 Task: Create a website for a travel agency, showcasing enticing destinations, travel packages, and a user-friendly booking system.
Action: Mouse moved to (533, 253)
Screenshot: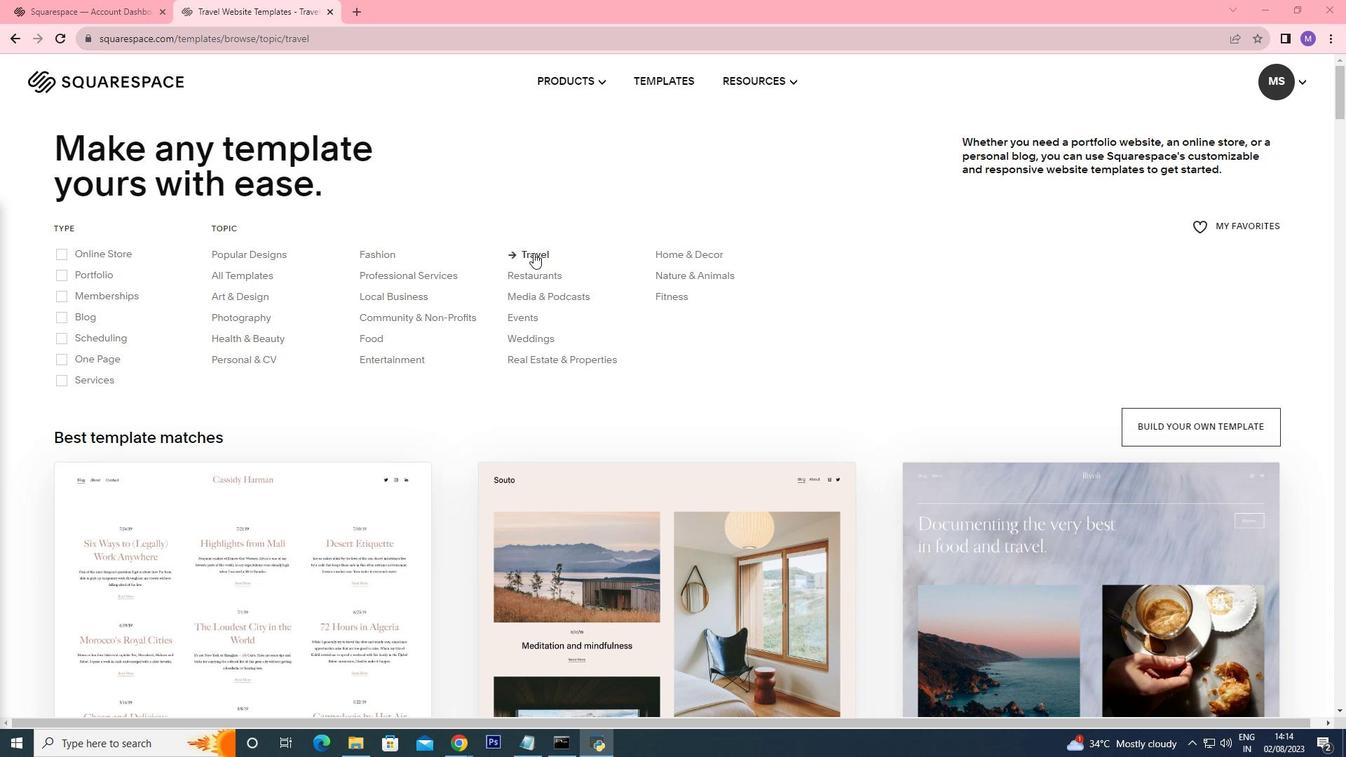 
Action: Mouse pressed left at (533, 253)
Screenshot: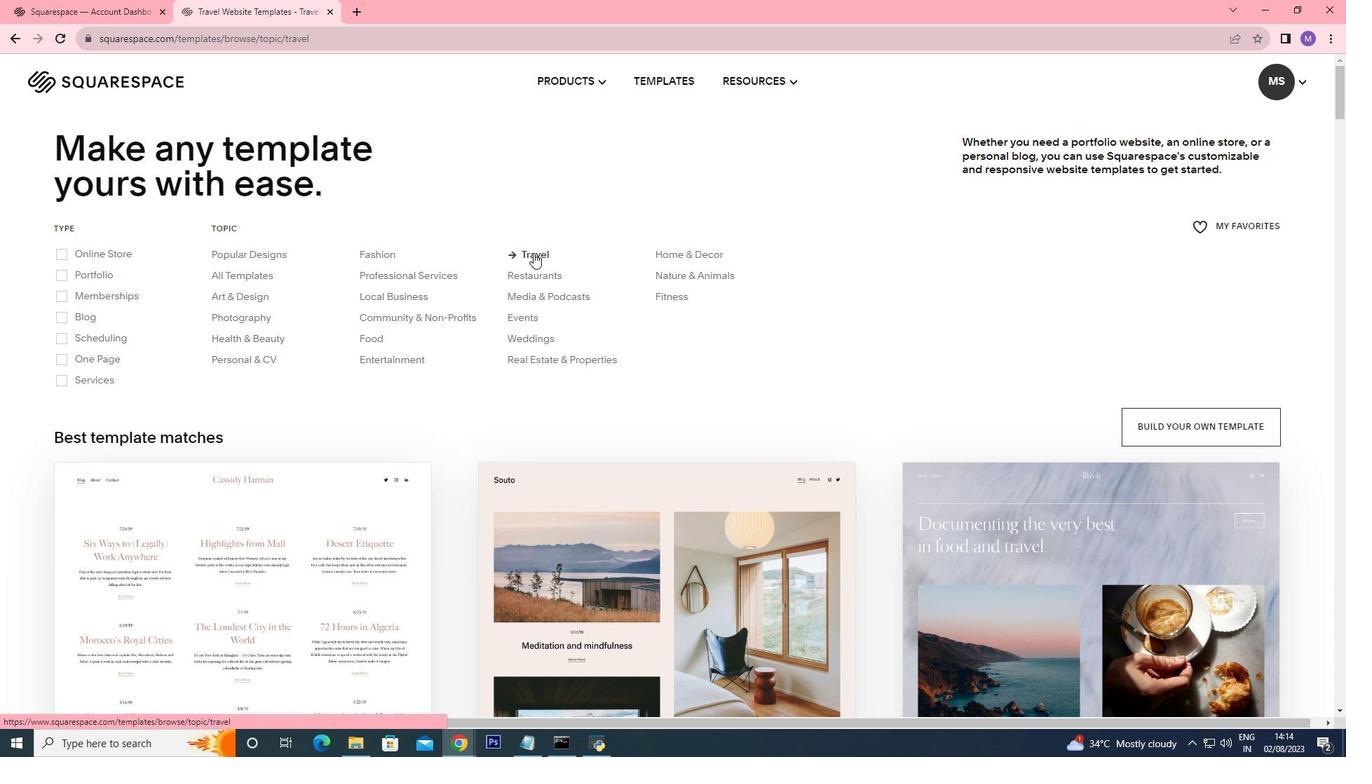 
Action: Mouse moved to (1128, 459)
Screenshot: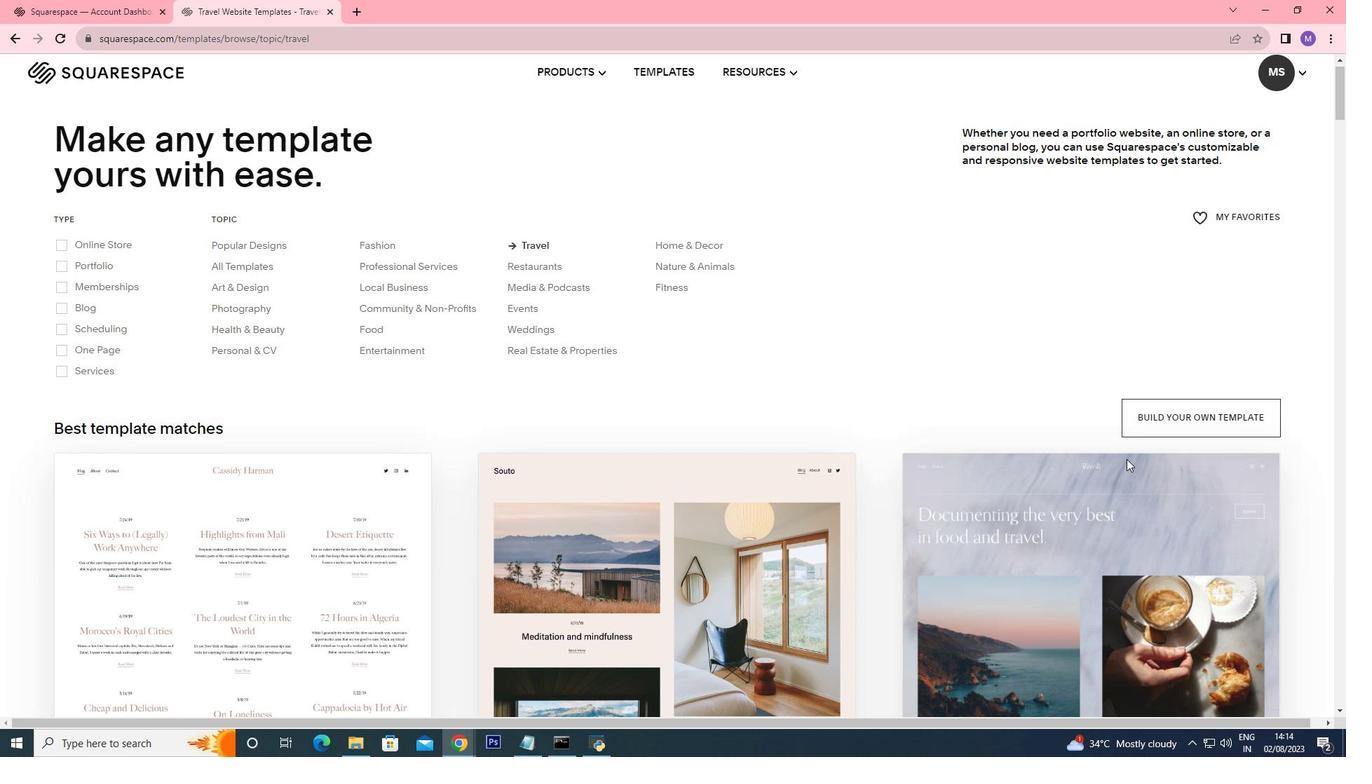 
Action: Mouse scrolled (1128, 458) with delta (0, 0)
Screenshot: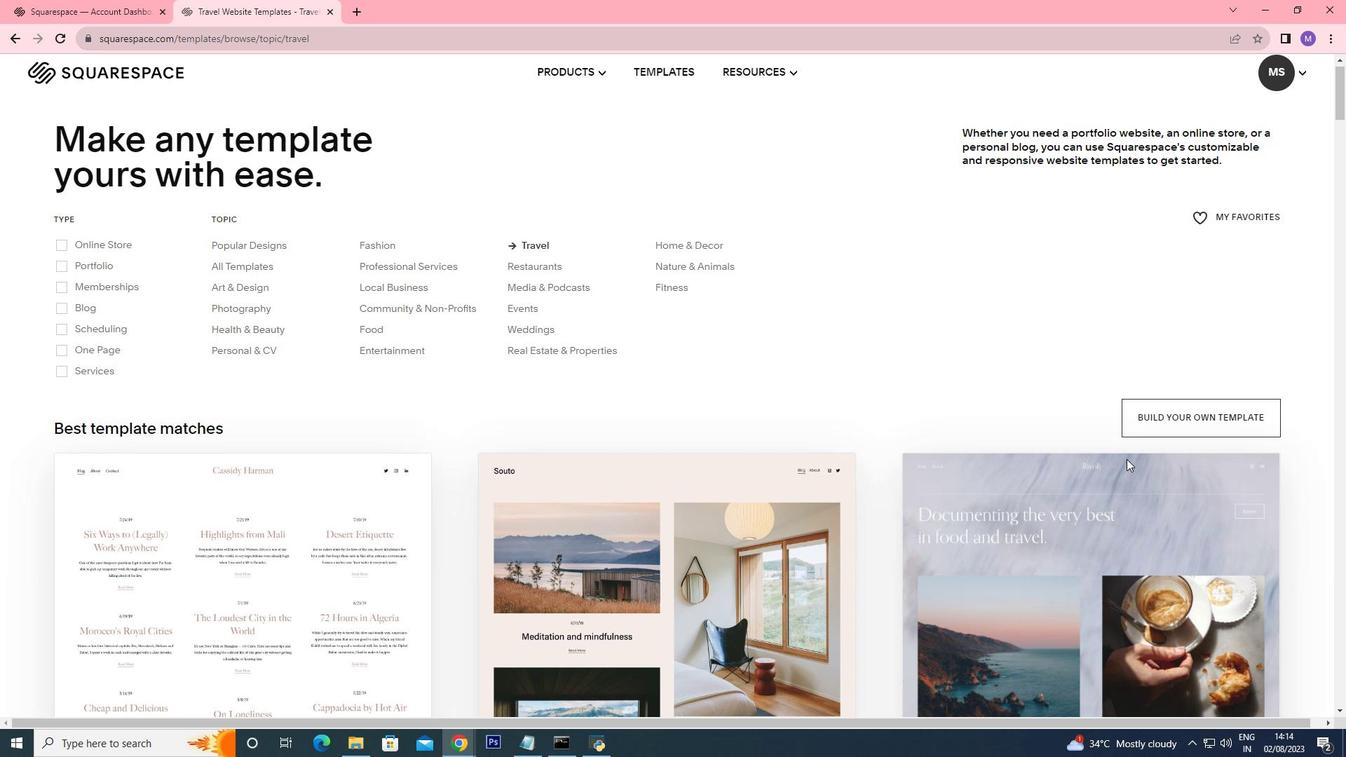 
Action: Mouse moved to (1127, 459)
Screenshot: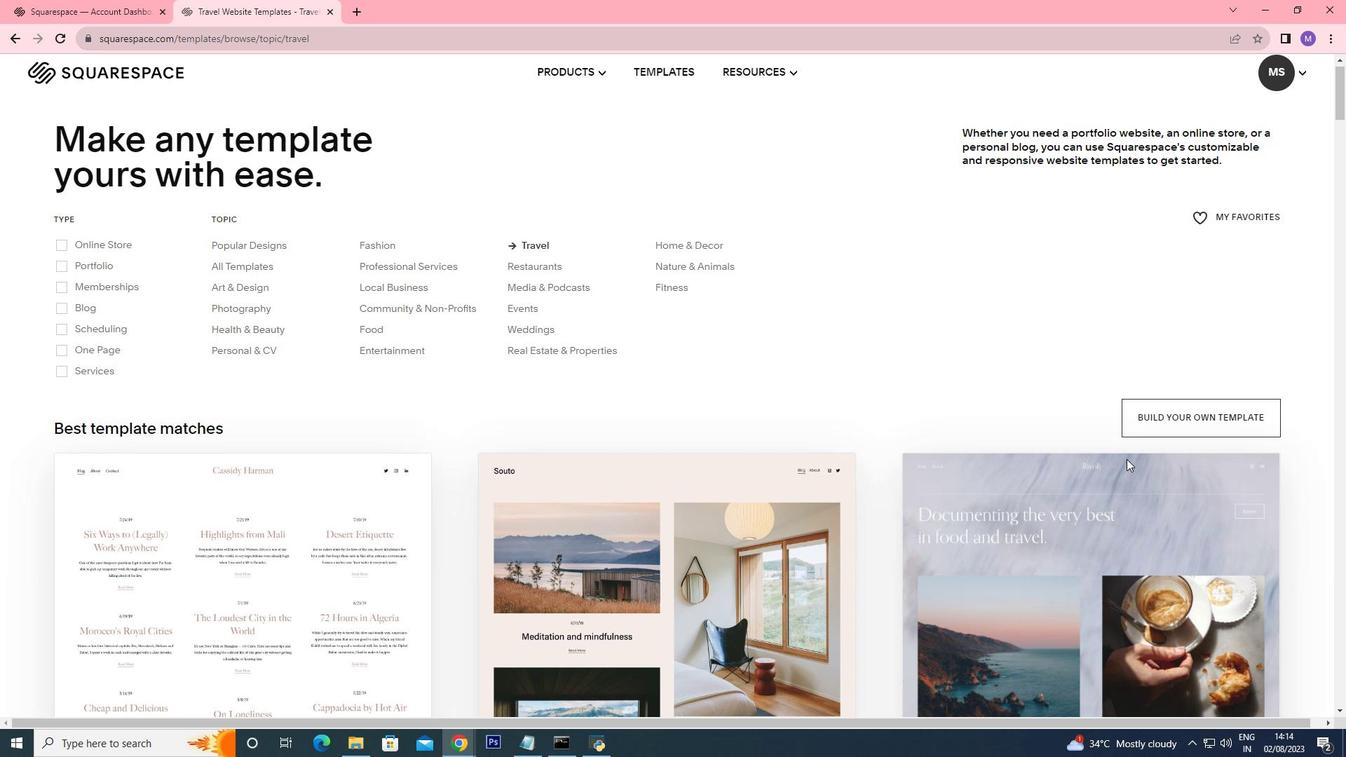
Action: Mouse scrolled (1127, 458) with delta (0, 0)
Screenshot: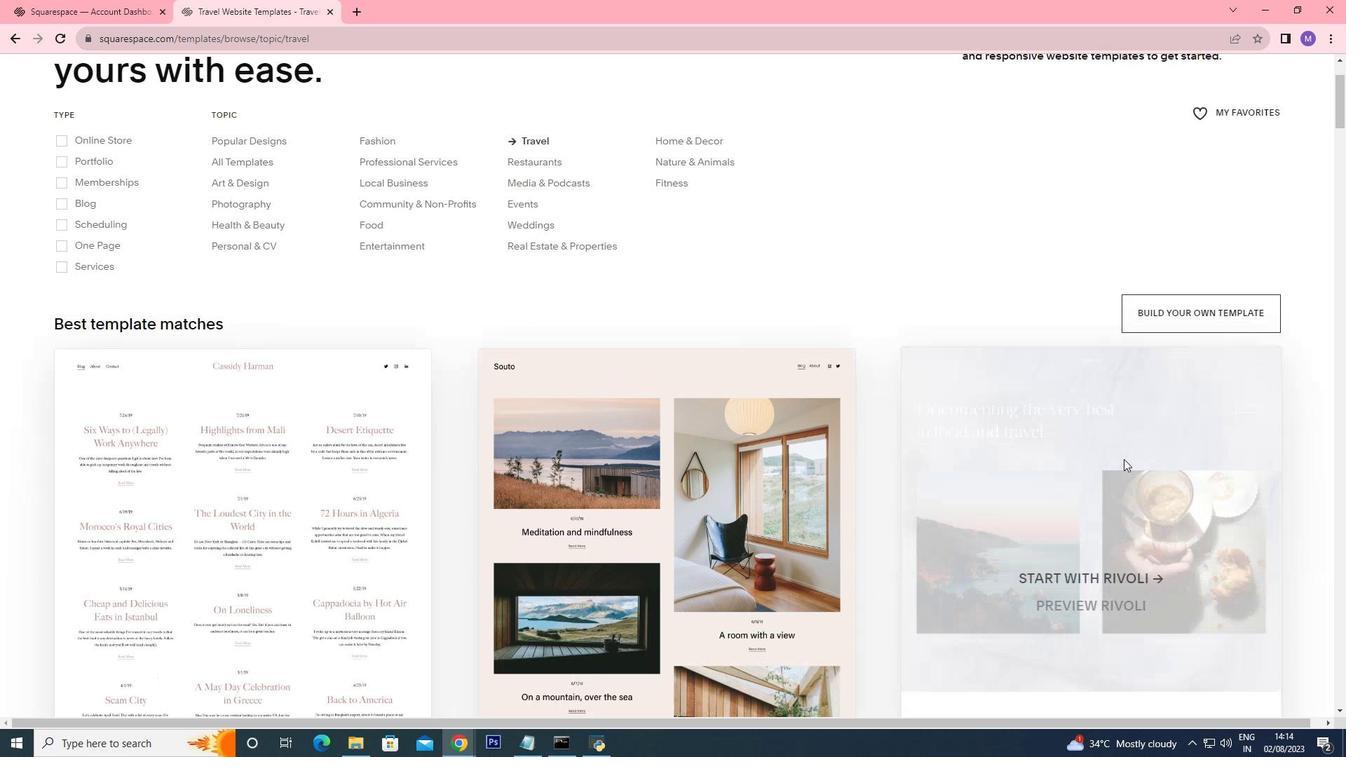 
Action: Mouse moved to (1121, 459)
Screenshot: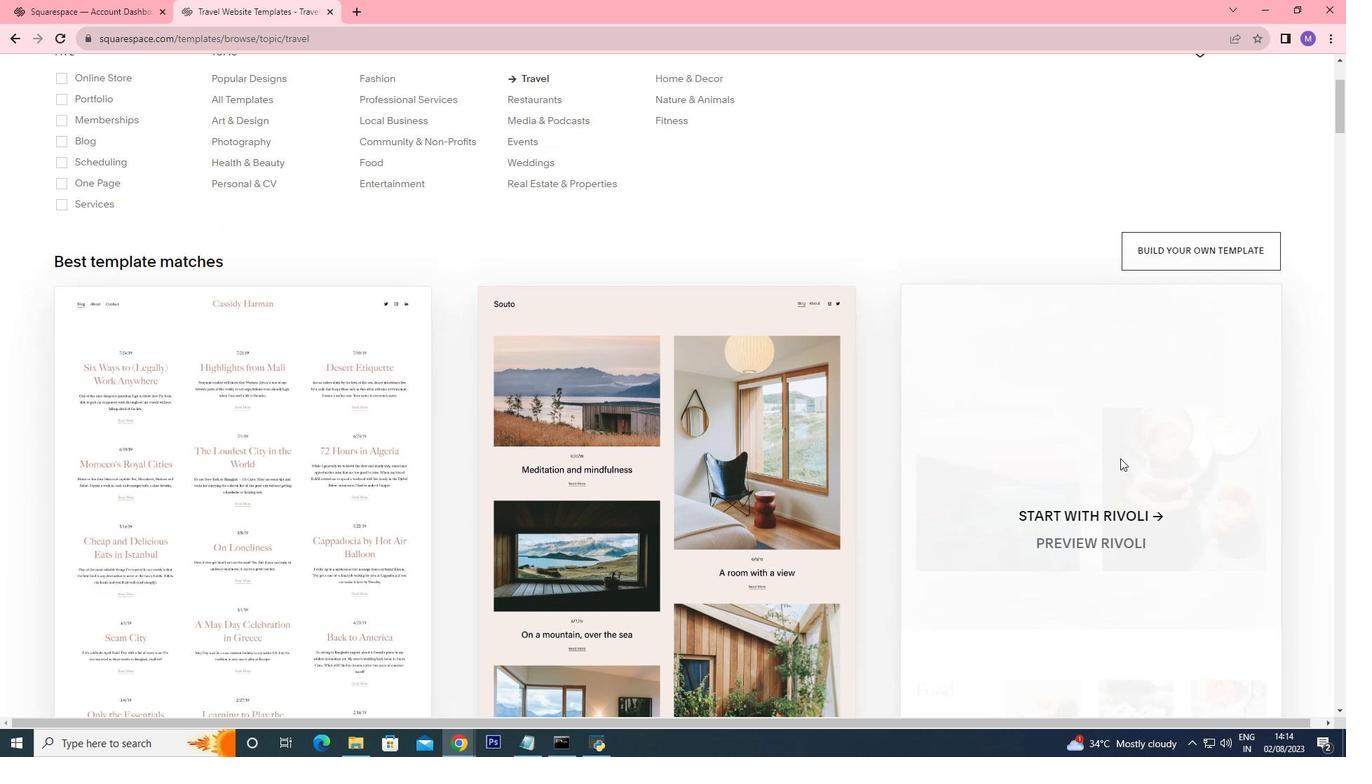 
Action: Mouse scrolled (1121, 458) with delta (0, 0)
Screenshot: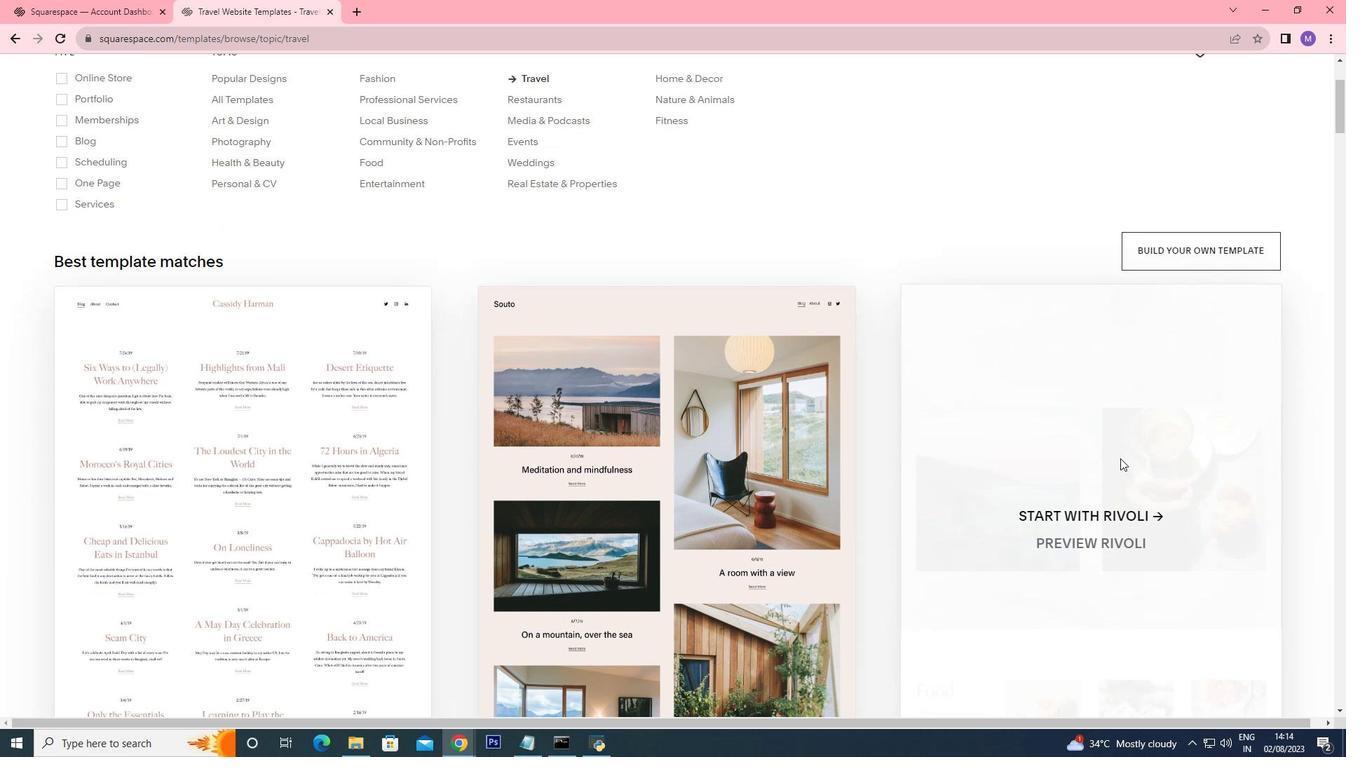 
Action: Mouse scrolled (1121, 458) with delta (0, 0)
Screenshot: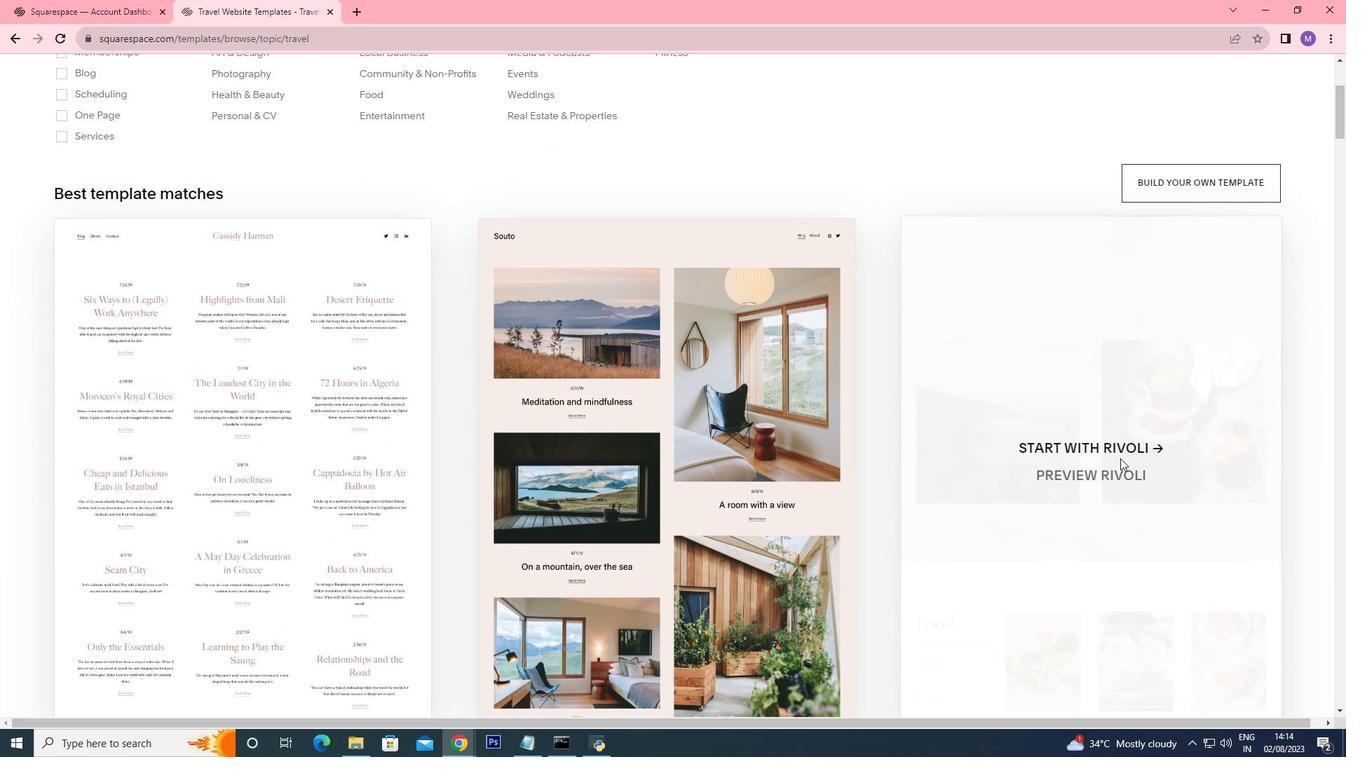 
Action: Mouse moved to (1120, 458)
Screenshot: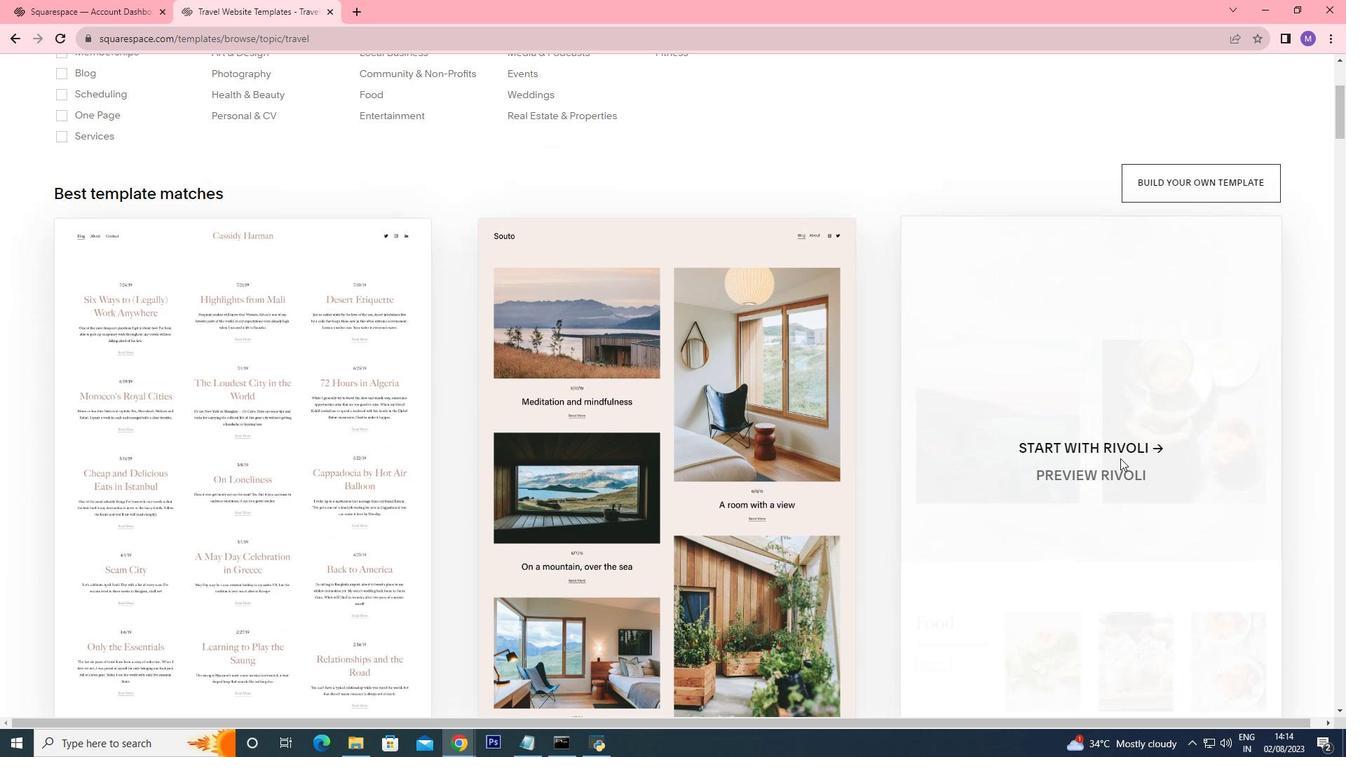 
Action: Mouse scrolled (1120, 457) with delta (0, 0)
Screenshot: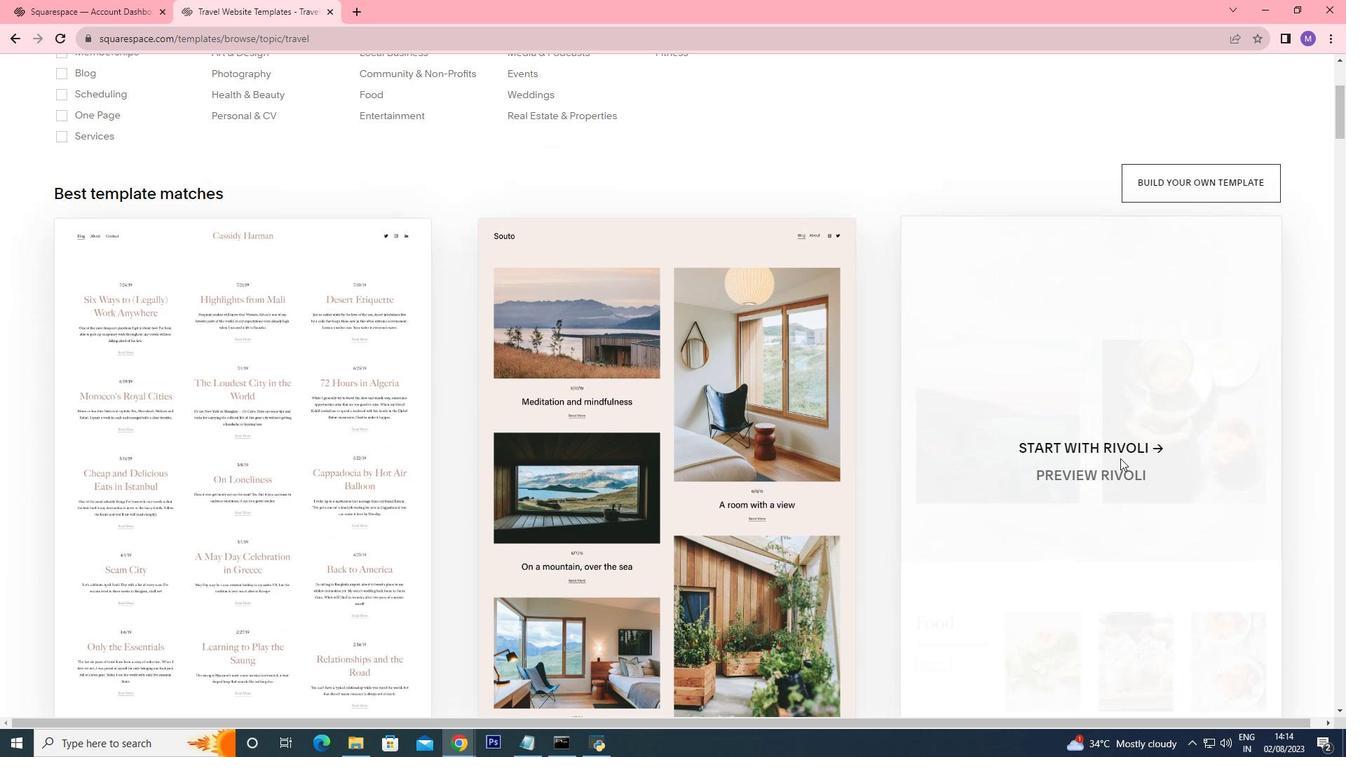 
Action: Mouse moved to (1003, 581)
Screenshot: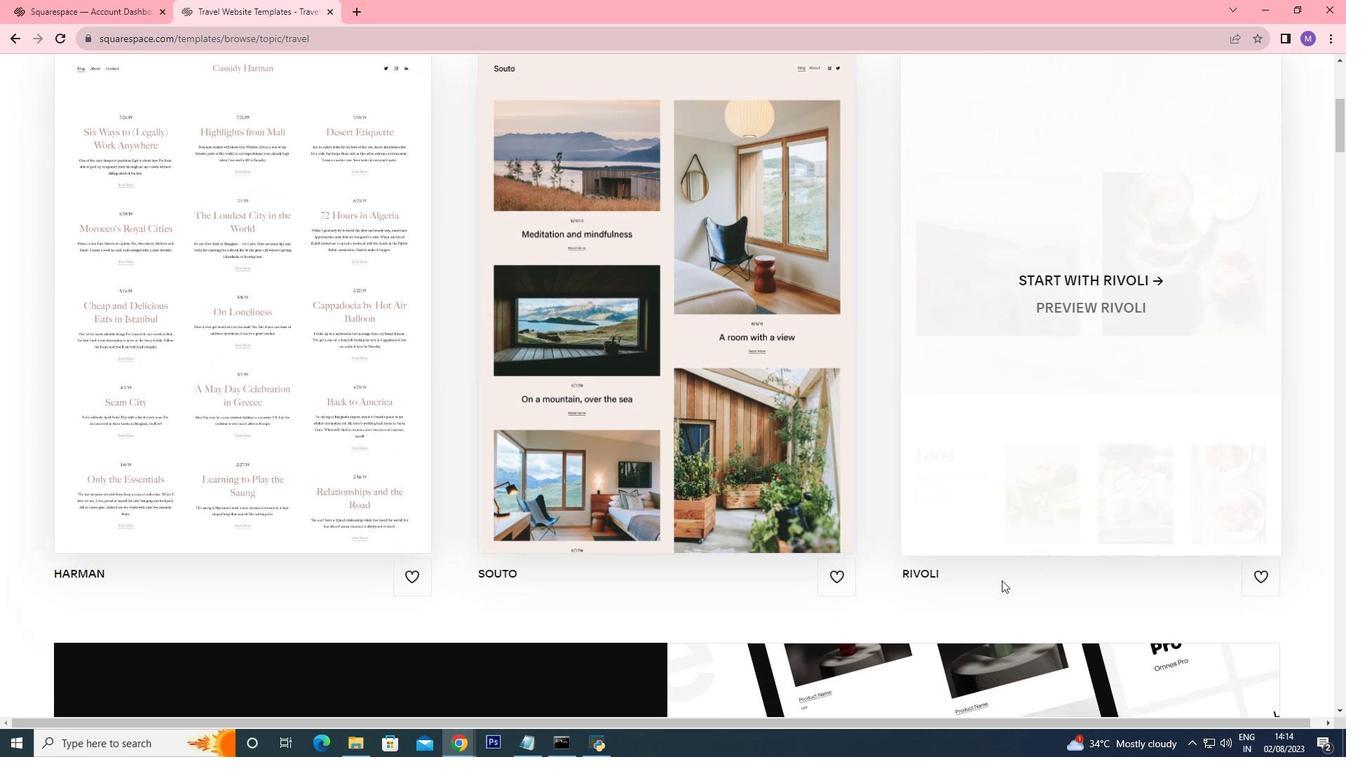 
Action: Mouse scrolled (1003, 580) with delta (0, 0)
Screenshot: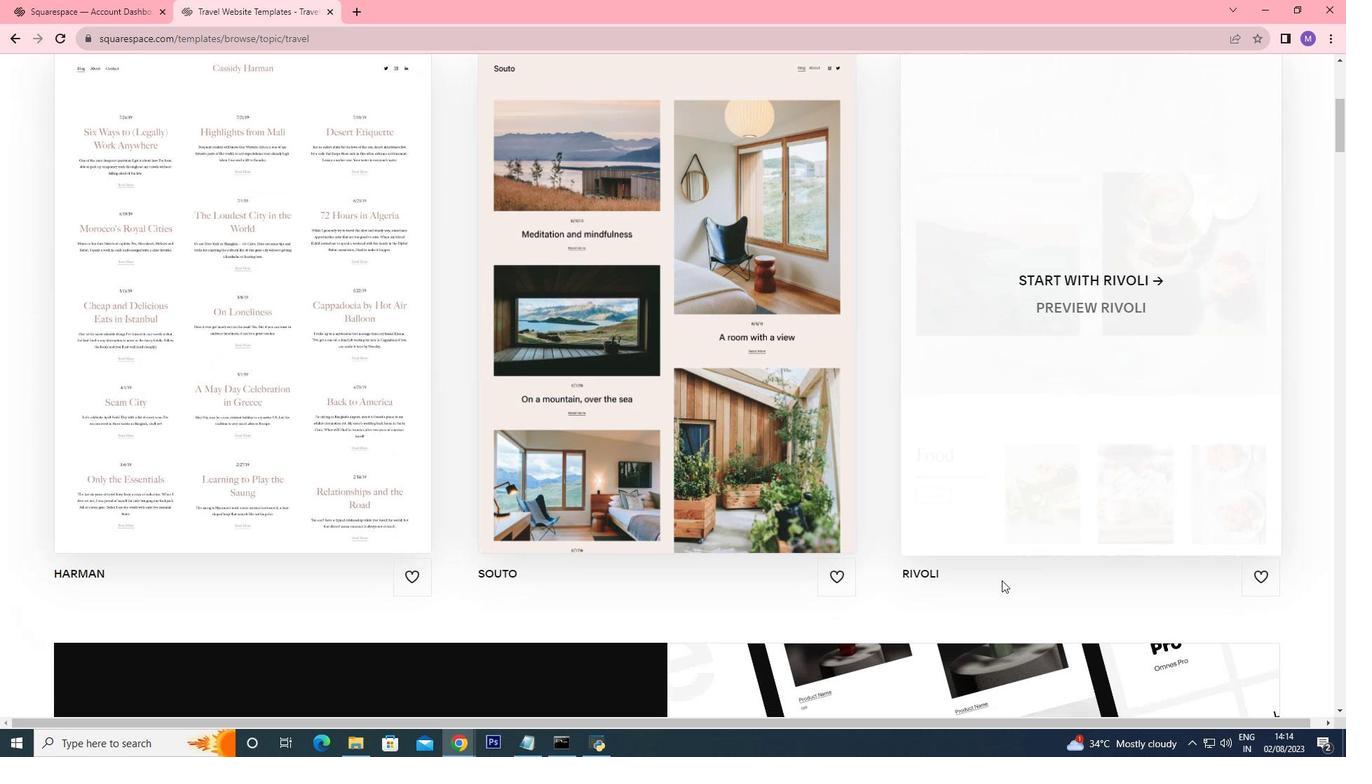 
Action: Mouse moved to (1001, 580)
Screenshot: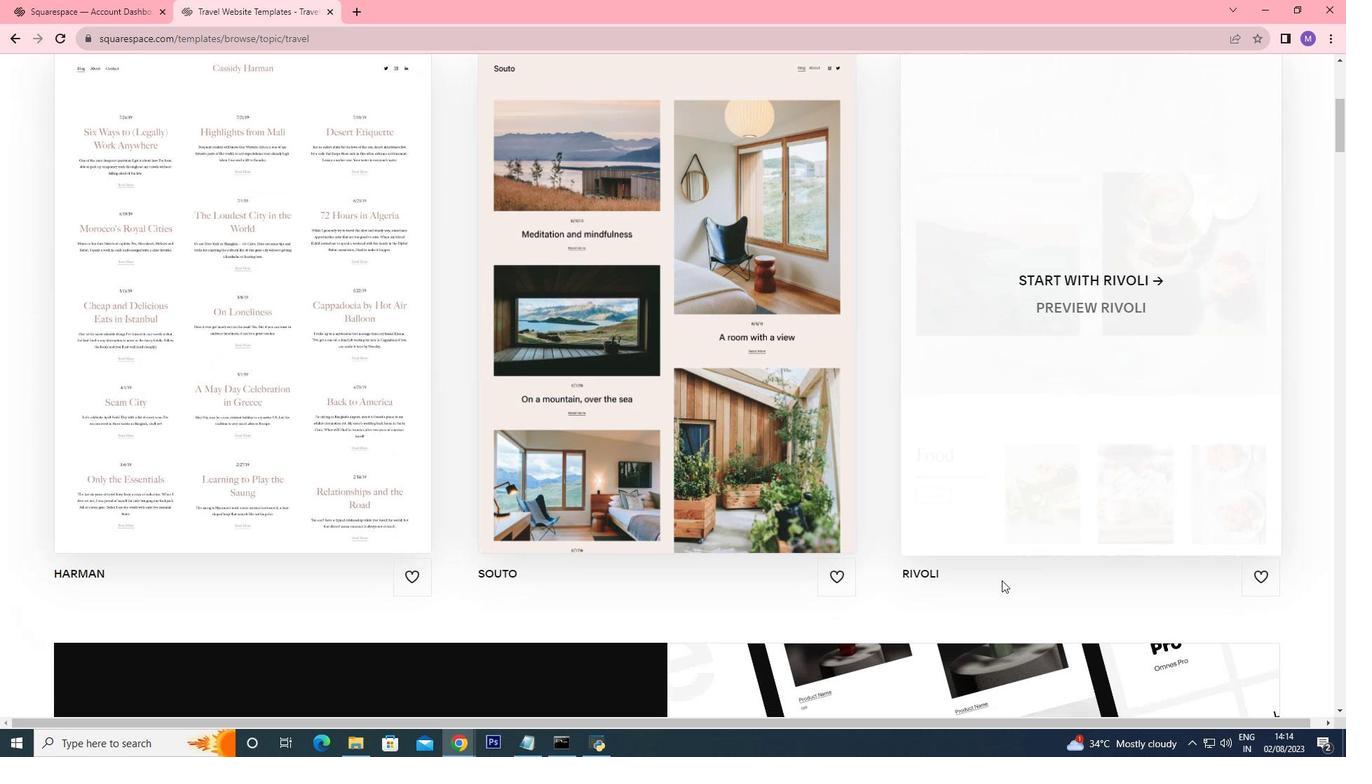 
Action: Mouse scrolled (1001, 579) with delta (0, 0)
Screenshot: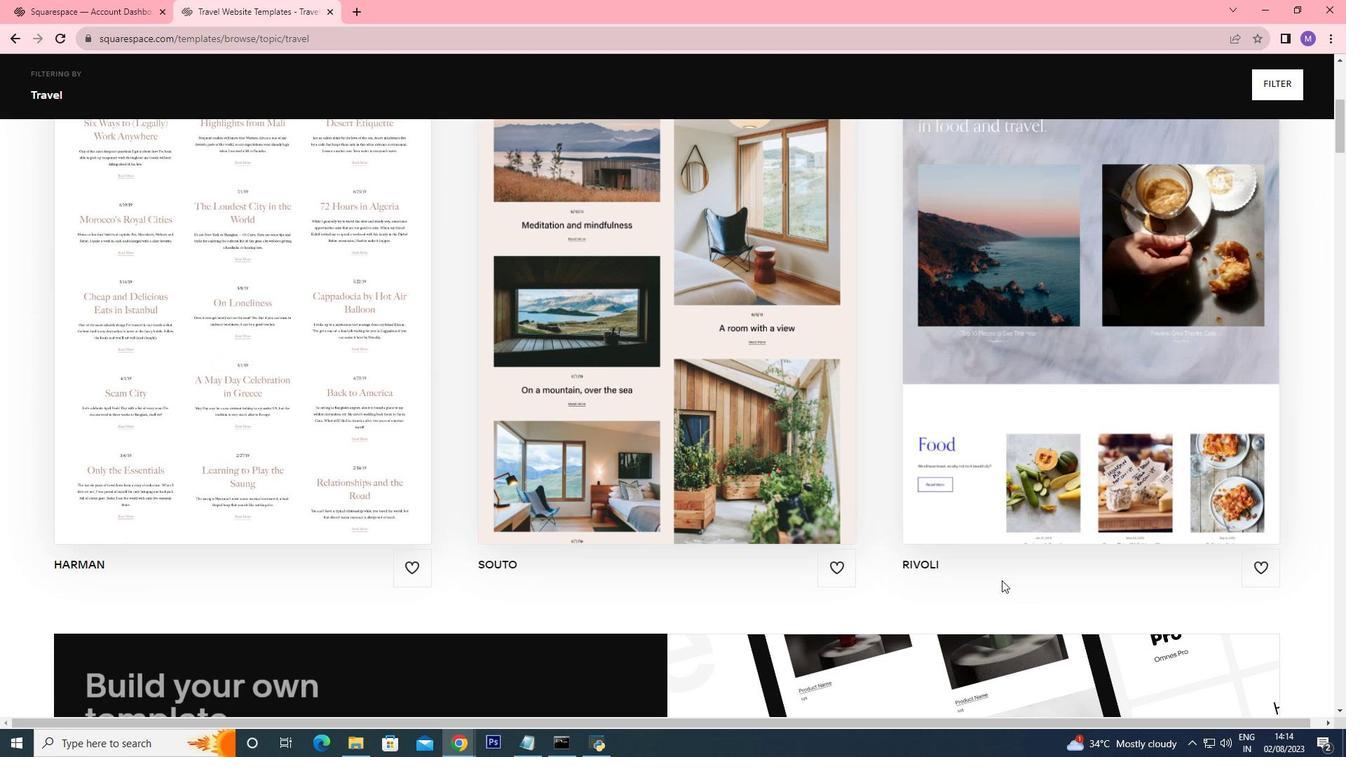
Action: Mouse moved to (1001, 580)
Screenshot: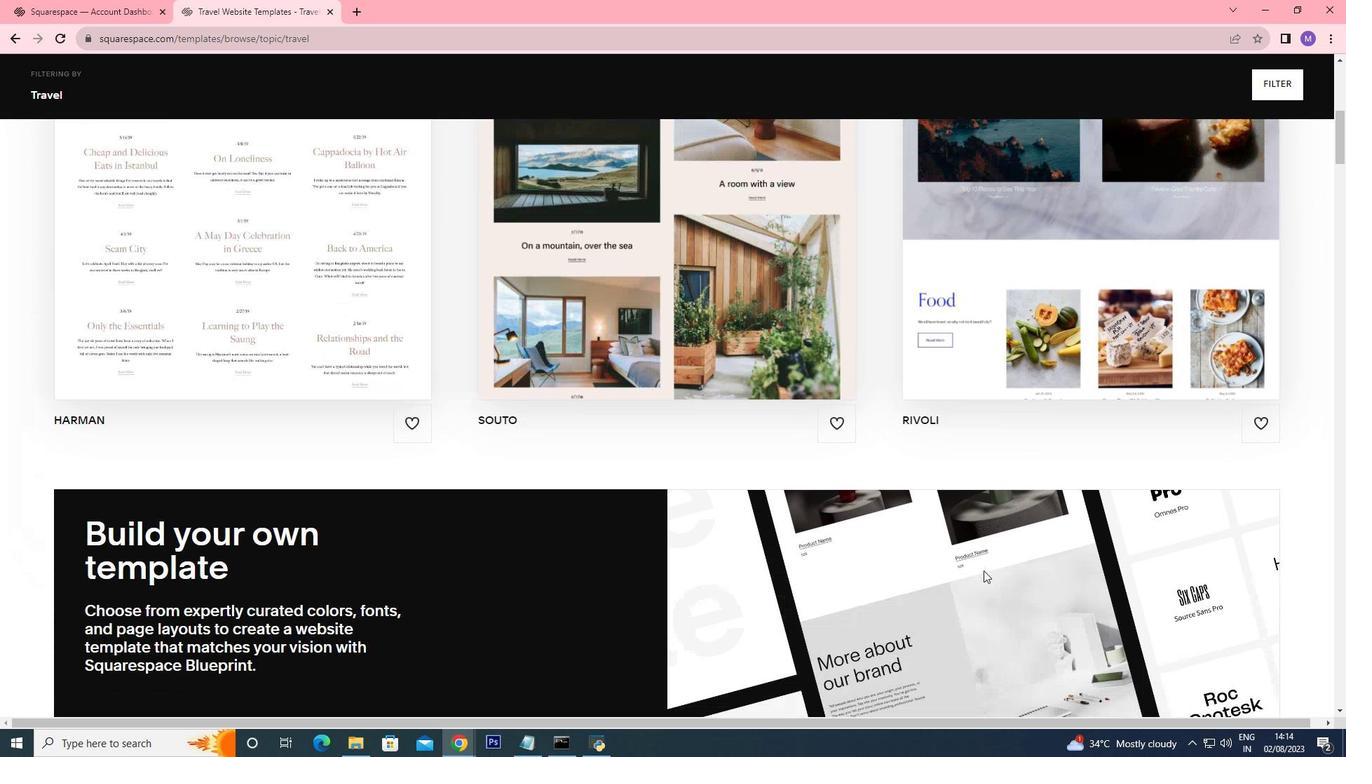 
Action: Mouse scrolled (1001, 579) with delta (0, 0)
Screenshot: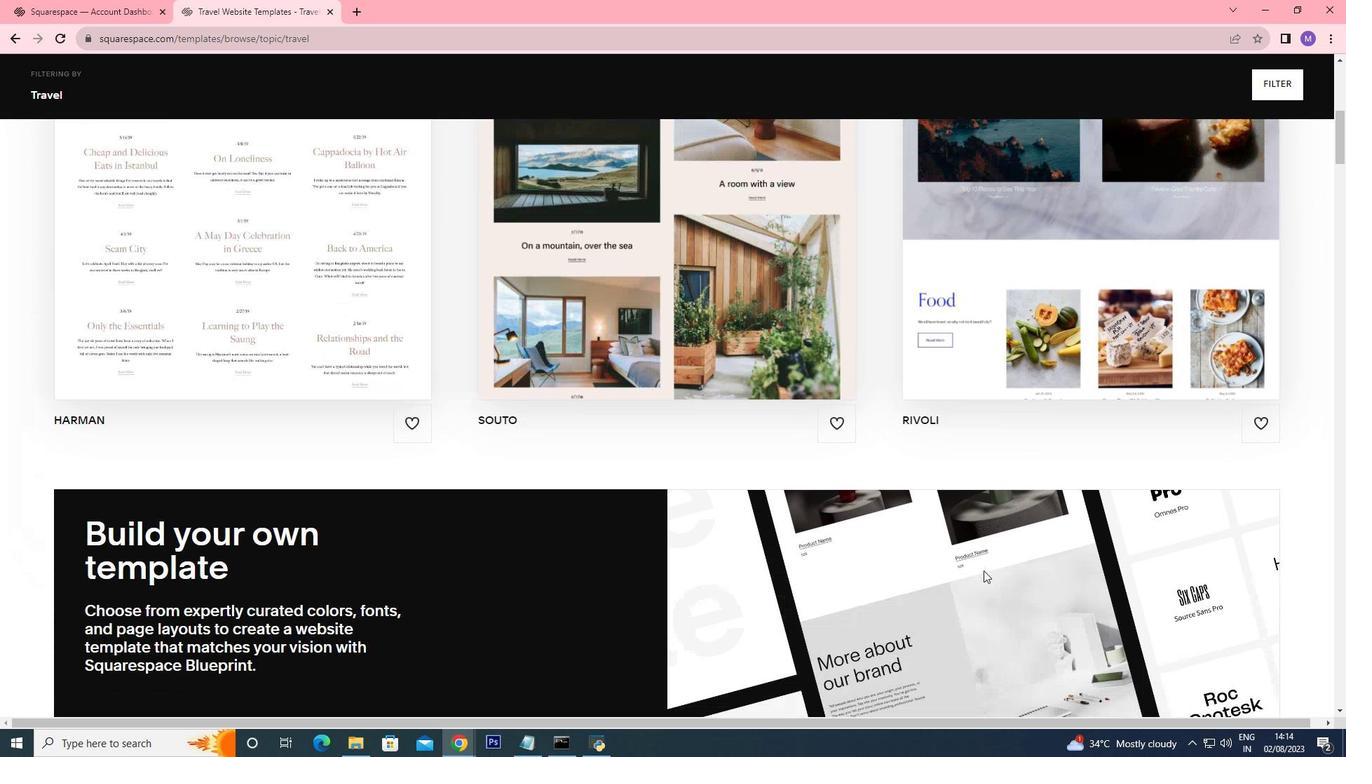 
Action: Mouse moved to (997, 576)
Screenshot: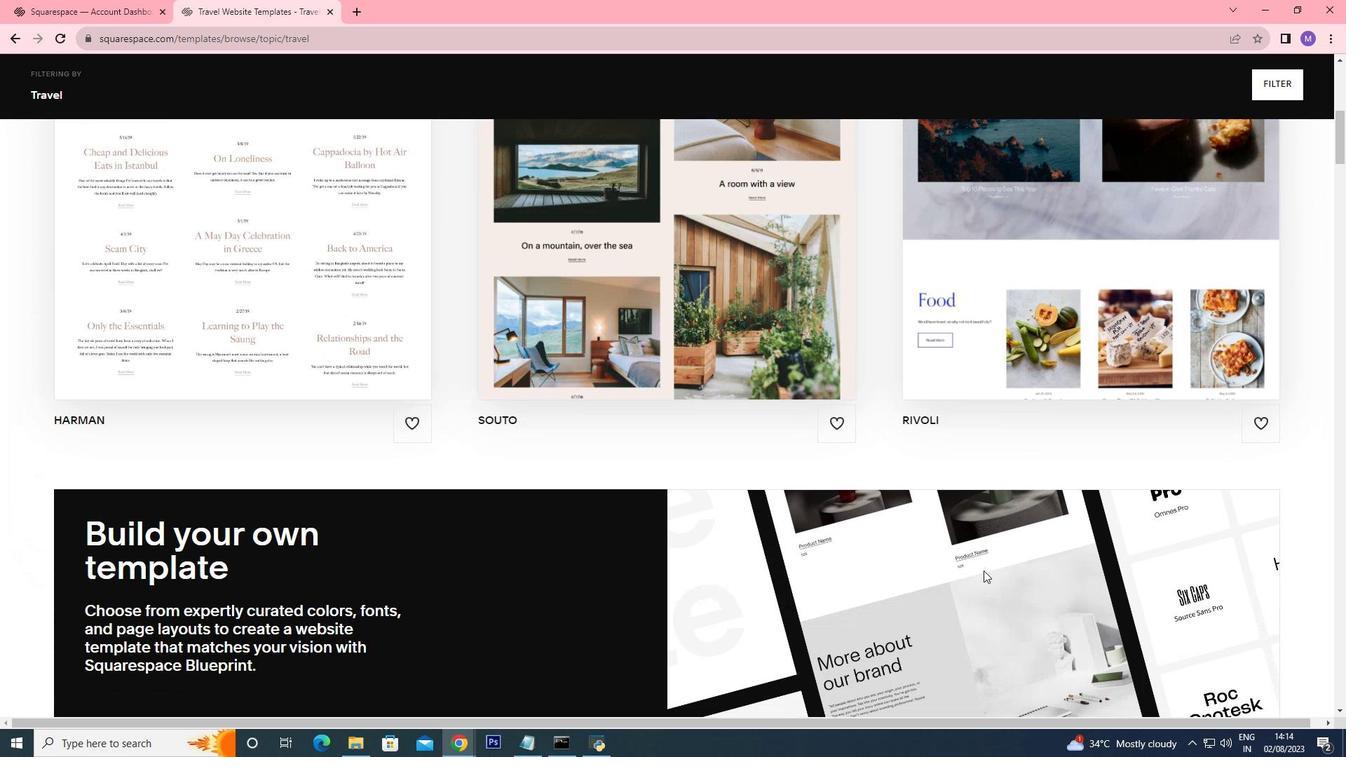 
Action: Mouse scrolled (998, 577) with delta (0, 0)
Screenshot: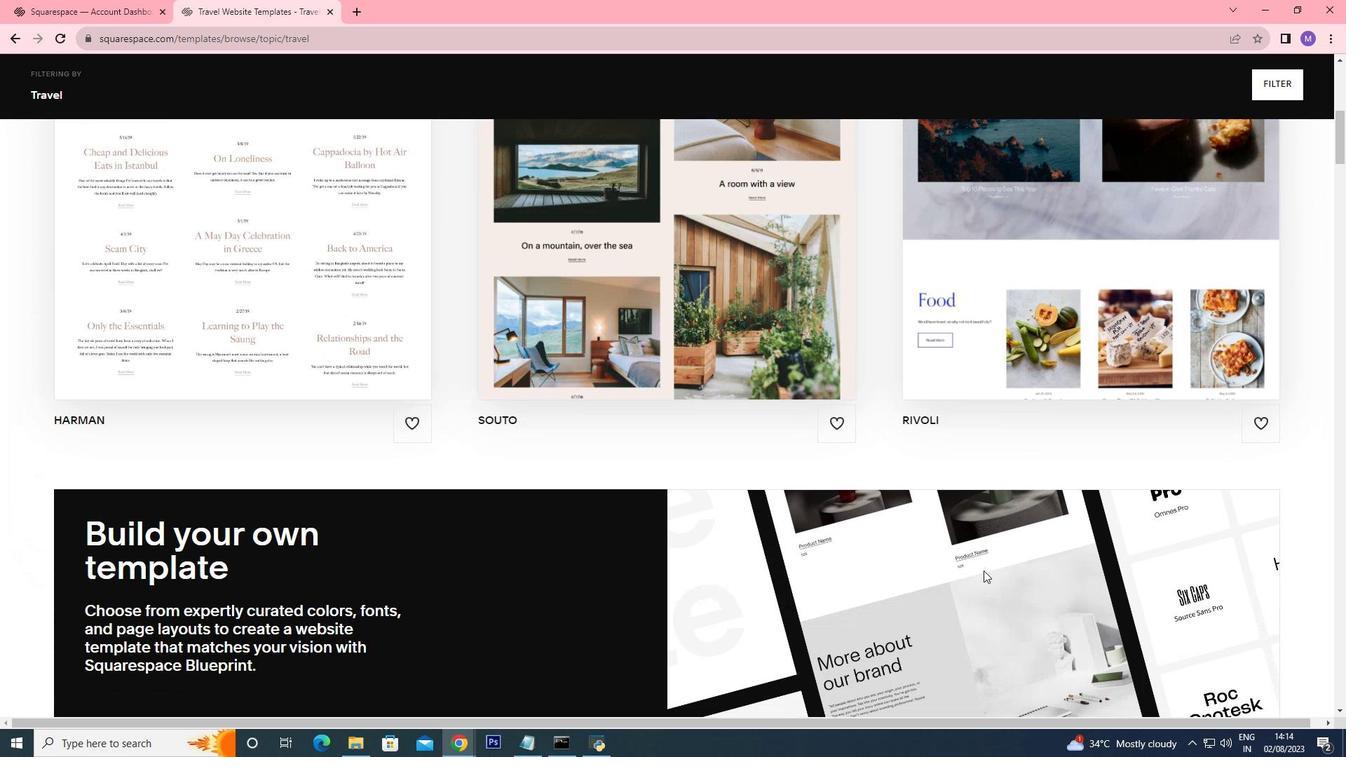 
Action: Mouse moved to (989, 572)
Screenshot: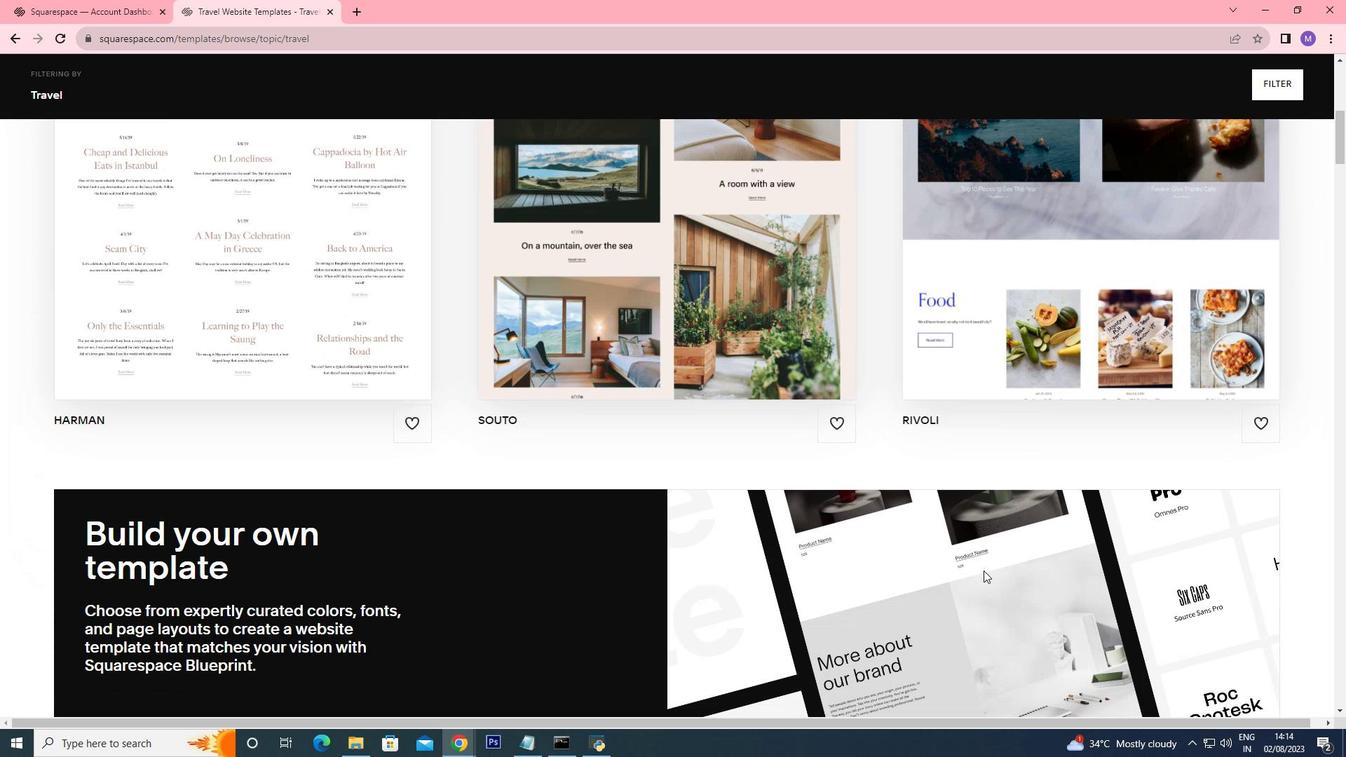 
Action: Mouse scrolled (996, 576) with delta (0, 0)
Screenshot: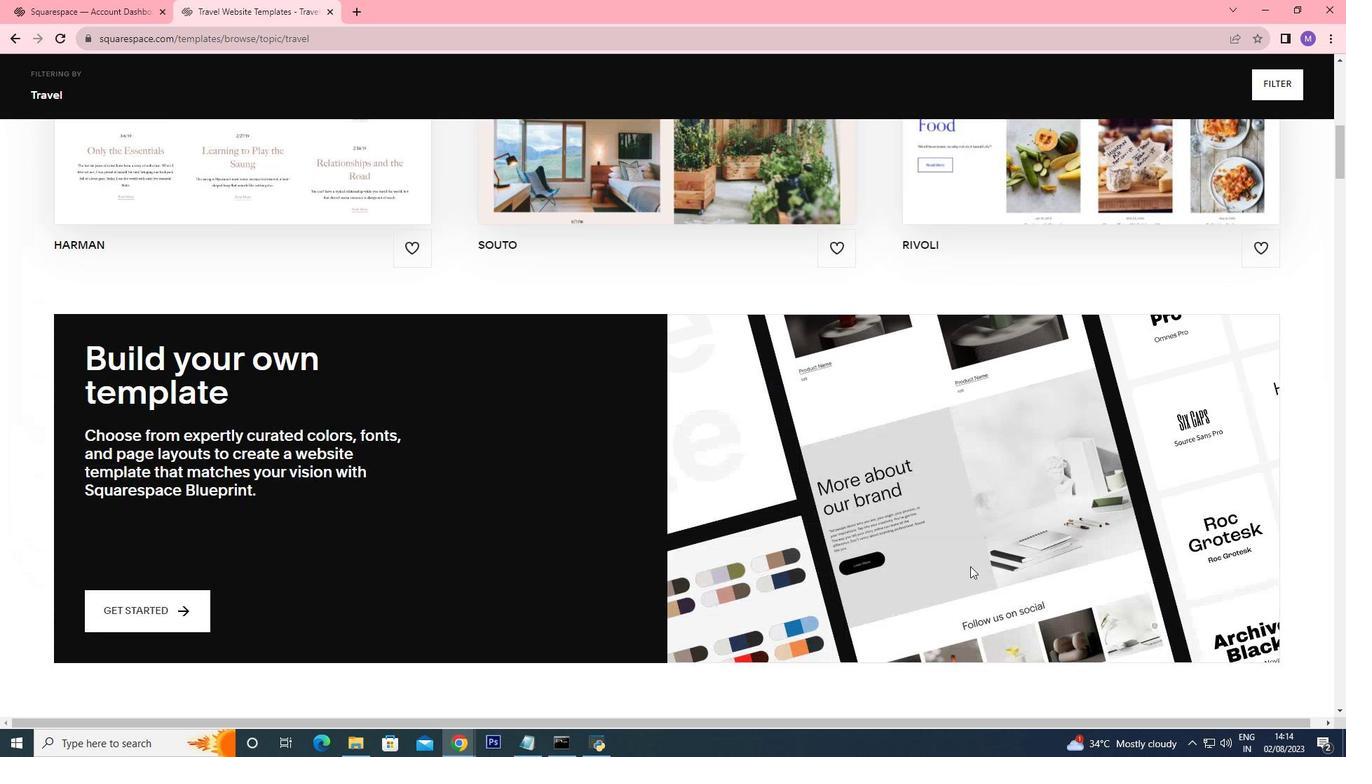
Action: Mouse moved to (986, 571)
Screenshot: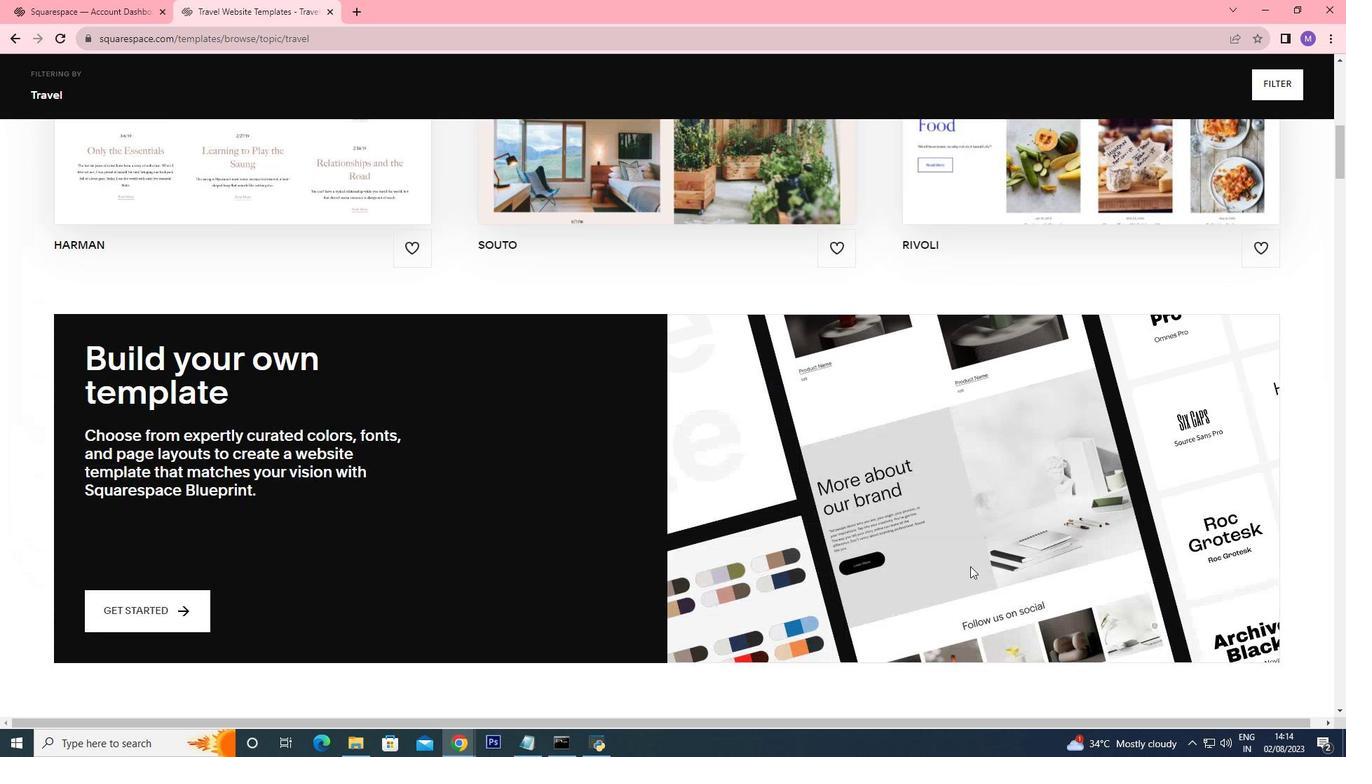 
Action: Mouse scrolled (988, 572) with delta (0, 0)
Screenshot: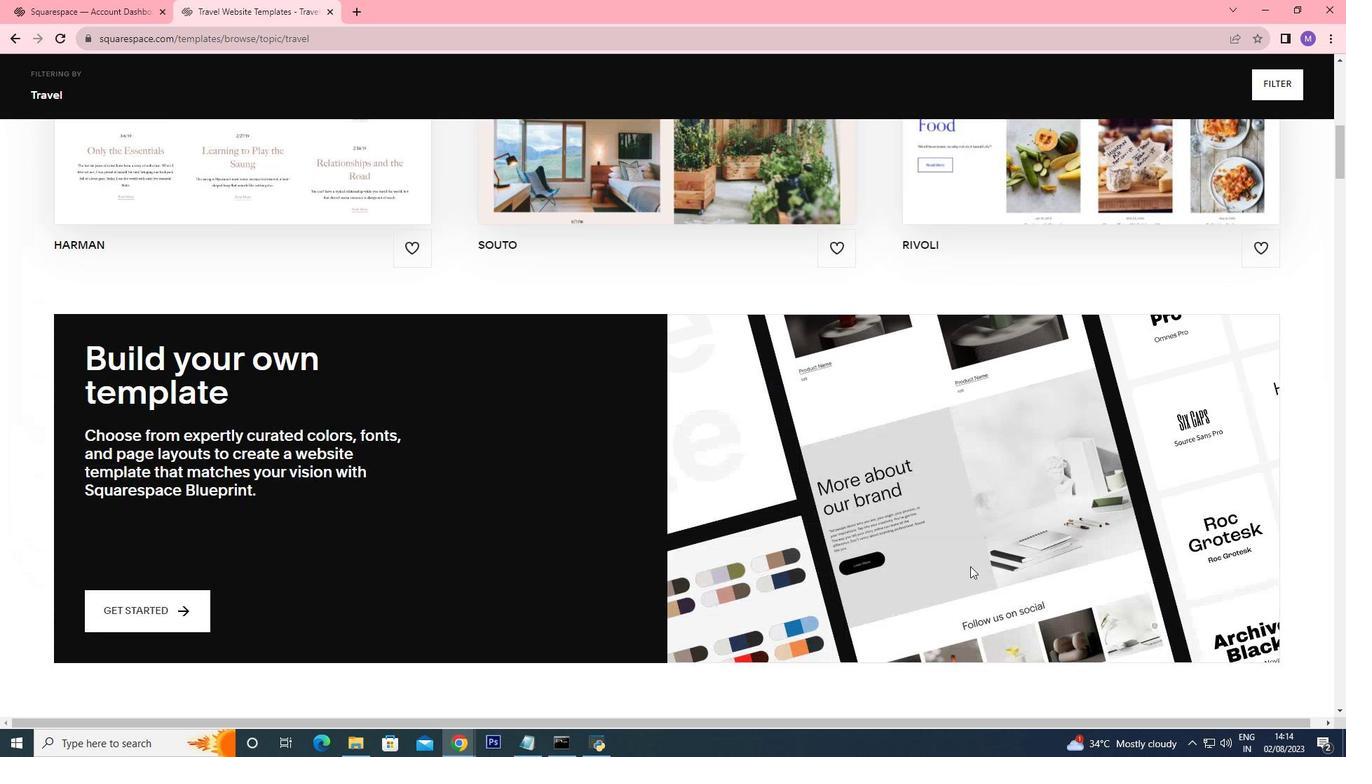 
Action: Mouse moved to (824, 556)
Screenshot: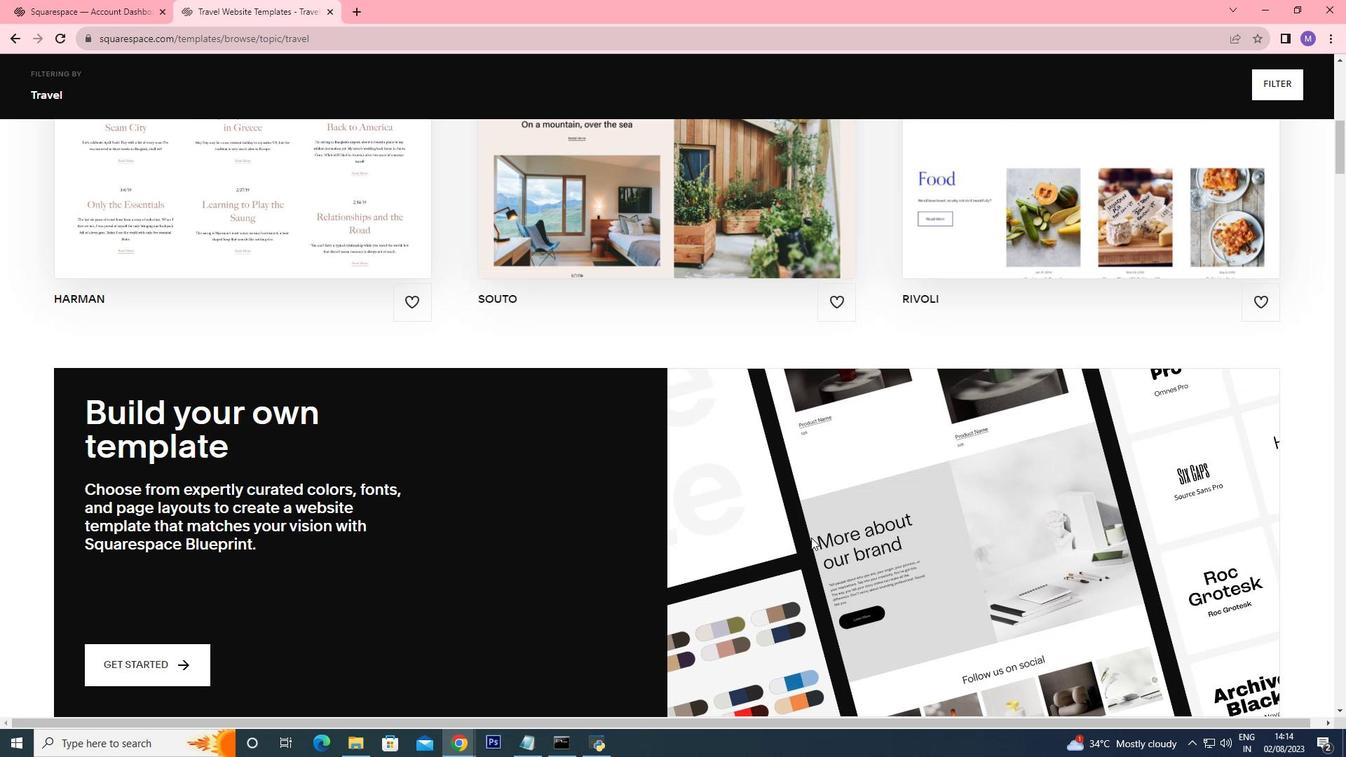 
Action: Mouse scrolled (824, 557) with delta (0, 0)
Screenshot: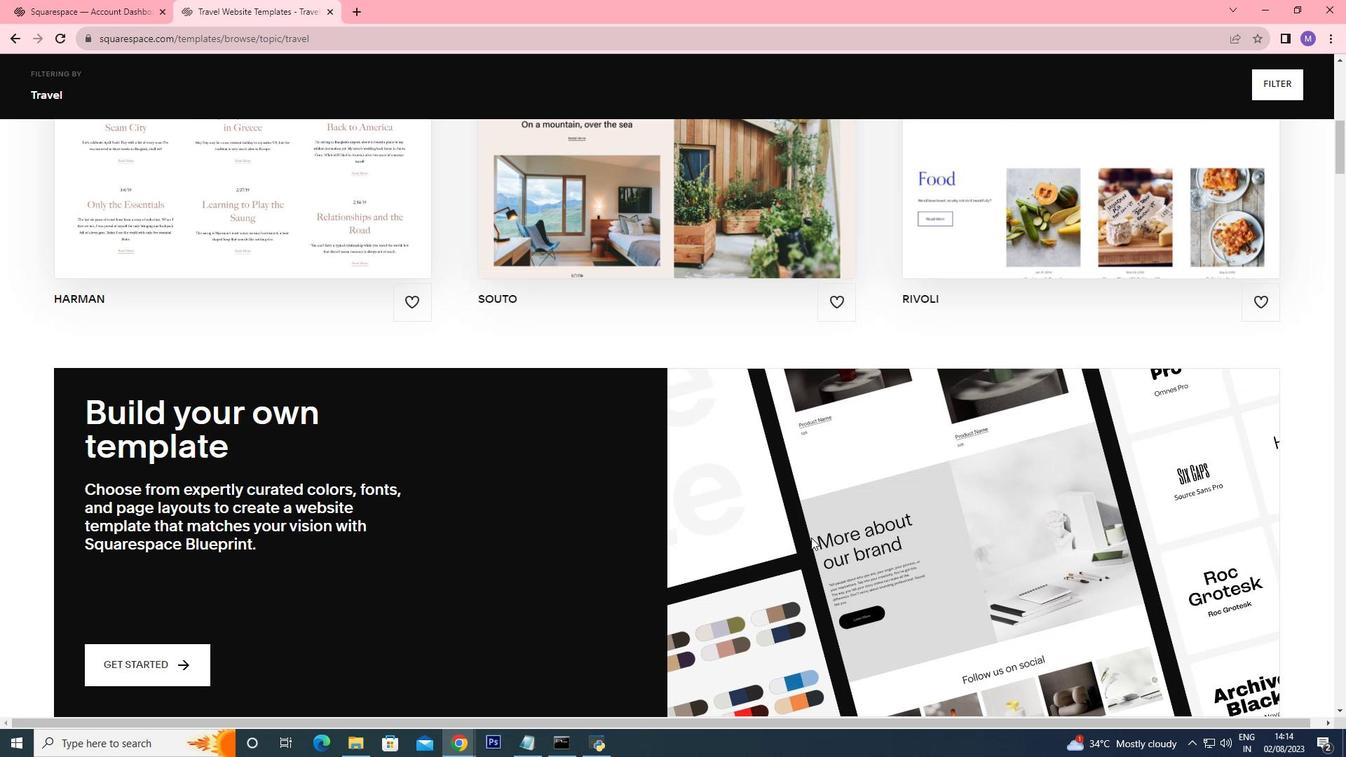 
Action: Mouse moved to (822, 554)
Screenshot: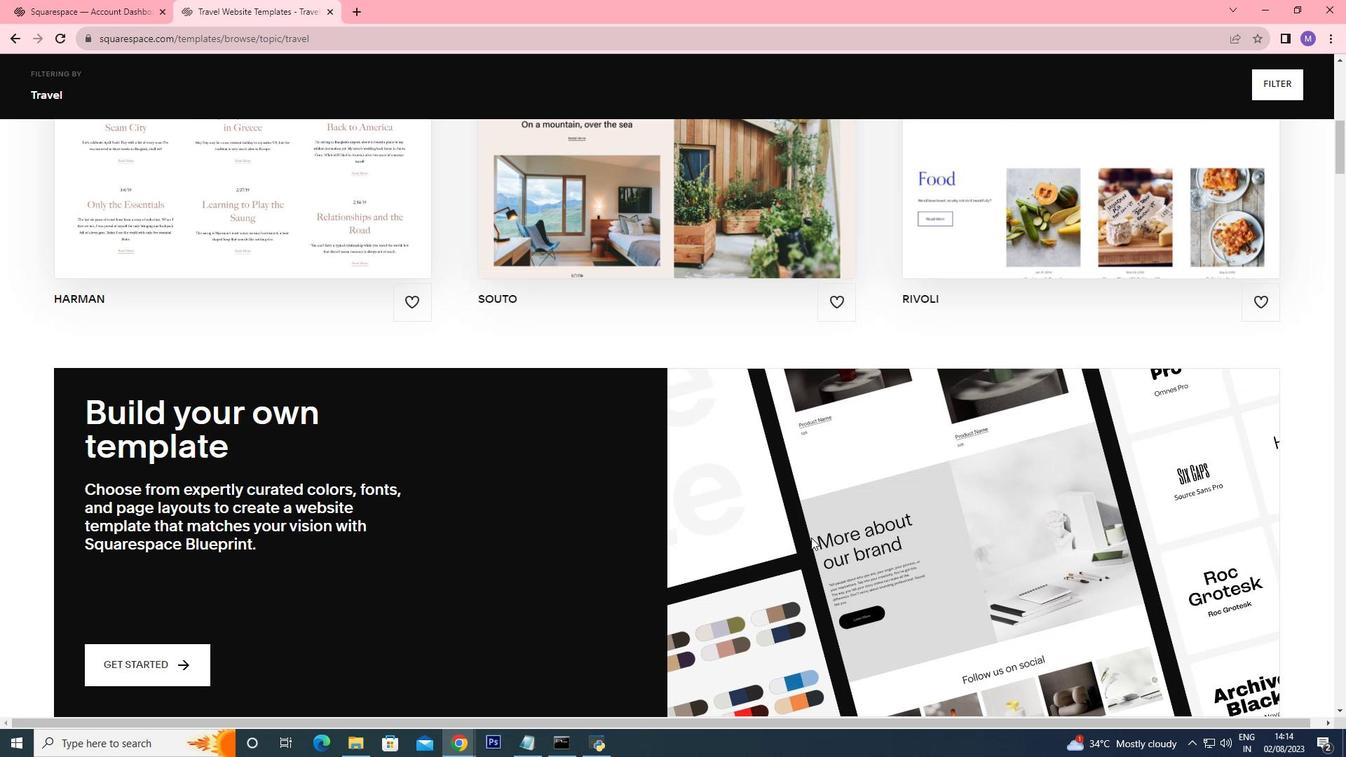 
Action: Mouse scrolled (822, 555) with delta (0, 0)
Screenshot: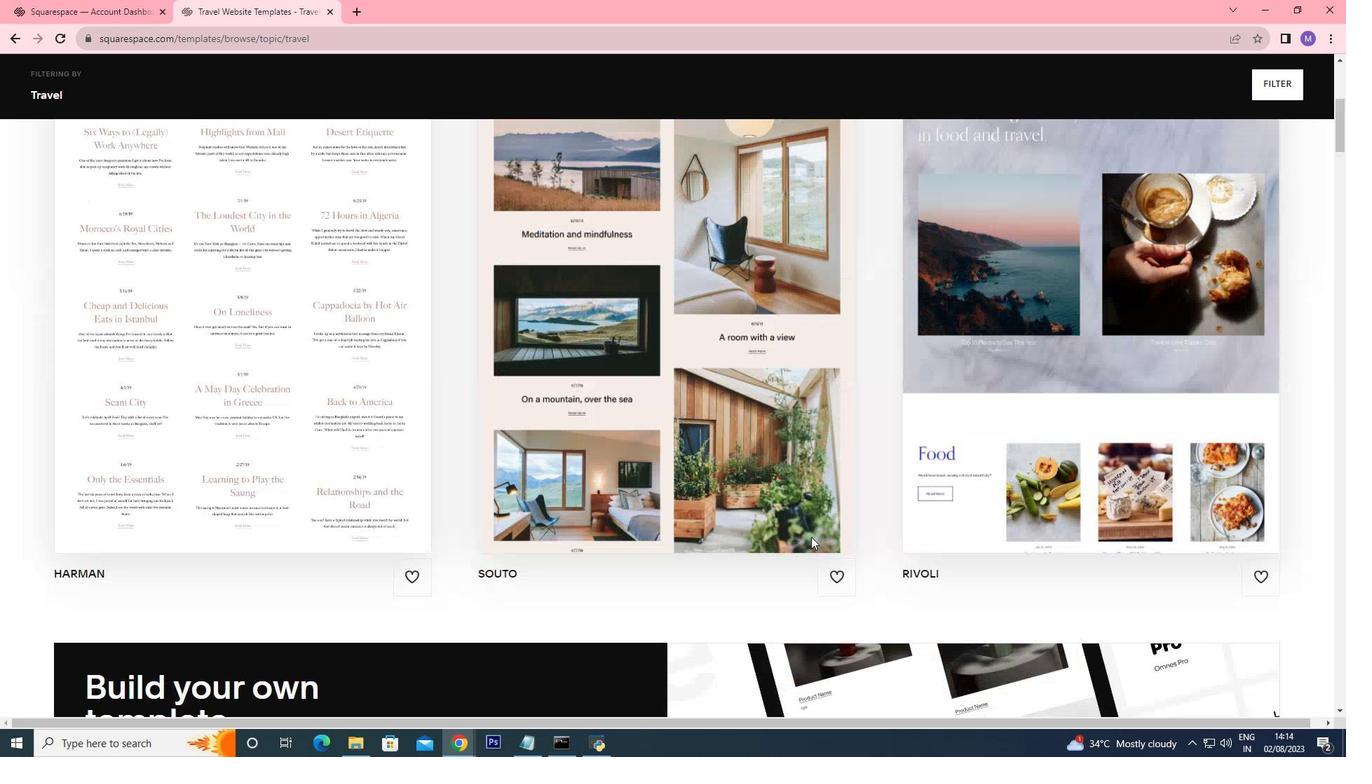 
Action: Mouse moved to (818, 548)
Screenshot: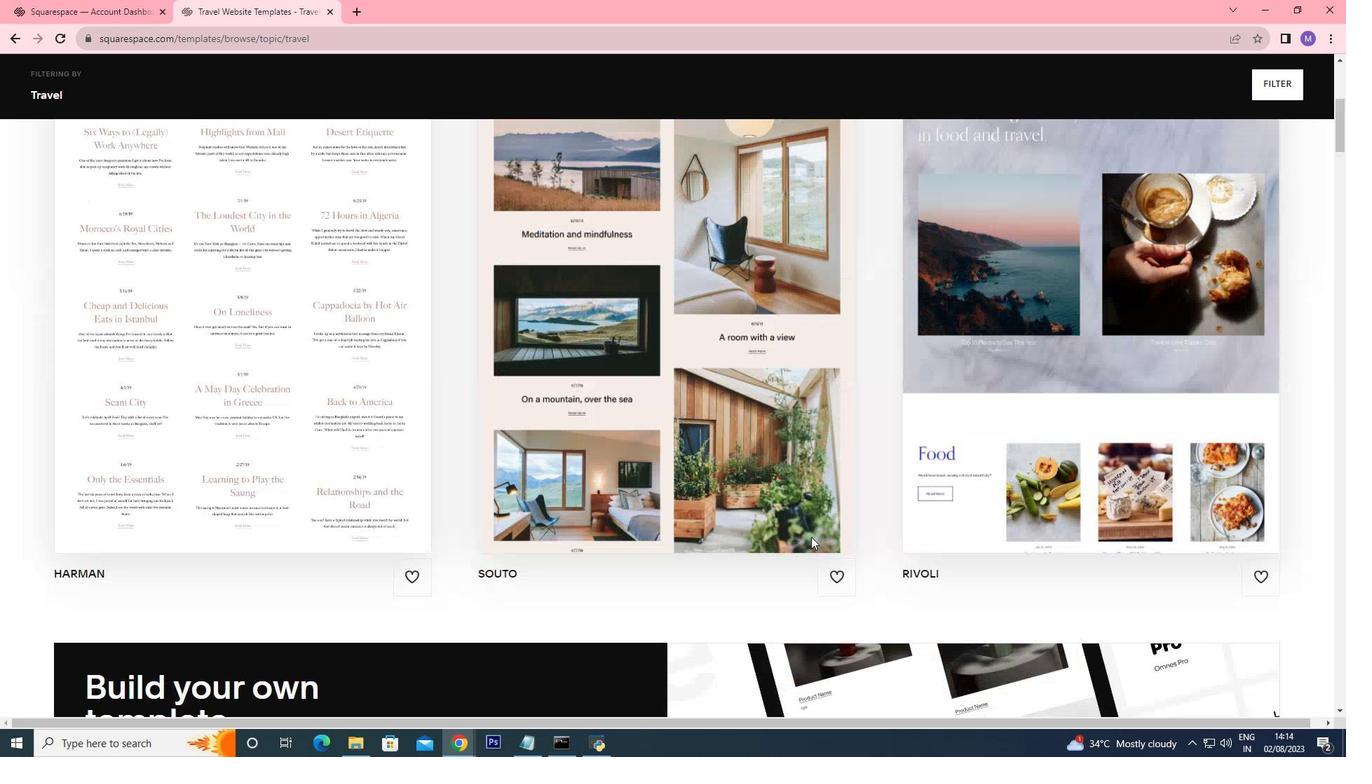 
Action: Mouse scrolled (820, 552) with delta (0, 0)
Screenshot: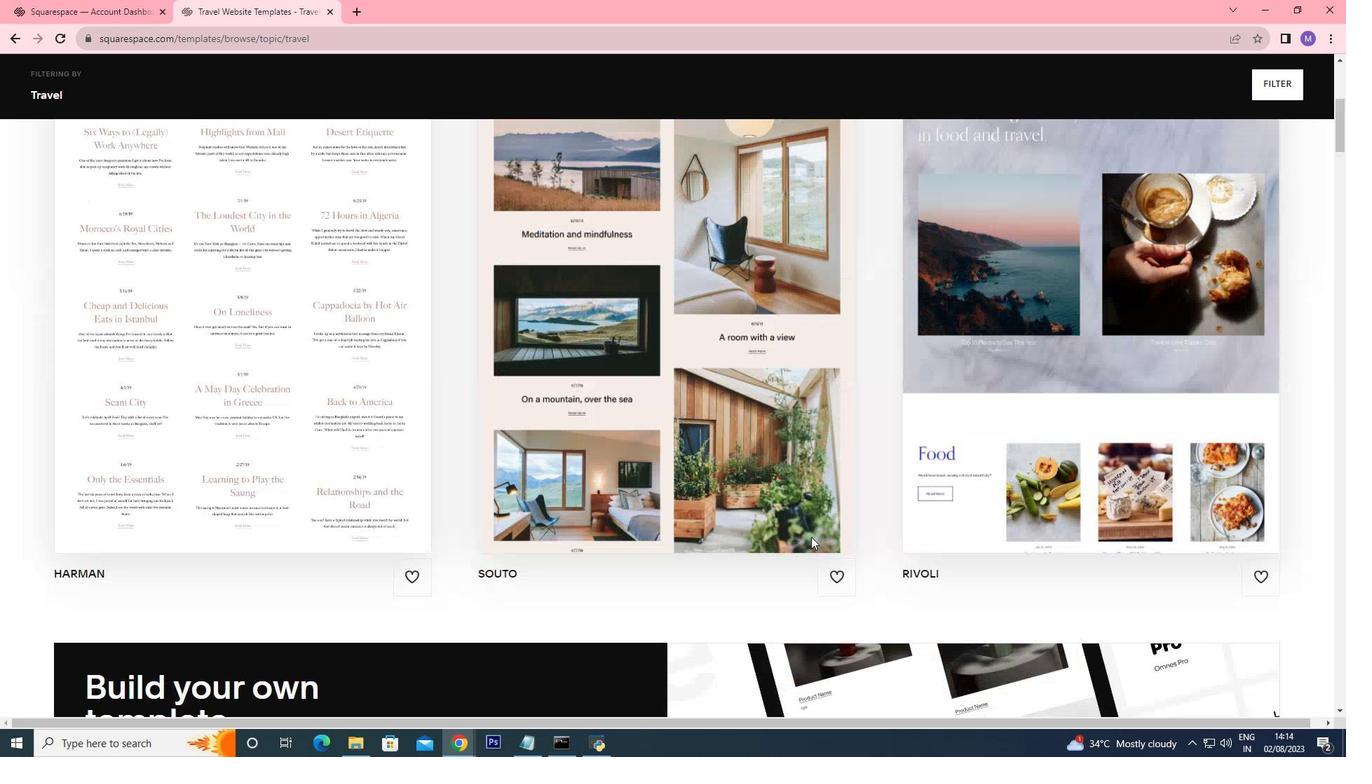 
Action: Mouse moved to (816, 544)
Screenshot: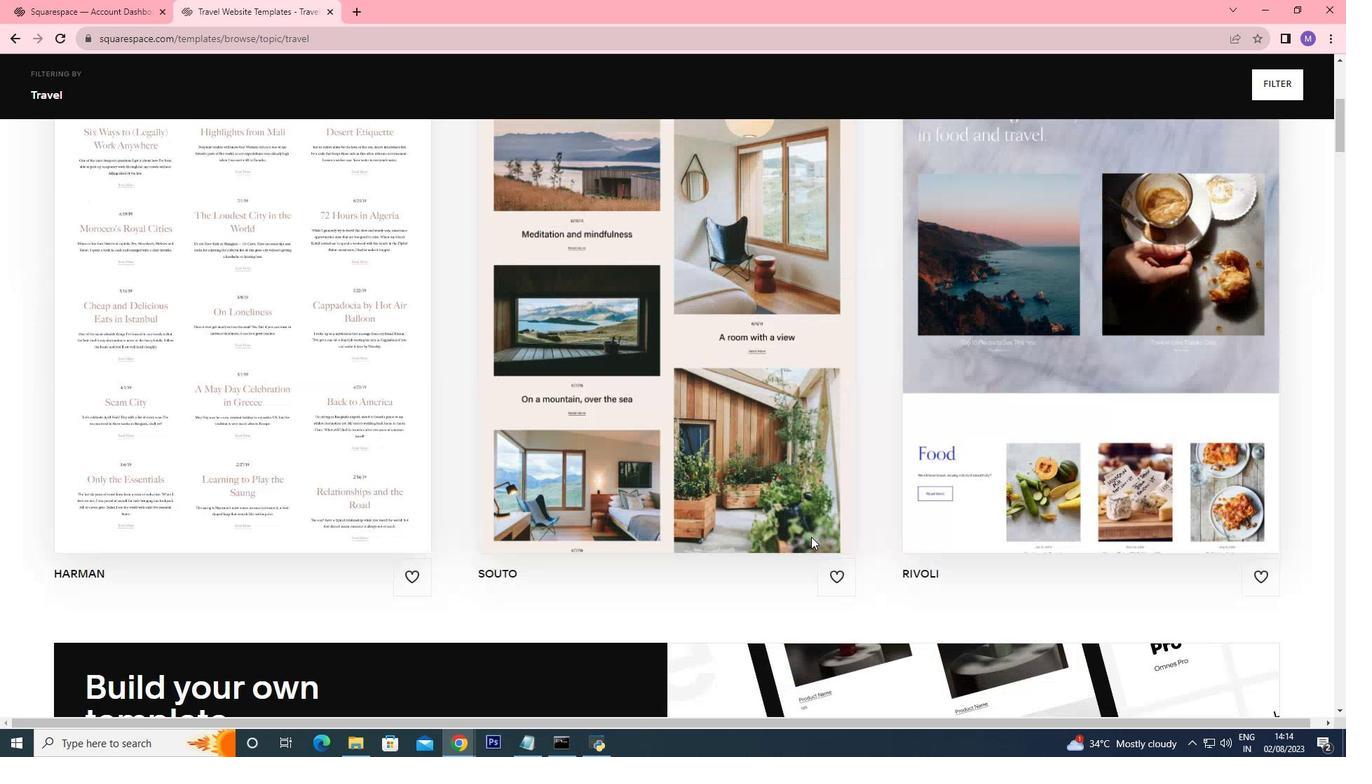 
Action: Mouse scrolled (818, 547) with delta (0, 0)
Screenshot: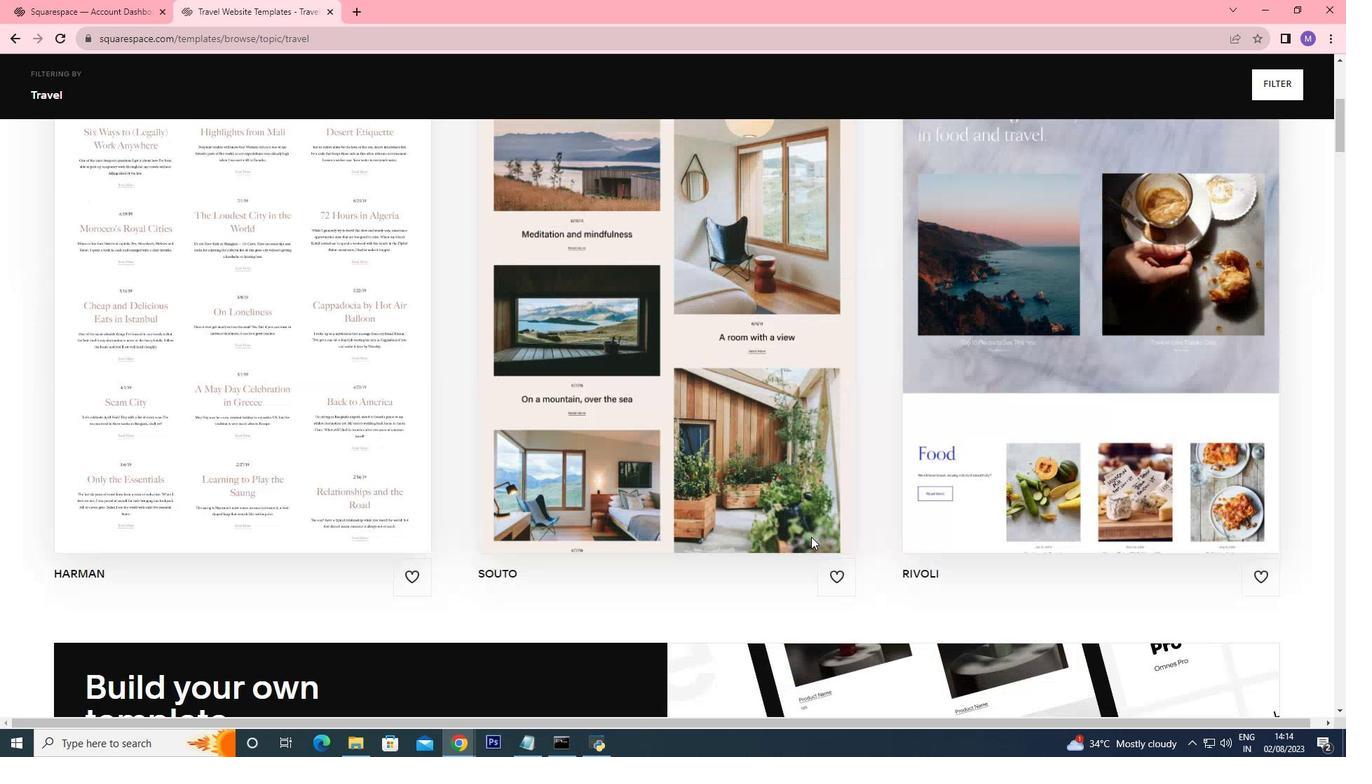 
Action: Mouse moved to (812, 539)
Screenshot: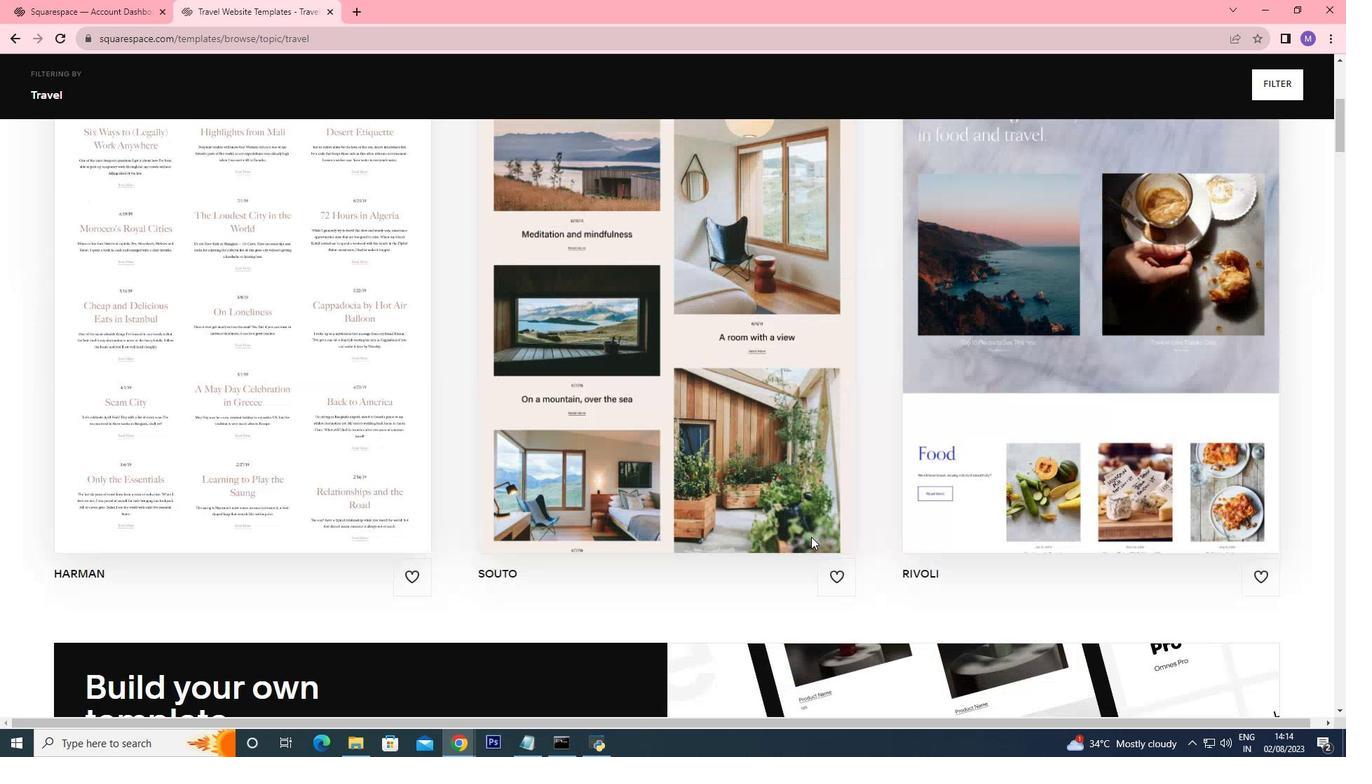 
Action: Mouse scrolled (812, 539) with delta (0, 0)
Screenshot: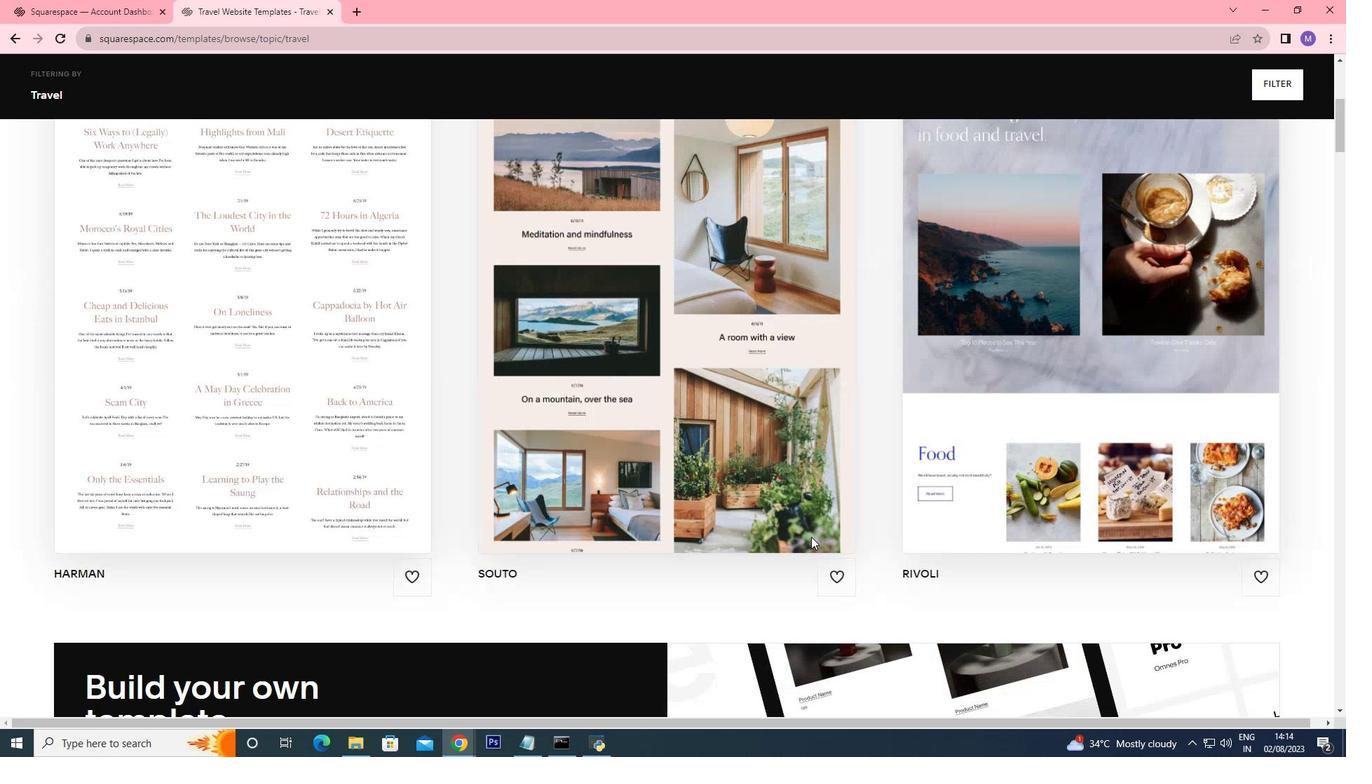 
Action: Mouse moved to (811, 537)
Screenshot: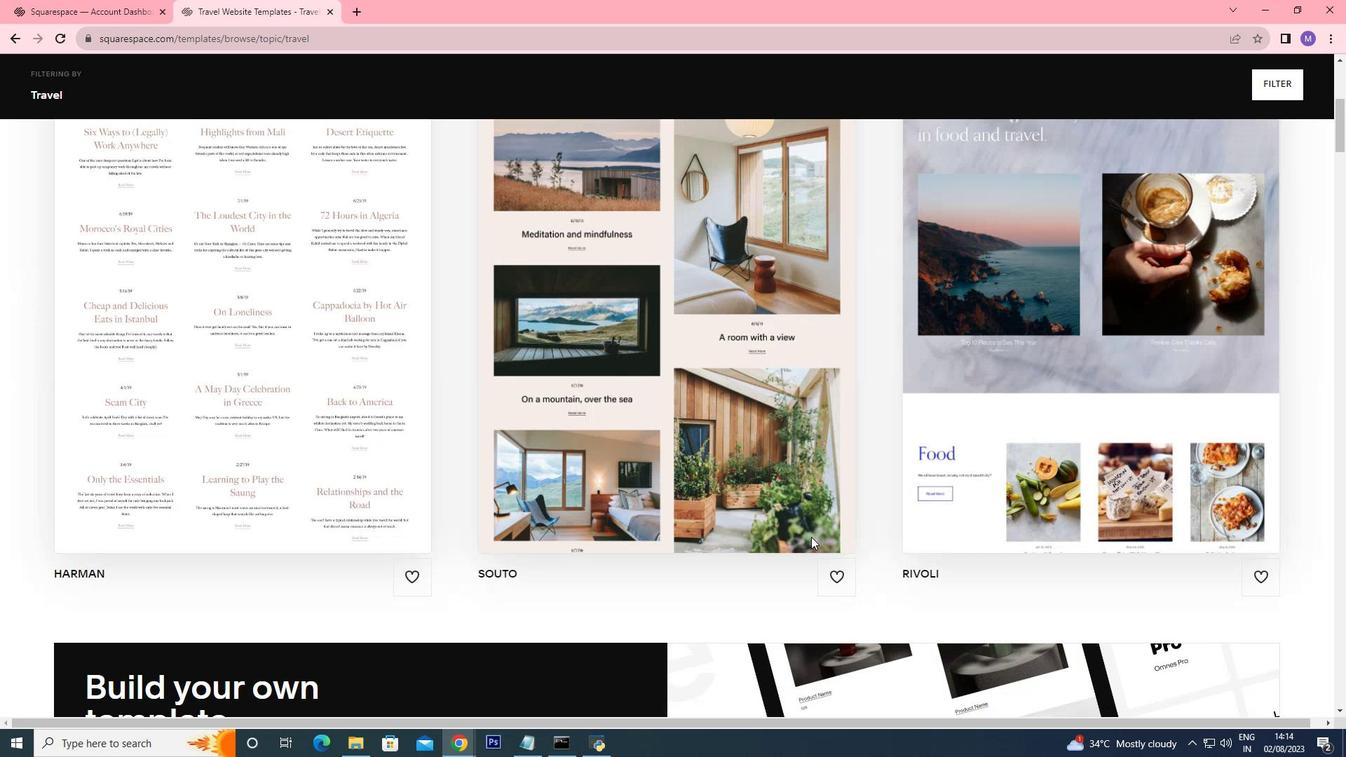 
Action: Mouse scrolled (811, 538) with delta (0, 0)
Screenshot: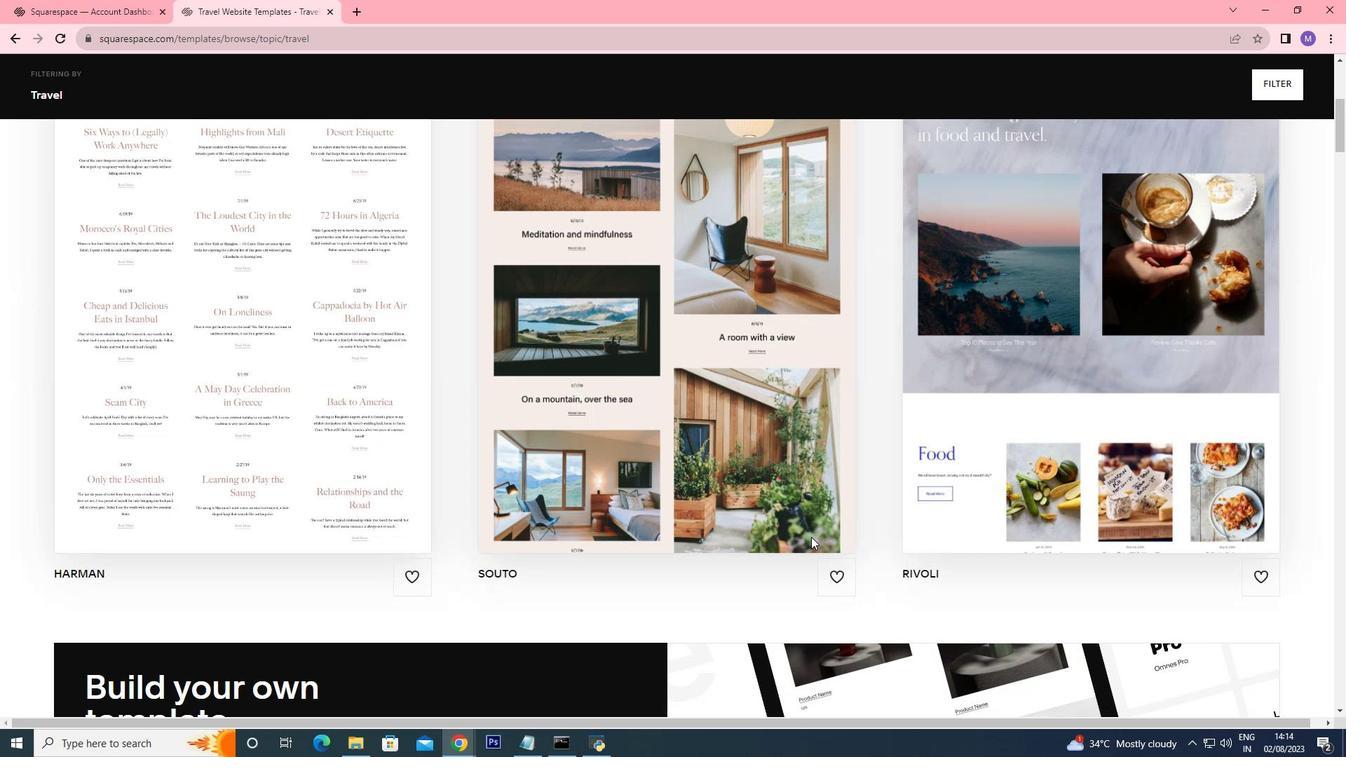 
Action: Mouse moved to (661, 338)
Screenshot: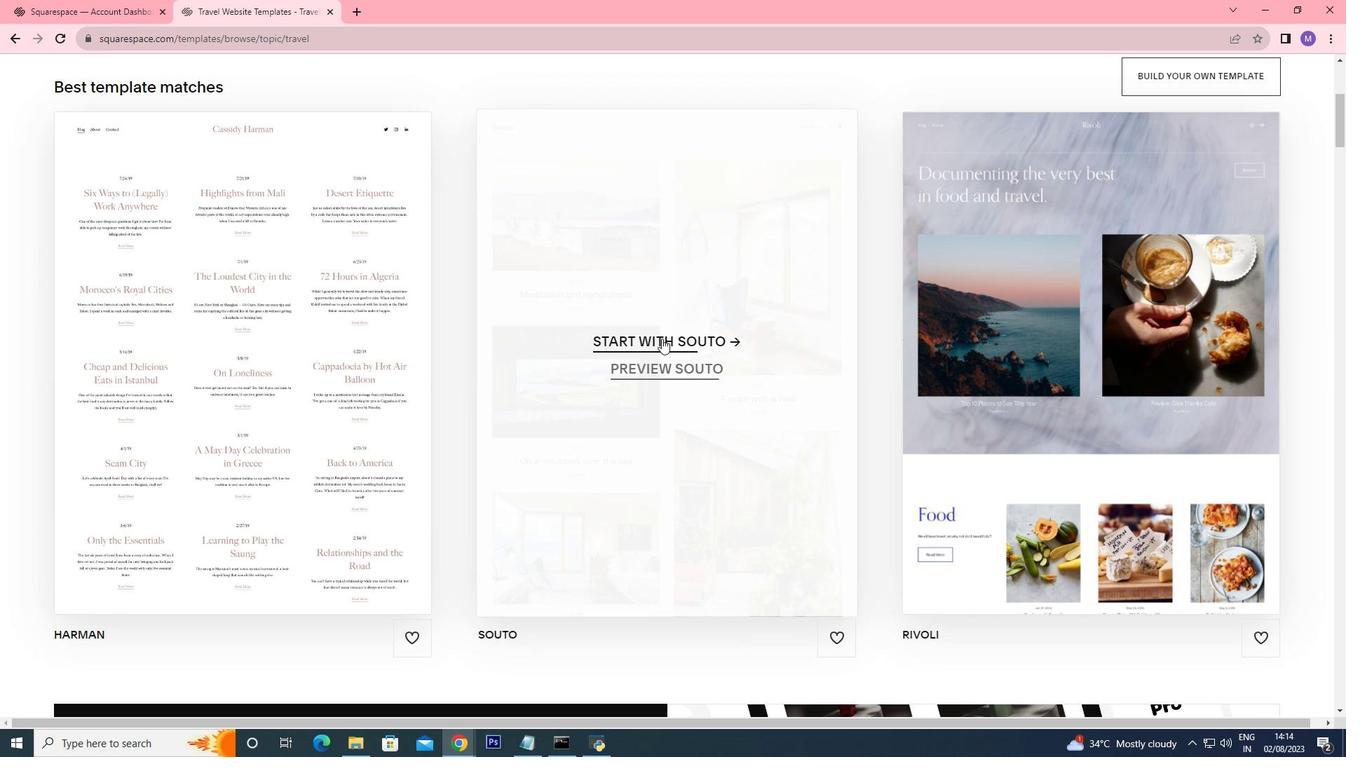 
Action: Mouse pressed left at (661, 338)
Screenshot: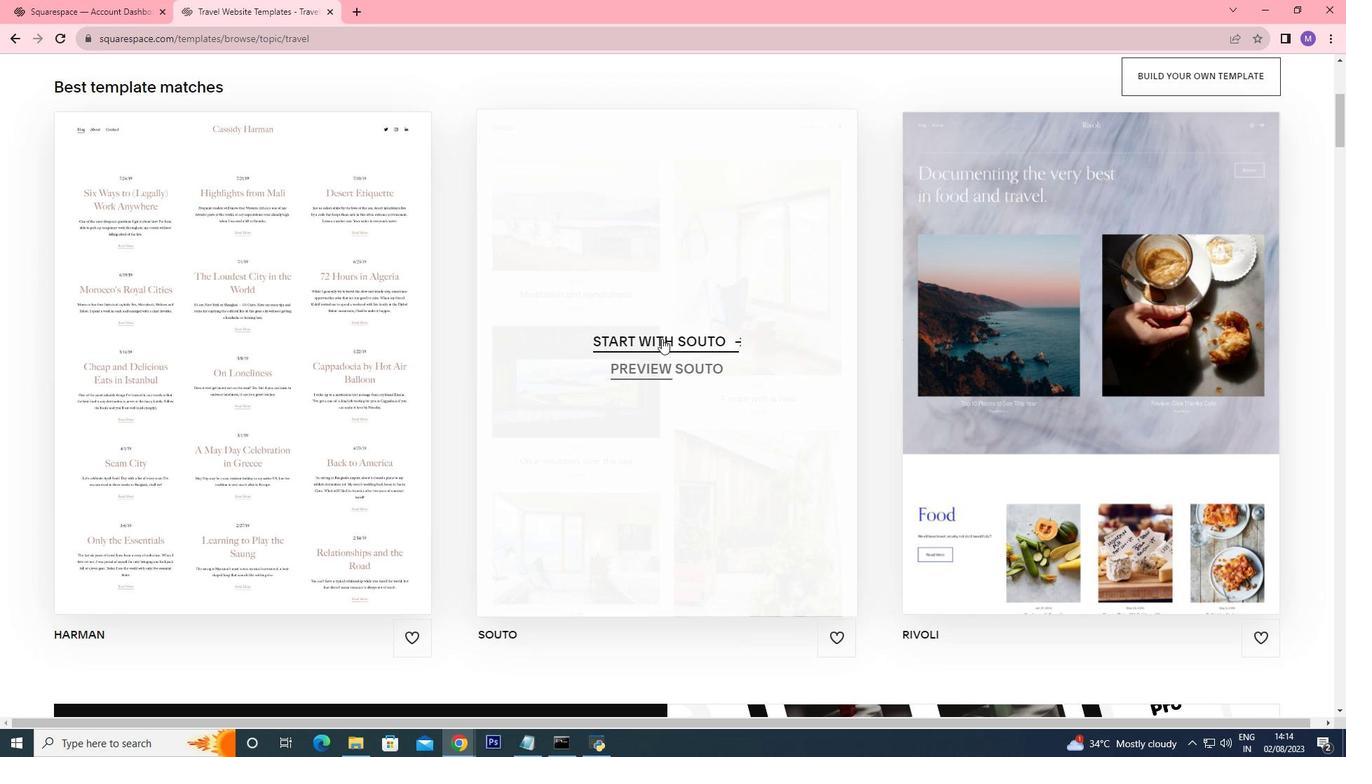 
Action: Mouse moved to (696, 378)
Screenshot: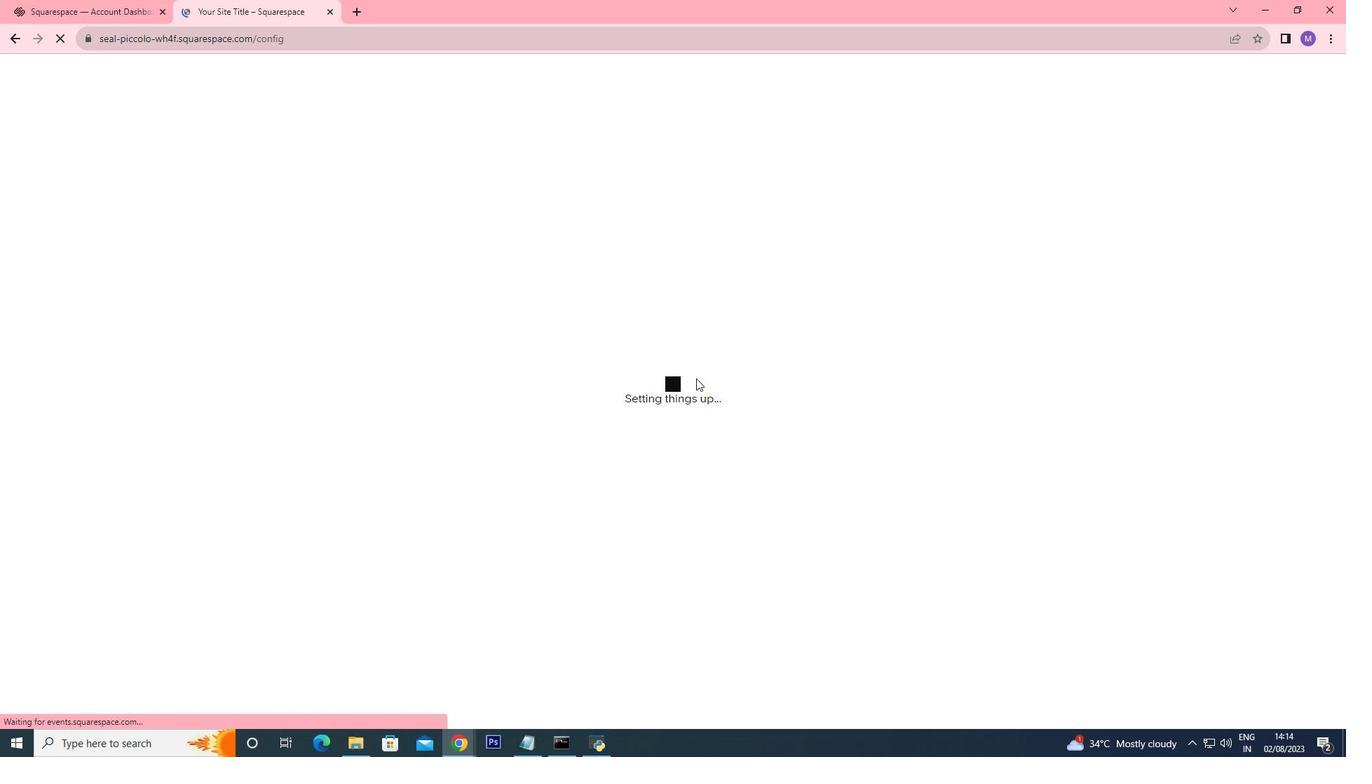 
Action: Mouse scrolled (696, 377) with delta (0, 0)
Screenshot: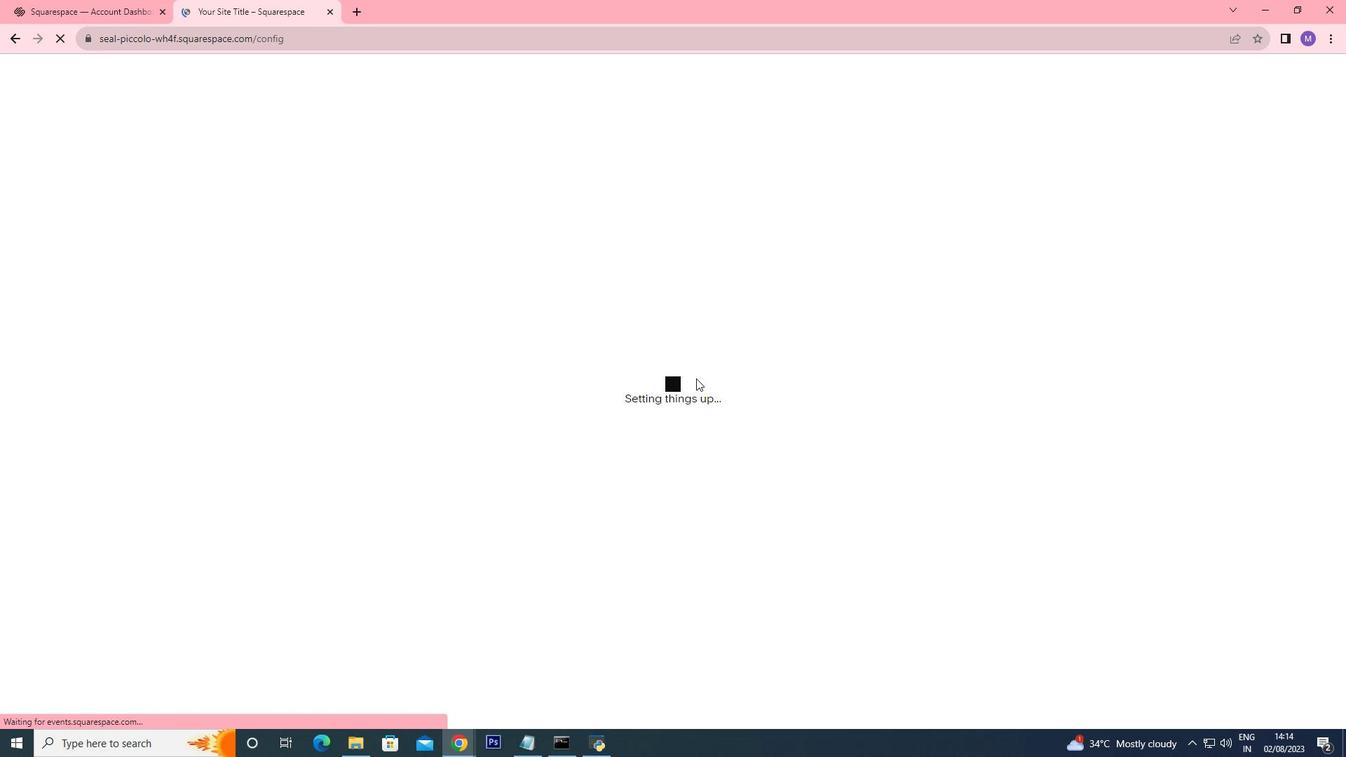 
Action: Mouse scrolled (696, 377) with delta (0, 0)
Screenshot: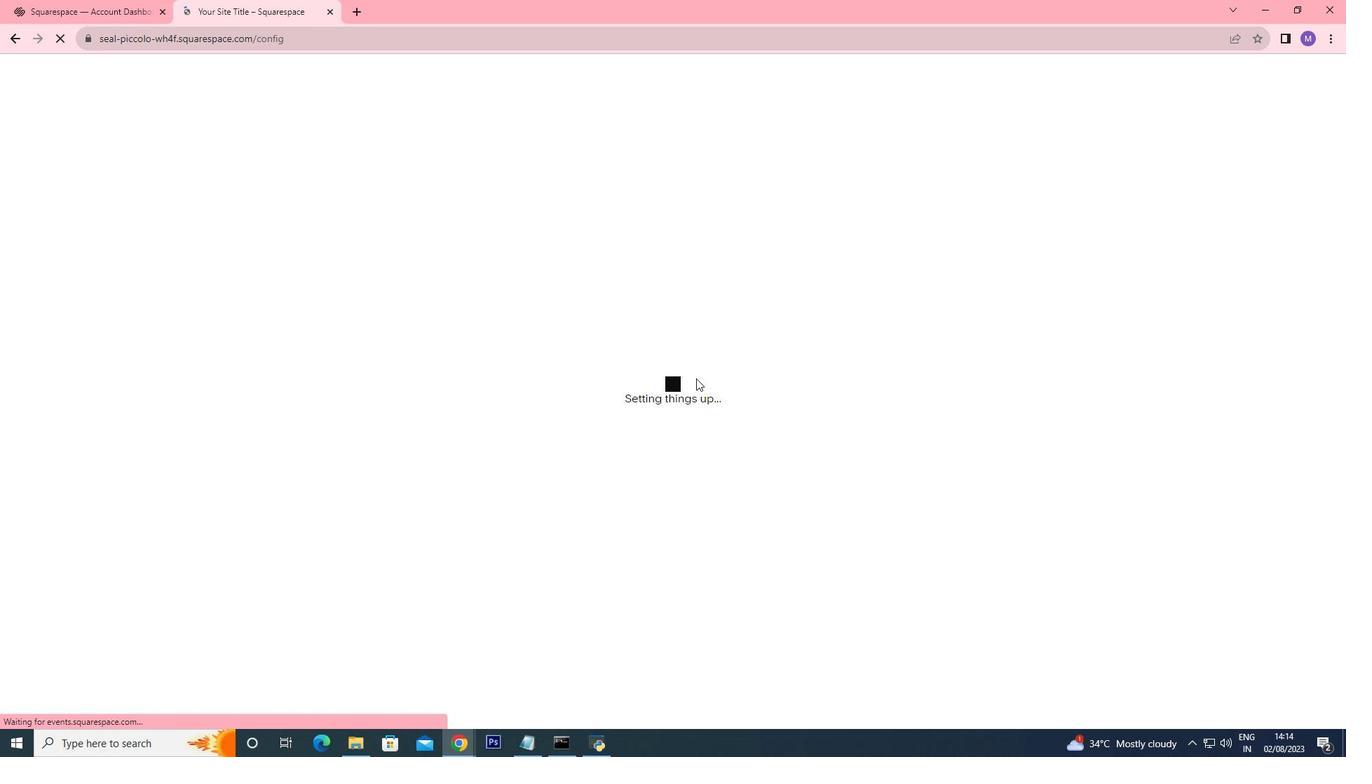 
Action: Mouse moved to (729, 403)
Screenshot: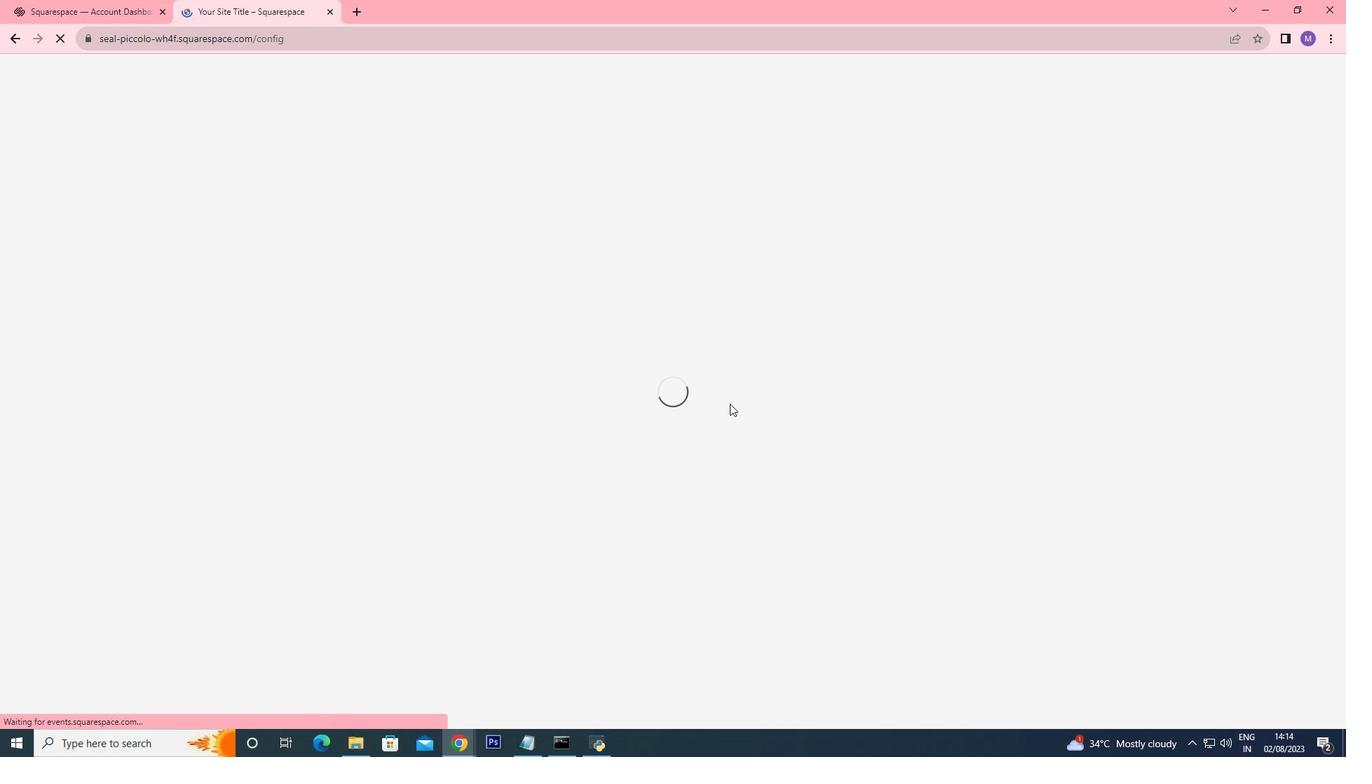 
Action: Mouse scrolled (729, 404) with delta (0, 0)
Screenshot: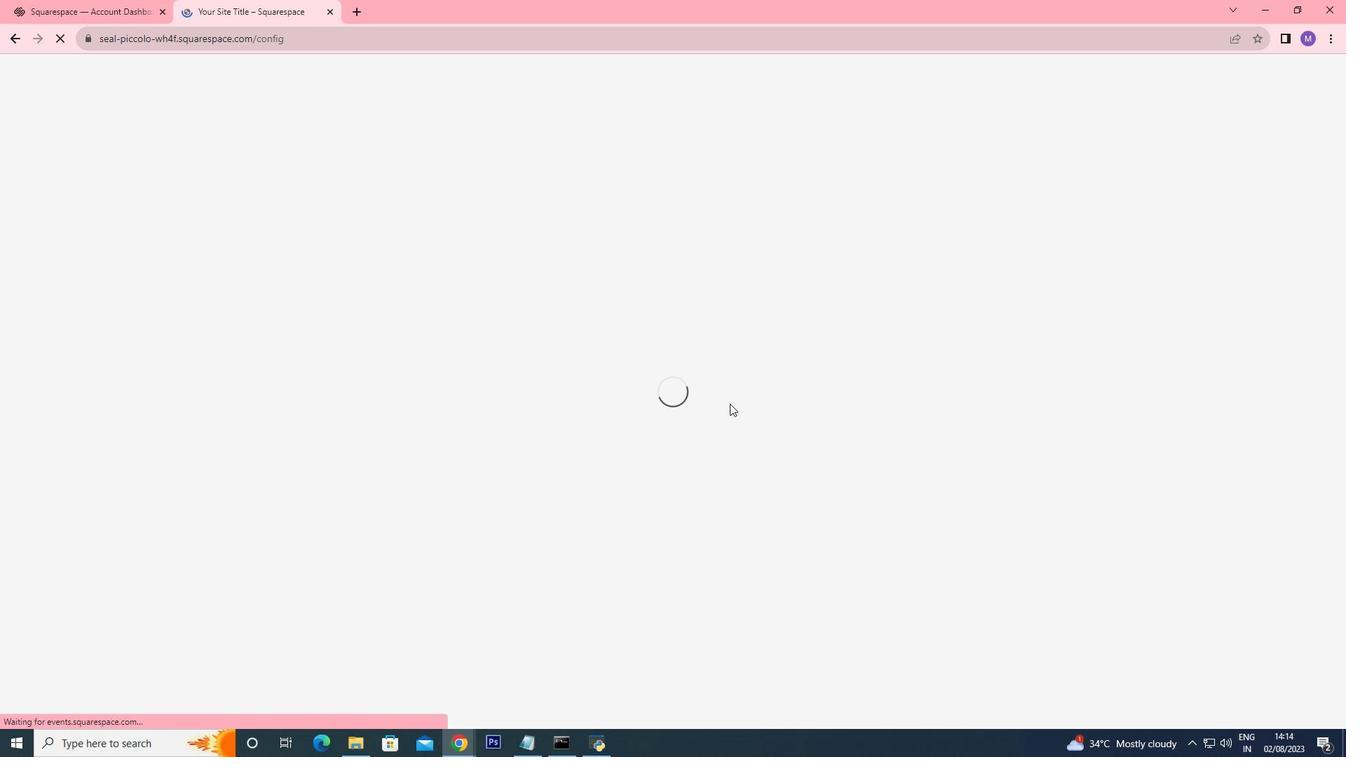 
Action: Mouse moved to (453, 370)
Screenshot: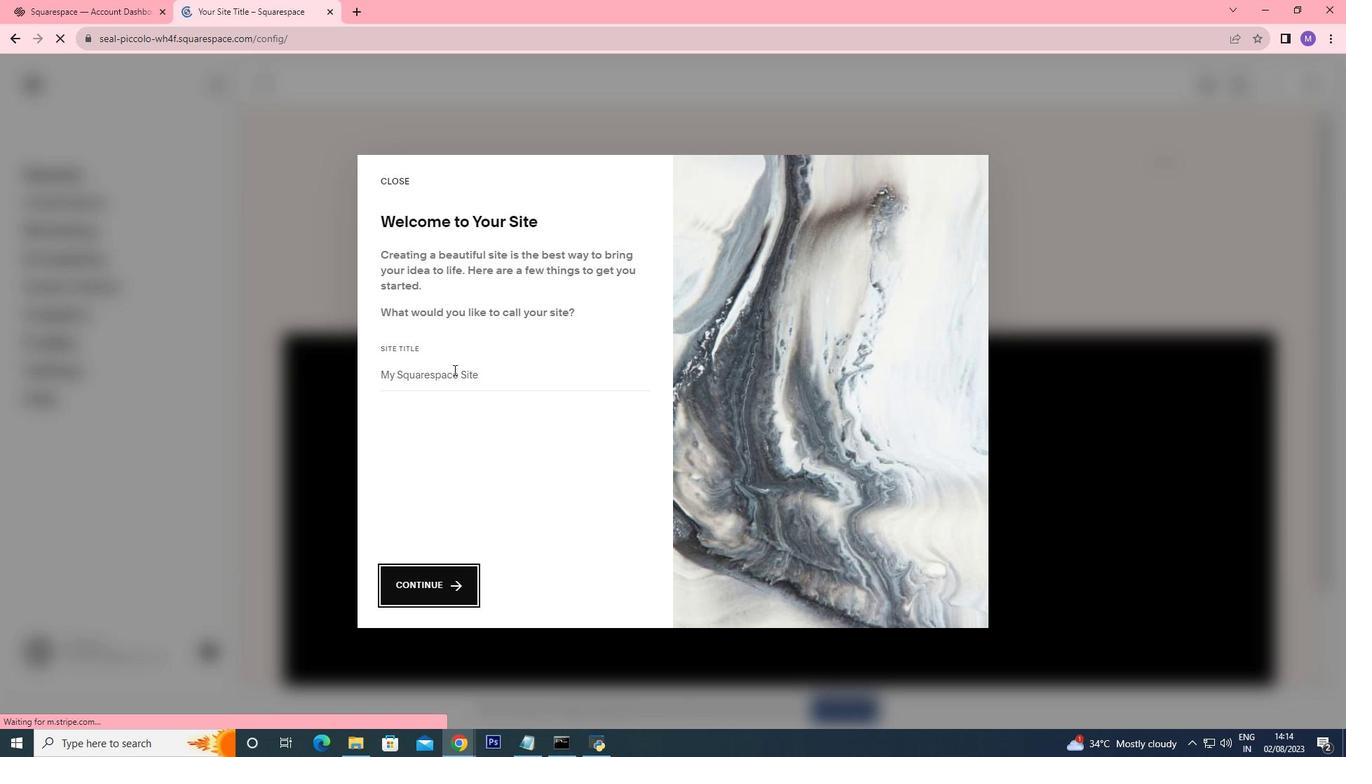 
Action: Mouse pressed left at (453, 370)
Screenshot: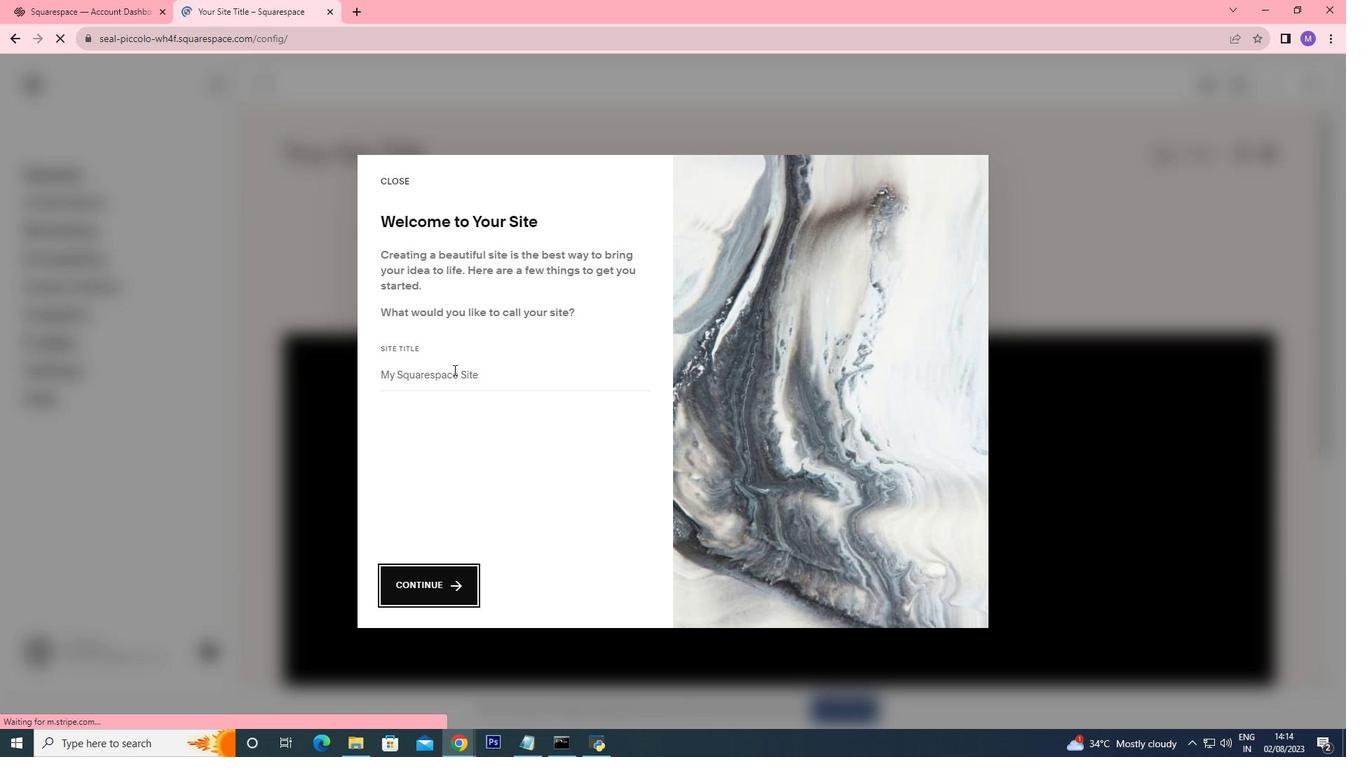 
Action: Key pressed travel<Key.space>
Screenshot: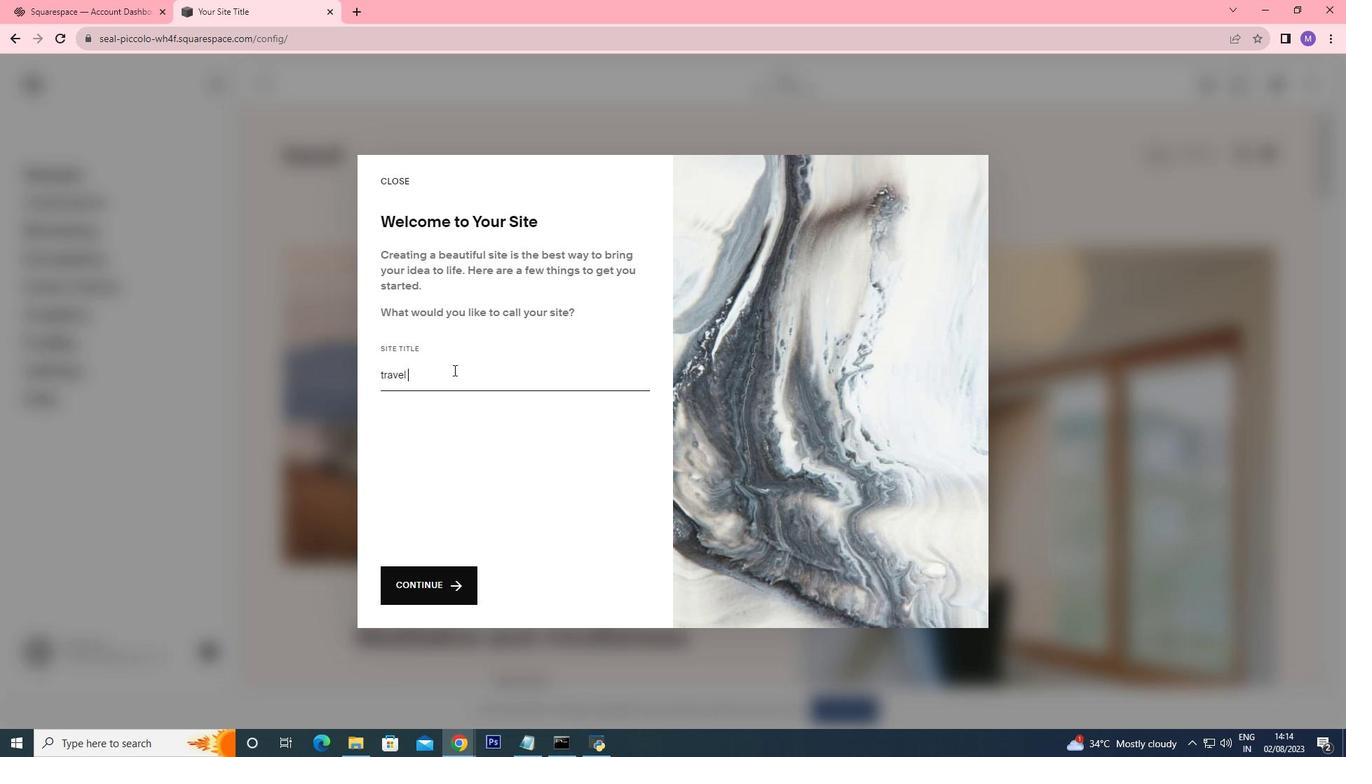 
Action: Mouse moved to (378, 373)
Screenshot: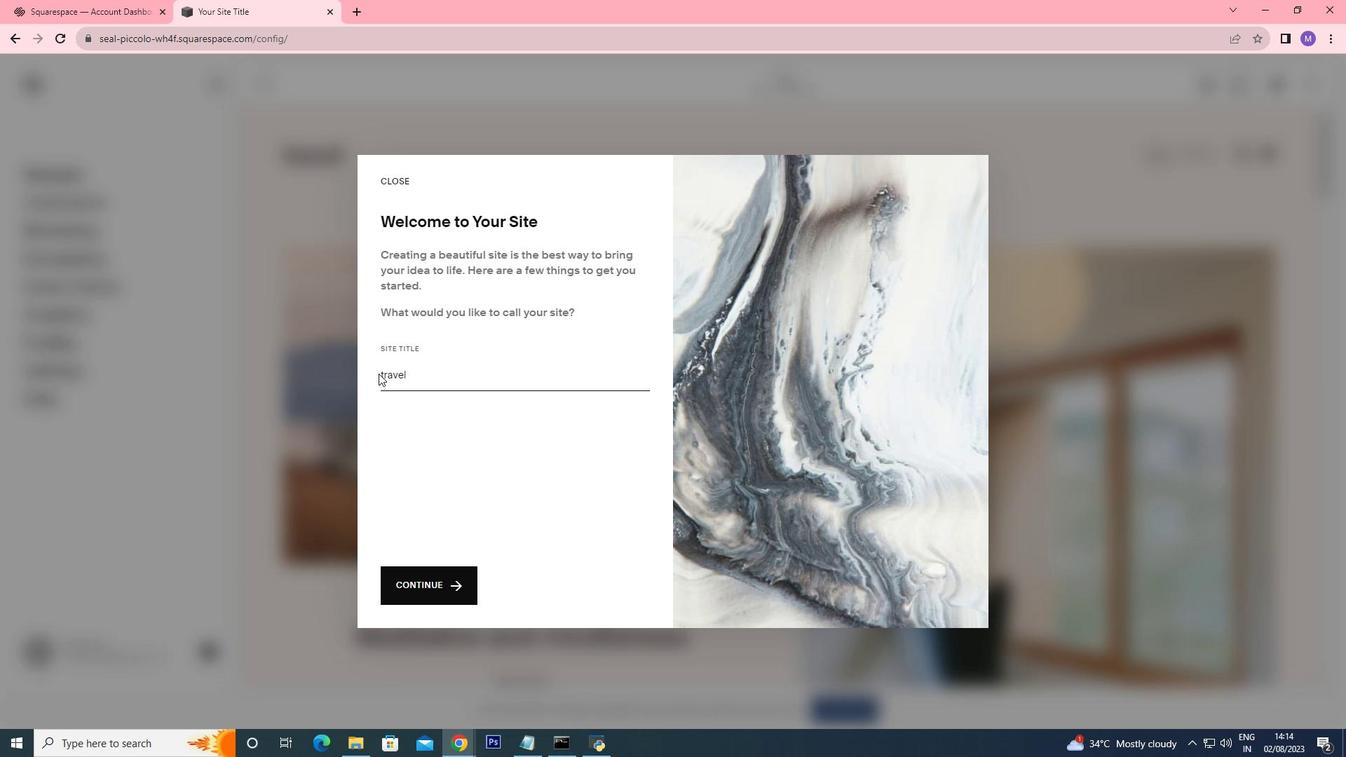 
Action: Mouse pressed left at (378, 373)
Screenshot: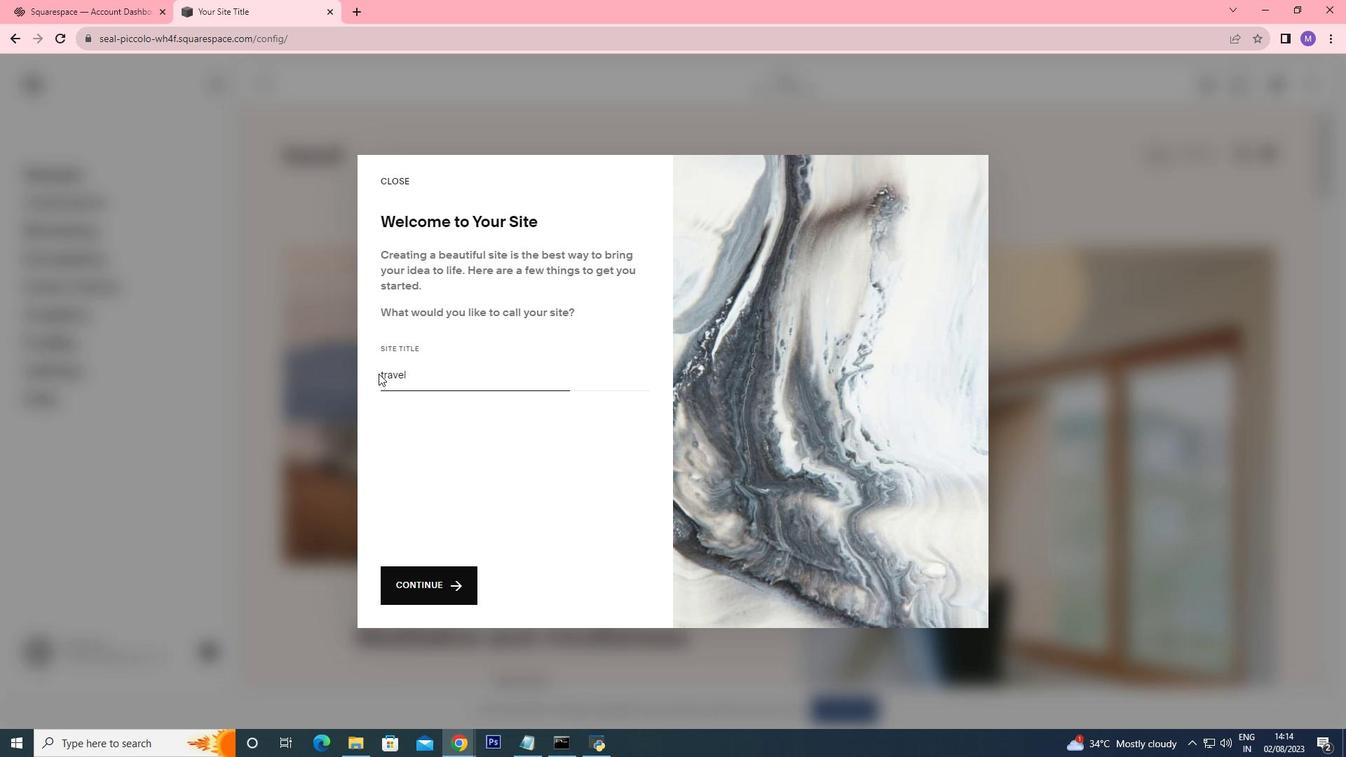 
Action: Mouse moved to (382, 372)
Screenshot: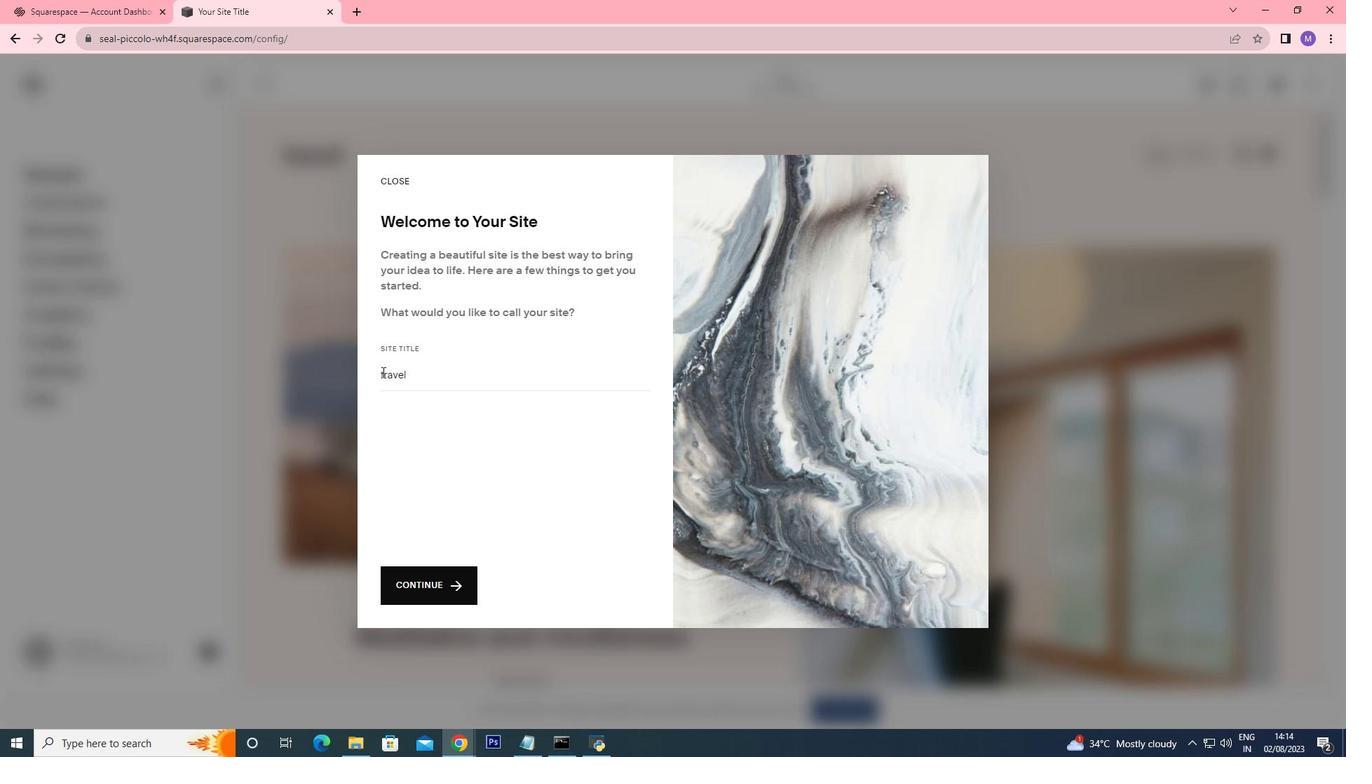 
Action: Mouse pressed left at (382, 372)
Screenshot: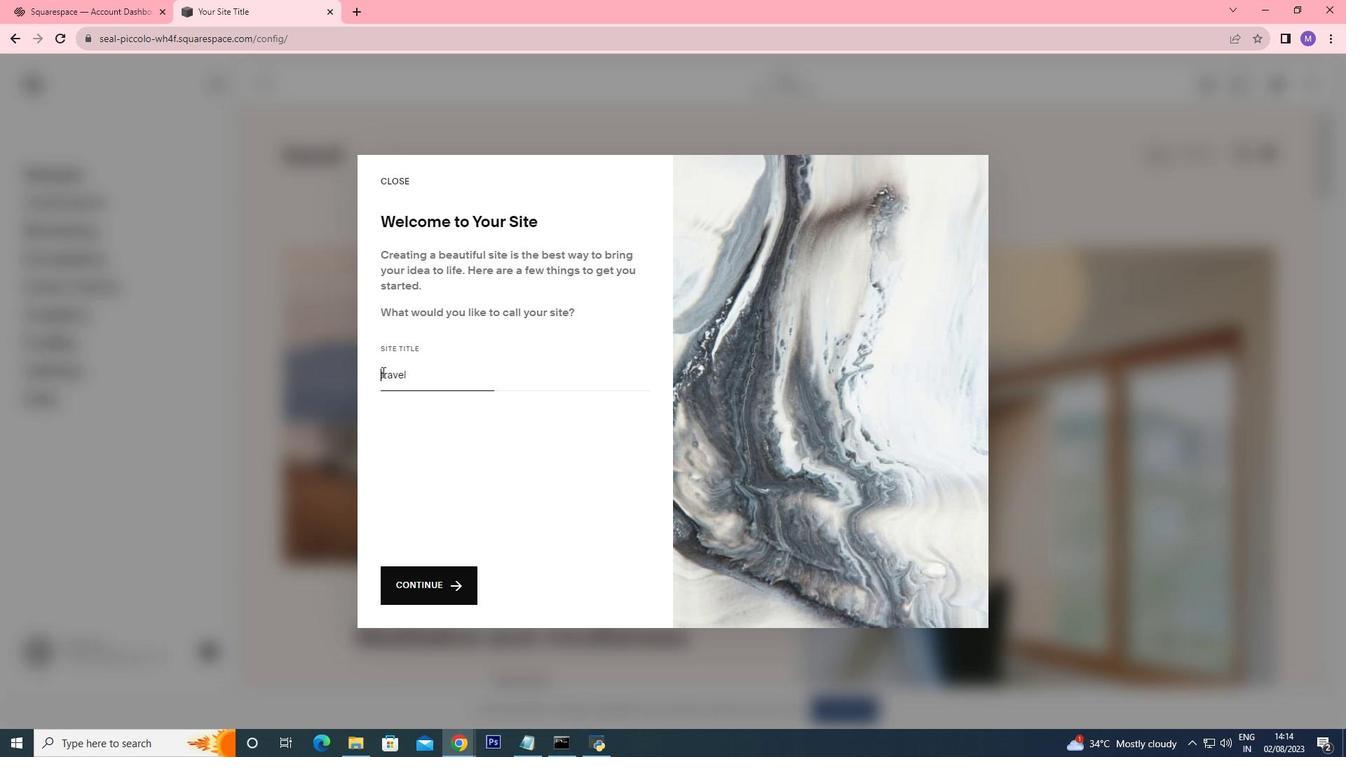 
Action: Mouse pressed left at (382, 372)
Screenshot: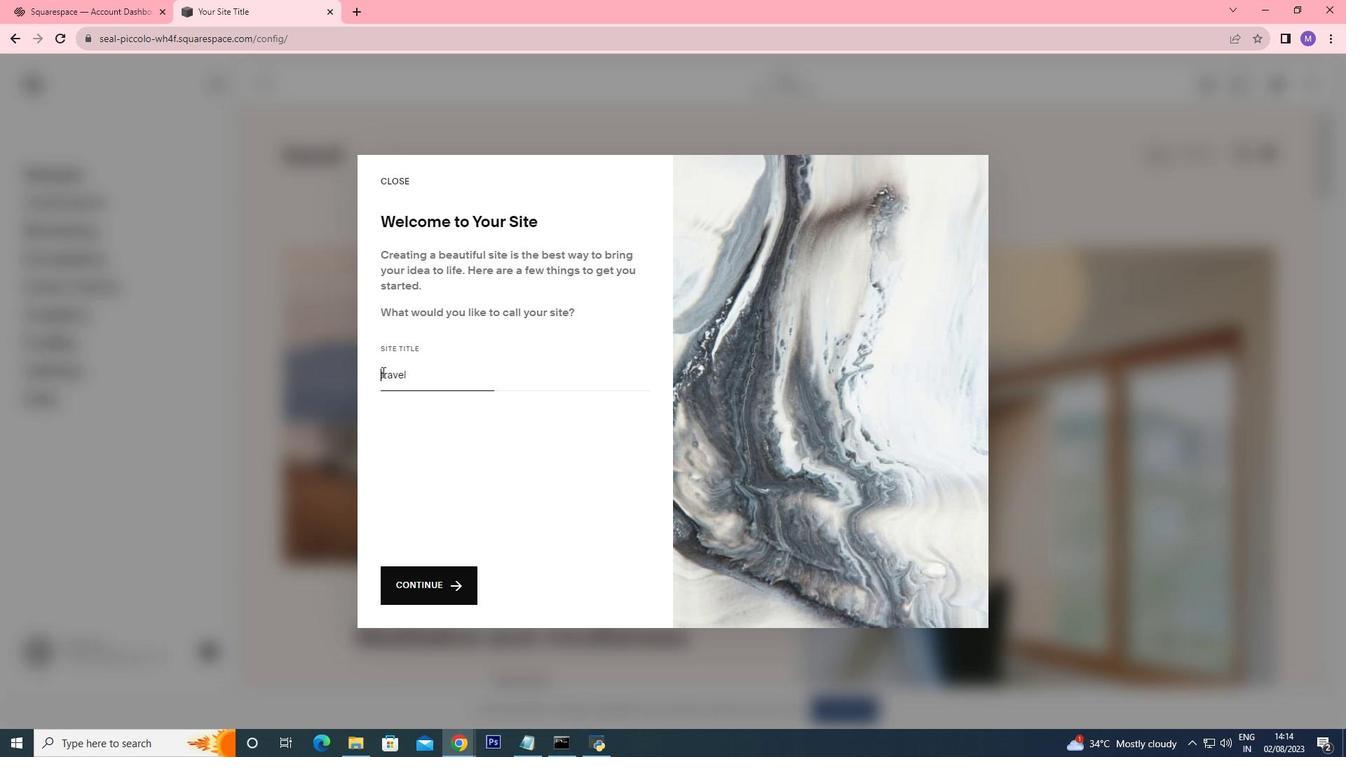 
Action: Mouse pressed left at (382, 372)
Screenshot: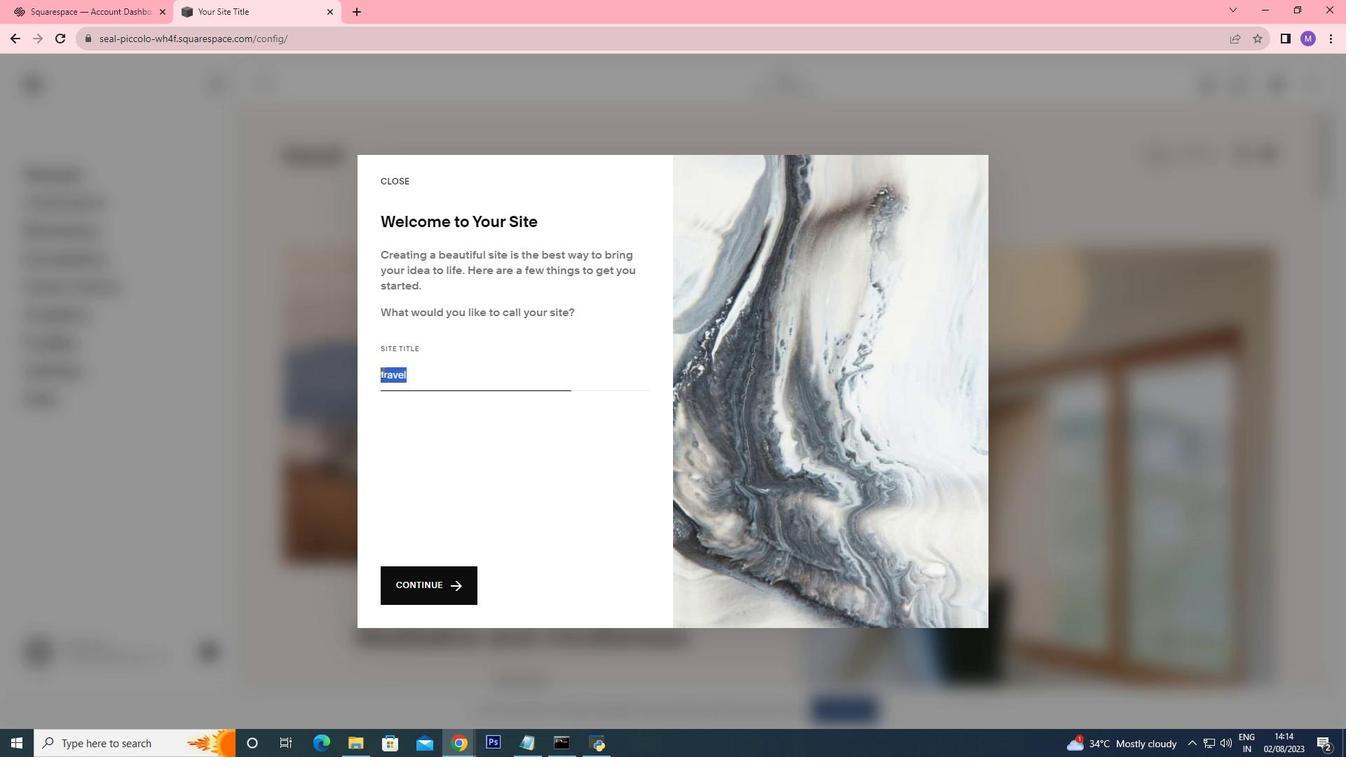 
Action: Mouse pressed left at (382, 372)
Screenshot: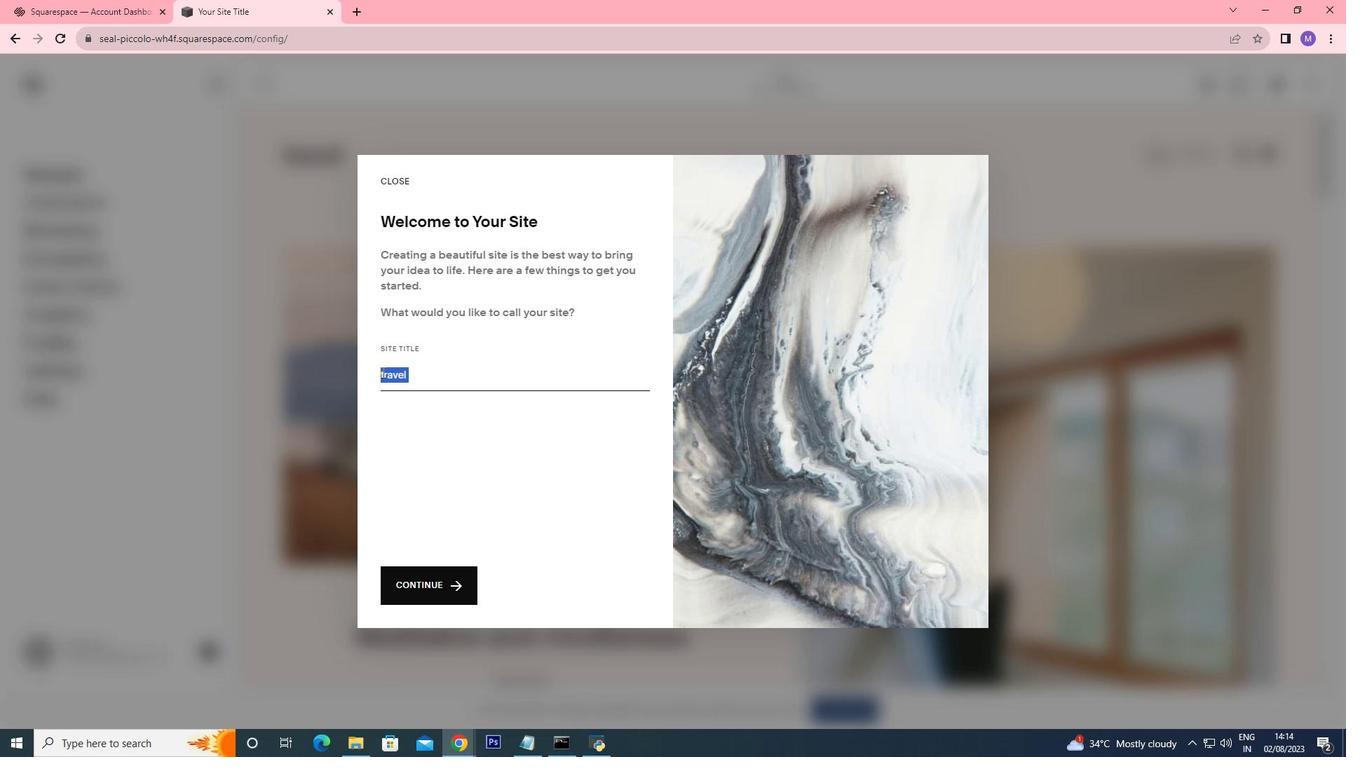 
Action: Mouse pressed left at (382, 372)
Screenshot: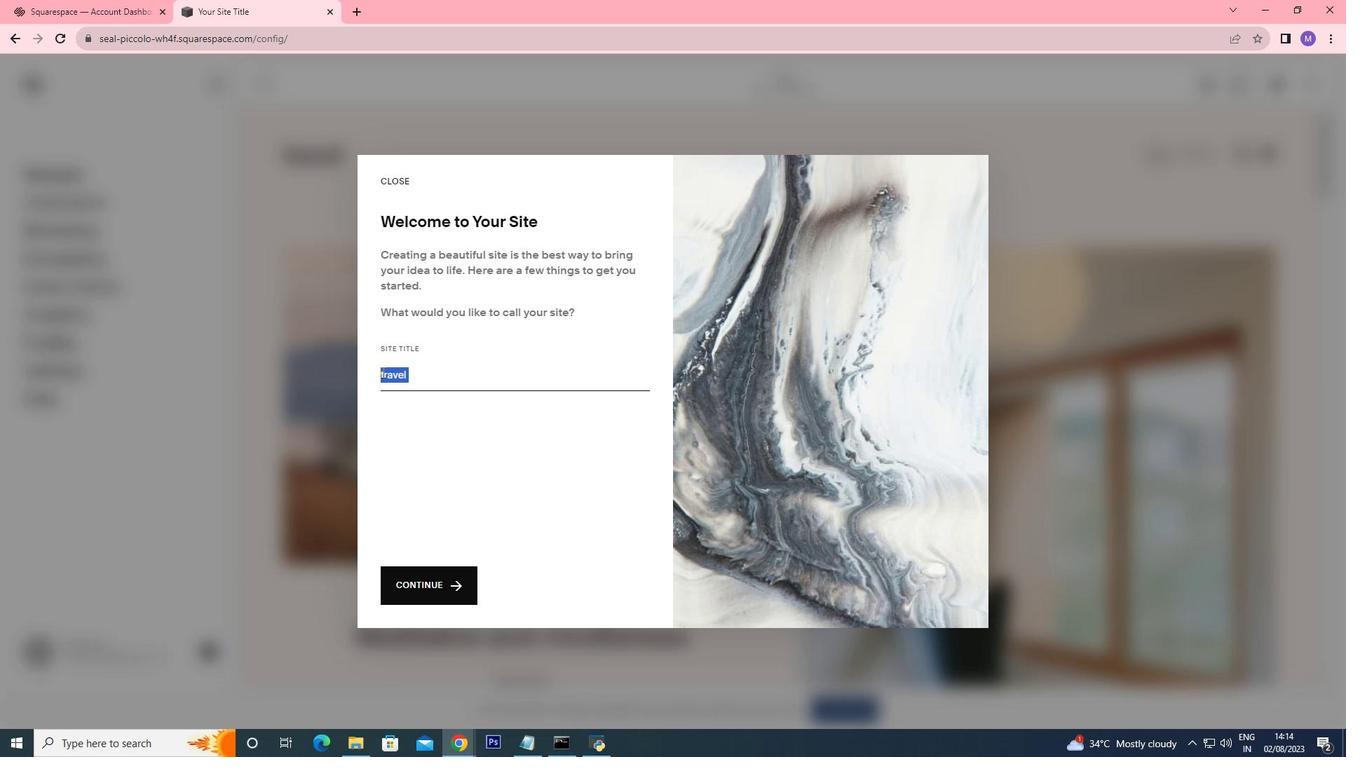 
Action: Mouse moved to (386, 372)
Screenshot: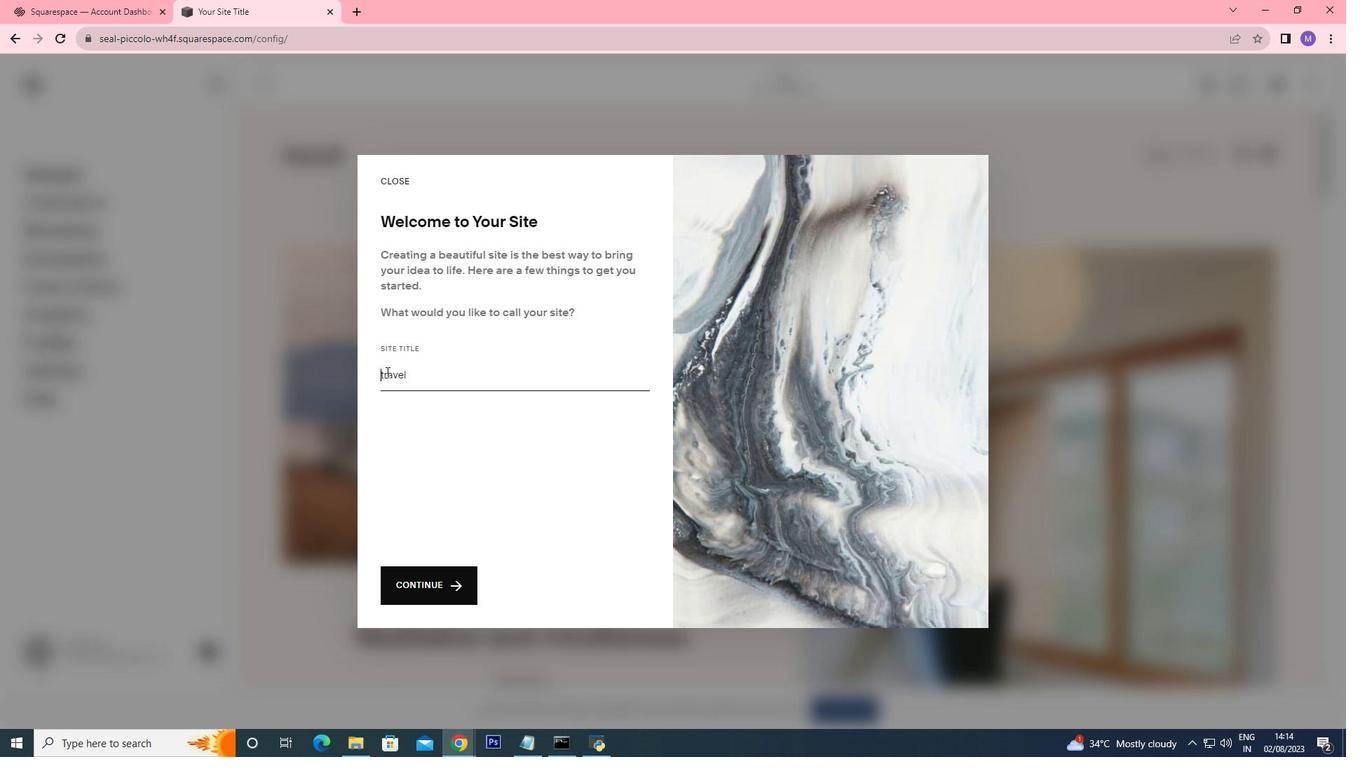 
Action: Key pressed tour<Key.space>
Screenshot: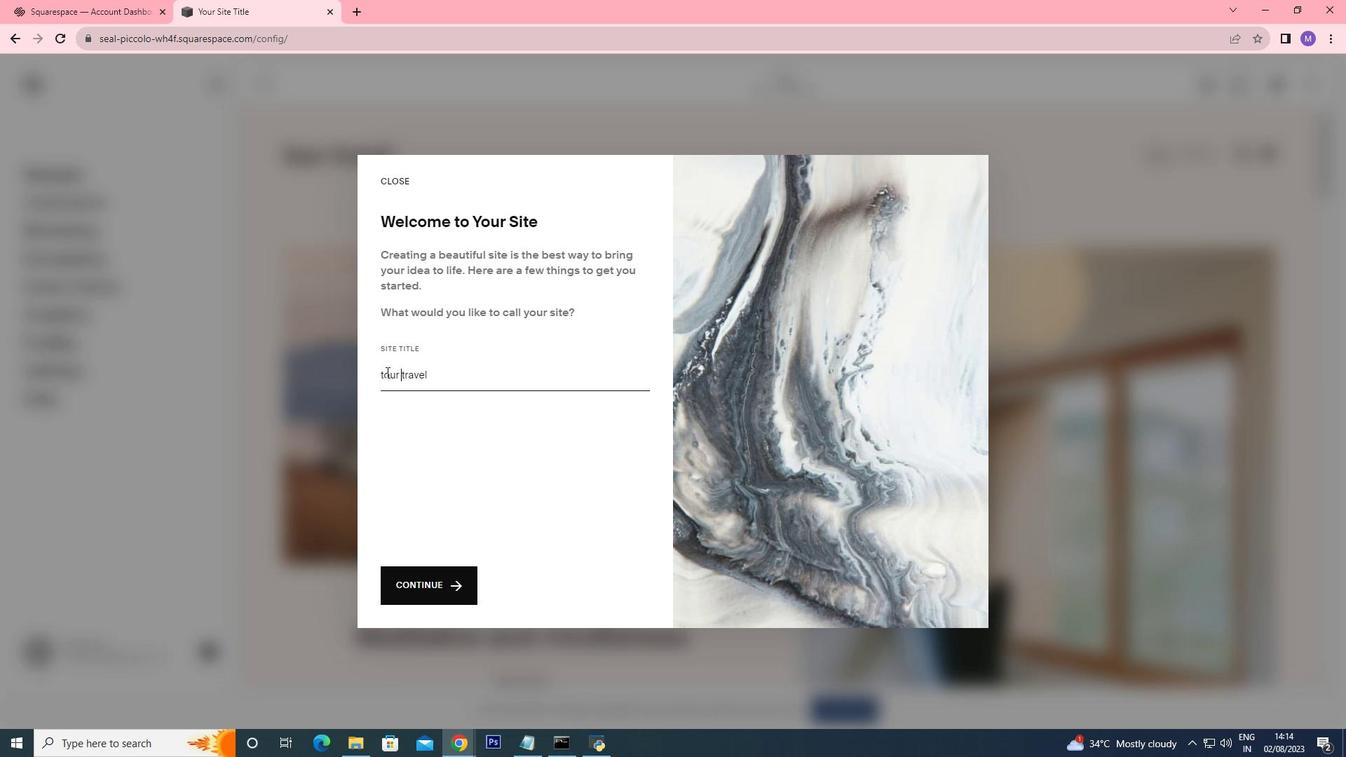 
Action: Mouse moved to (465, 570)
Screenshot: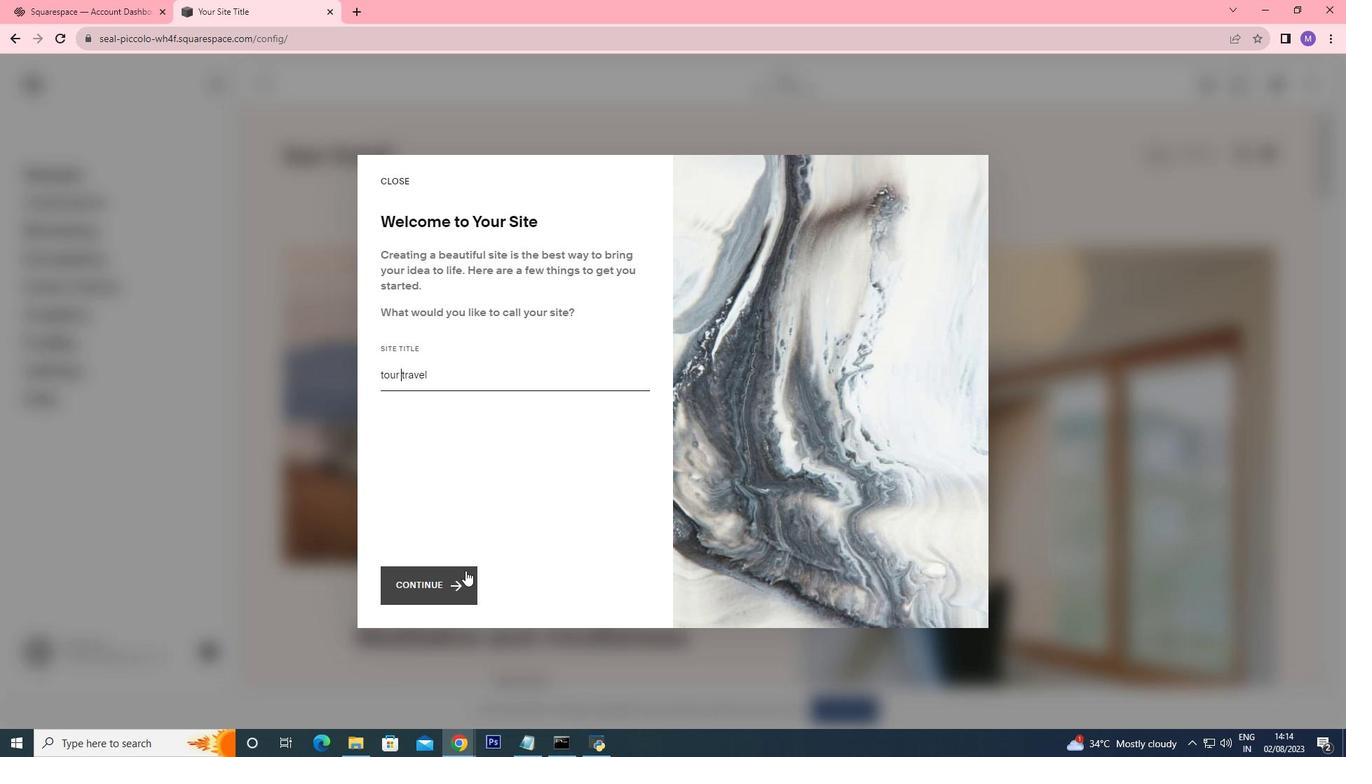 
Action: Mouse pressed left at (465, 570)
Screenshot: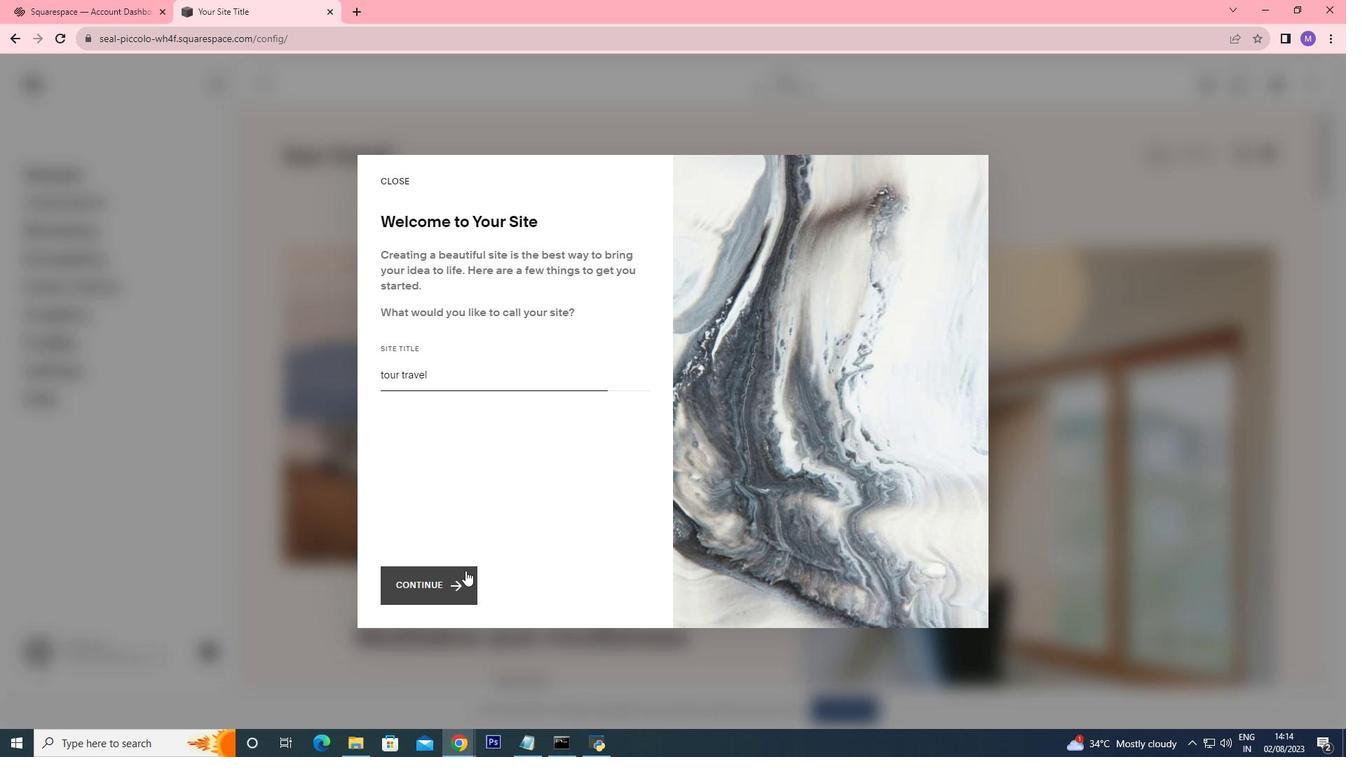 
Action: Mouse moved to (619, 593)
Screenshot: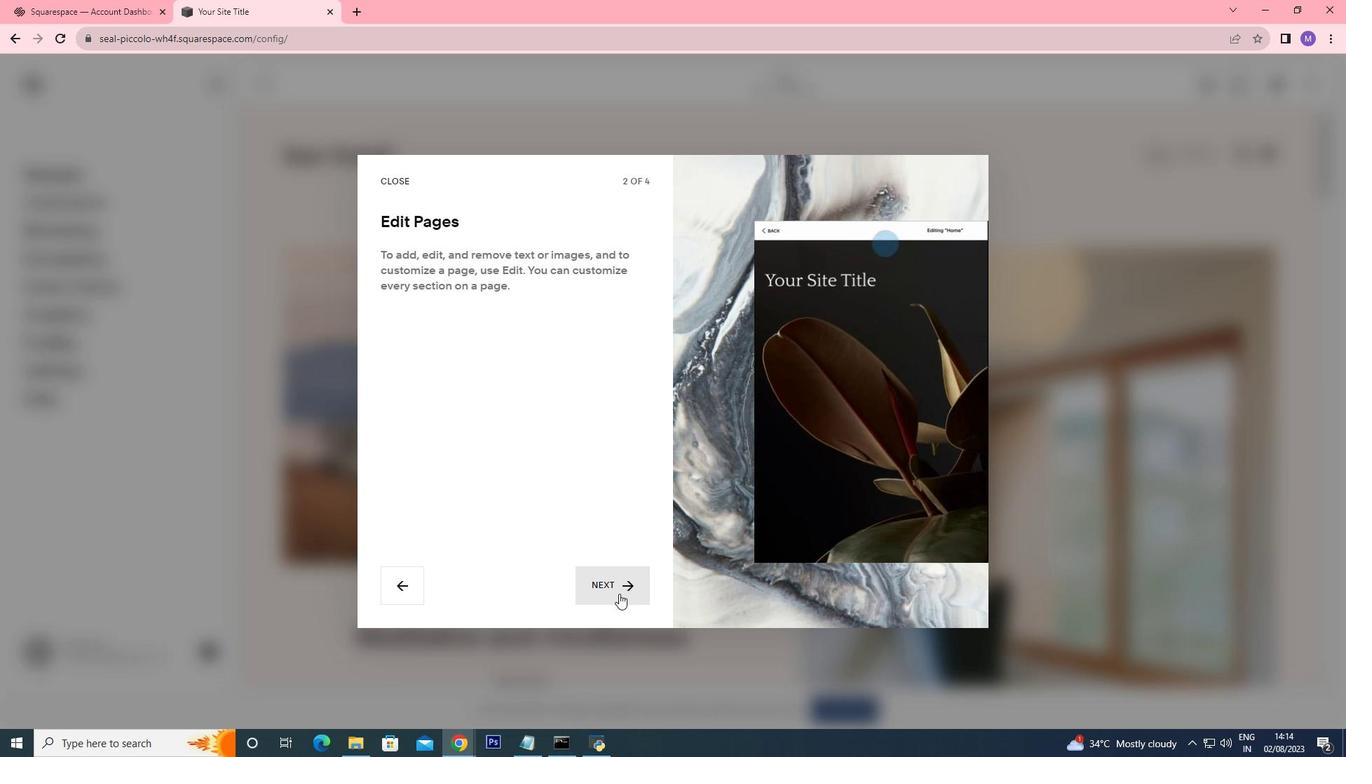 
Action: Mouse pressed left at (619, 593)
Screenshot: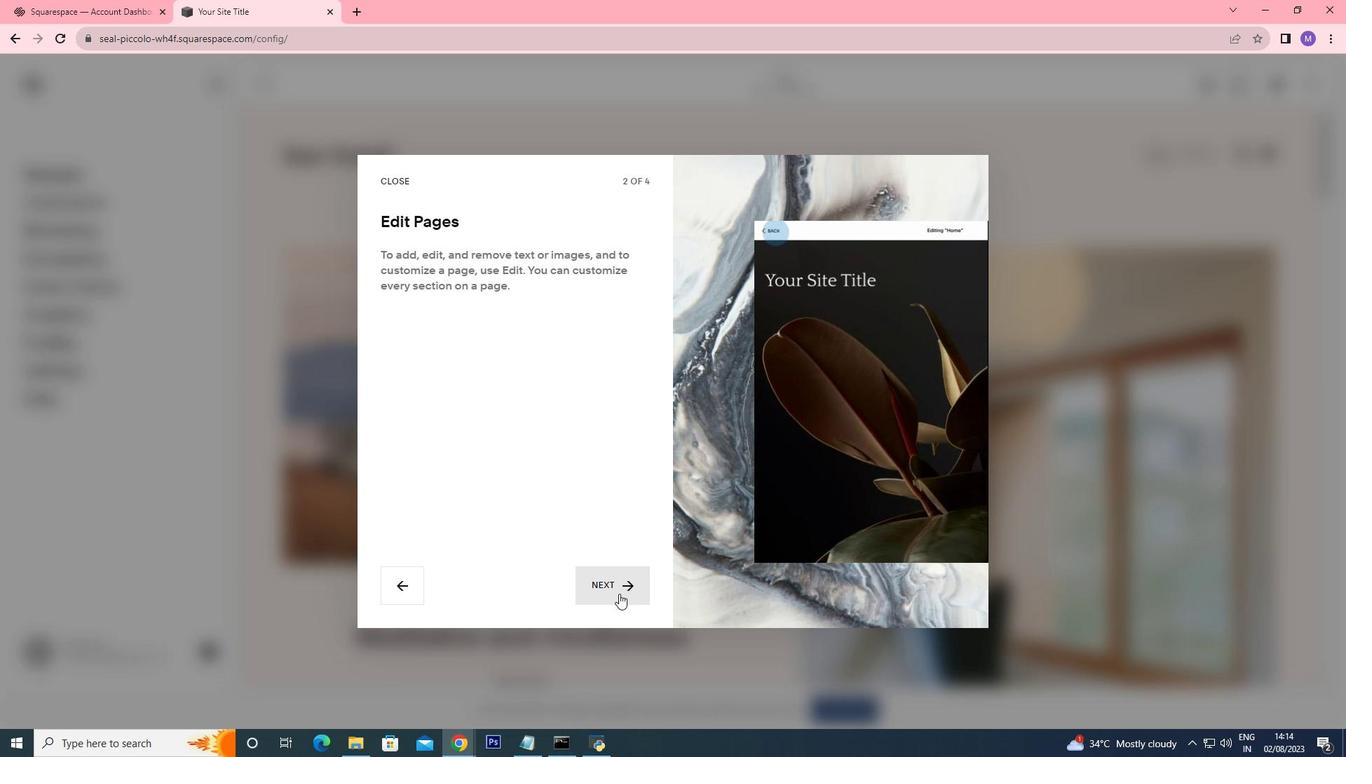 
Action: Mouse moved to (615, 591)
Screenshot: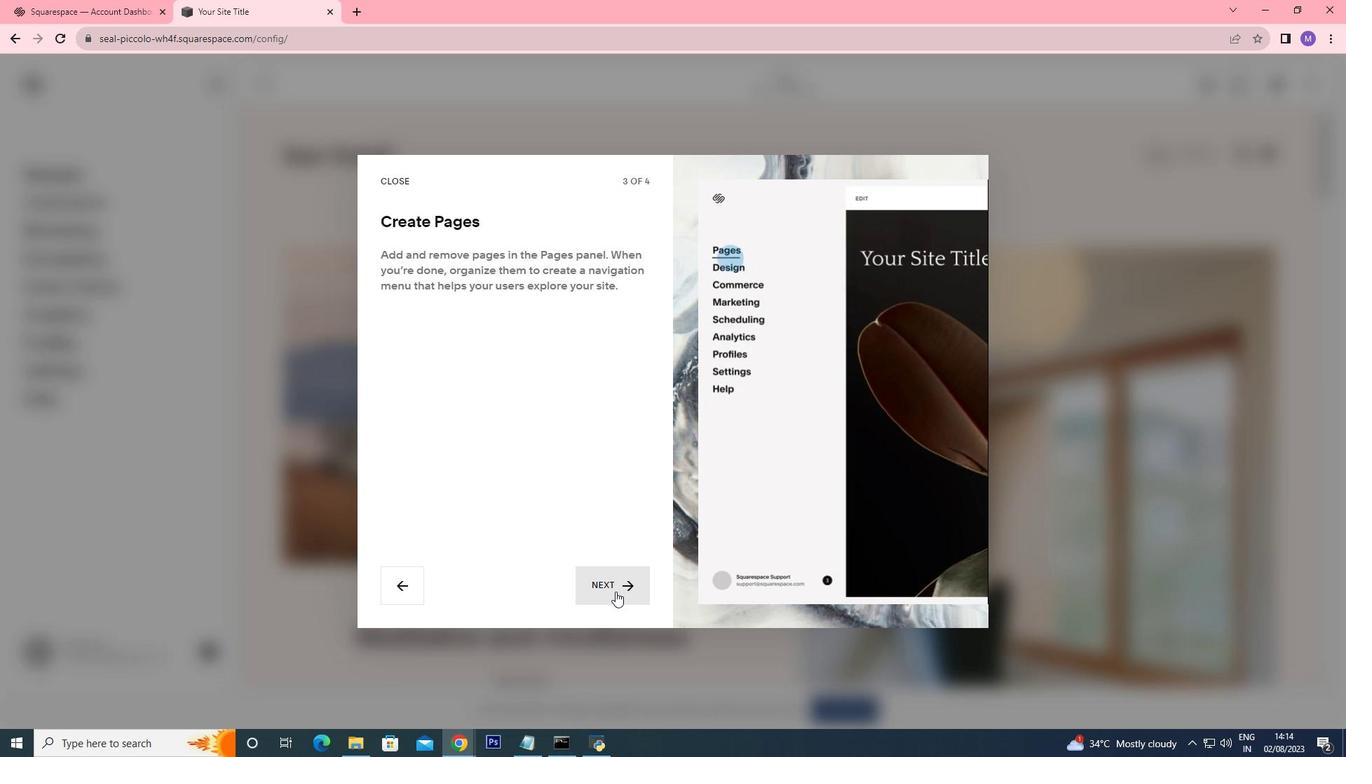
Action: Mouse pressed left at (615, 591)
Screenshot: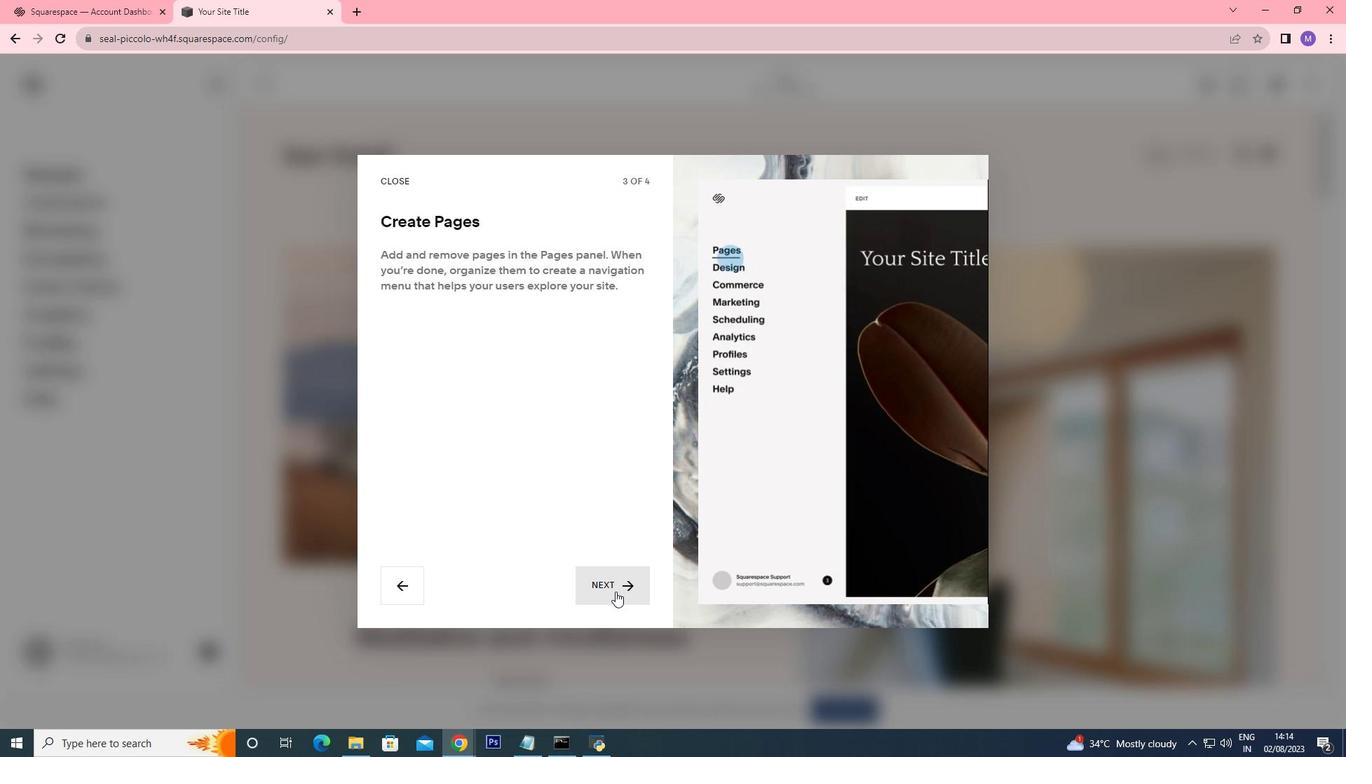 
Action: Mouse pressed left at (615, 591)
Screenshot: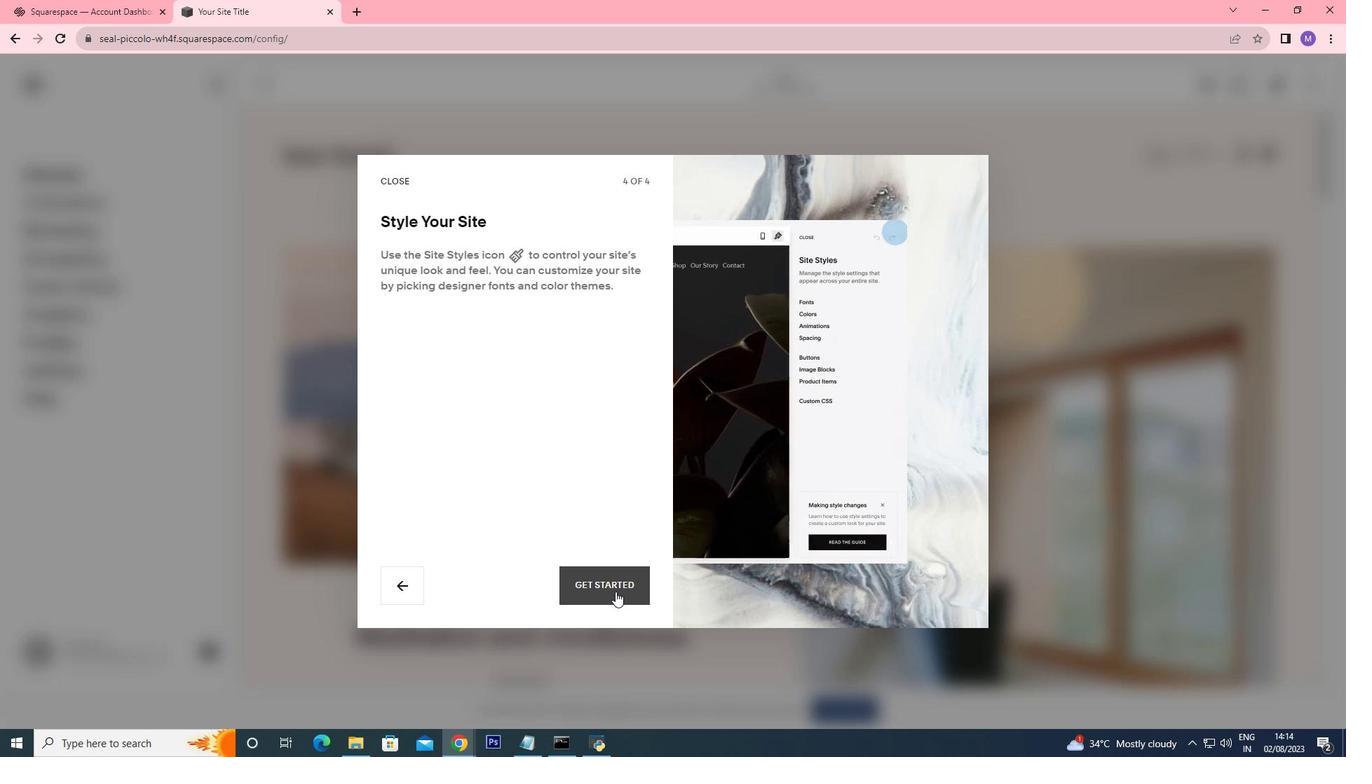 
Action: Mouse moved to (1186, 484)
Screenshot: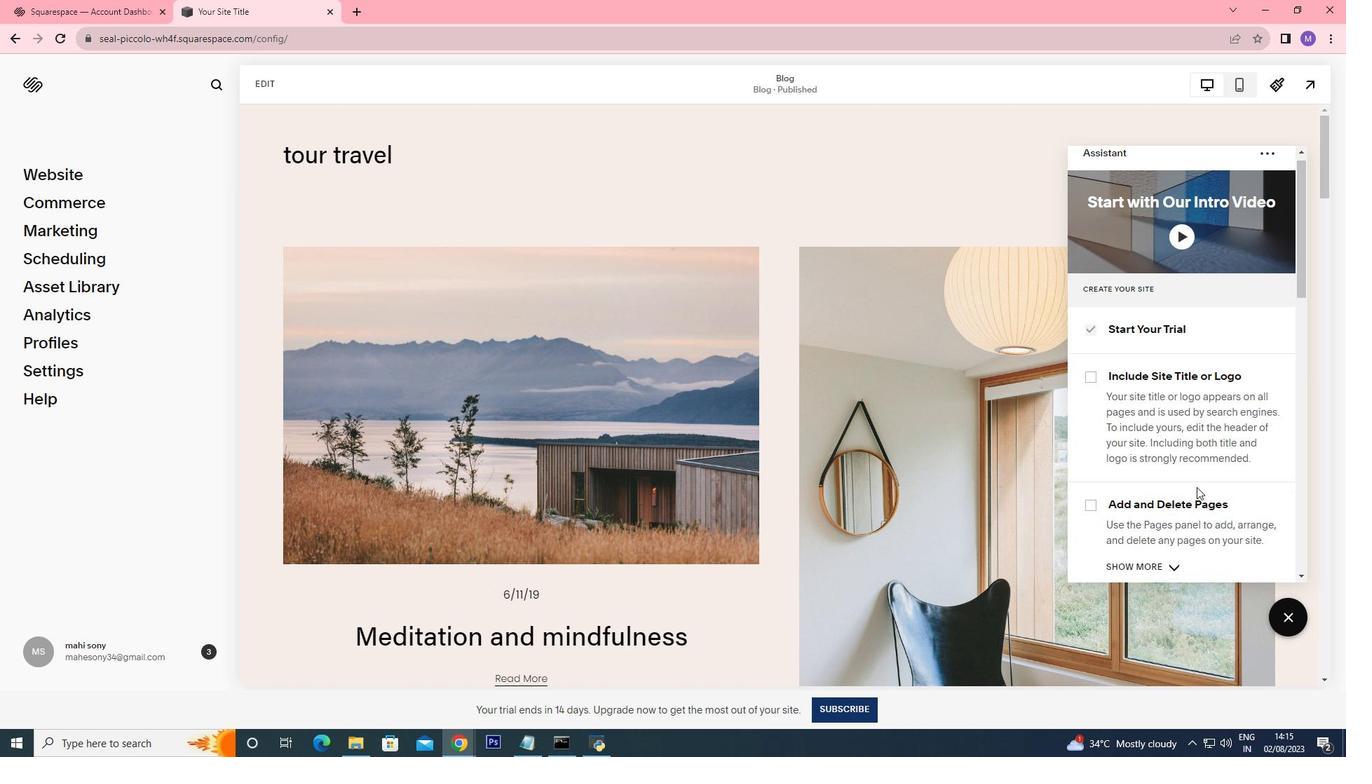 
Action: Mouse scrolled (1186, 483) with delta (0, 0)
Screenshot: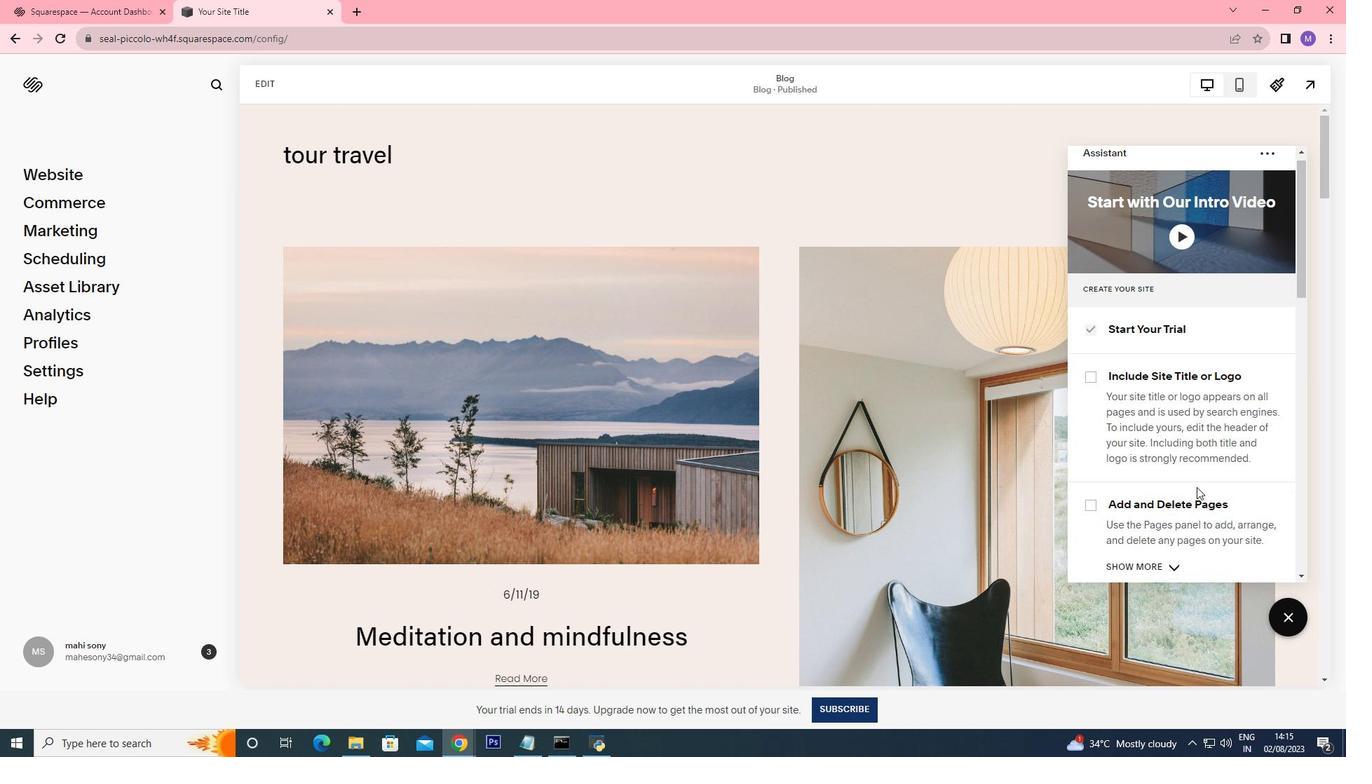 
Action: Mouse moved to (1188, 483)
Screenshot: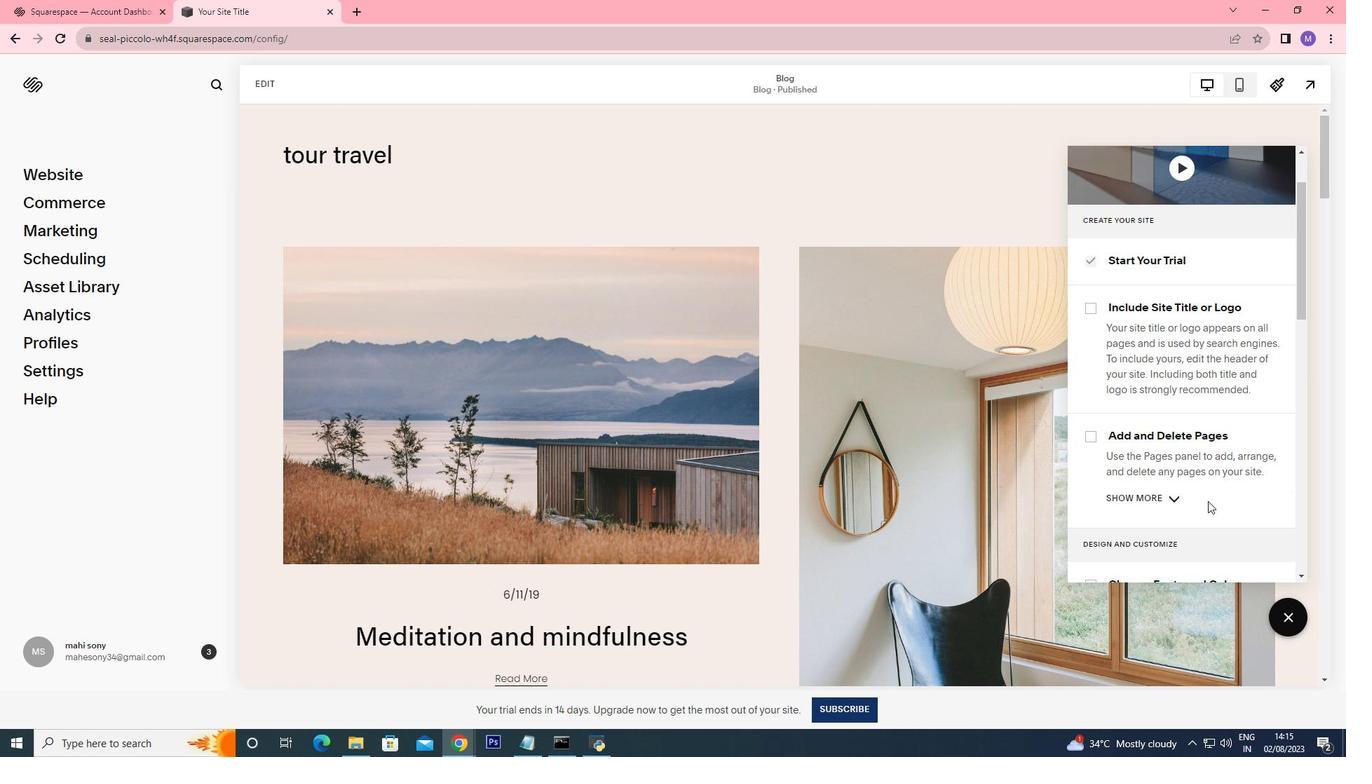 
Action: Mouse scrolled (1188, 483) with delta (0, 0)
Screenshot: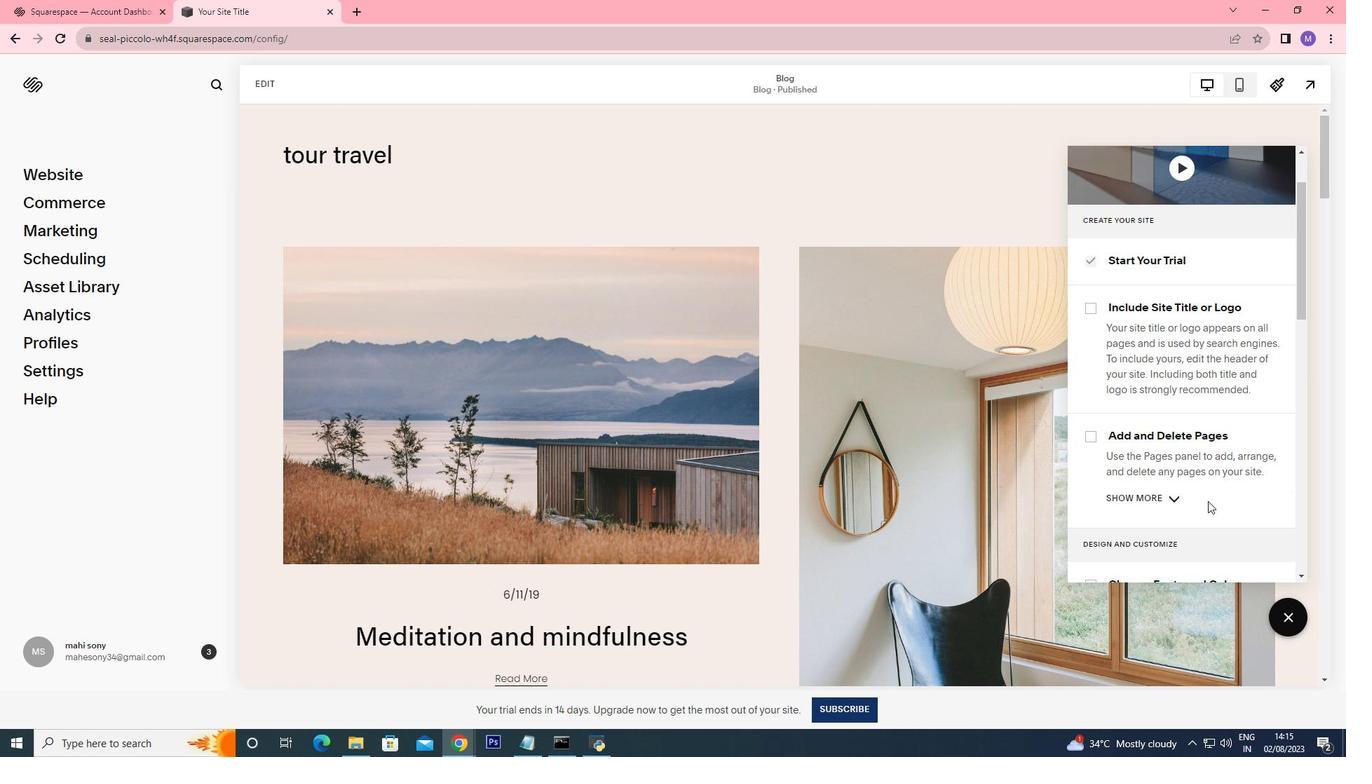 
Action: Mouse moved to (1191, 483)
Screenshot: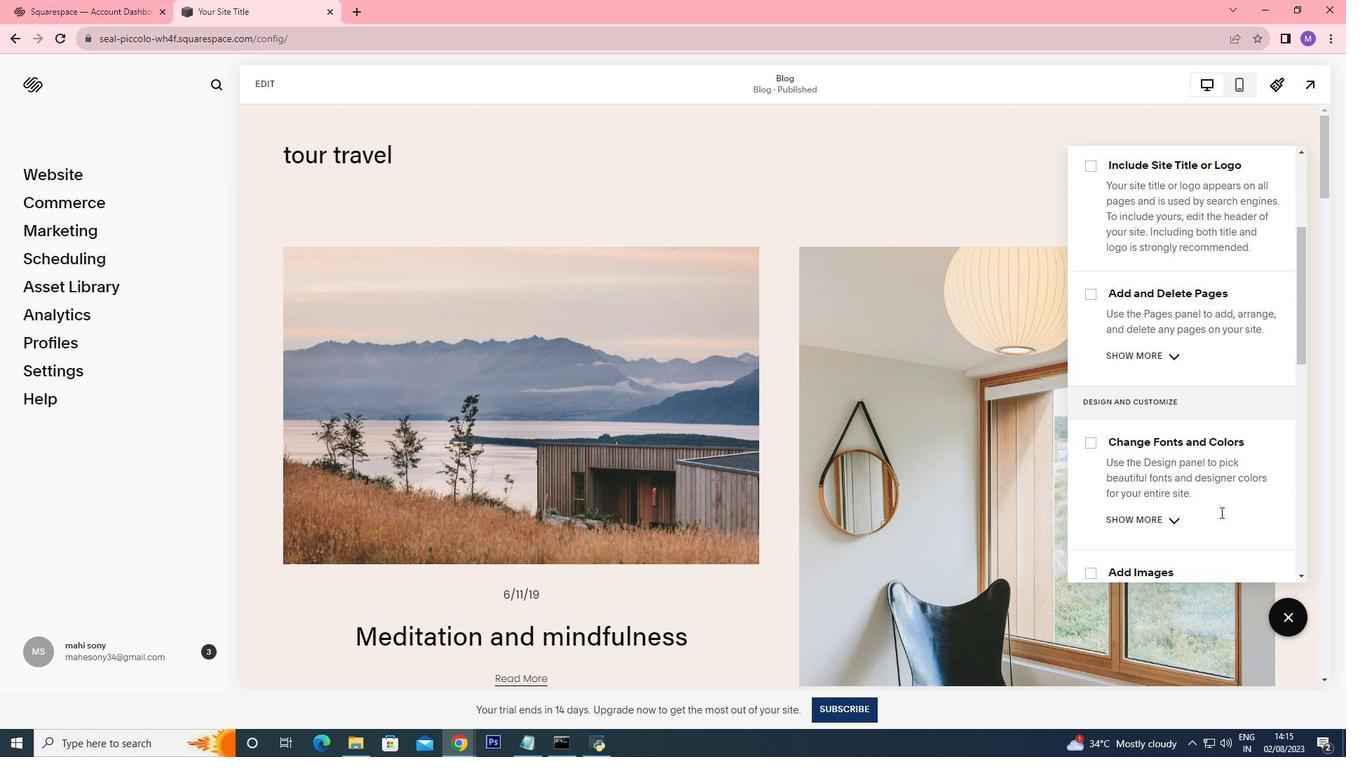 
Action: Mouse scrolled (1191, 483) with delta (0, 0)
Screenshot: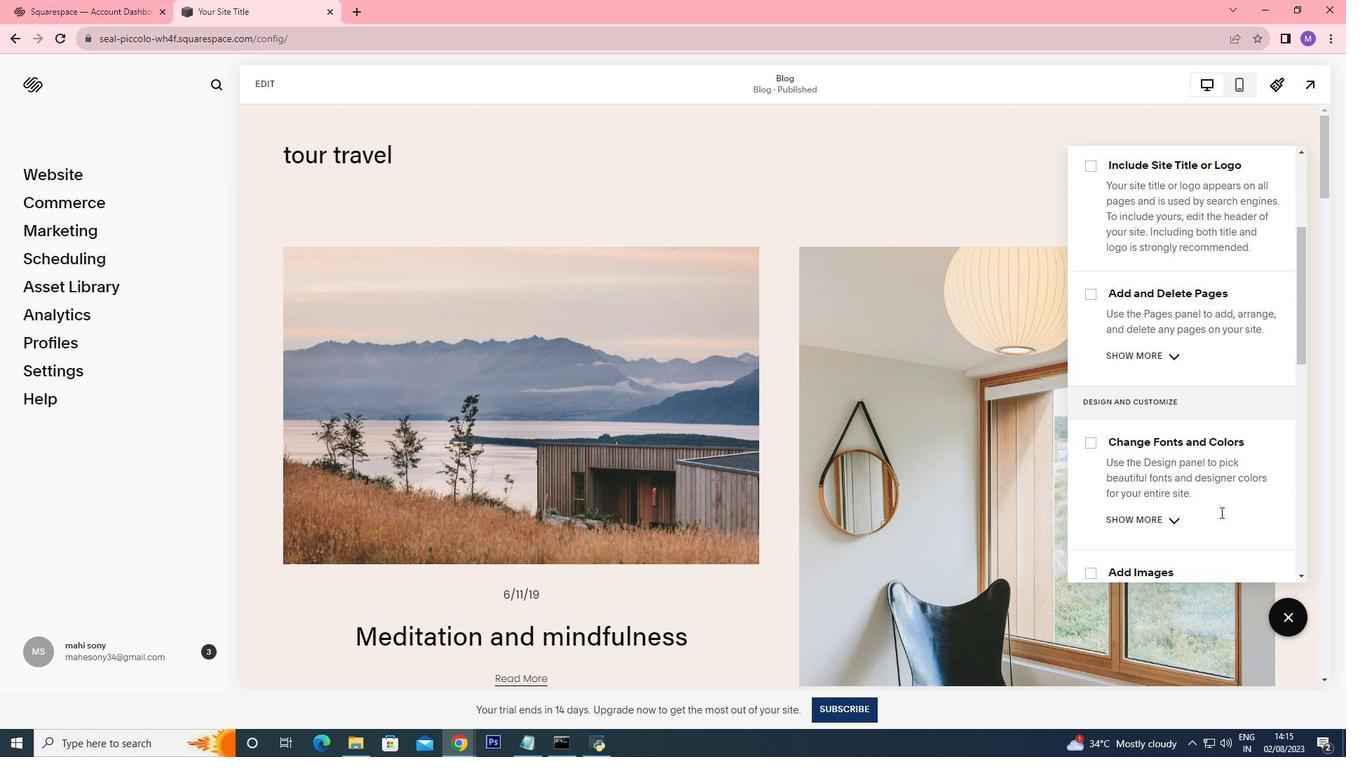 
Action: Mouse moved to (1196, 487)
Screenshot: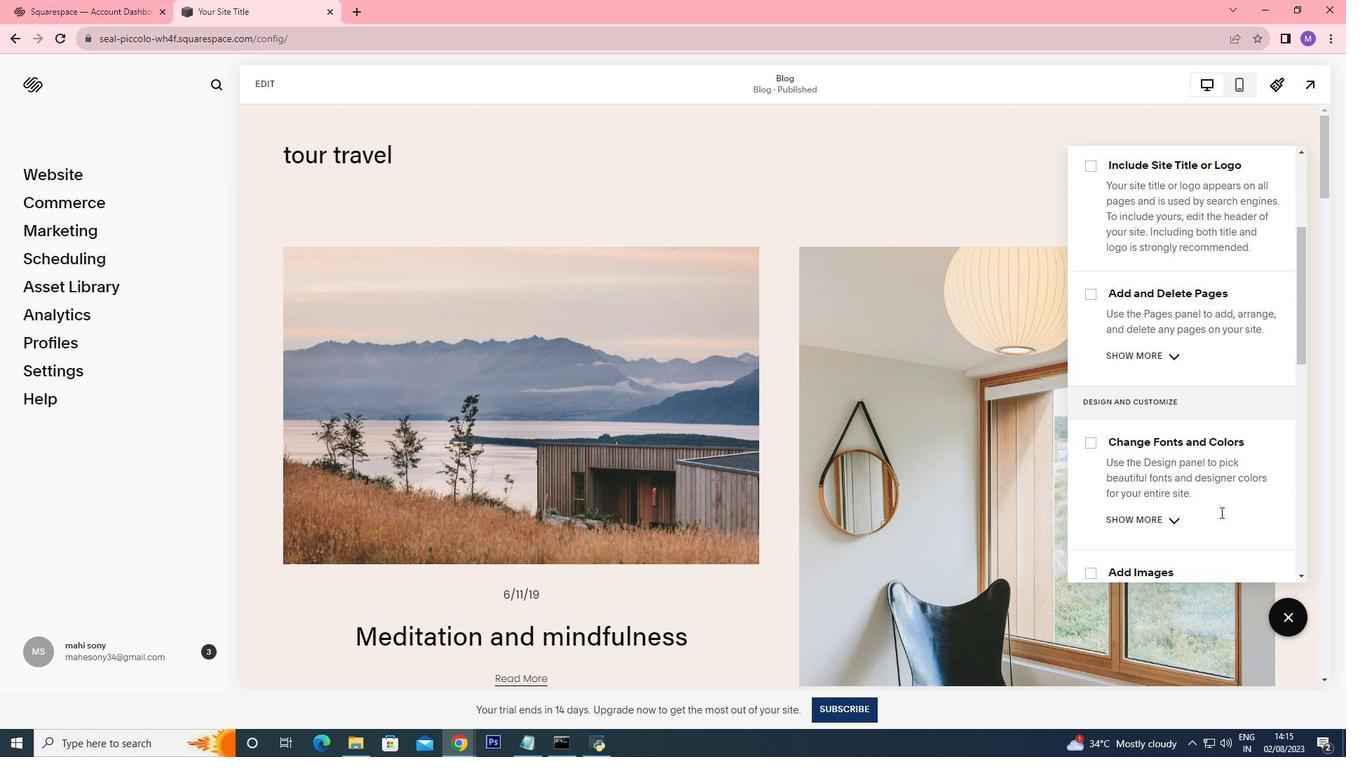 
Action: Mouse scrolled (1196, 486) with delta (0, 0)
Screenshot: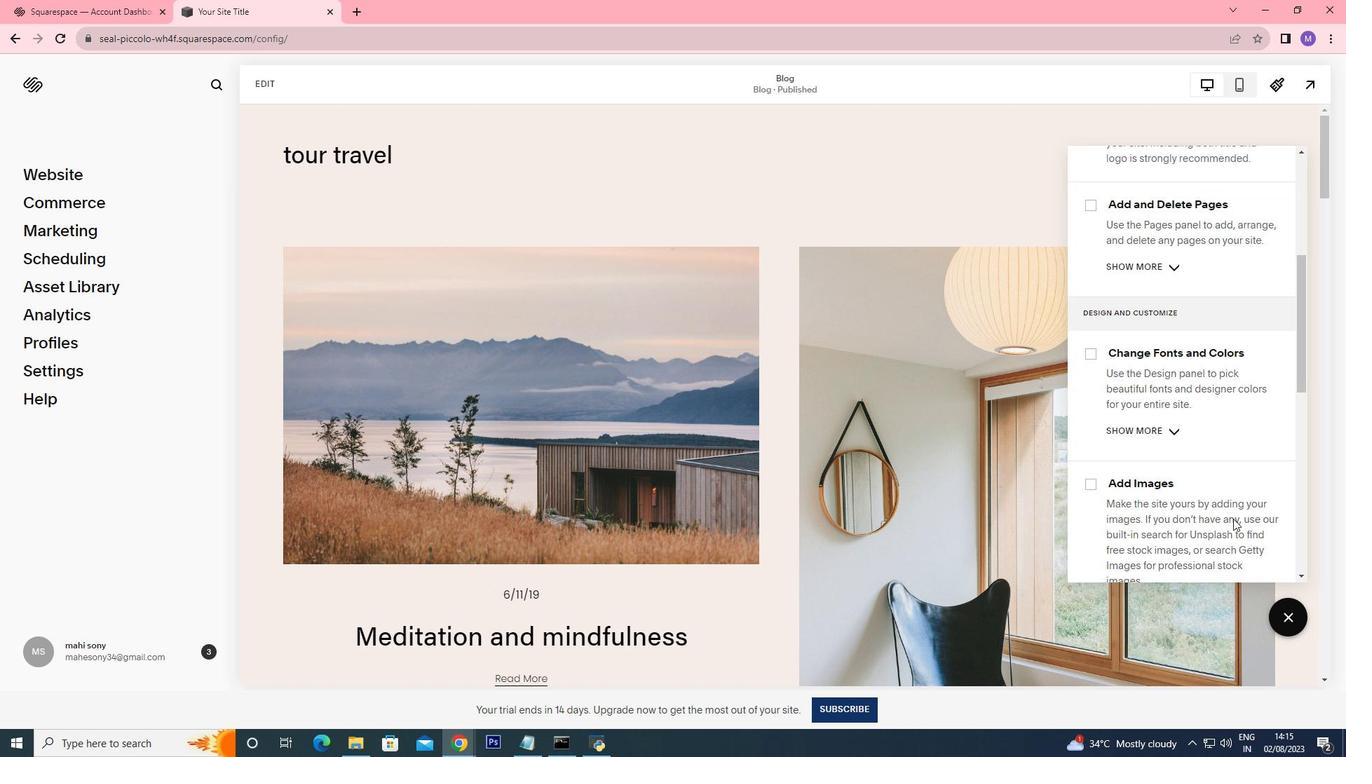 
Action: Mouse moved to (1207, 501)
Screenshot: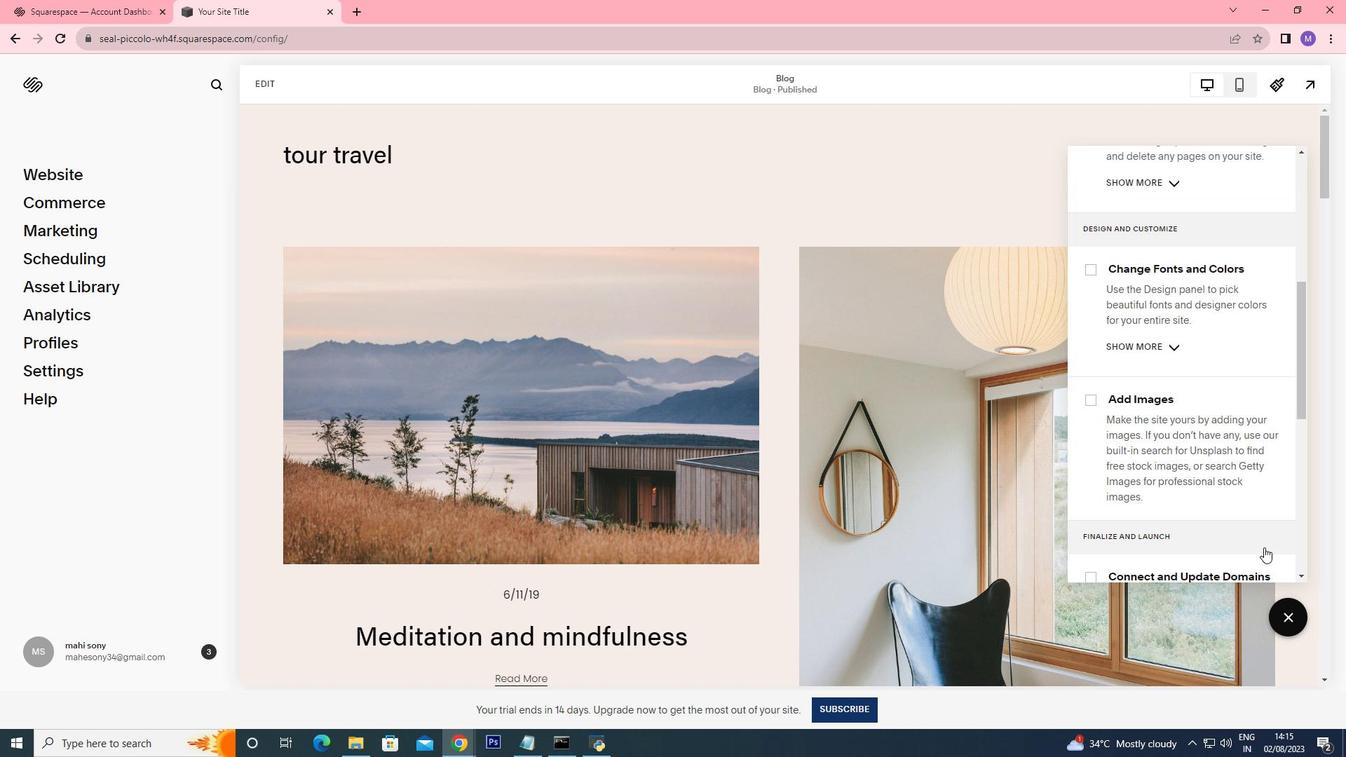 
Action: Mouse scrolled (1202, 496) with delta (0, 0)
Screenshot: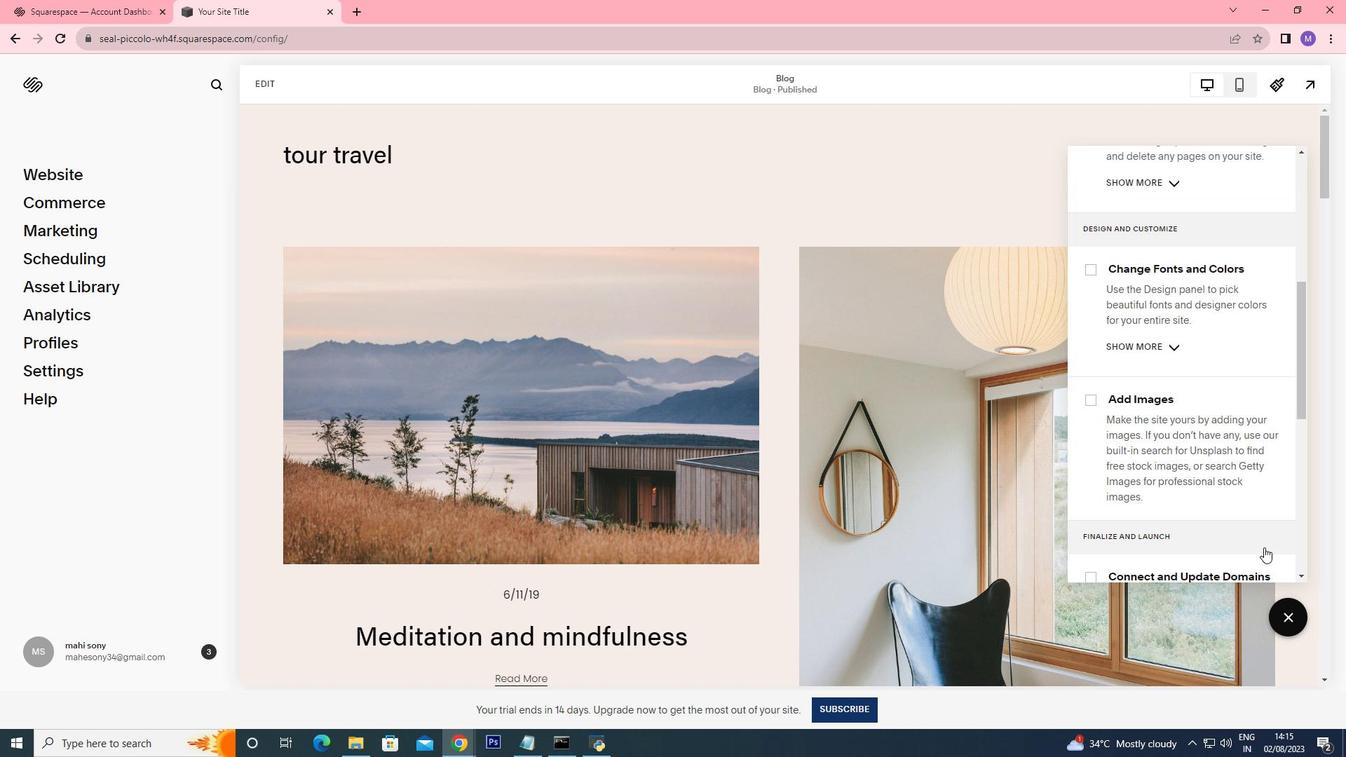
Action: Mouse moved to (1214, 506)
Screenshot: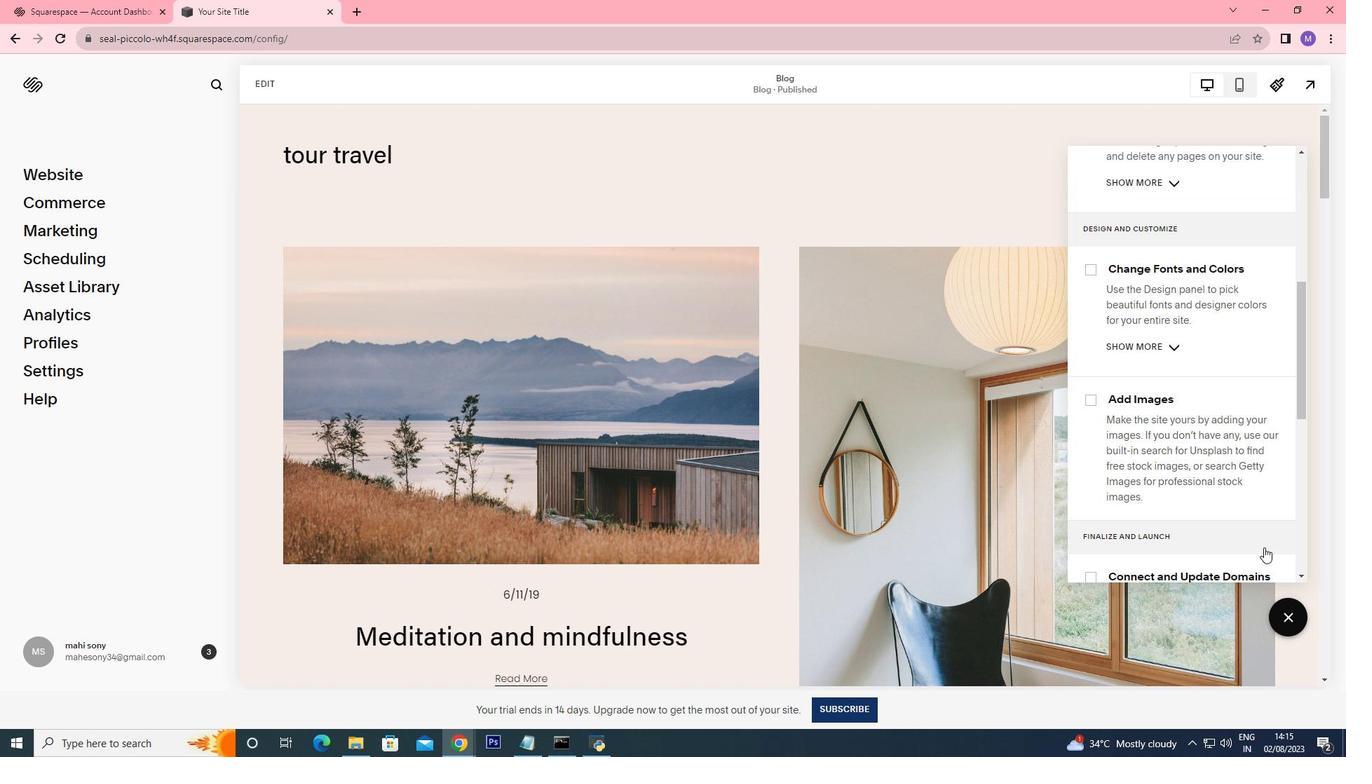 
Action: Mouse scrolled (1214, 506) with delta (0, 0)
Screenshot: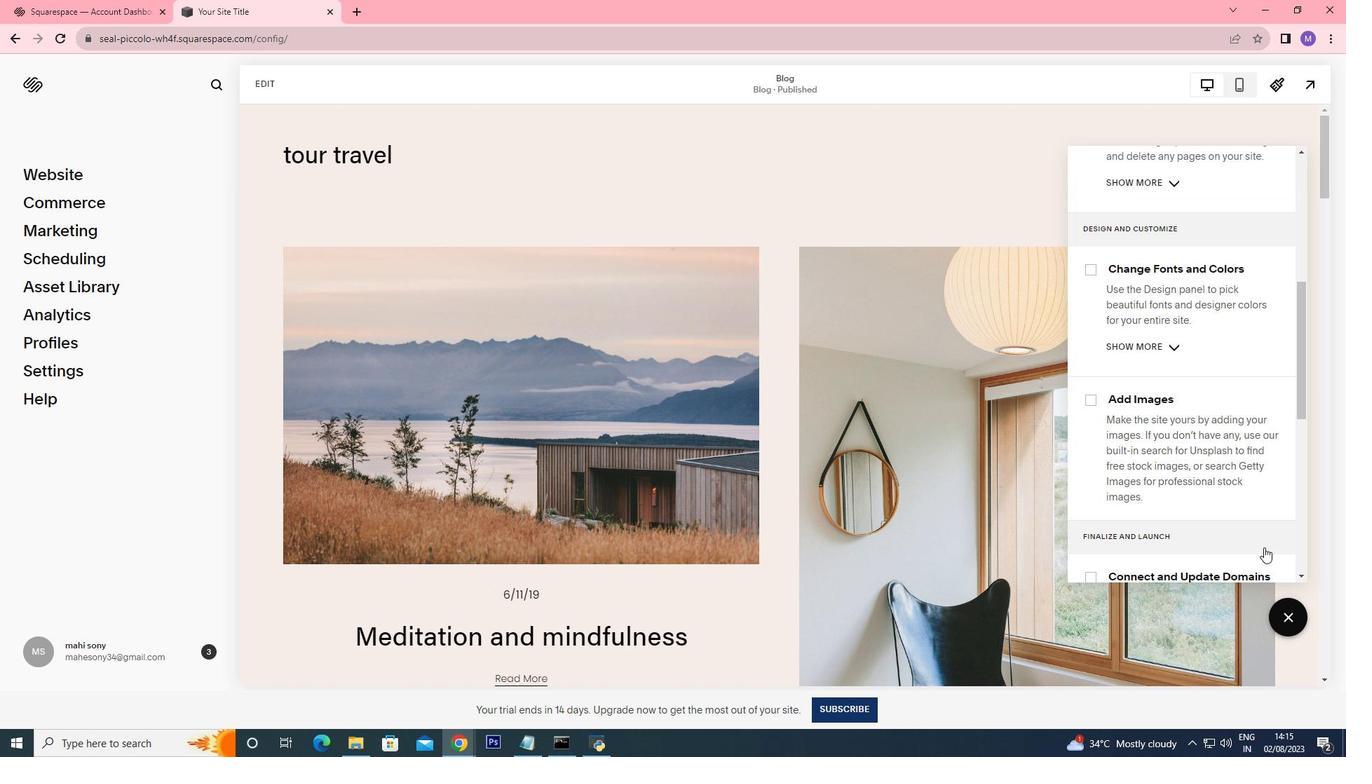 
Action: Mouse moved to (1256, 423)
Screenshot: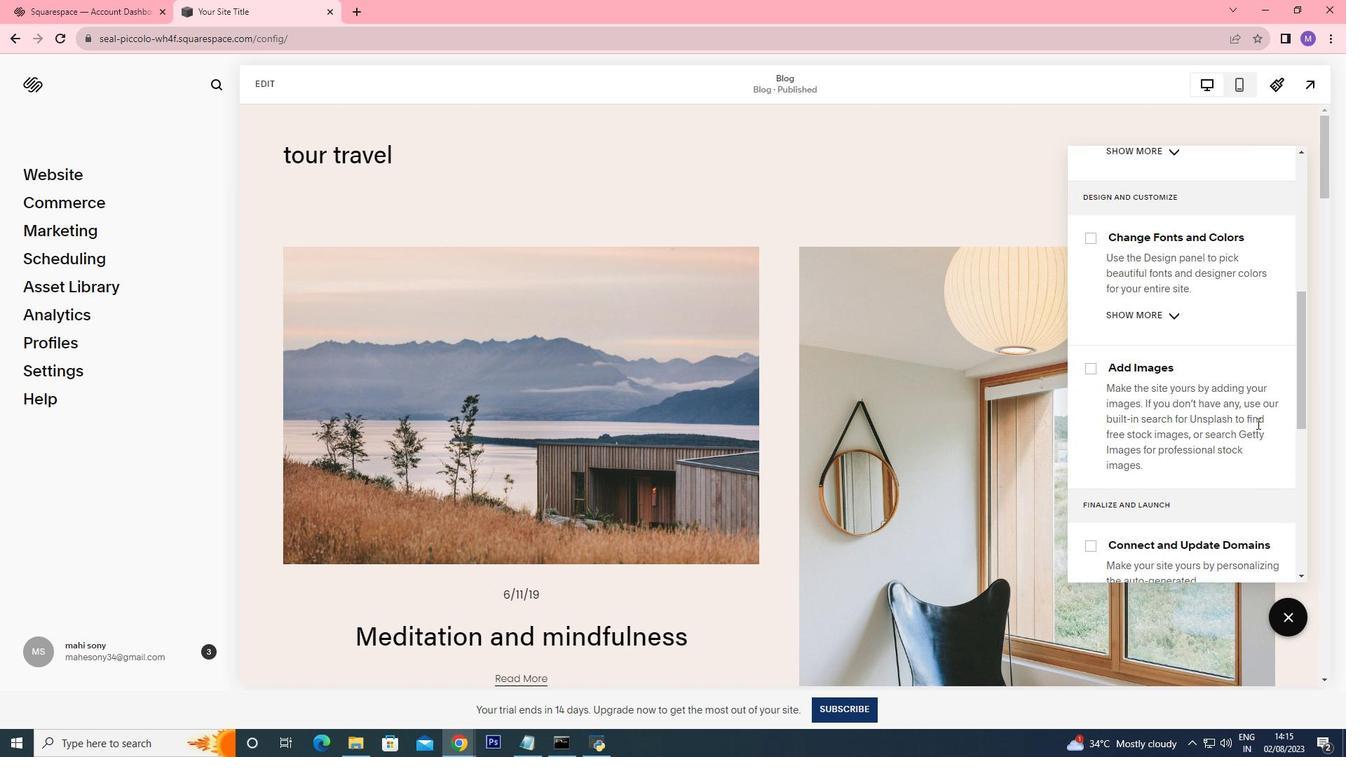 
Action: Mouse scrolled (1256, 422) with delta (0, 0)
Screenshot: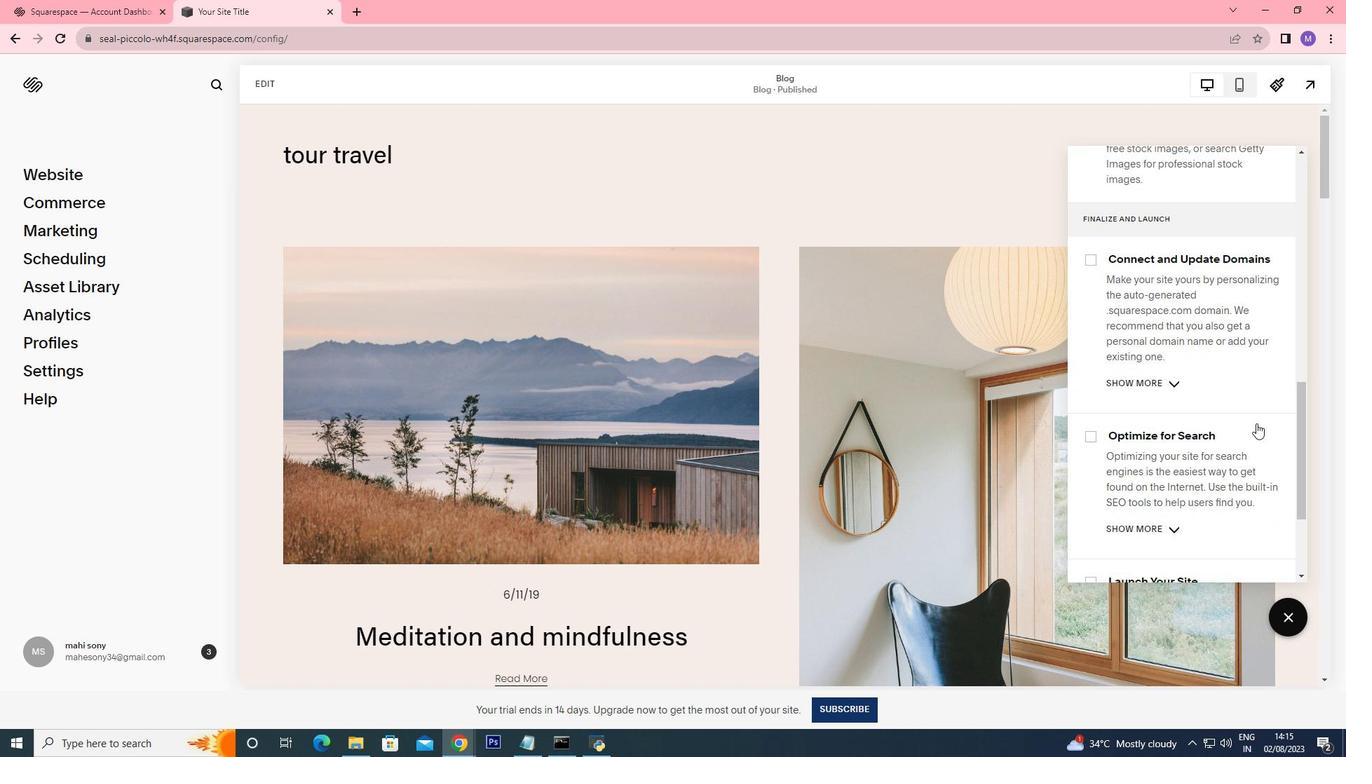 
Action: Mouse scrolled (1256, 422) with delta (0, 0)
Screenshot: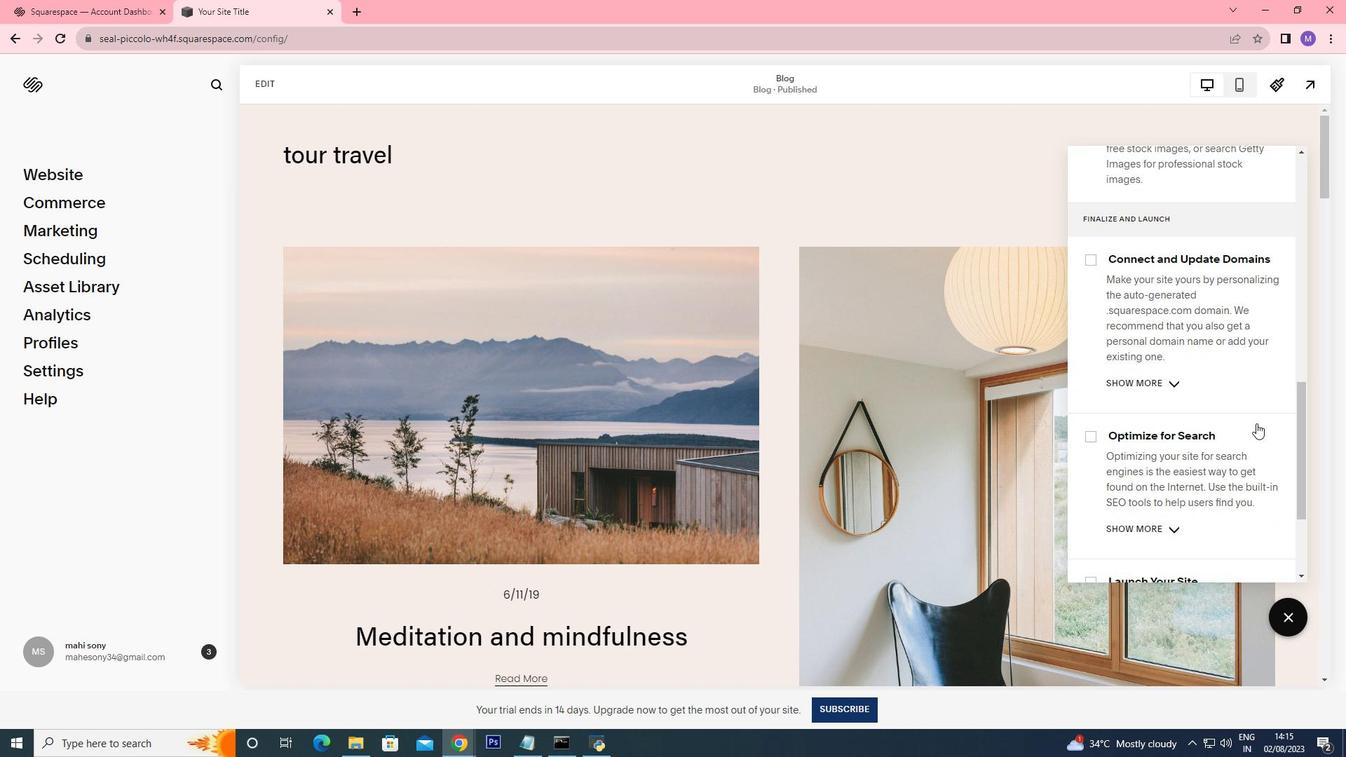 
Action: Mouse scrolled (1256, 422) with delta (0, 0)
Screenshot: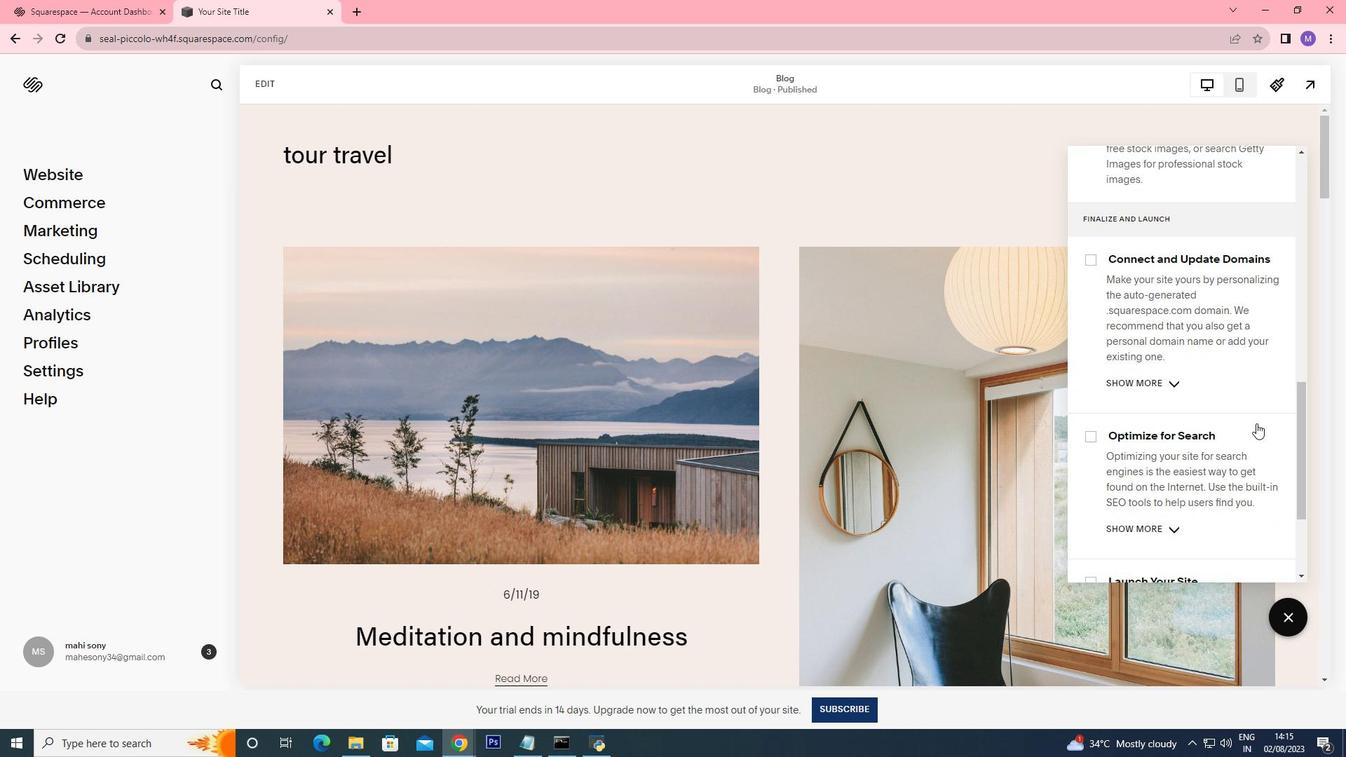 
Action: Mouse scrolled (1256, 422) with delta (0, 0)
Screenshot: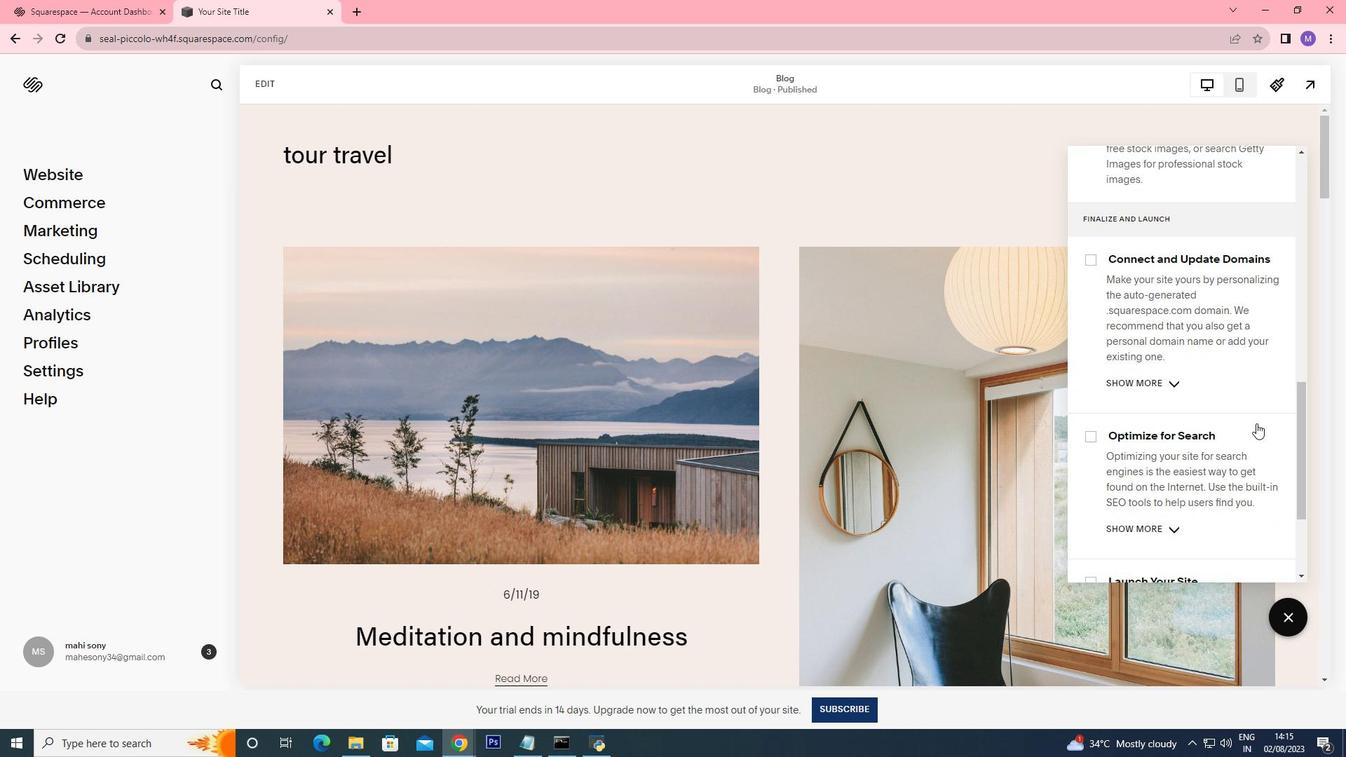 
Action: Mouse scrolled (1256, 422) with delta (0, 0)
Screenshot: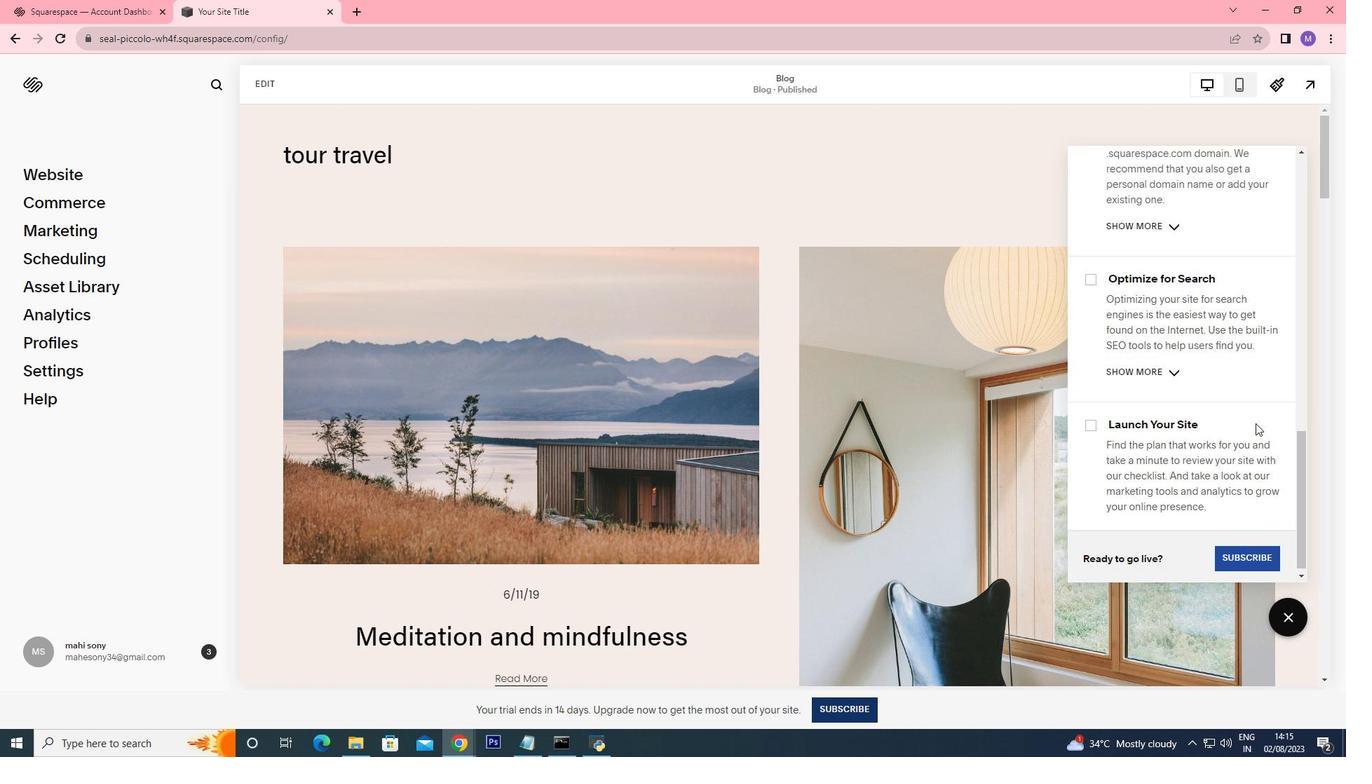 
Action: Mouse scrolled (1256, 422) with delta (0, 0)
Screenshot: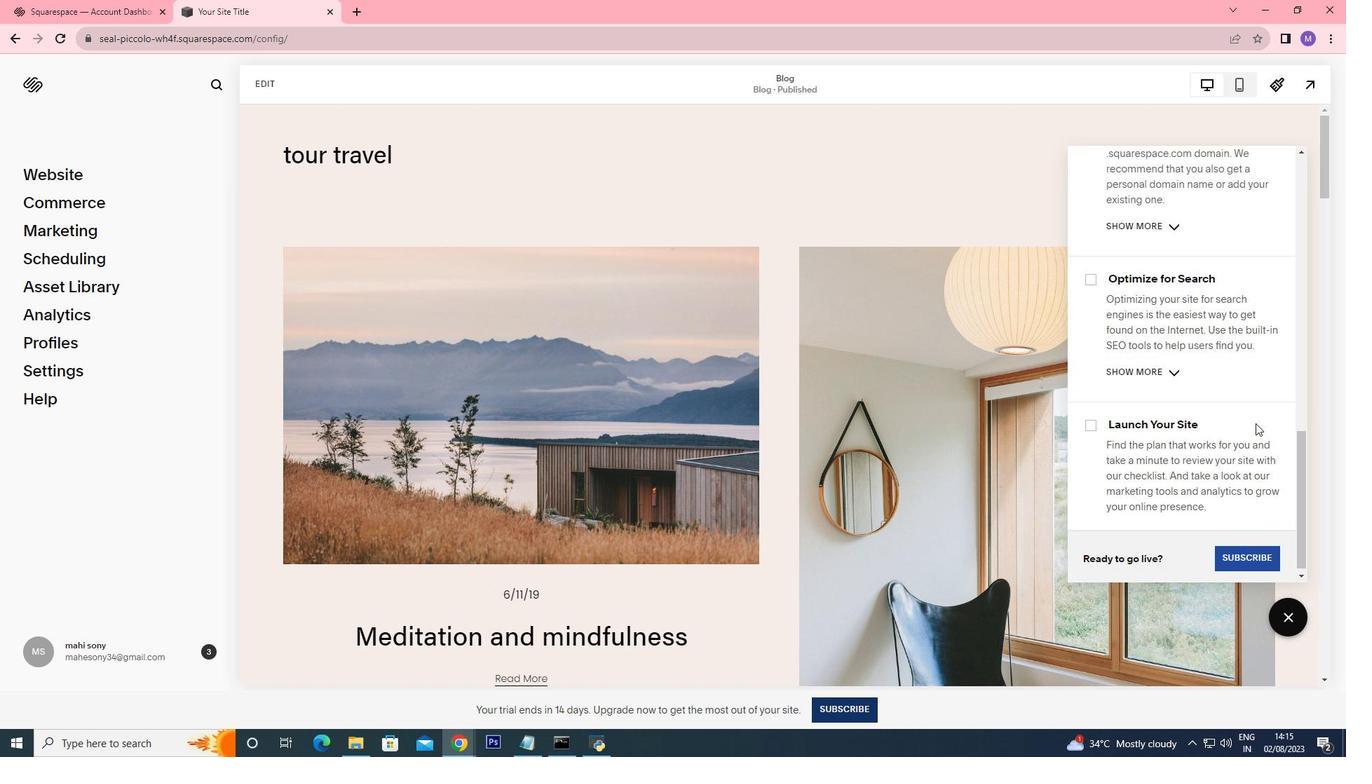 
Action: Mouse scrolled (1256, 422) with delta (0, 0)
Screenshot: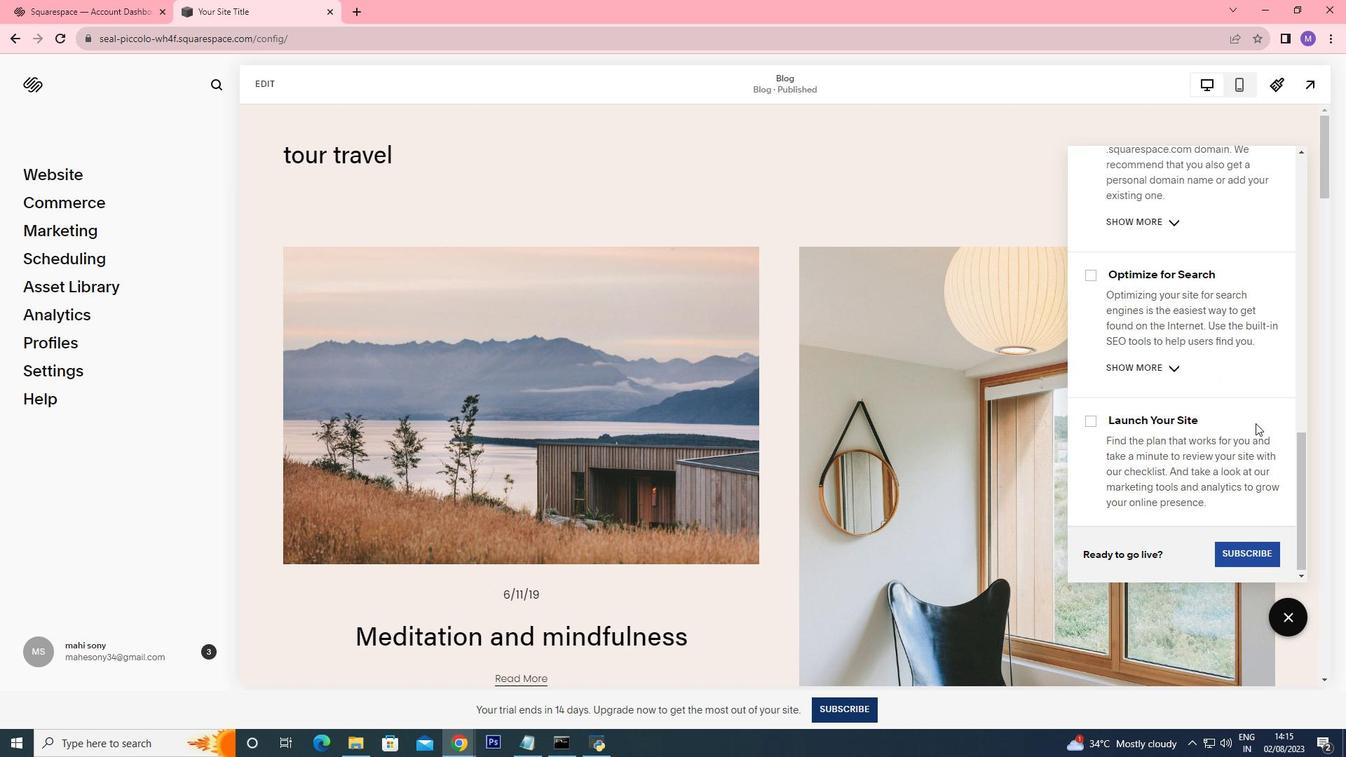 
Action: Mouse scrolled (1256, 422) with delta (0, 0)
Screenshot: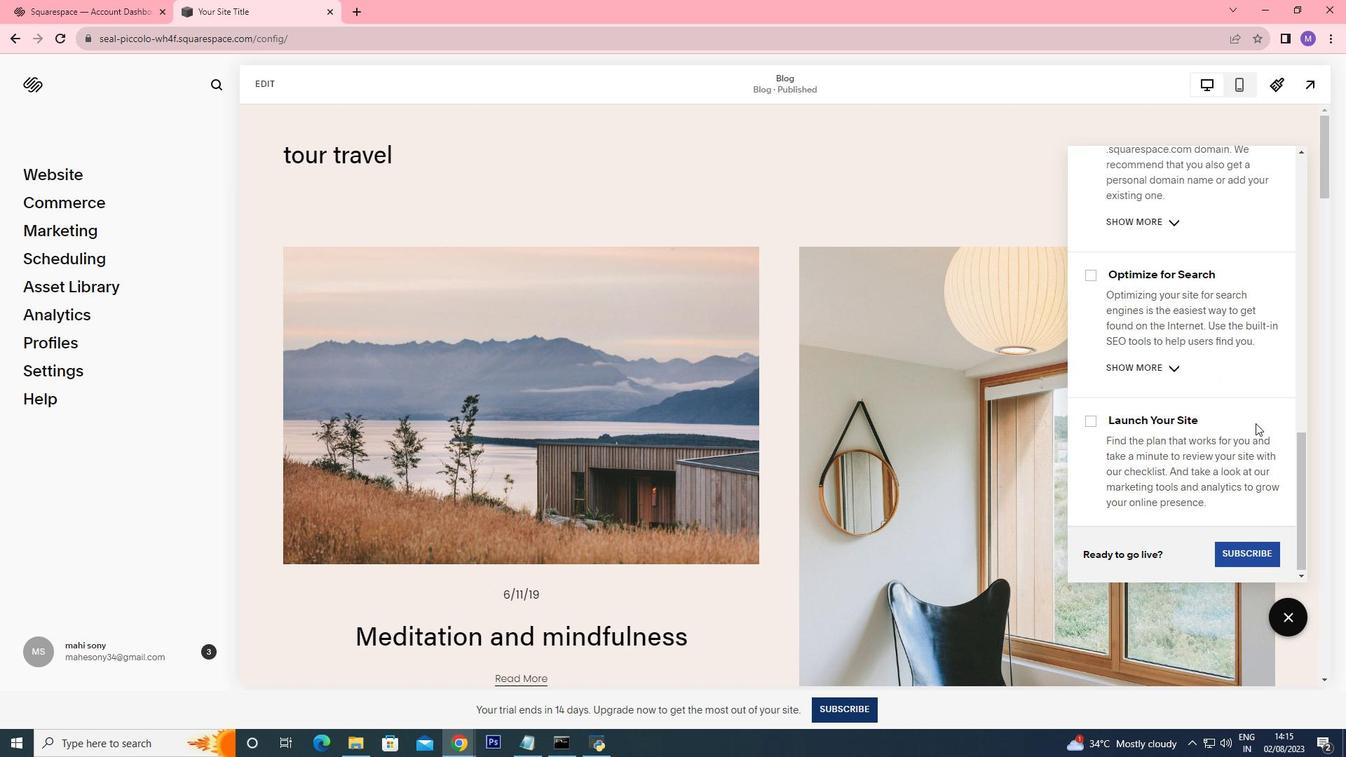 
Action: Mouse moved to (1246, 476)
Screenshot: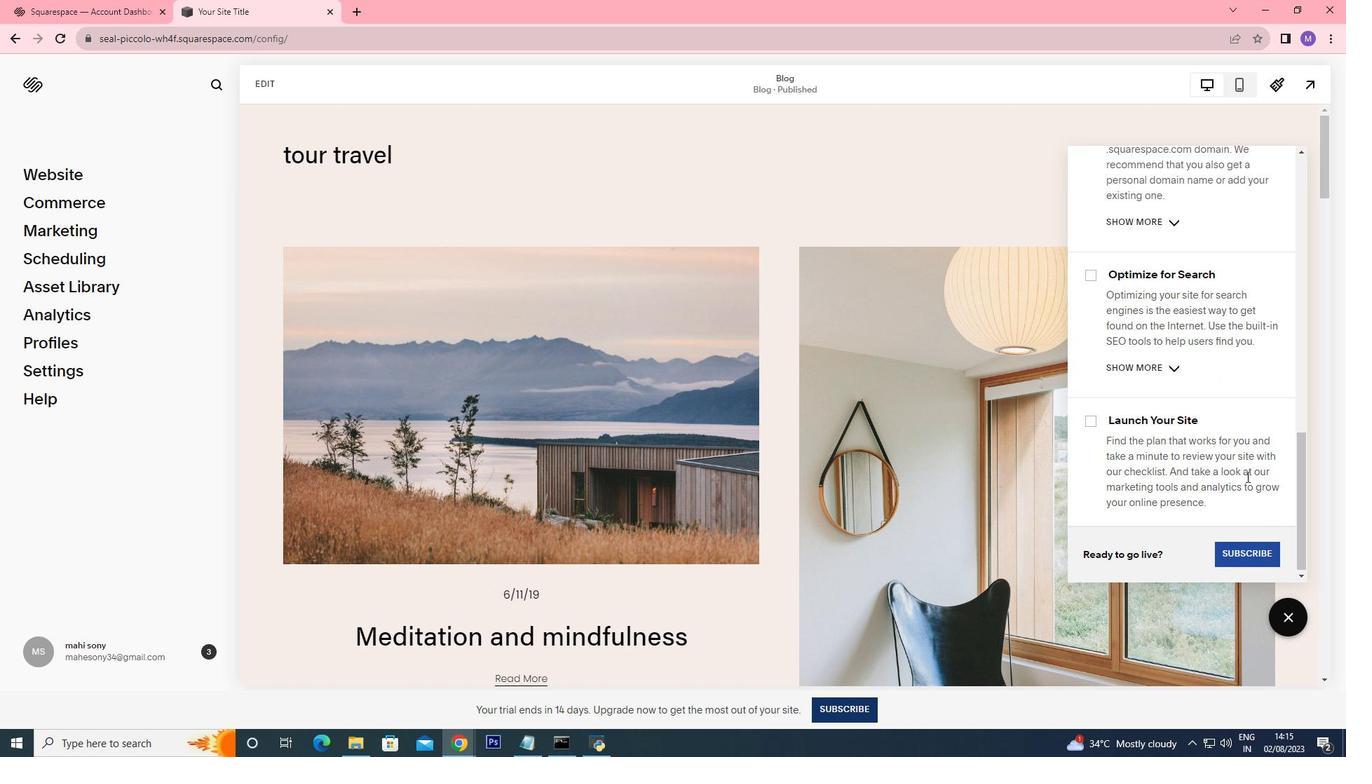 
Action: Mouse scrolled (1246, 477) with delta (0, 0)
Screenshot: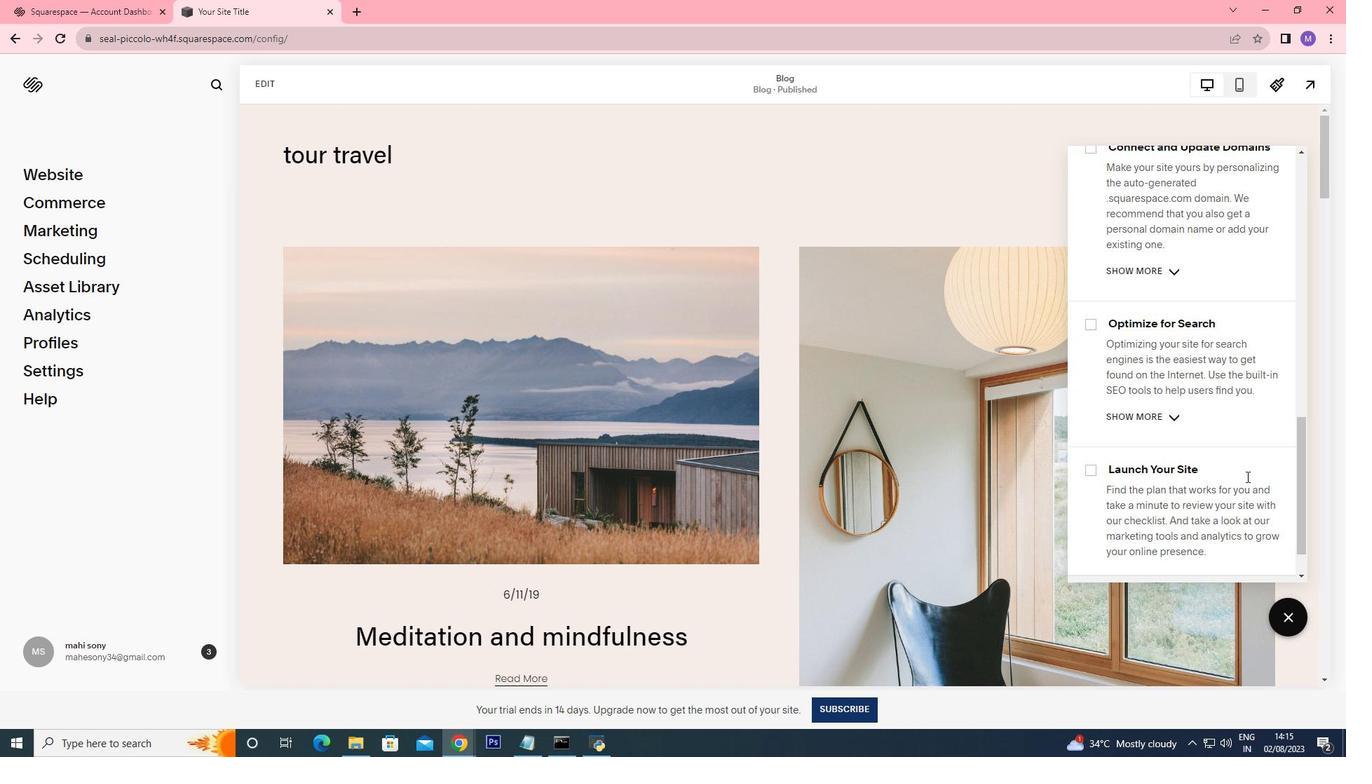 
Action: Mouse scrolled (1246, 477) with delta (0, 0)
Screenshot: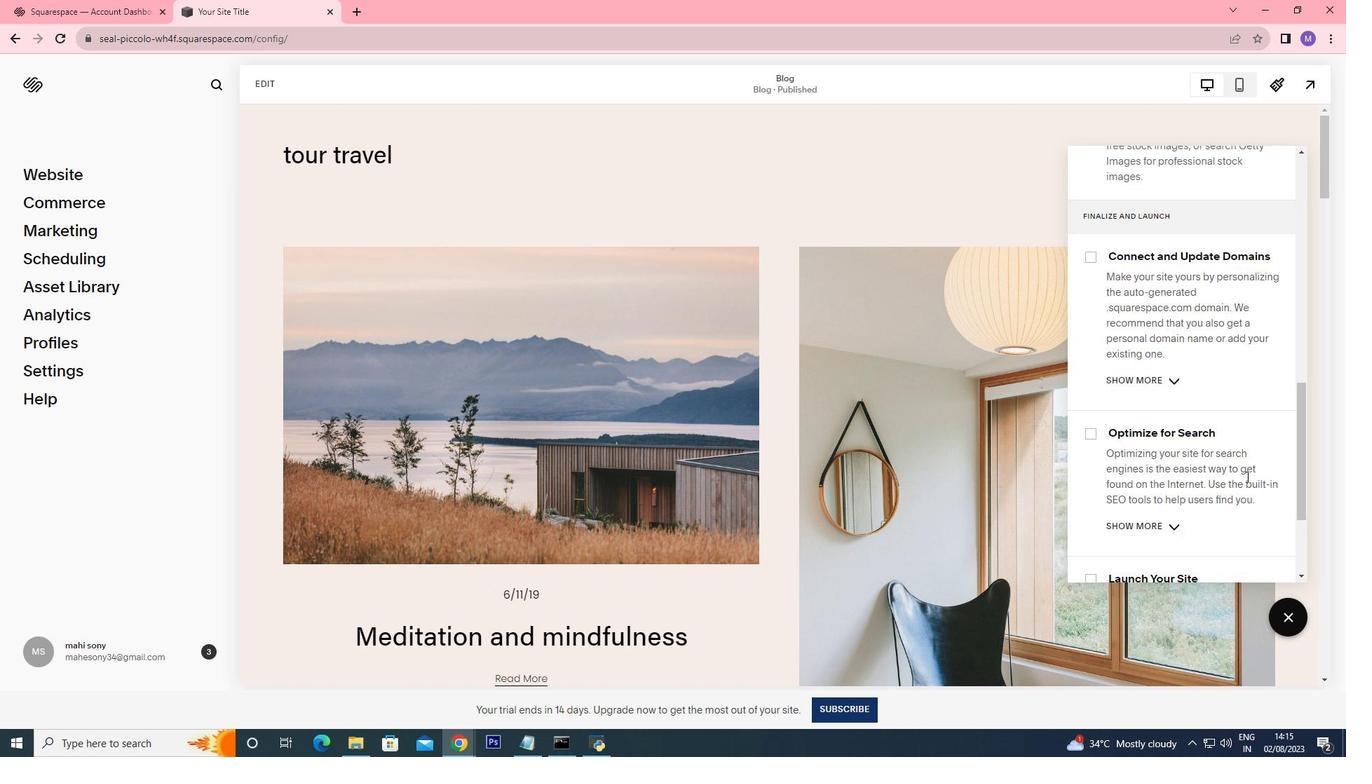 
Action: Mouse scrolled (1246, 477) with delta (0, 0)
Screenshot: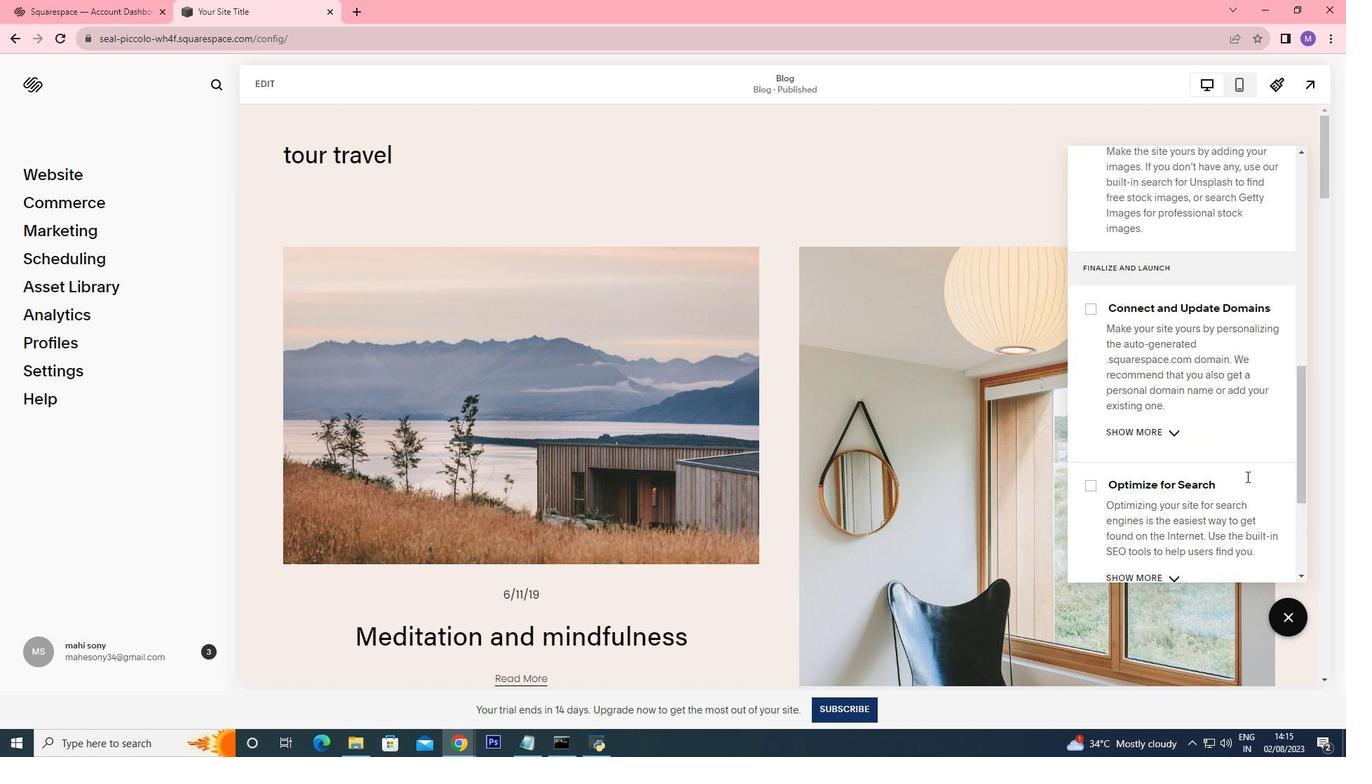 
Action: Mouse scrolled (1246, 477) with delta (0, 0)
Screenshot: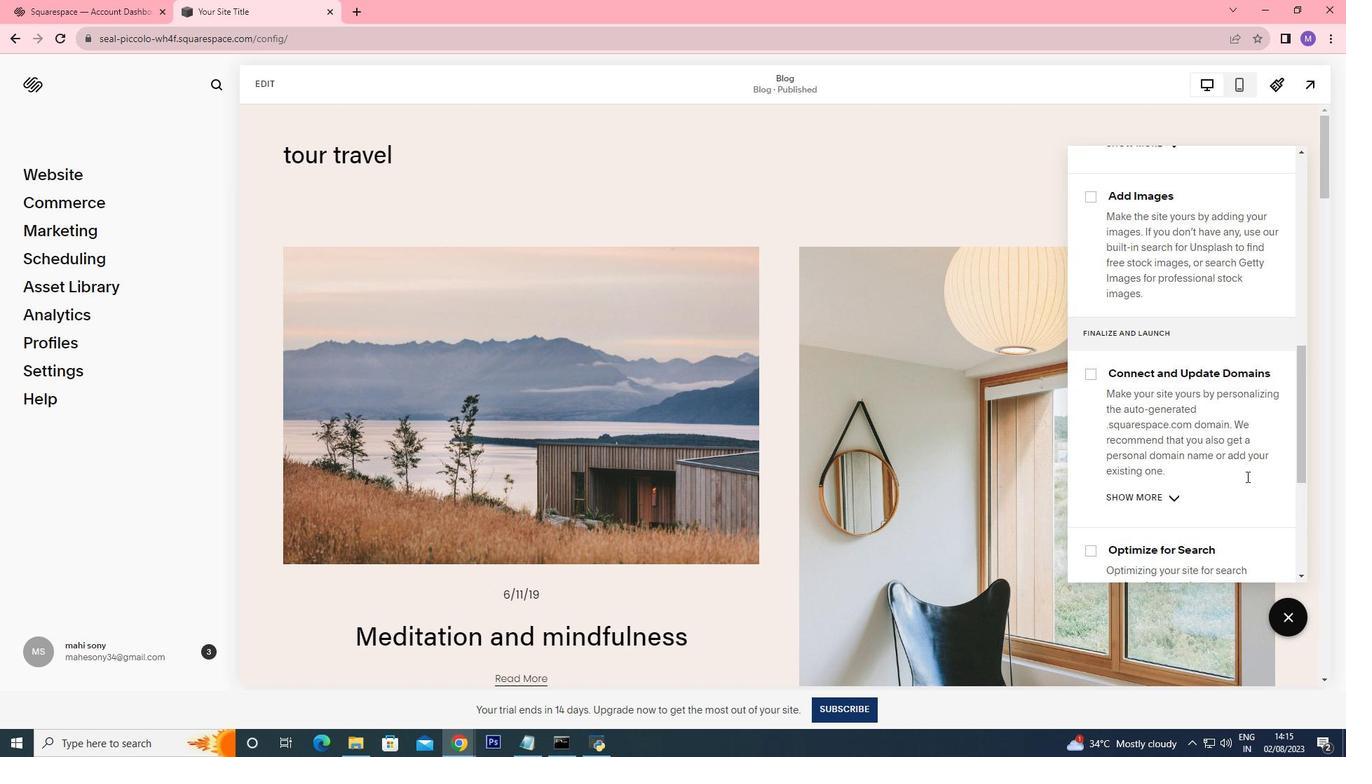 
Action: Mouse scrolled (1246, 477) with delta (0, 0)
Screenshot: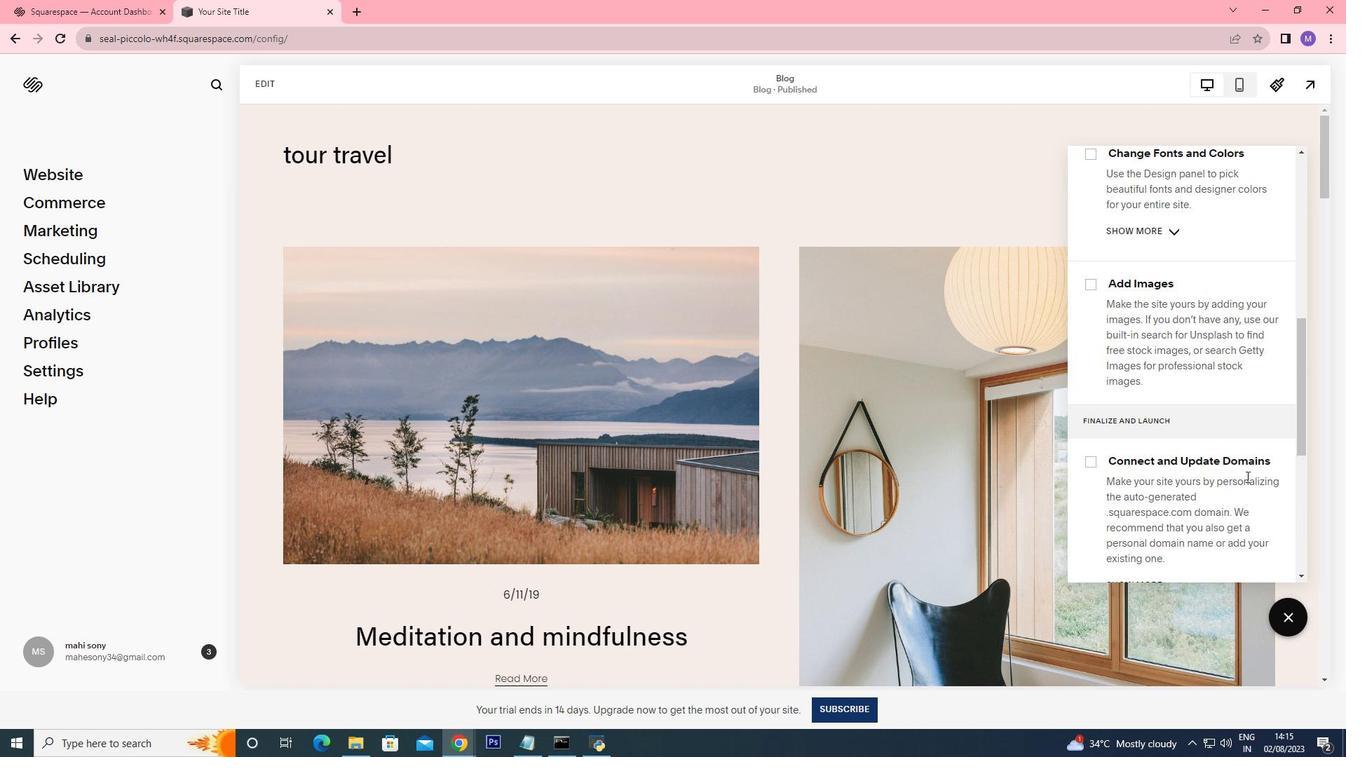 
Action: Mouse scrolled (1246, 477) with delta (0, 0)
Screenshot: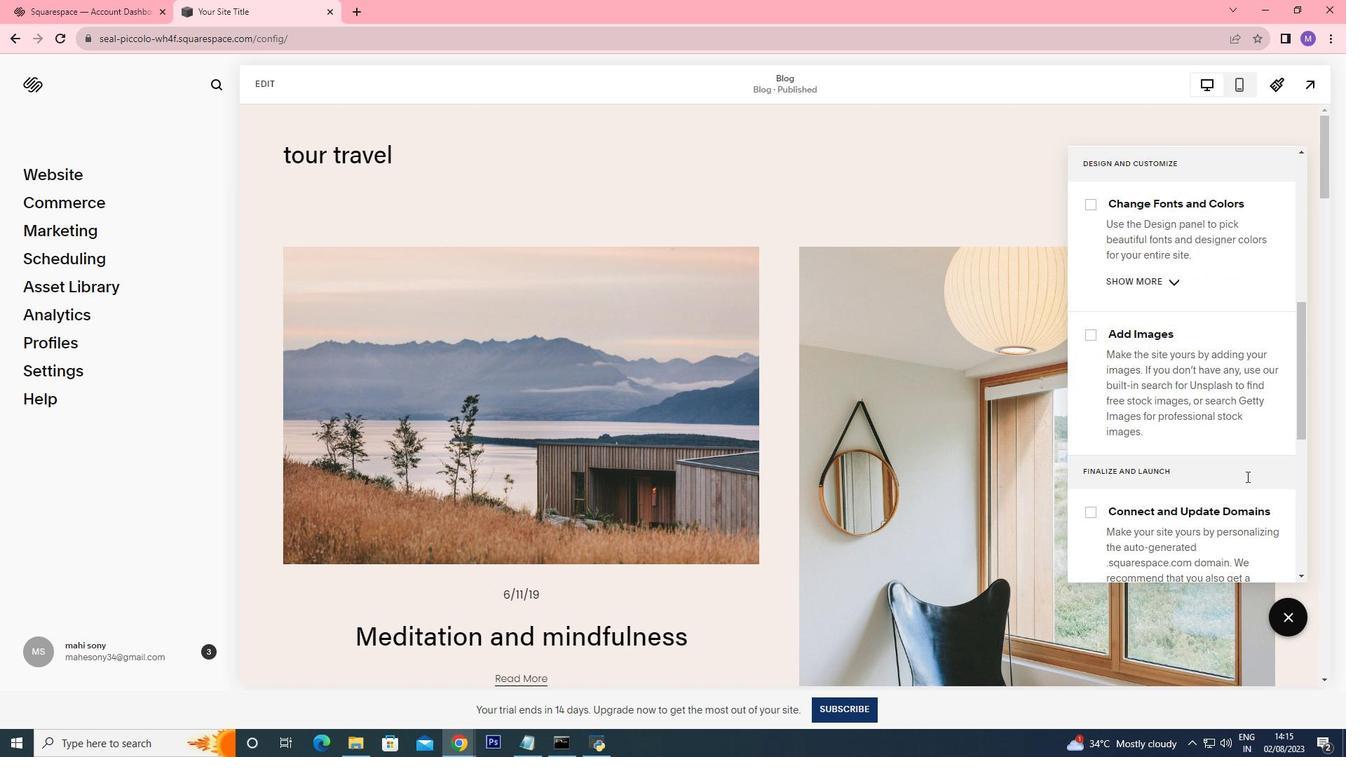 
Action: Mouse scrolled (1246, 477) with delta (0, 0)
Screenshot: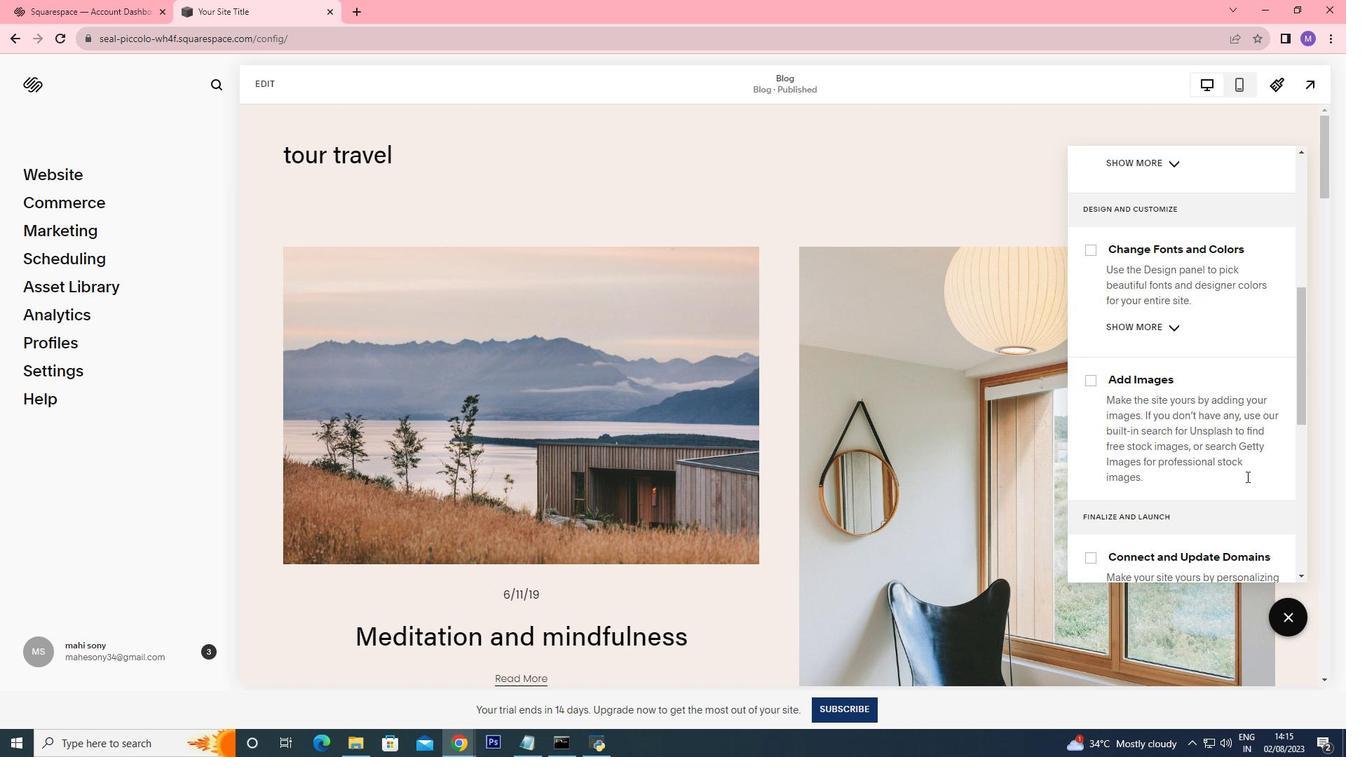 
Action: Mouse moved to (1247, 474)
Screenshot: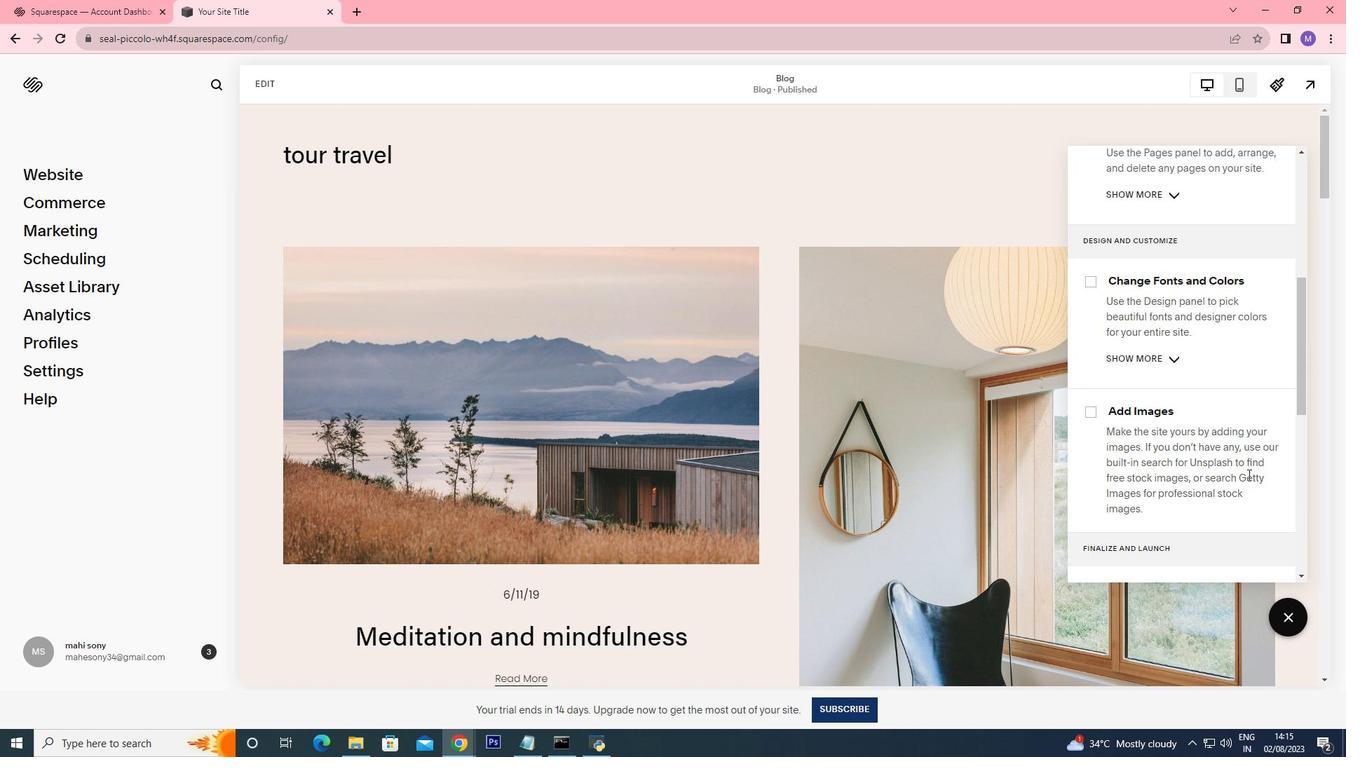
Action: Mouse scrolled (1247, 475) with delta (0, 0)
Screenshot: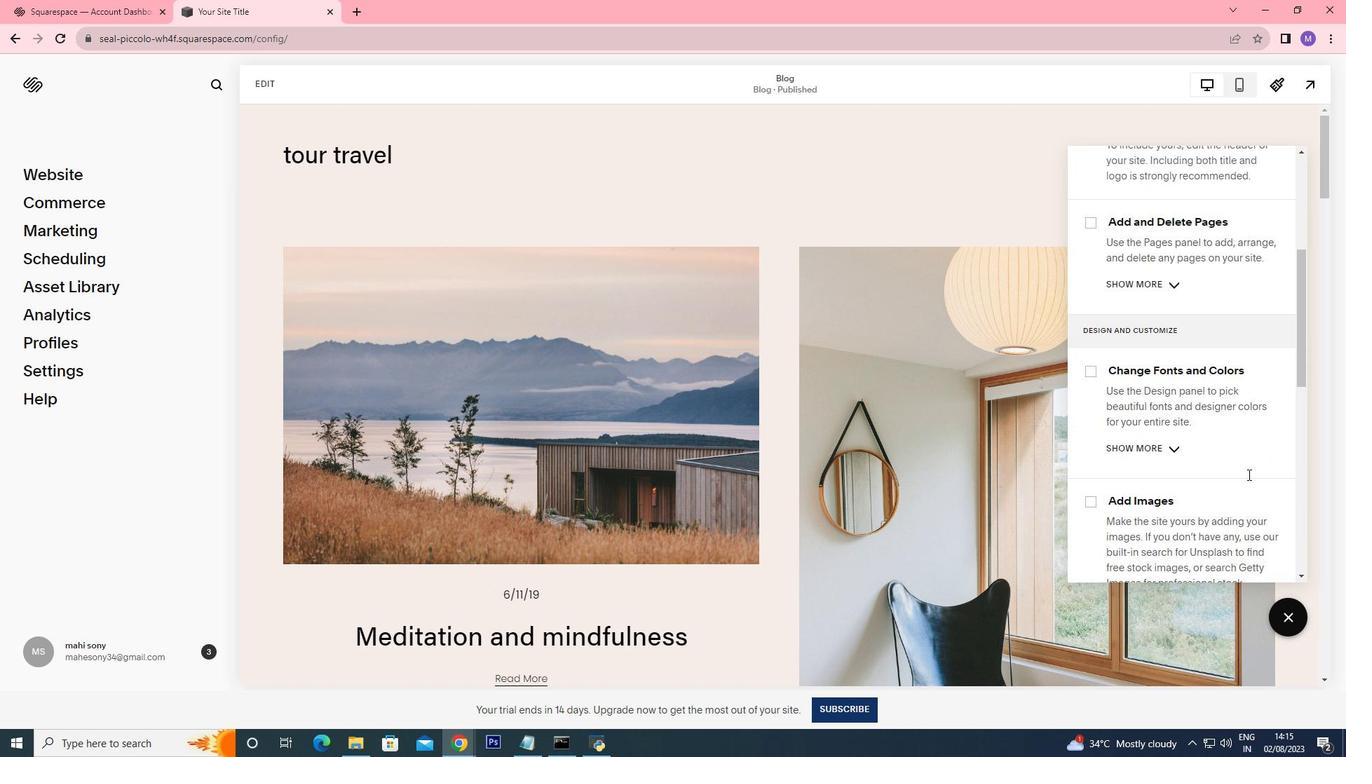 
Action: Mouse scrolled (1247, 475) with delta (0, 0)
Screenshot: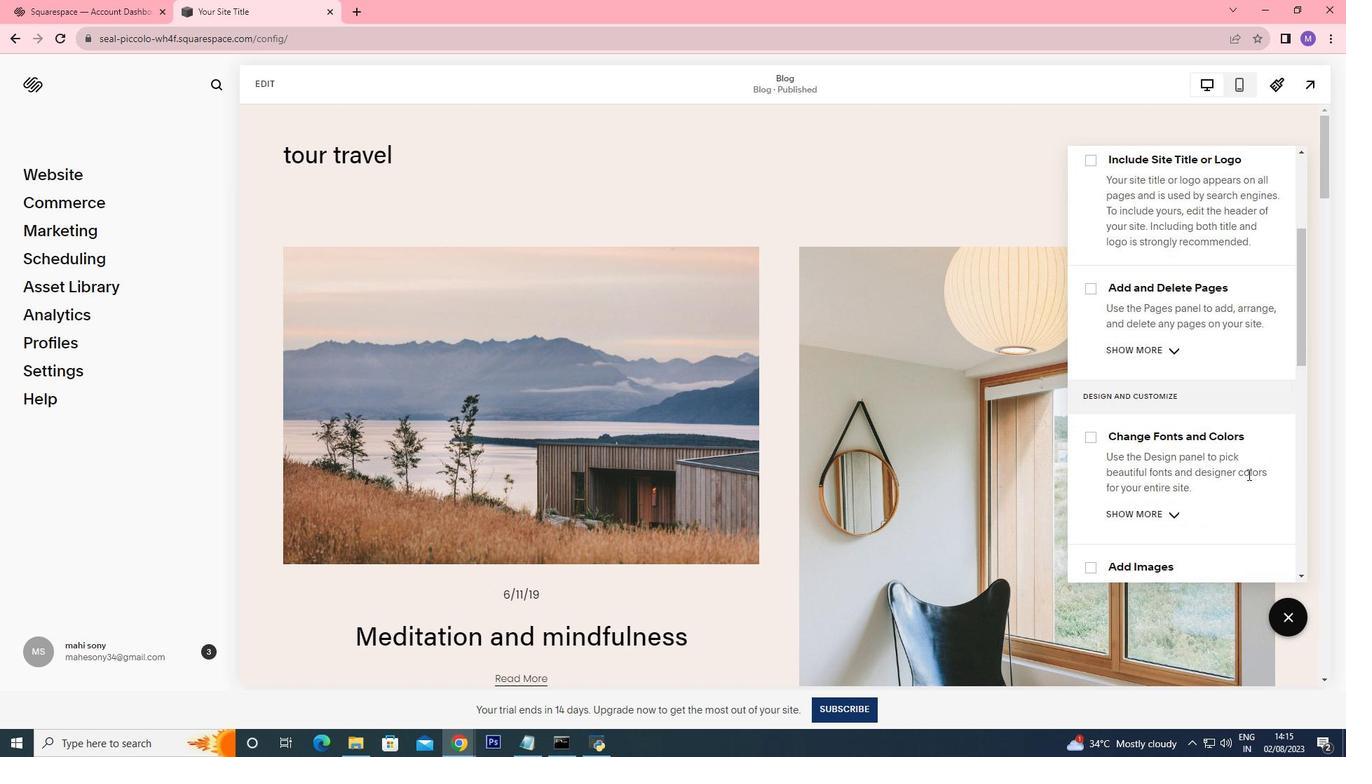 
Action: Mouse scrolled (1247, 475) with delta (0, 0)
Screenshot: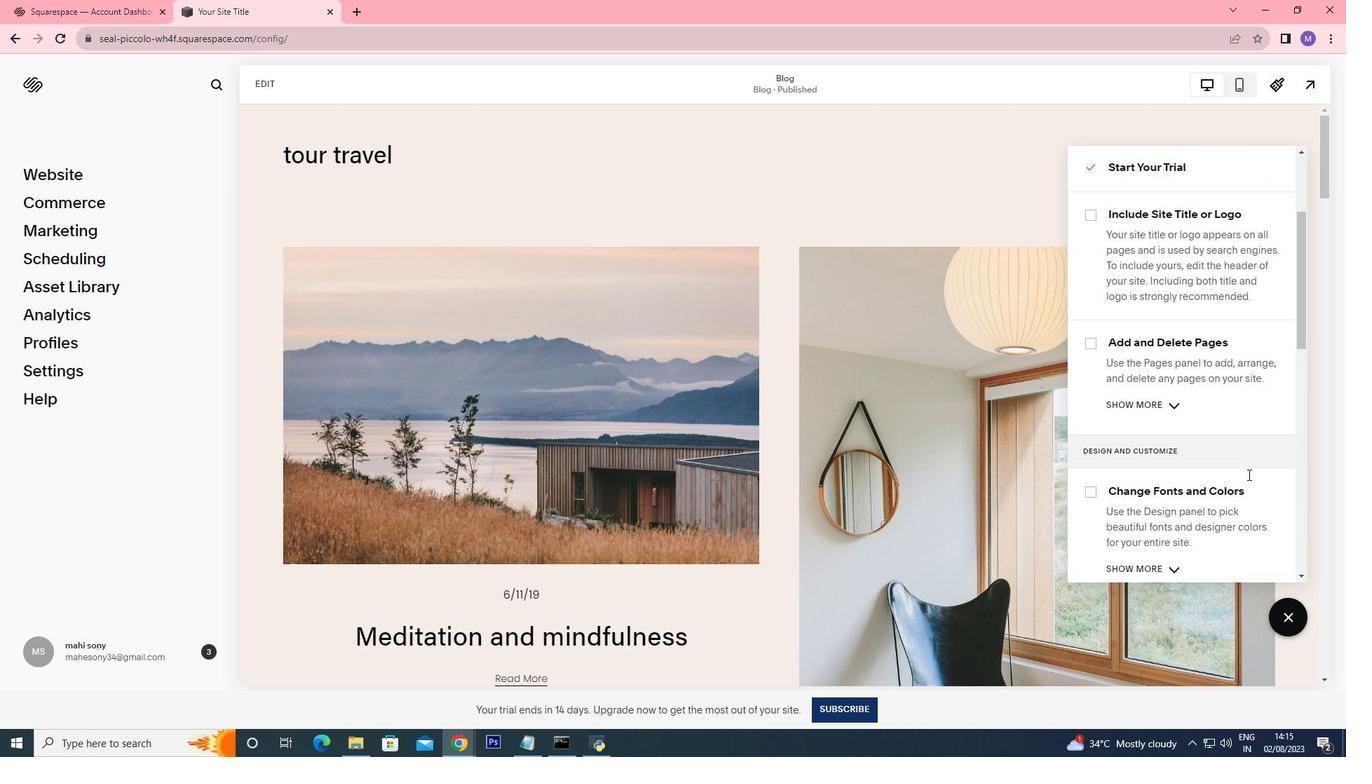 
Action: Mouse moved to (1249, 476)
Screenshot: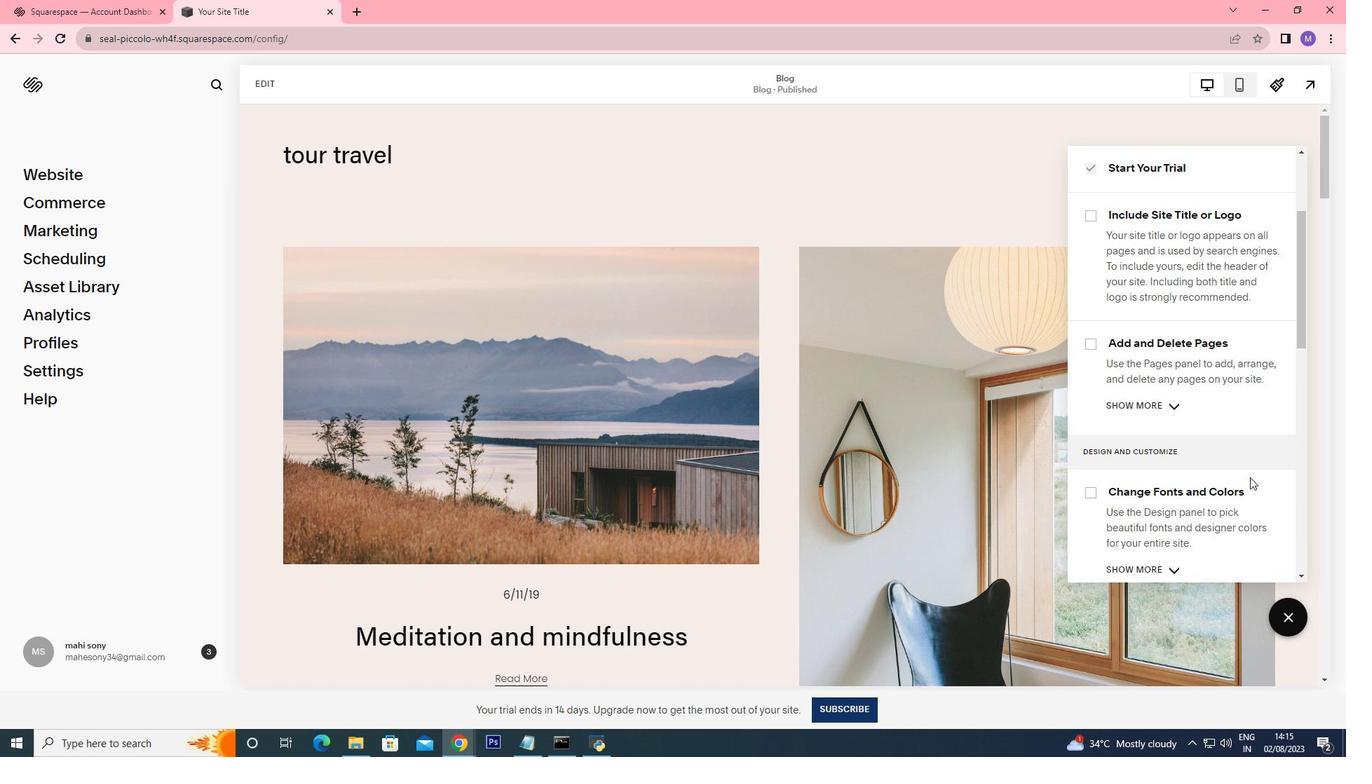 
Action: Mouse scrolled (1249, 477) with delta (0, 0)
Screenshot: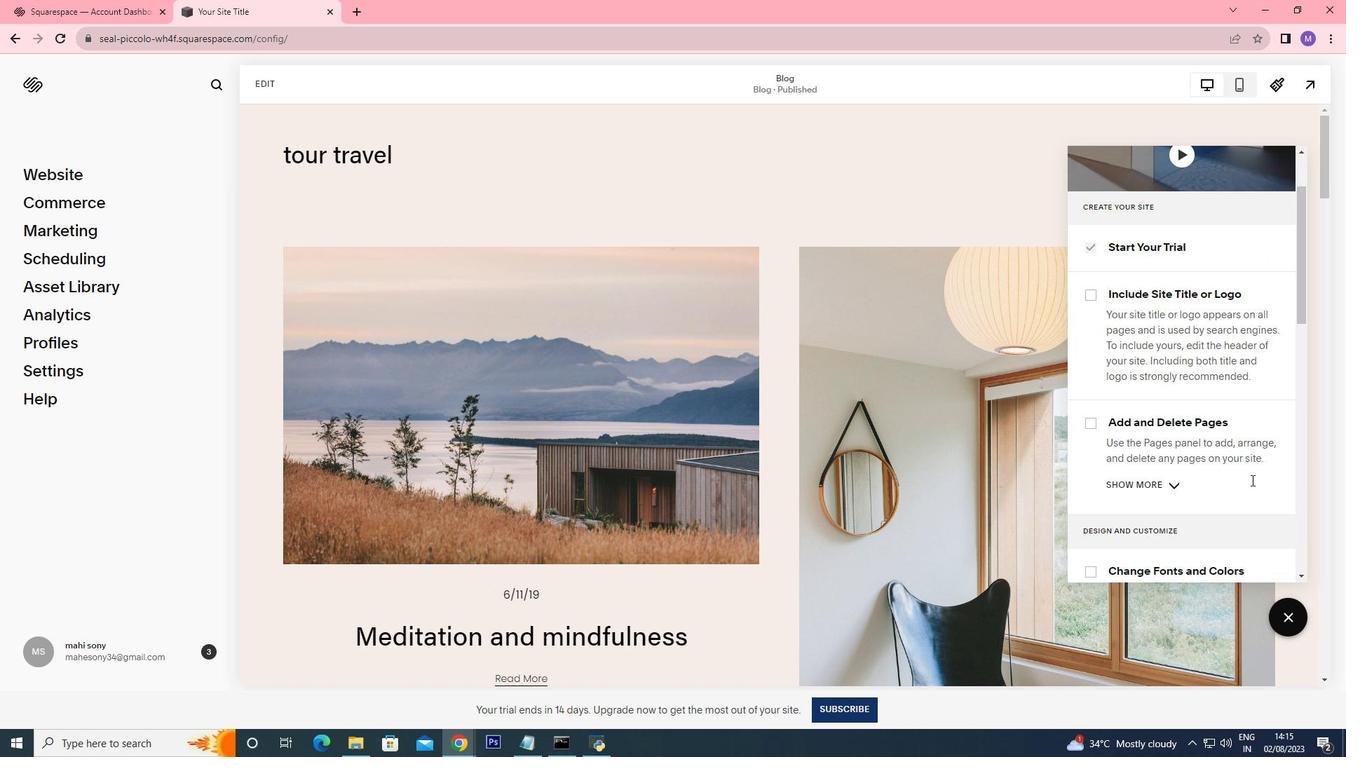 
Action: Mouse moved to (1249, 477)
Screenshot: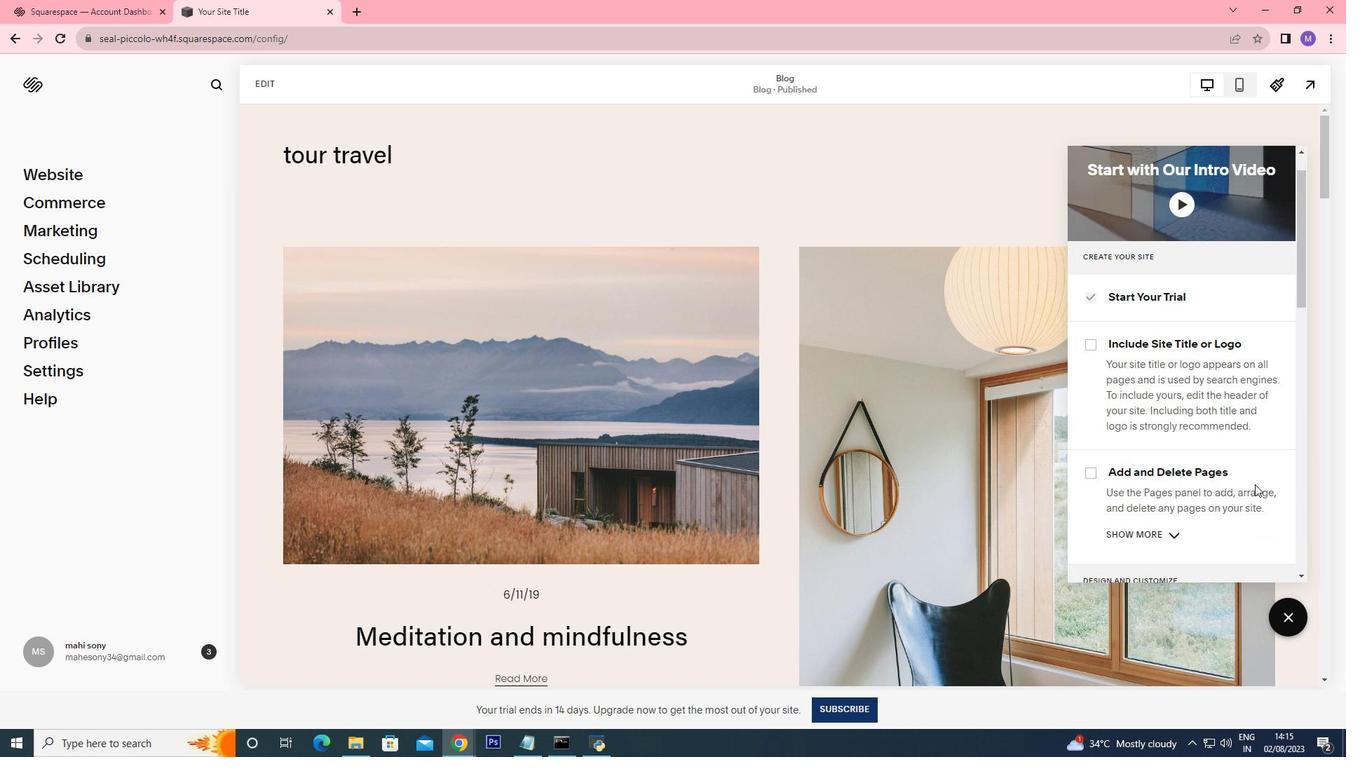
Action: Mouse scrolled (1249, 477) with delta (0, 0)
Screenshot: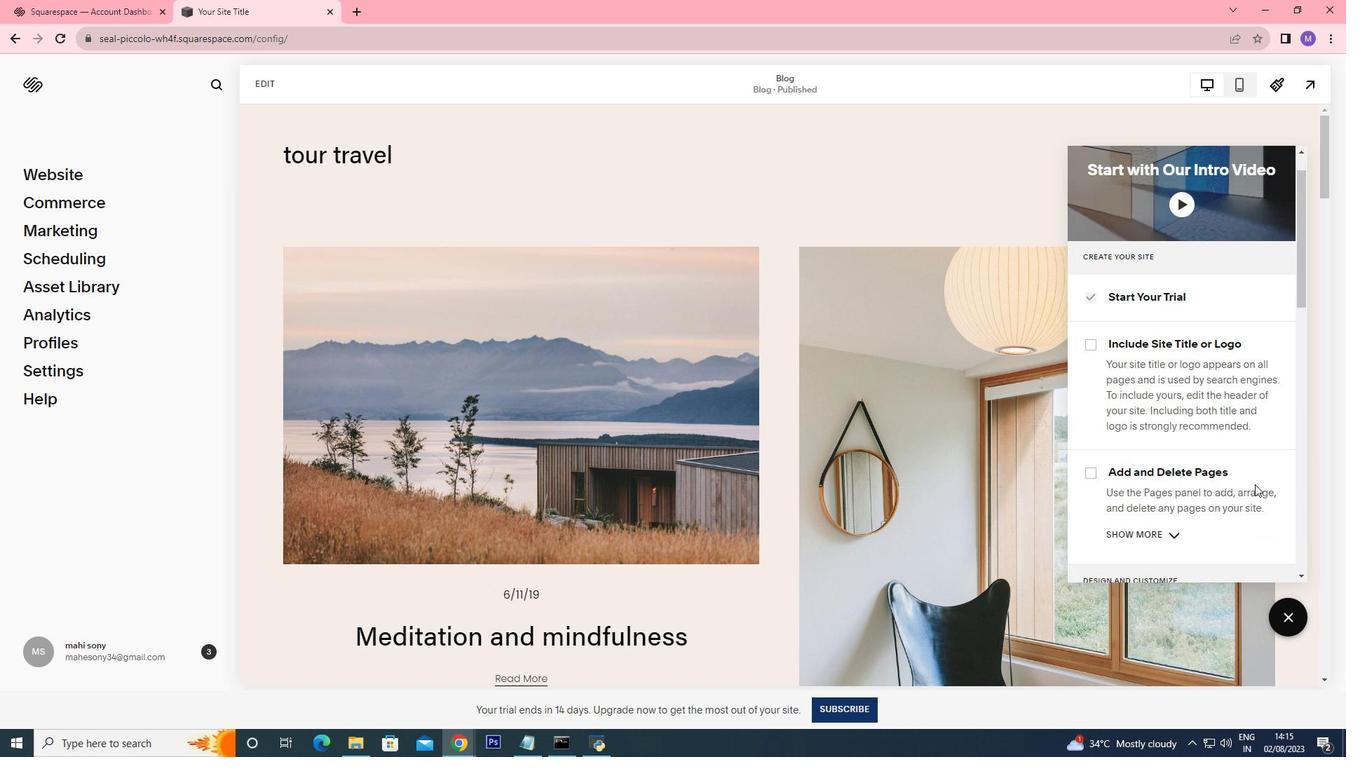 
Action: Mouse moved to (1085, 482)
Screenshot: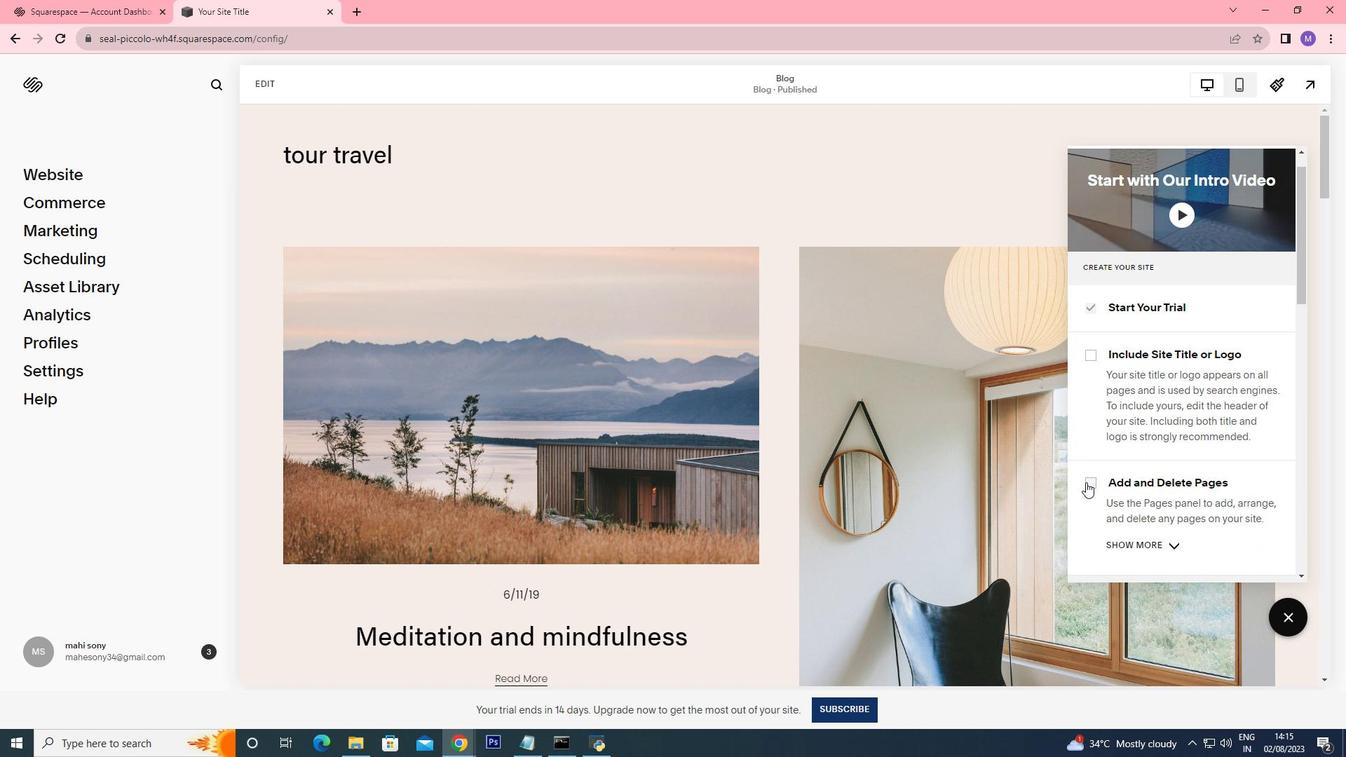 
Action: Mouse pressed left at (1085, 482)
Screenshot: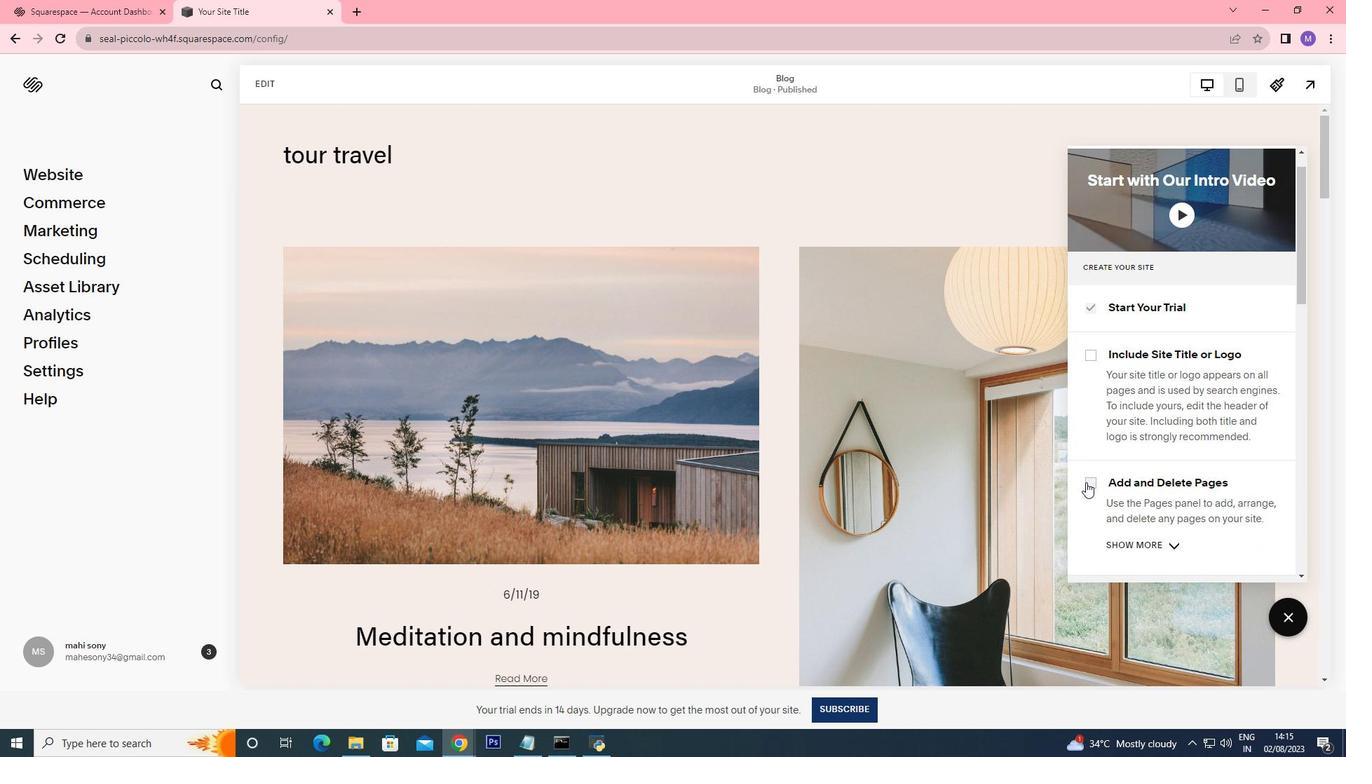
Action: Mouse moved to (1245, 504)
Screenshot: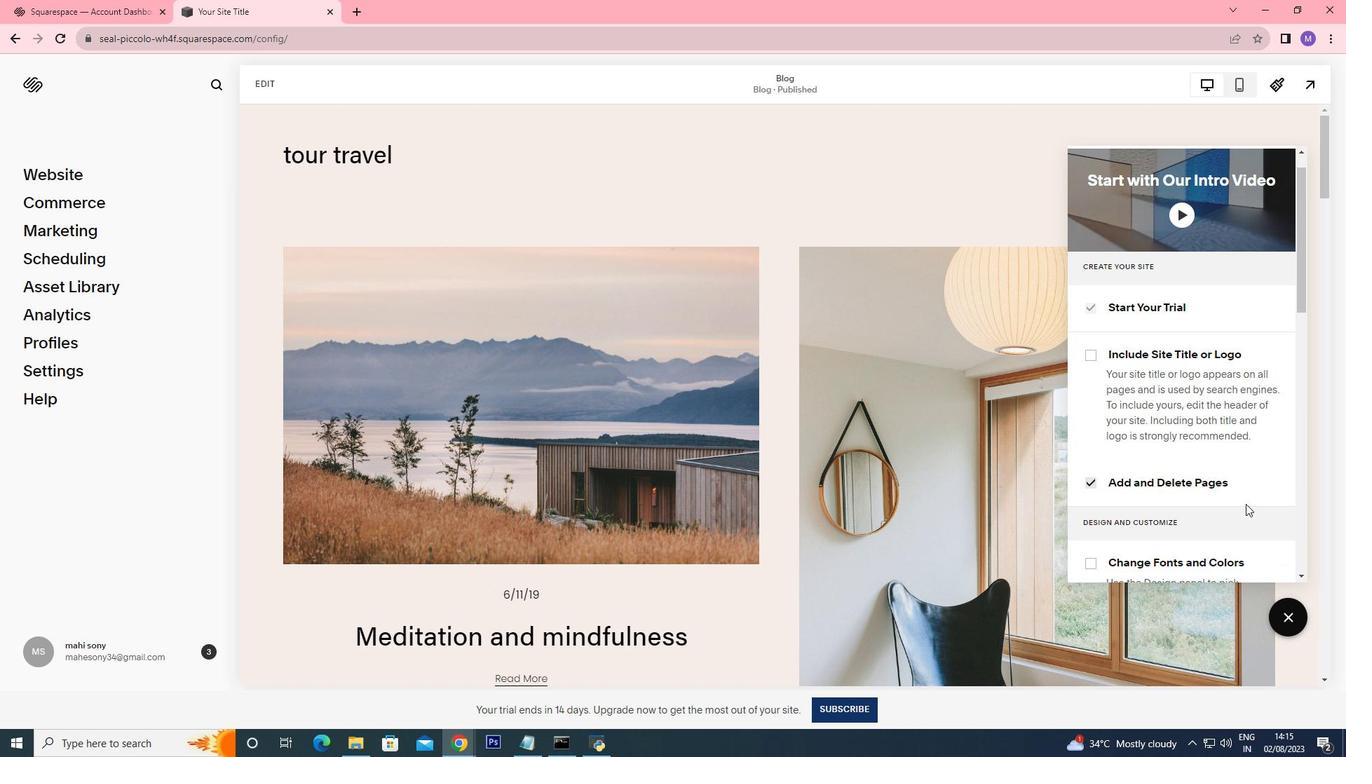 
Action: Mouse scrolled (1245, 503) with delta (0, 0)
Screenshot: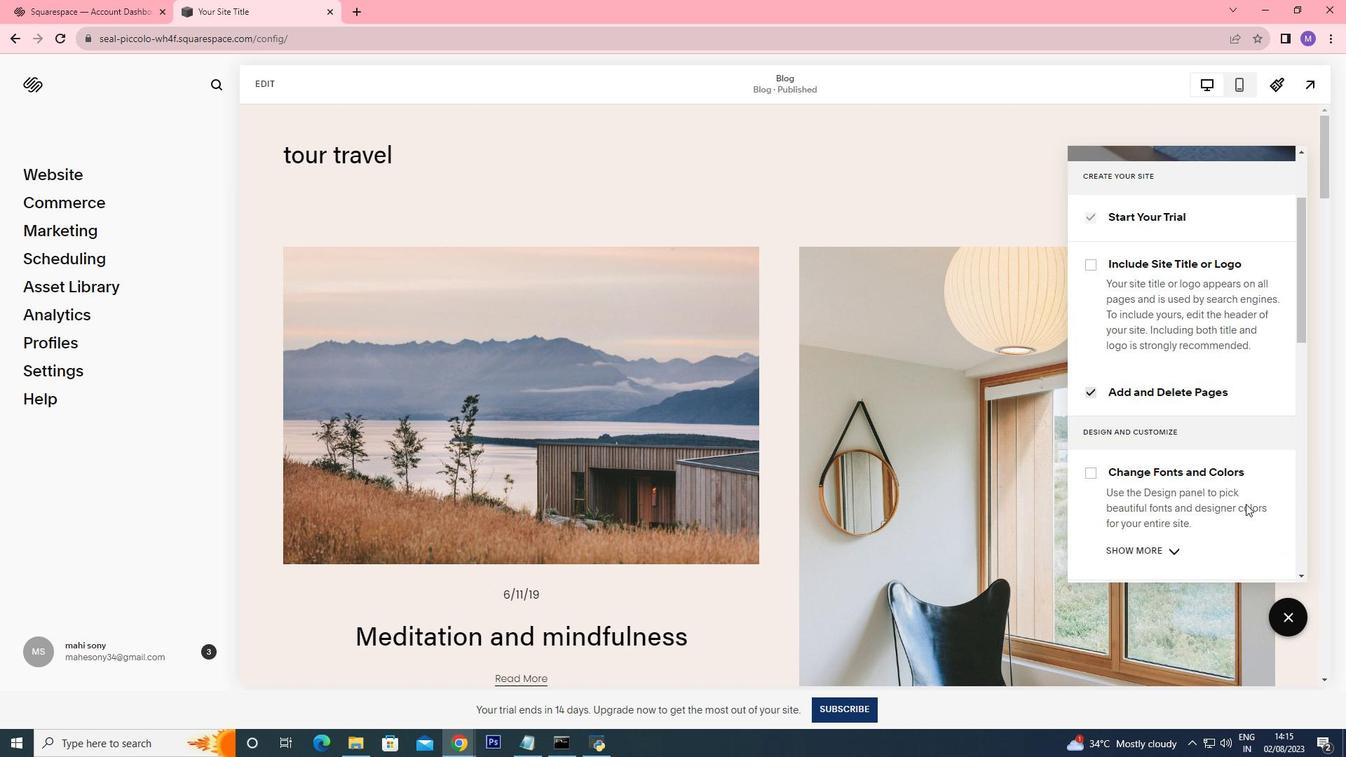 
Action: Mouse scrolled (1245, 503) with delta (0, 0)
Screenshot: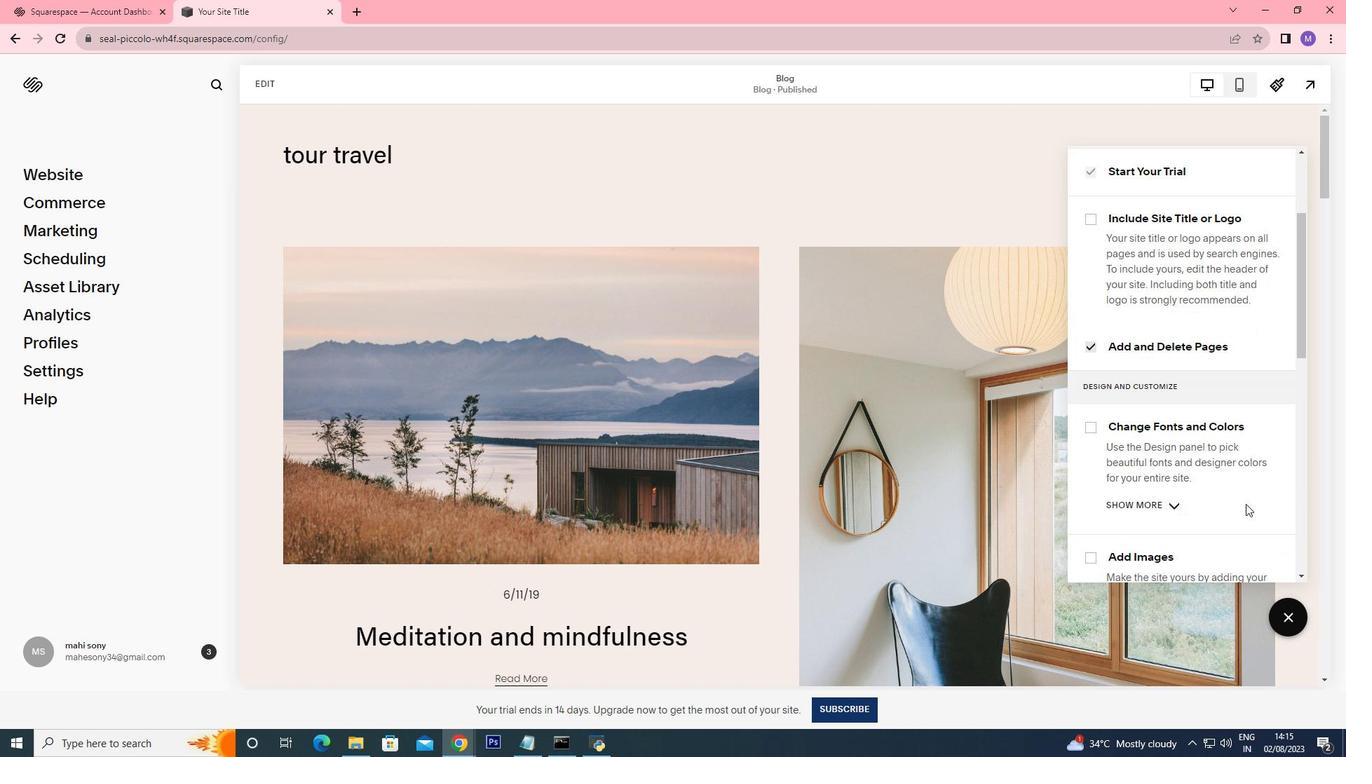 
Action: Mouse moved to (1089, 340)
Screenshot: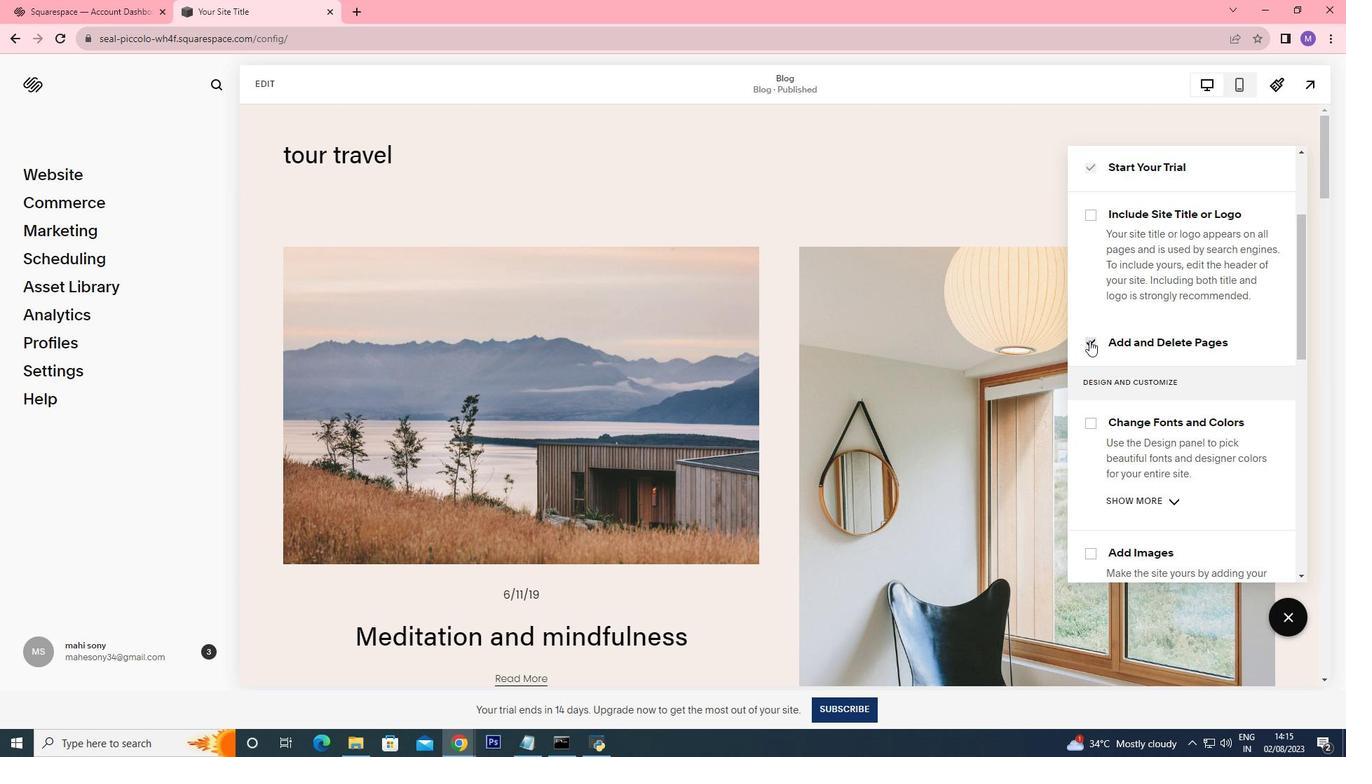 
Action: Mouse pressed left at (1089, 340)
Screenshot: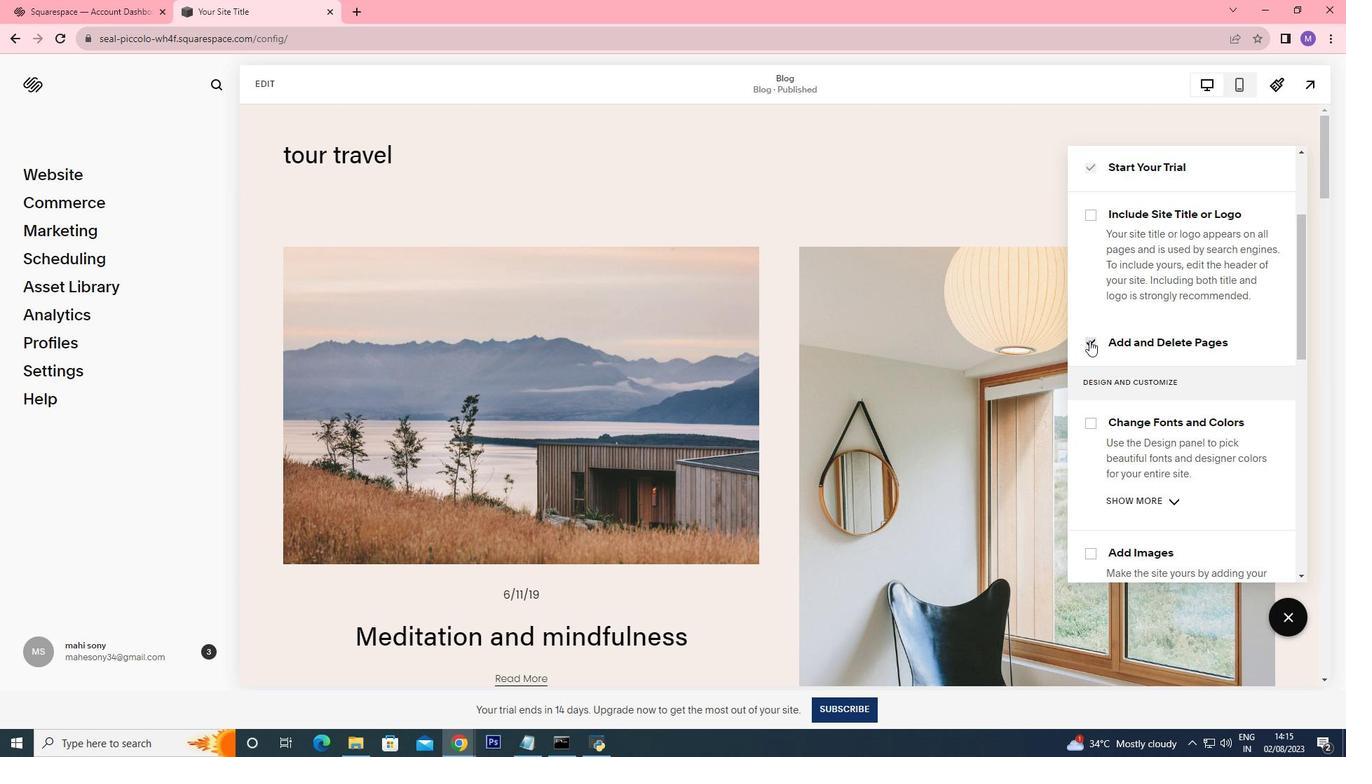
Action: Mouse moved to (1293, 620)
Screenshot: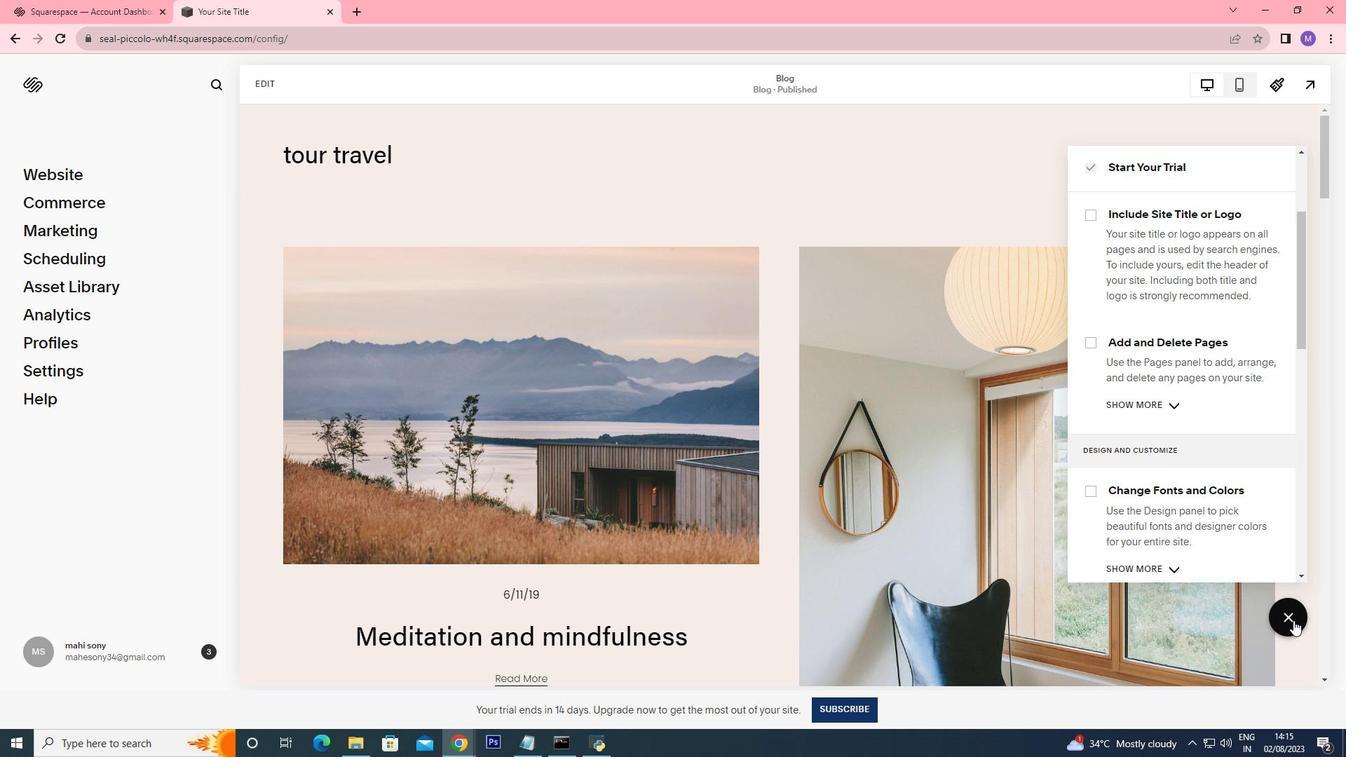 
Action: Mouse pressed left at (1293, 620)
Screenshot: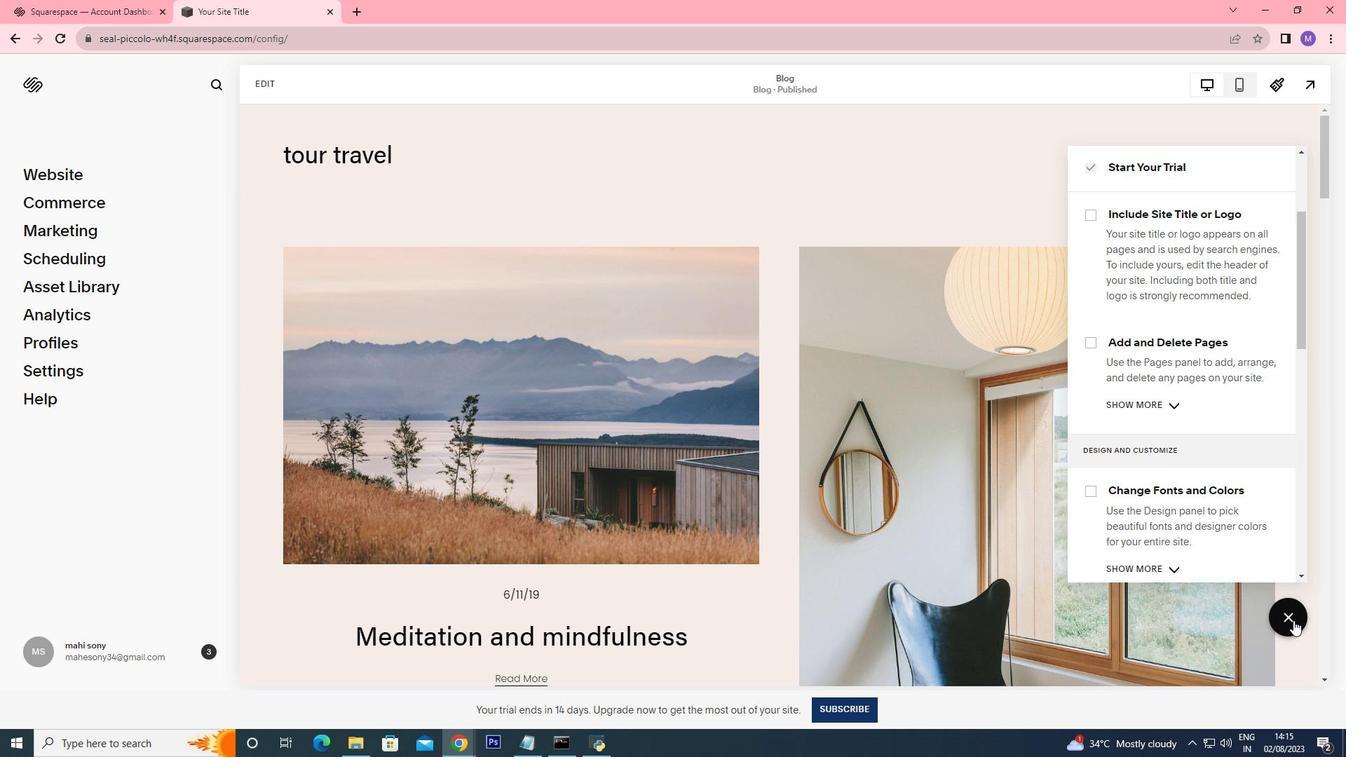 
Action: Mouse moved to (691, 447)
Screenshot: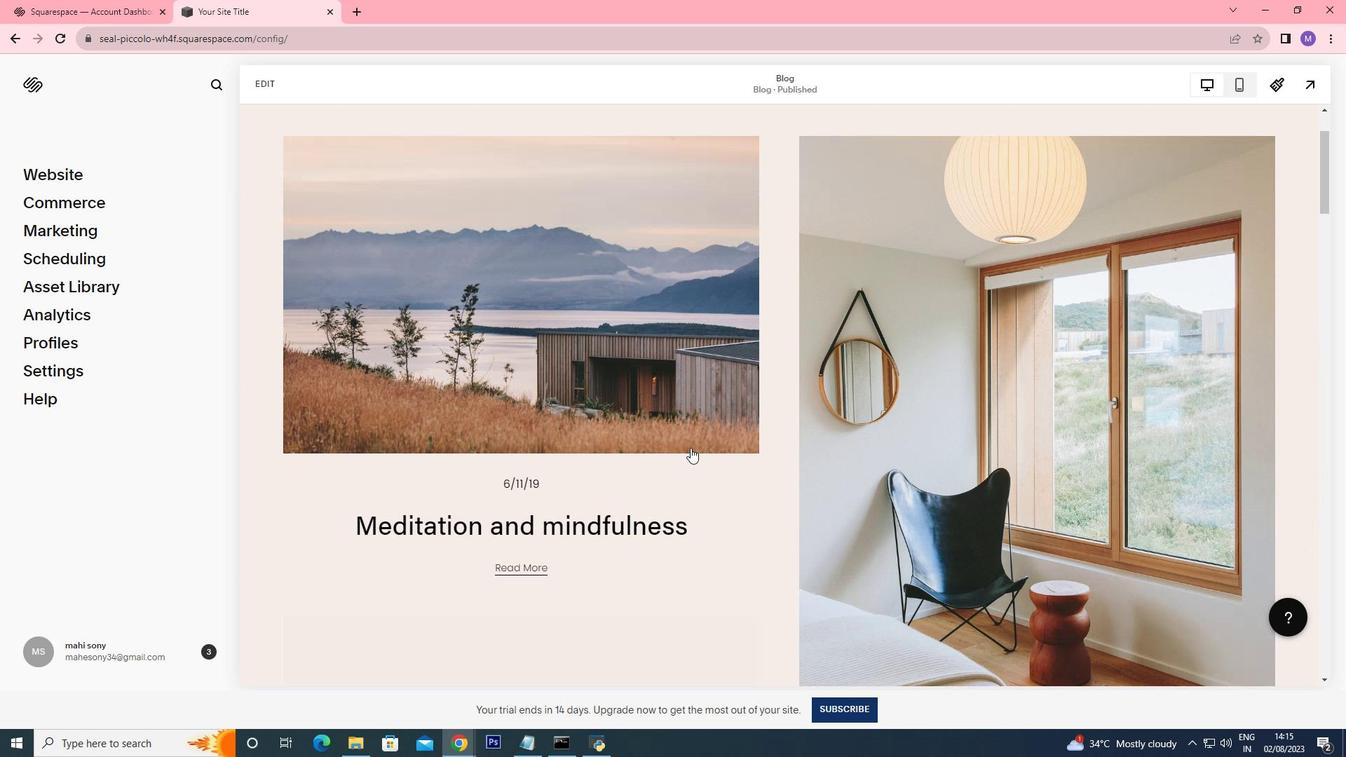 
Action: Mouse scrolled (691, 447) with delta (0, 0)
Screenshot: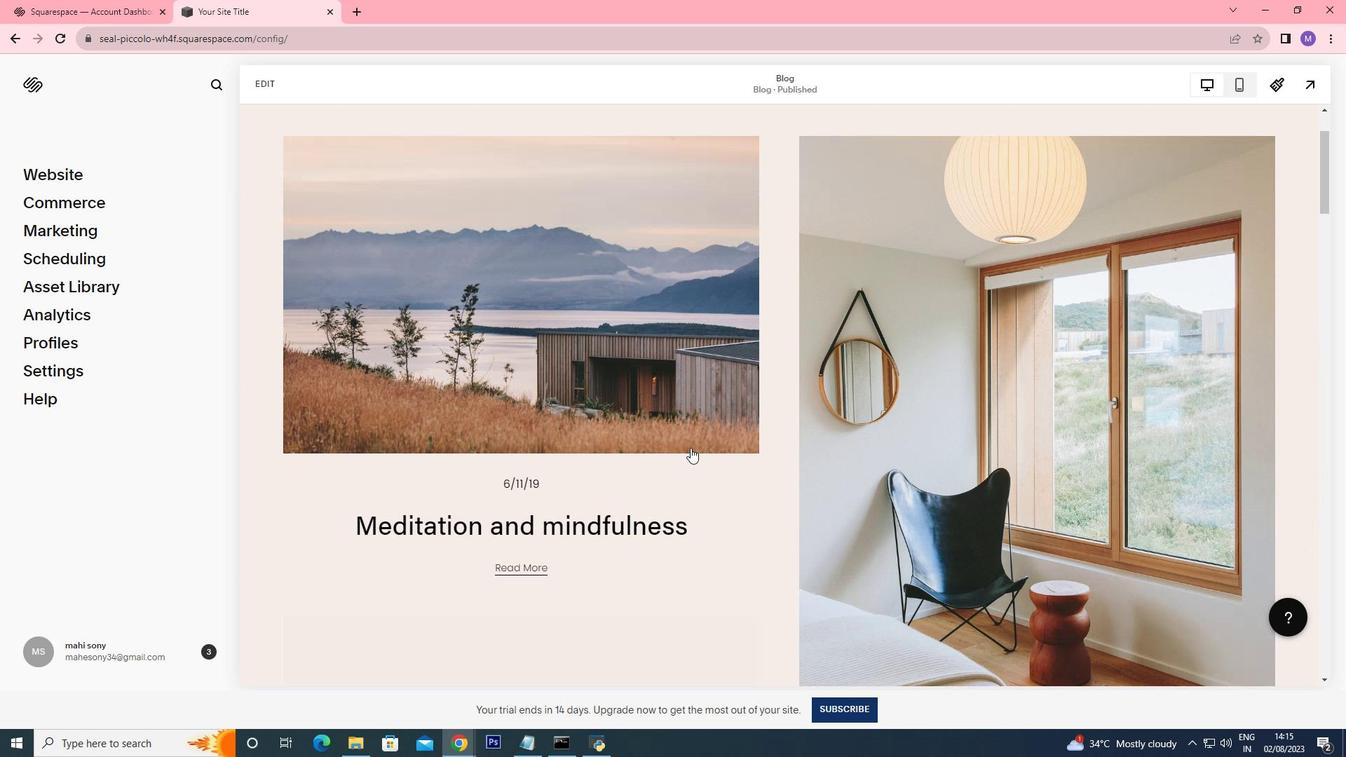 
Action: Mouse moved to (690, 447)
Screenshot: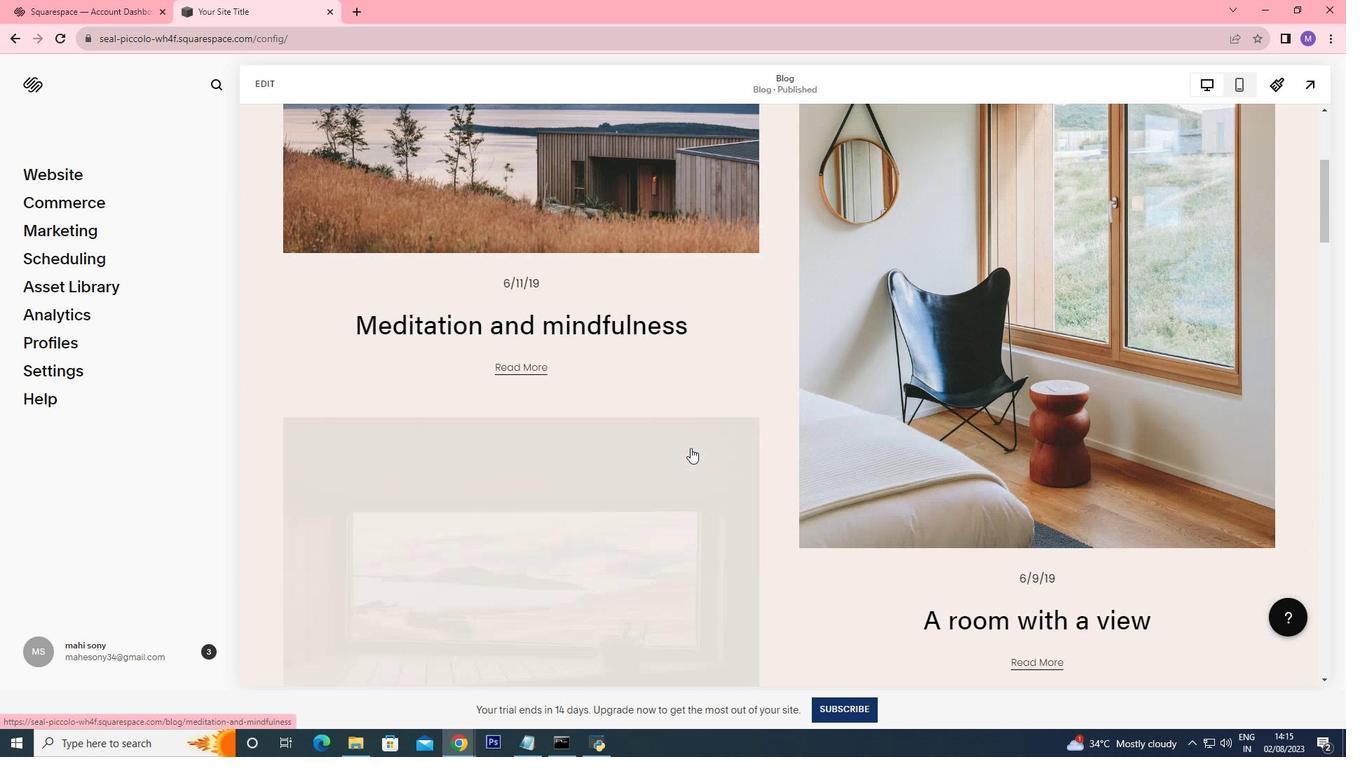 
Action: Mouse scrolled (690, 447) with delta (0, 0)
Screenshot: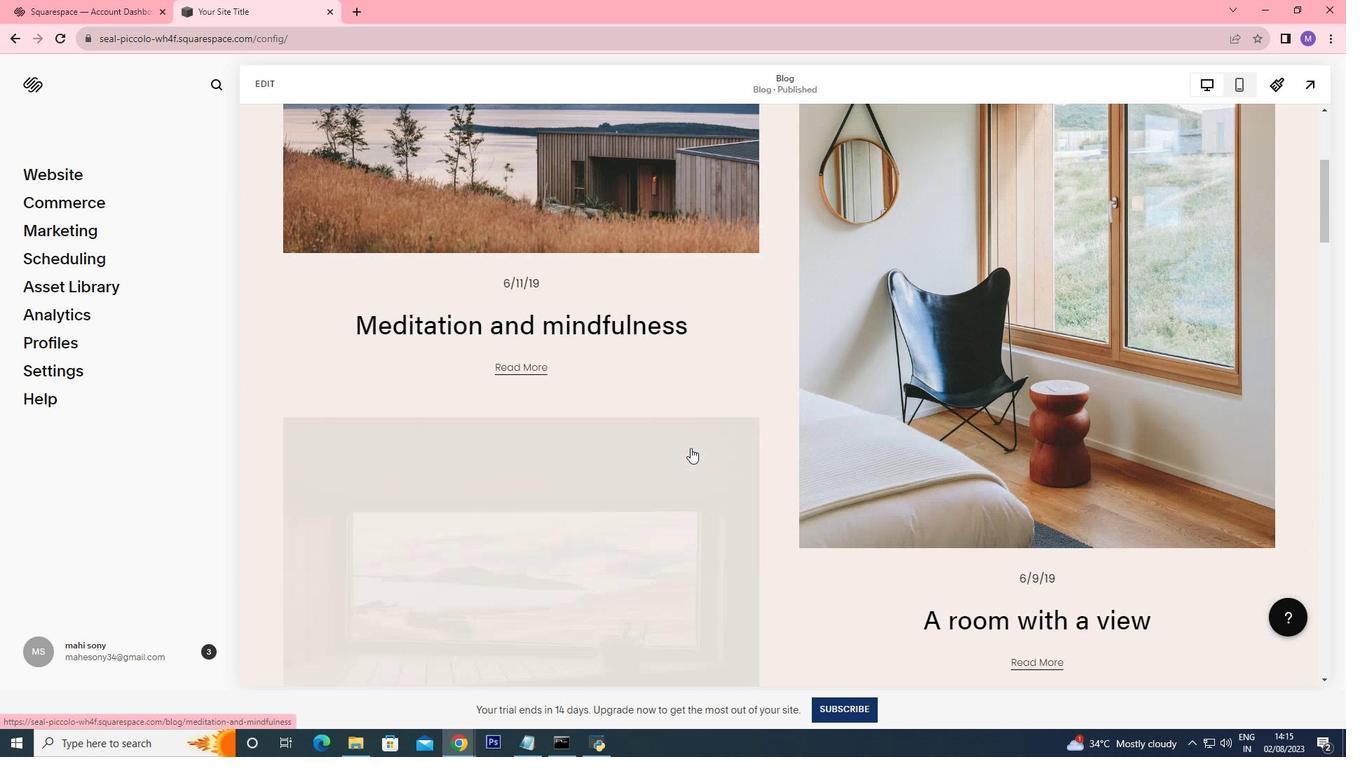 
Action: Mouse scrolled (690, 447) with delta (0, 0)
Screenshot: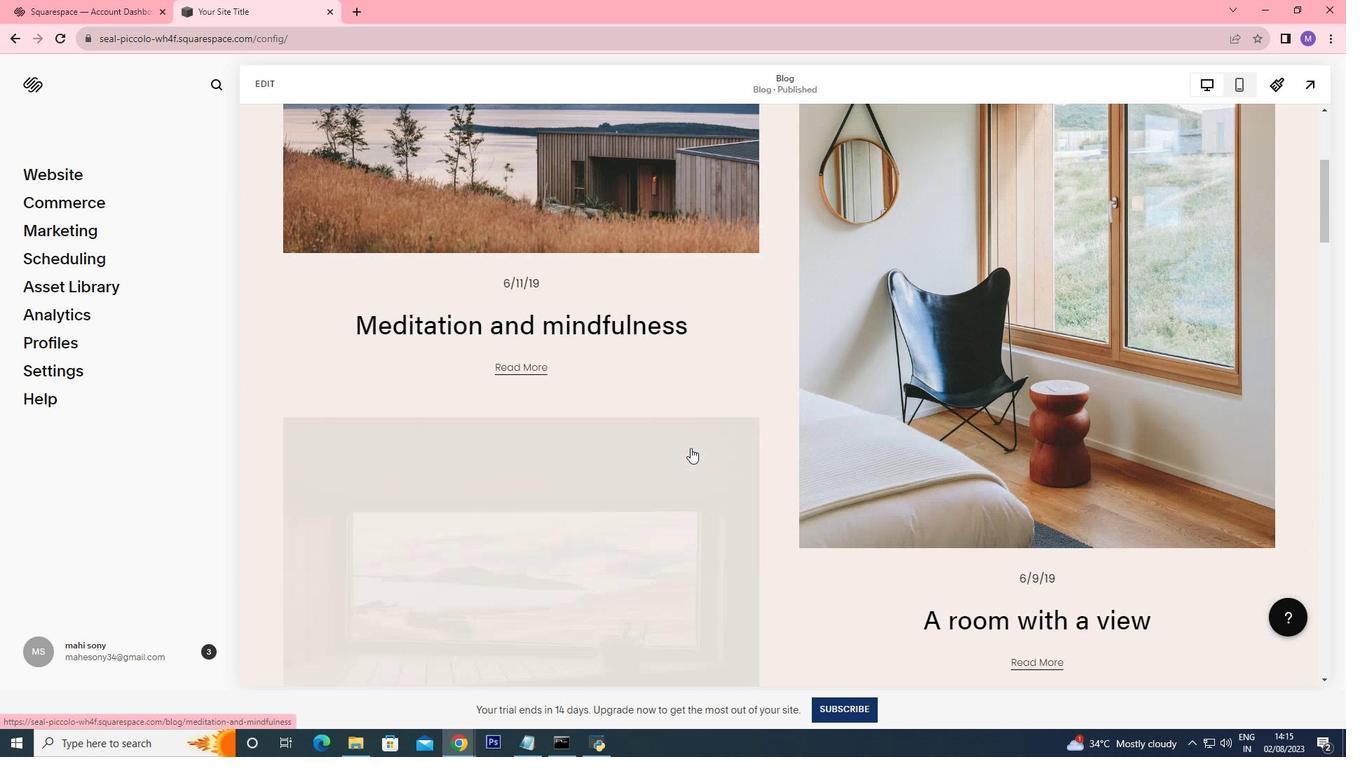 
Action: Mouse scrolled (690, 447) with delta (0, 0)
Screenshot: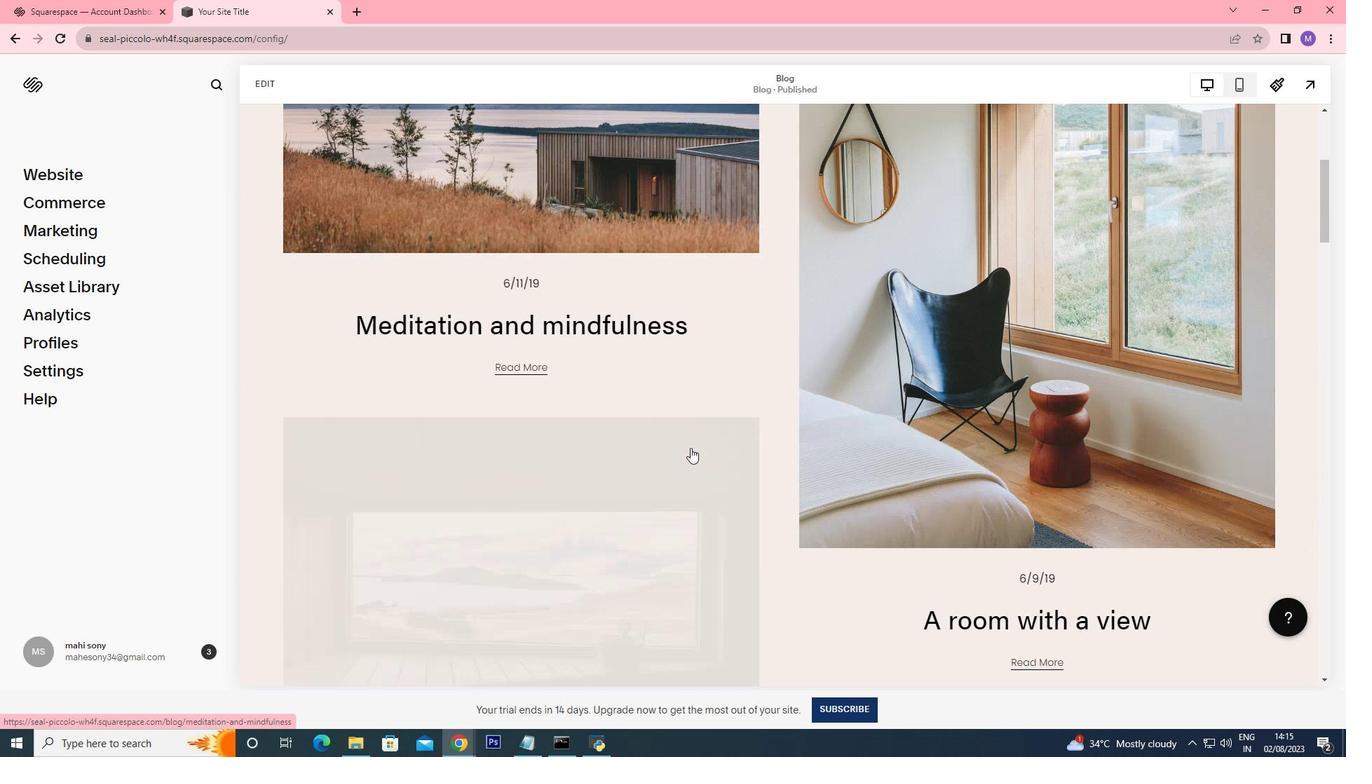 
Action: Mouse scrolled (690, 447) with delta (0, 0)
Screenshot: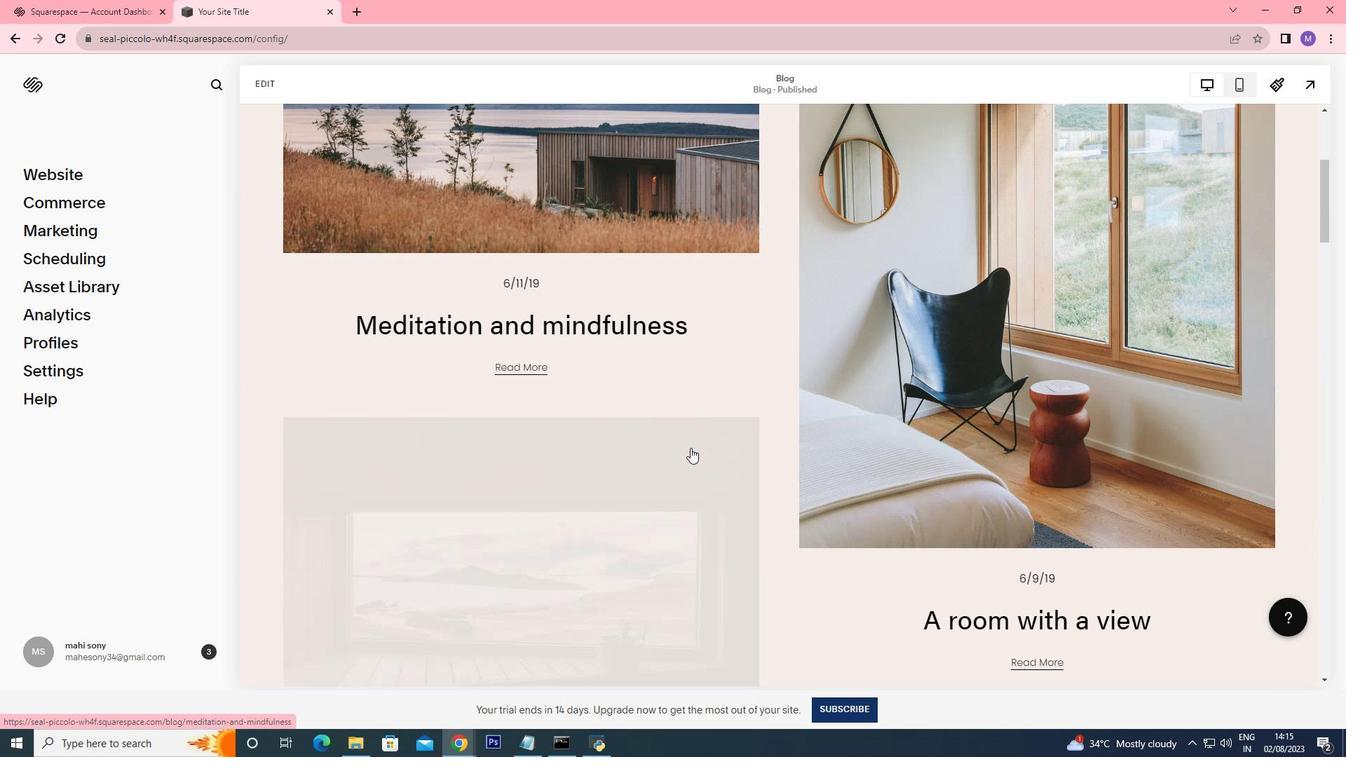 
Action: Mouse scrolled (690, 447) with delta (0, 0)
Screenshot: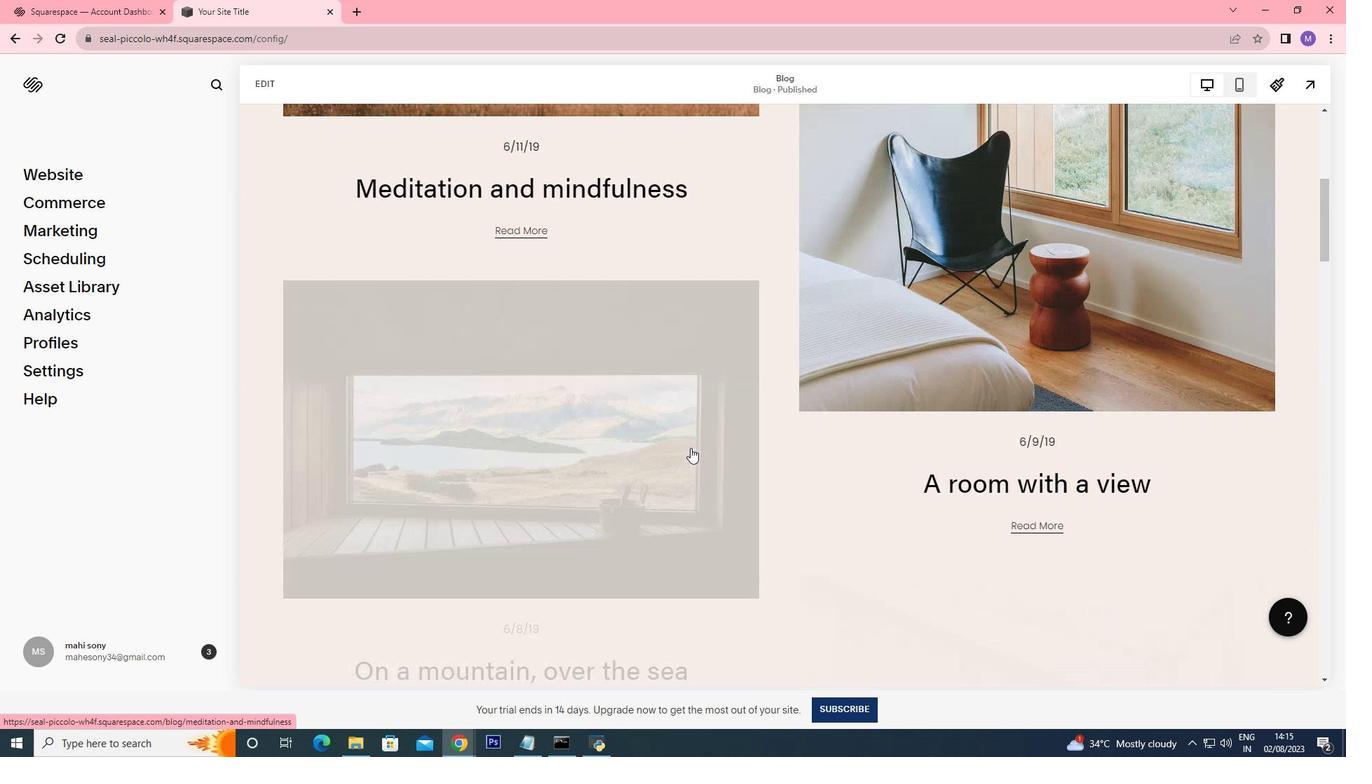 
Action: Mouse scrolled (690, 447) with delta (0, 0)
Screenshot: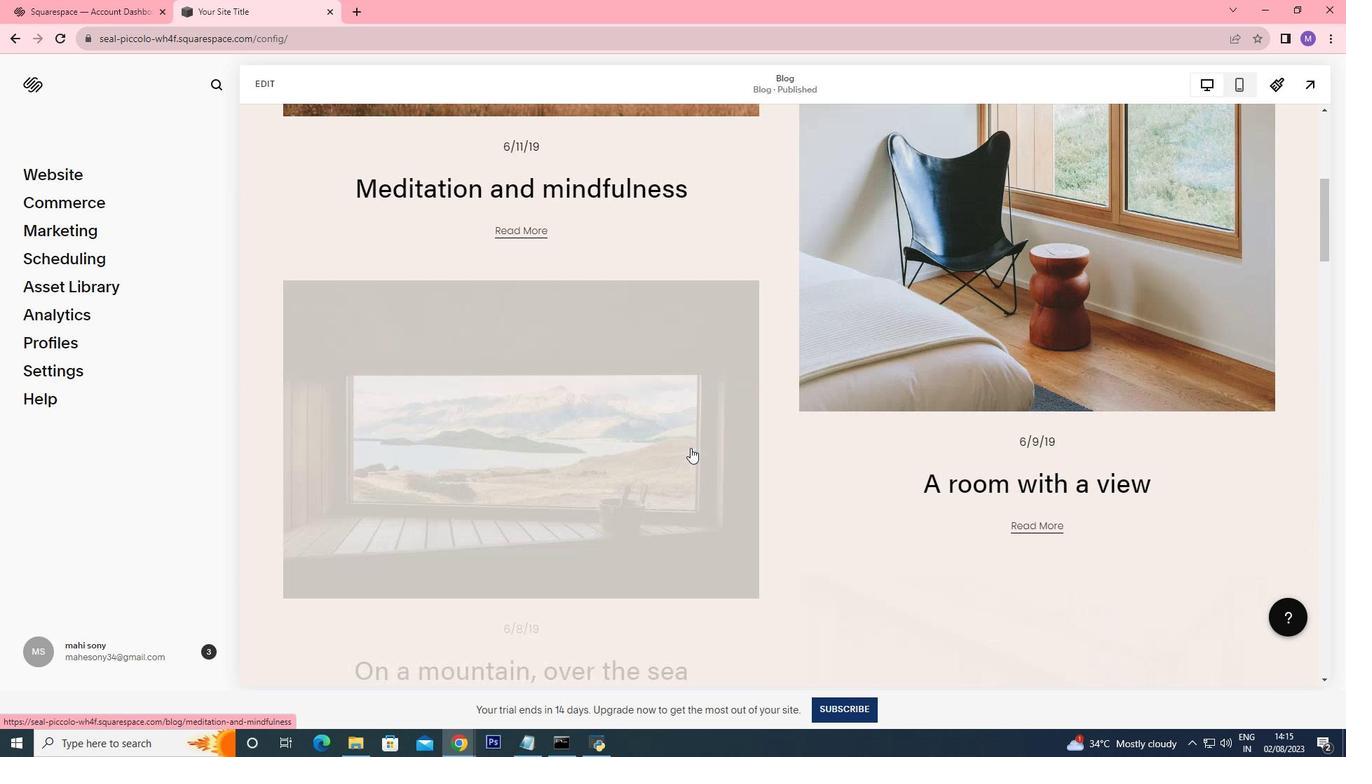 
Action: Mouse moved to (684, 452)
Screenshot: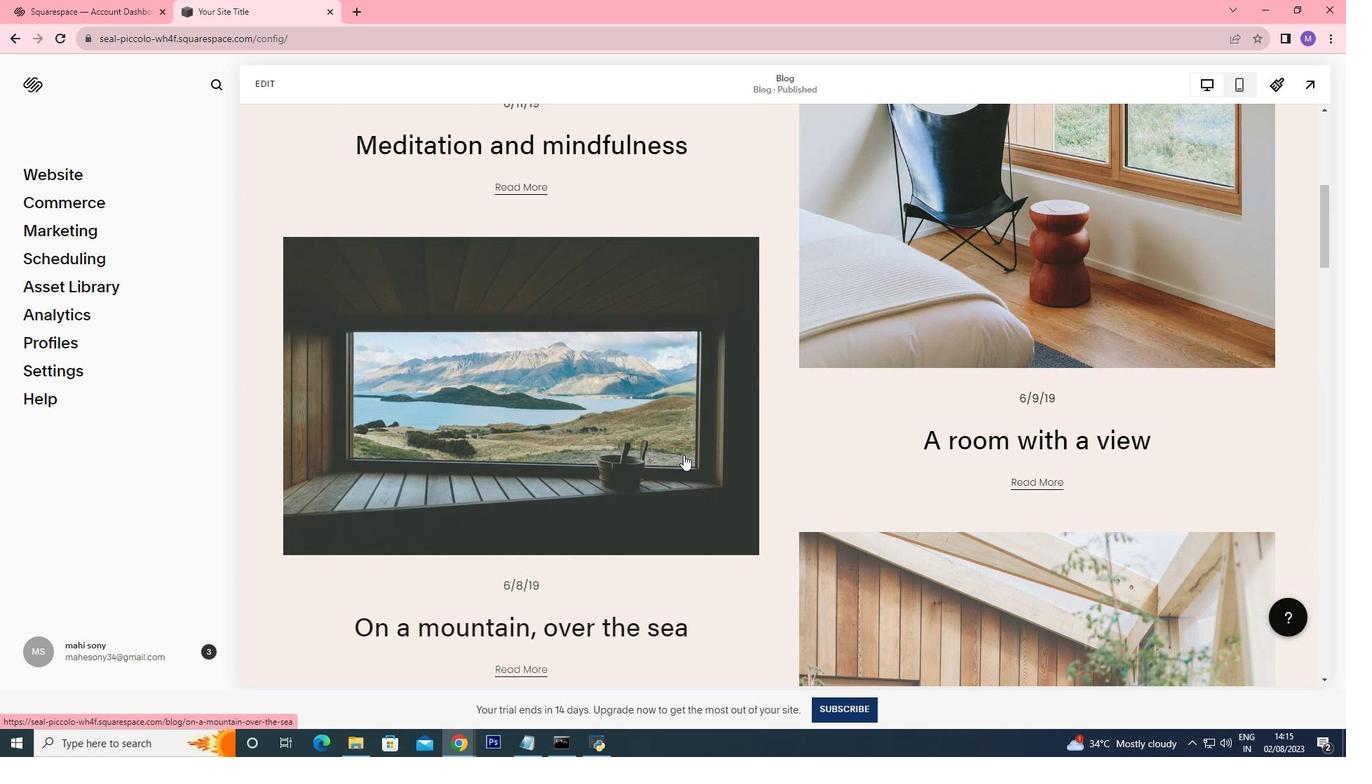 
Action: Mouse scrolled (684, 452) with delta (0, 0)
Screenshot: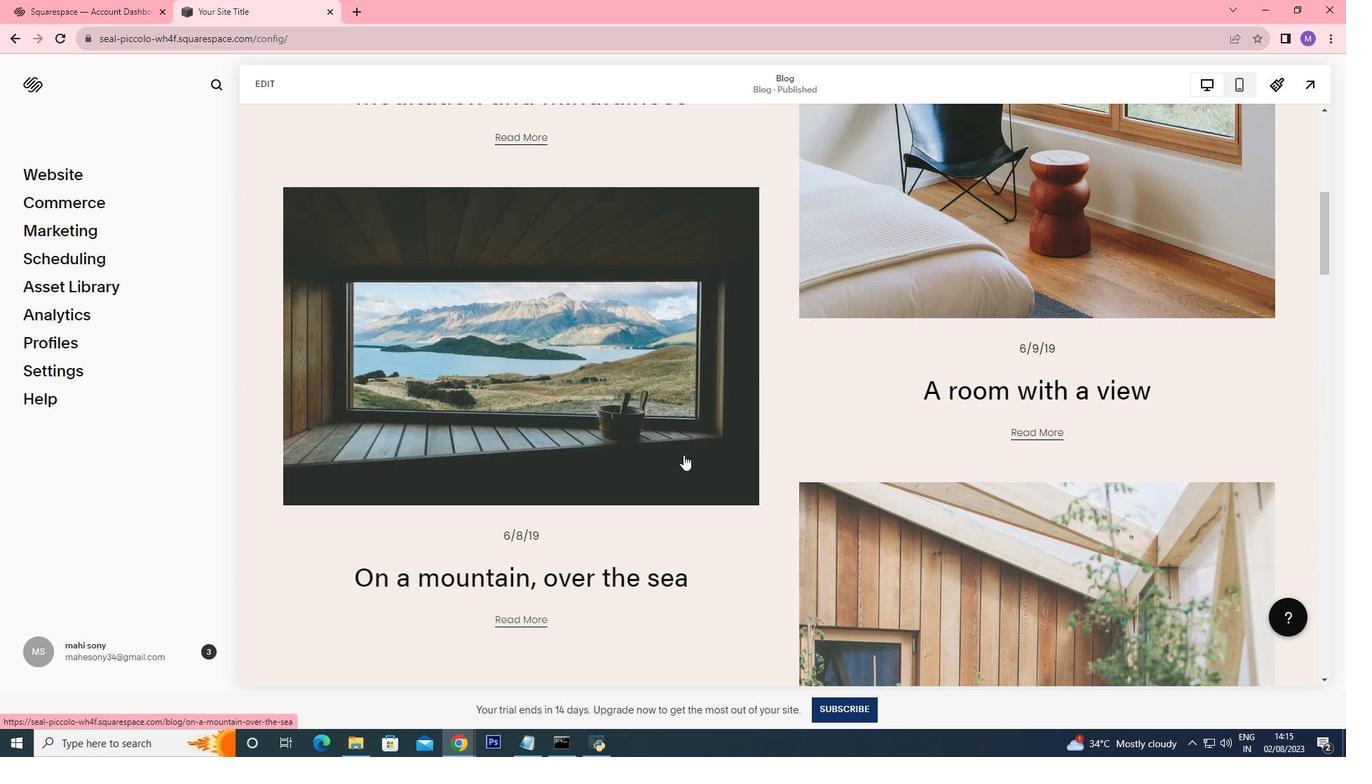 
Action: Mouse moved to (684, 453)
Screenshot: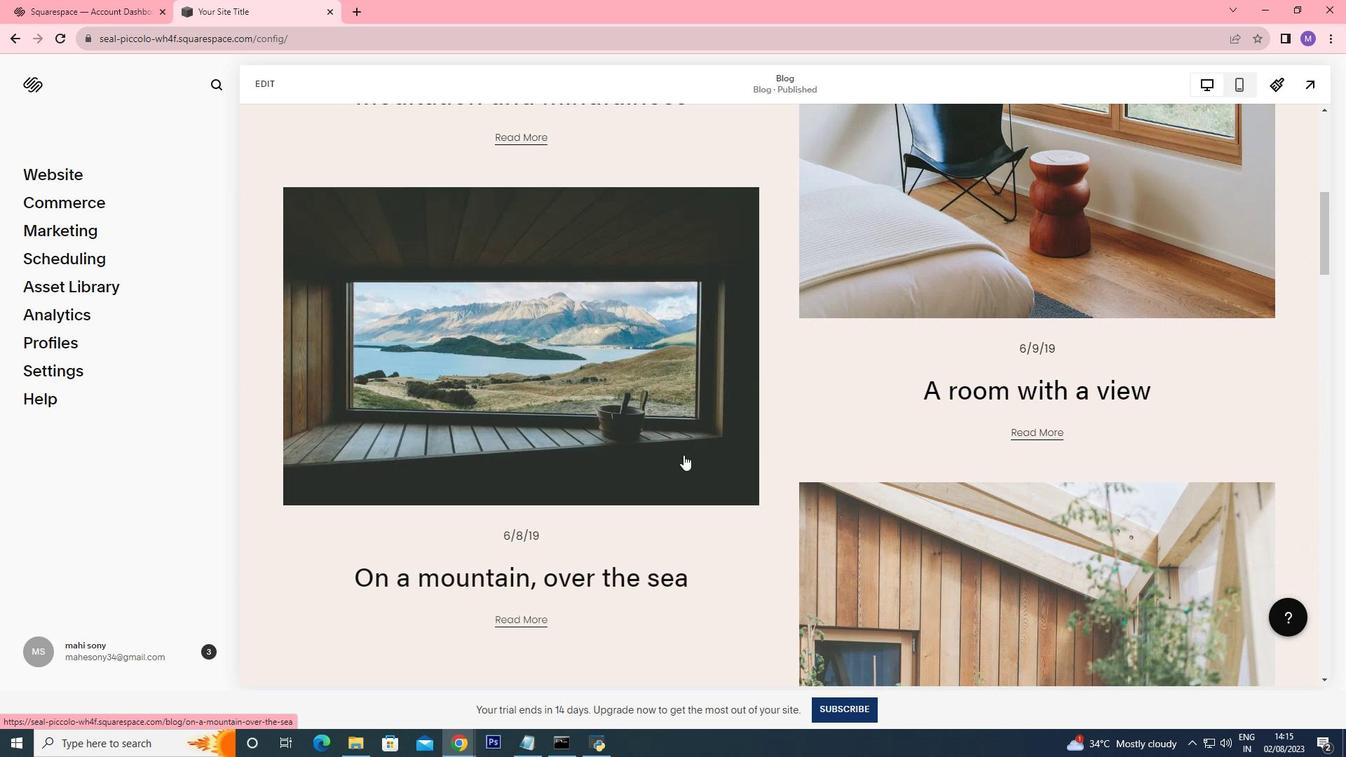 
Action: Mouse scrolled (684, 452) with delta (0, 0)
Screenshot: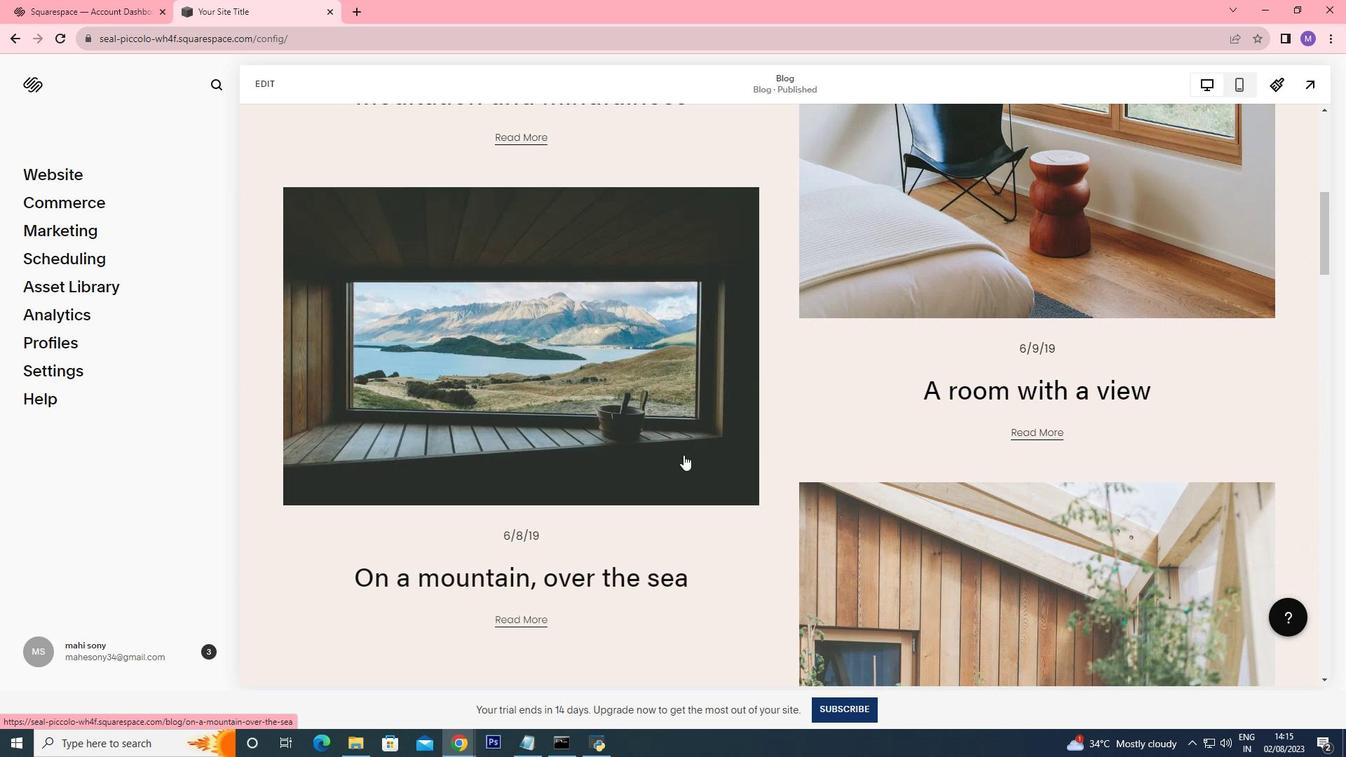 
Action: Mouse moved to (683, 454)
Screenshot: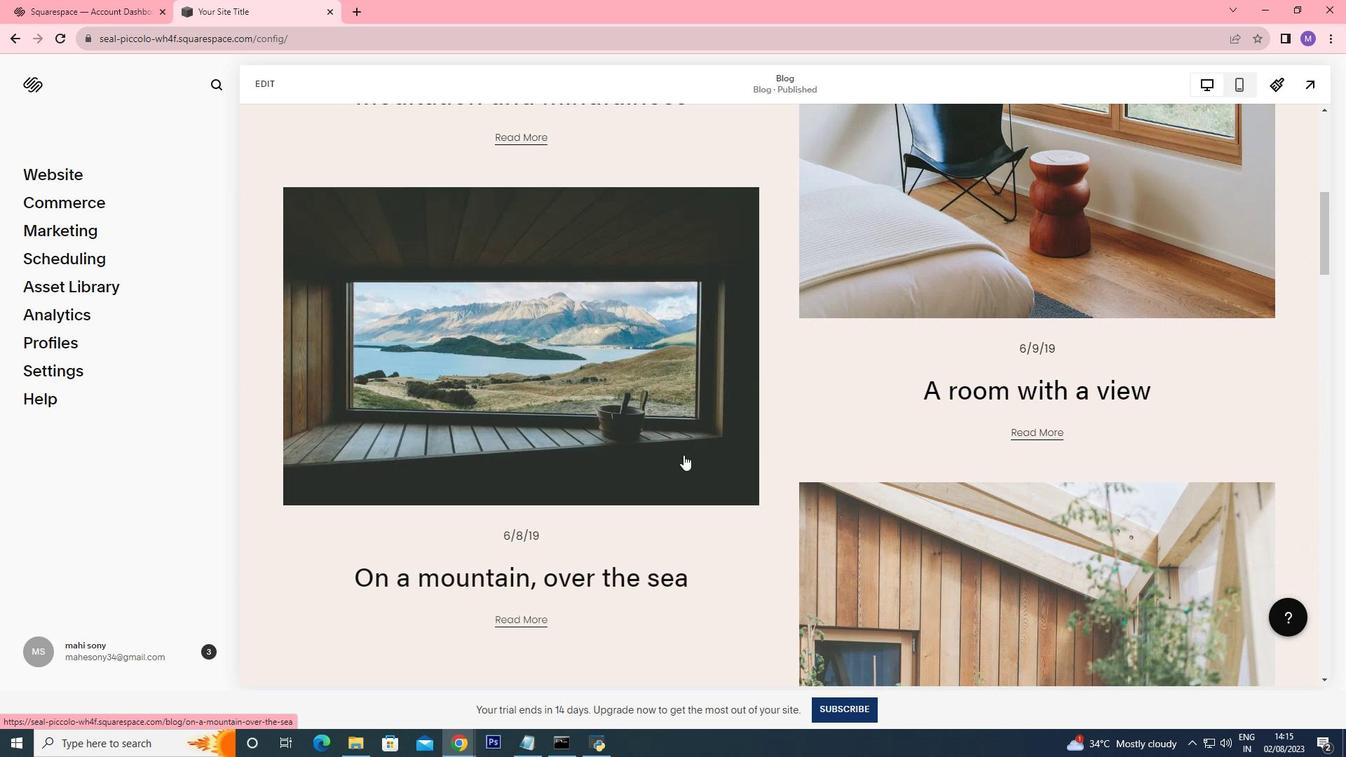 
Action: Mouse scrolled (683, 454) with delta (0, 0)
Screenshot: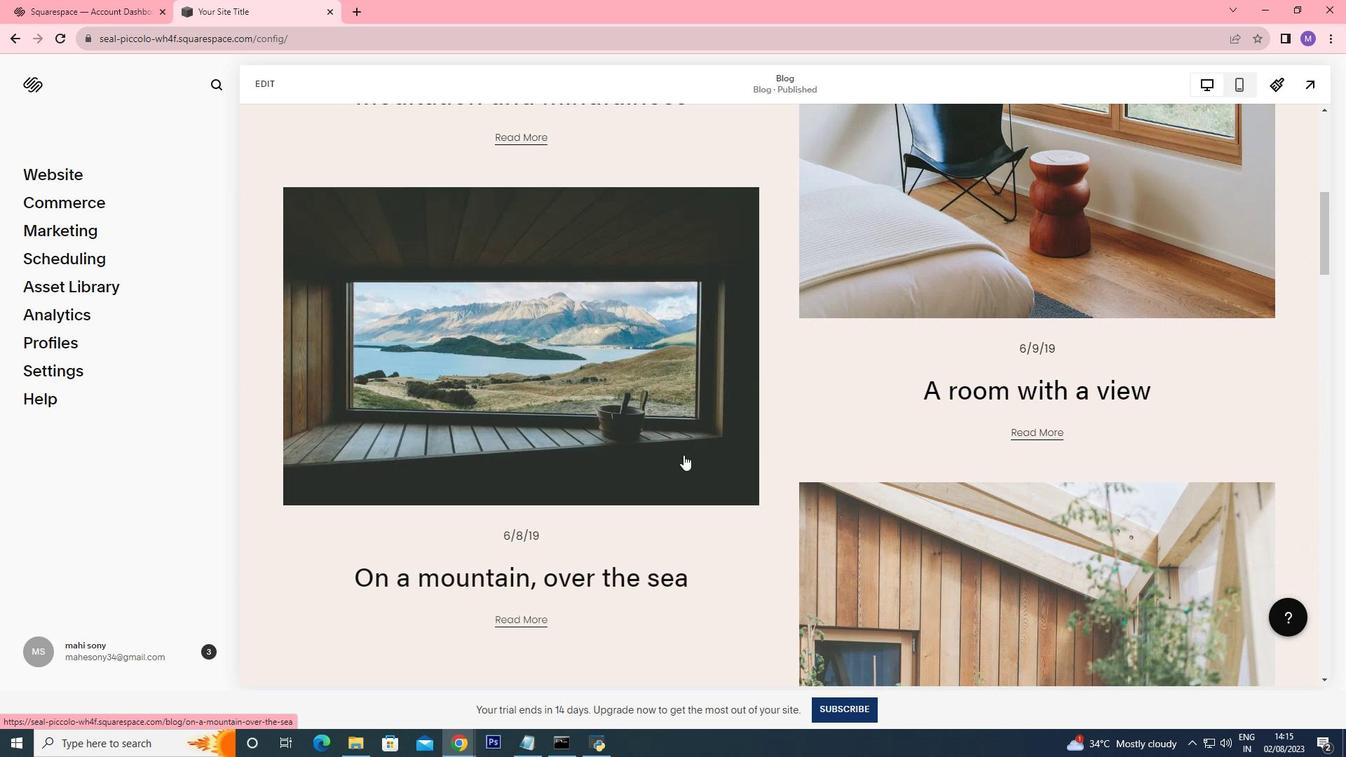 
Action: Mouse moved to (683, 454)
Screenshot: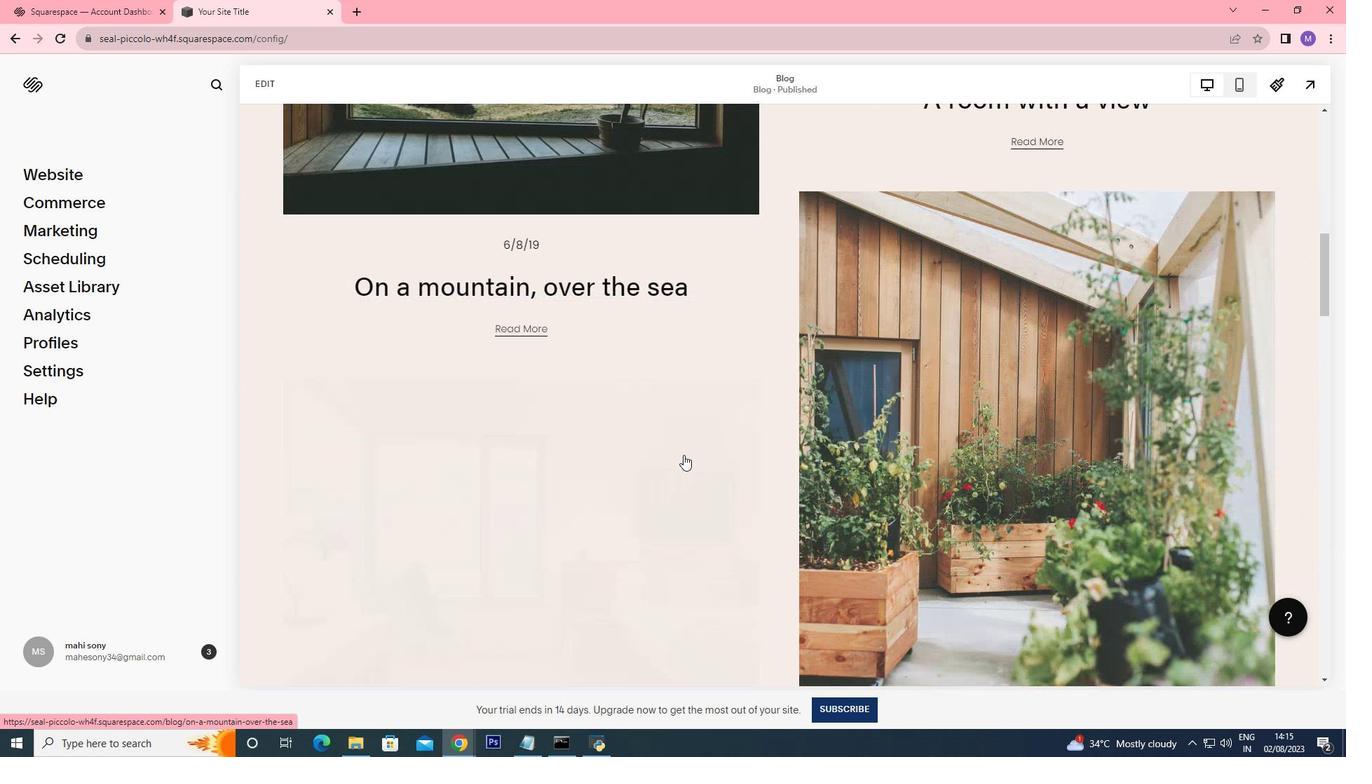 
Action: Mouse scrolled (683, 454) with delta (0, 0)
Screenshot: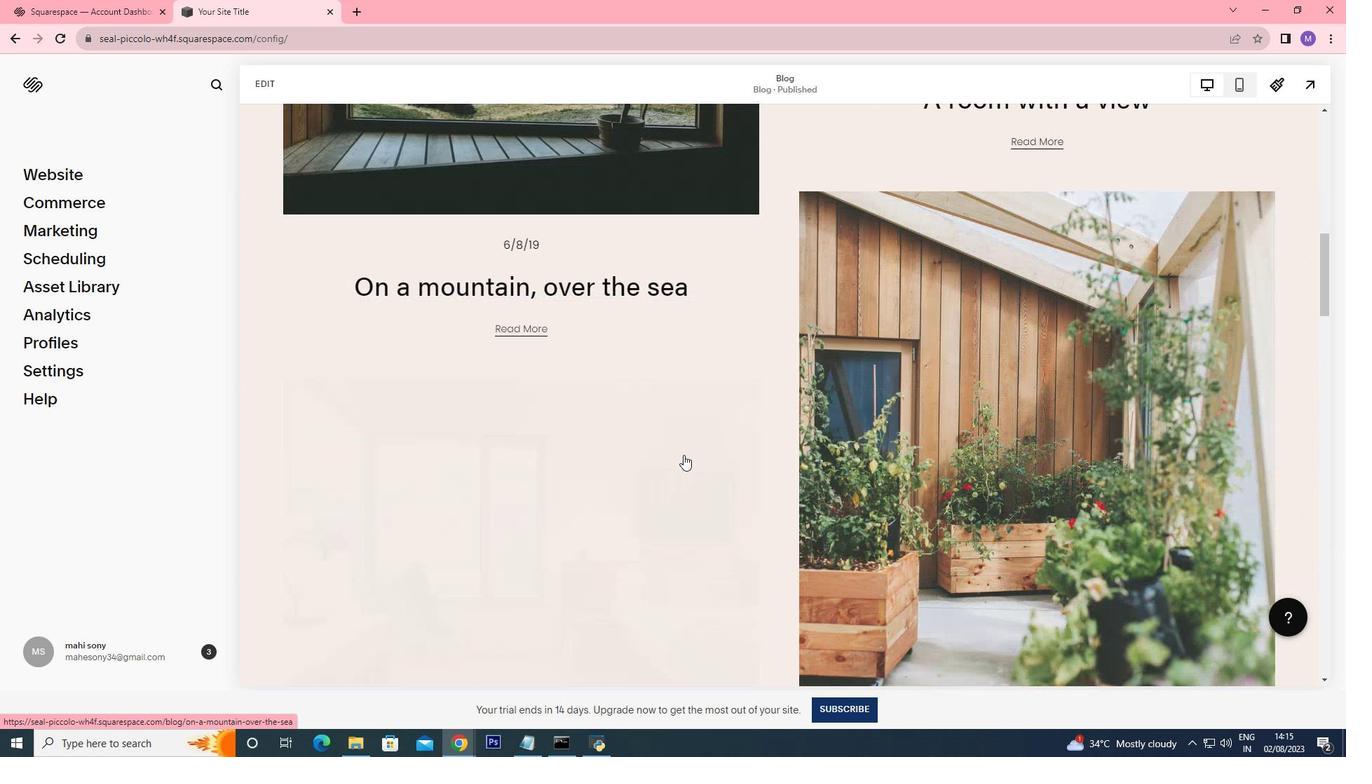 
Action: Mouse scrolled (683, 454) with delta (0, 0)
Screenshot: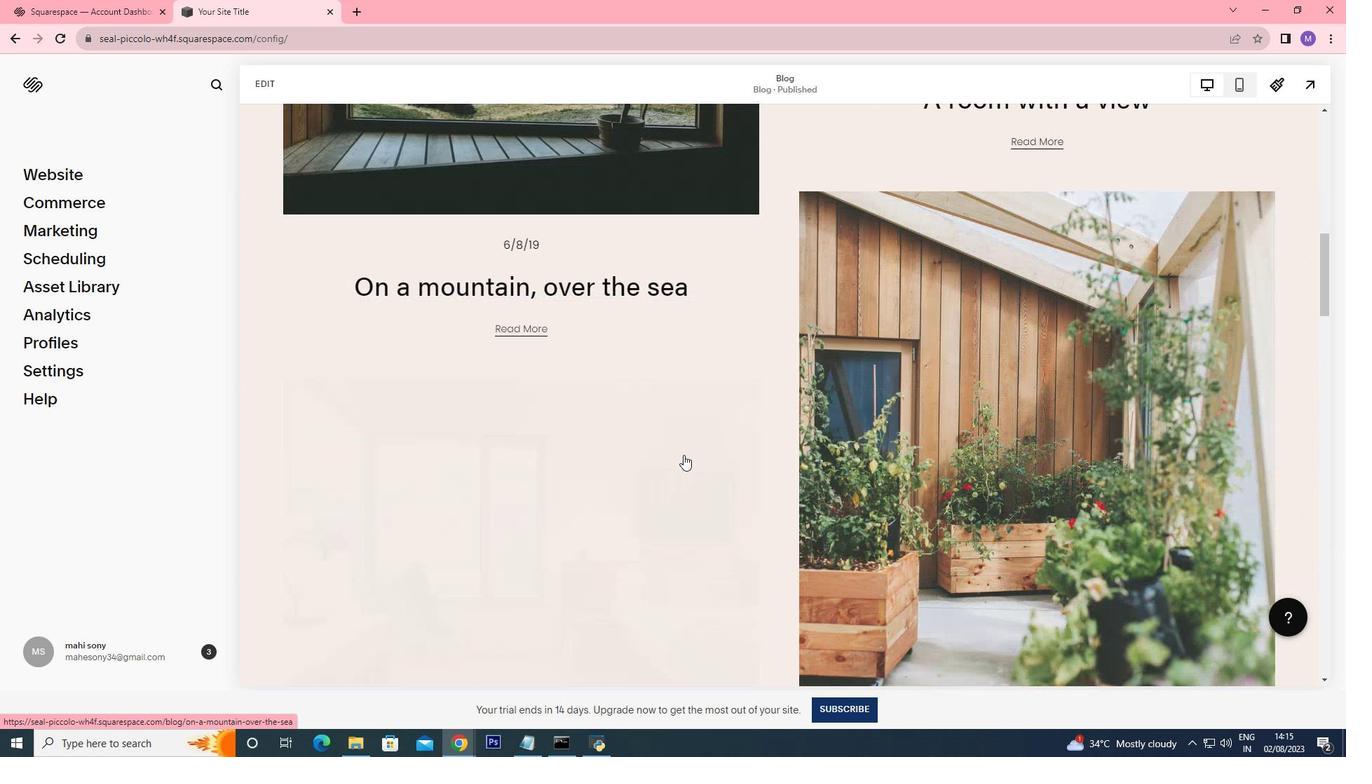 
Action: Mouse scrolled (683, 454) with delta (0, 0)
Screenshot: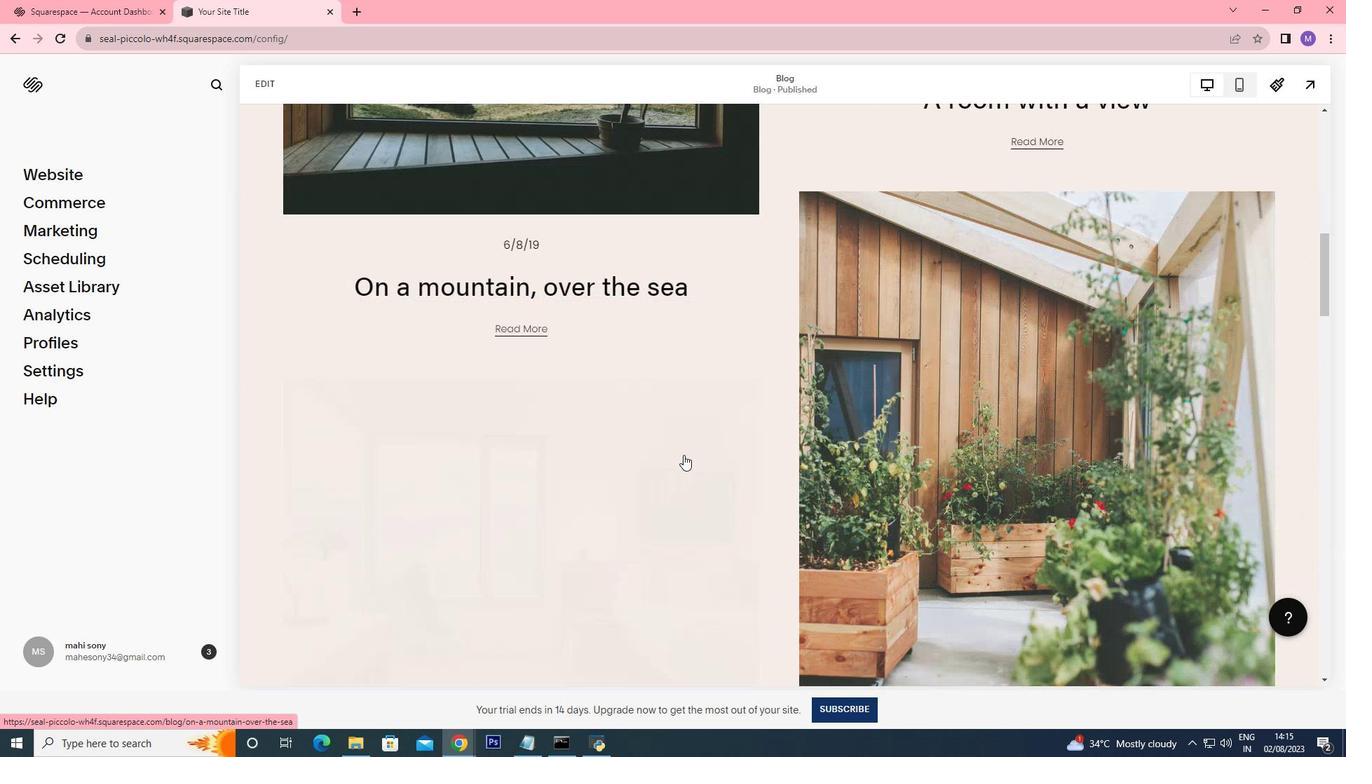 
Action: Mouse scrolled (683, 454) with delta (0, 0)
Screenshot: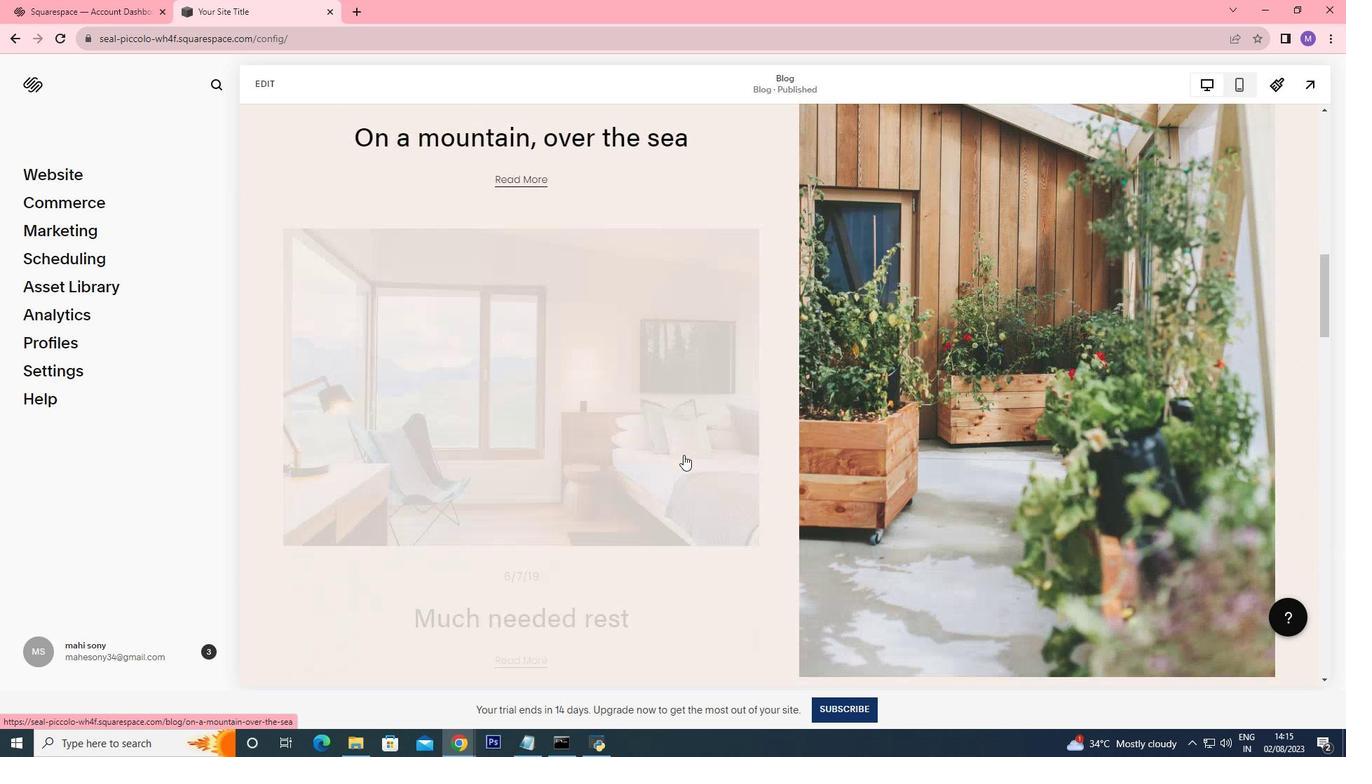 
Action: Mouse scrolled (683, 454) with delta (0, 0)
Screenshot: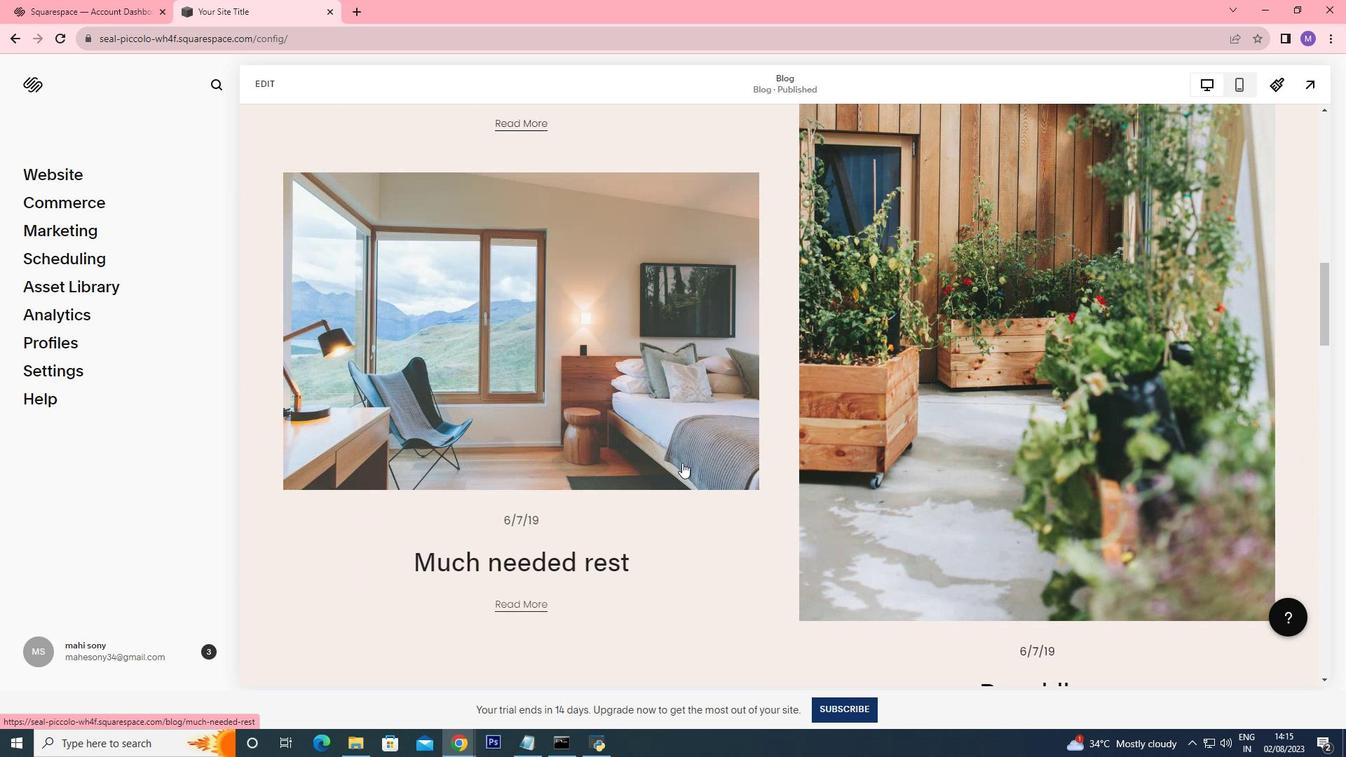 
Action: Mouse scrolled (683, 454) with delta (0, 0)
Screenshot: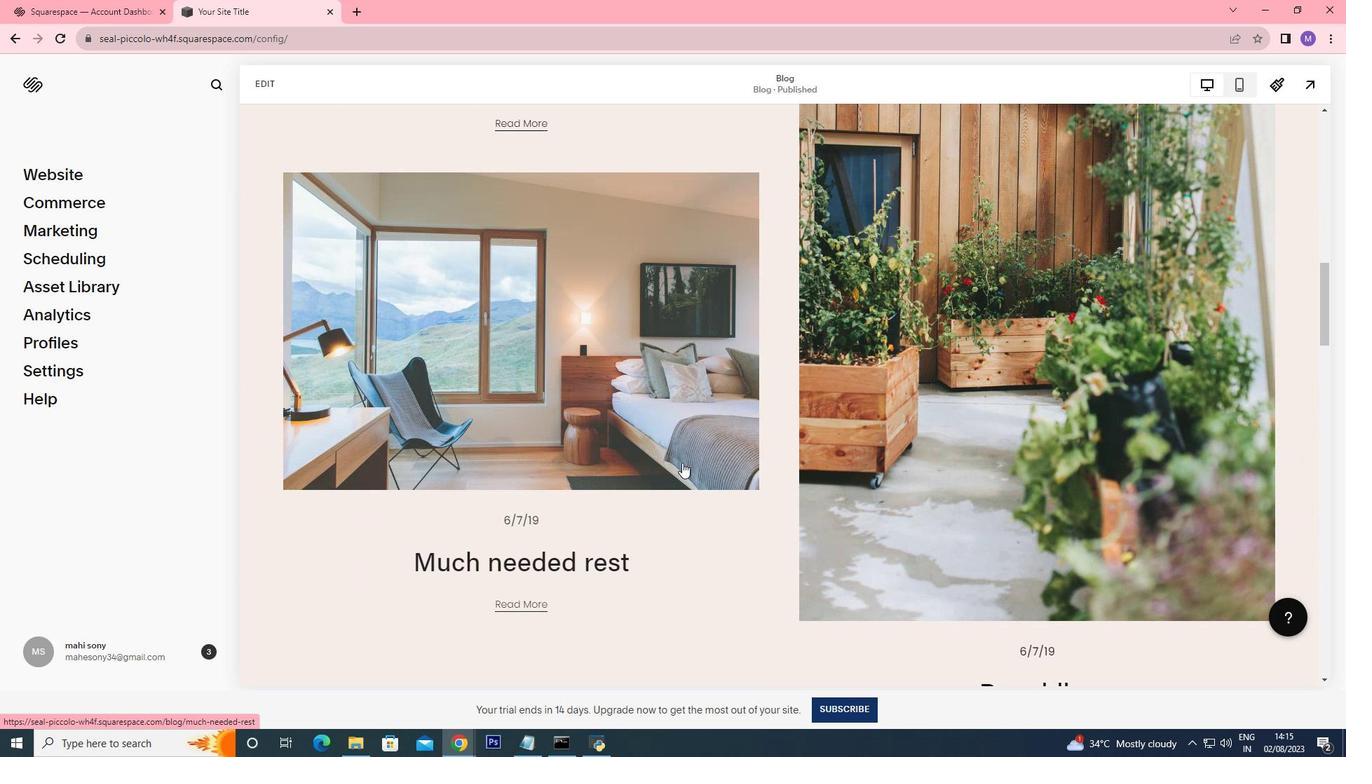 
Action: Mouse moved to (683, 456)
Screenshot: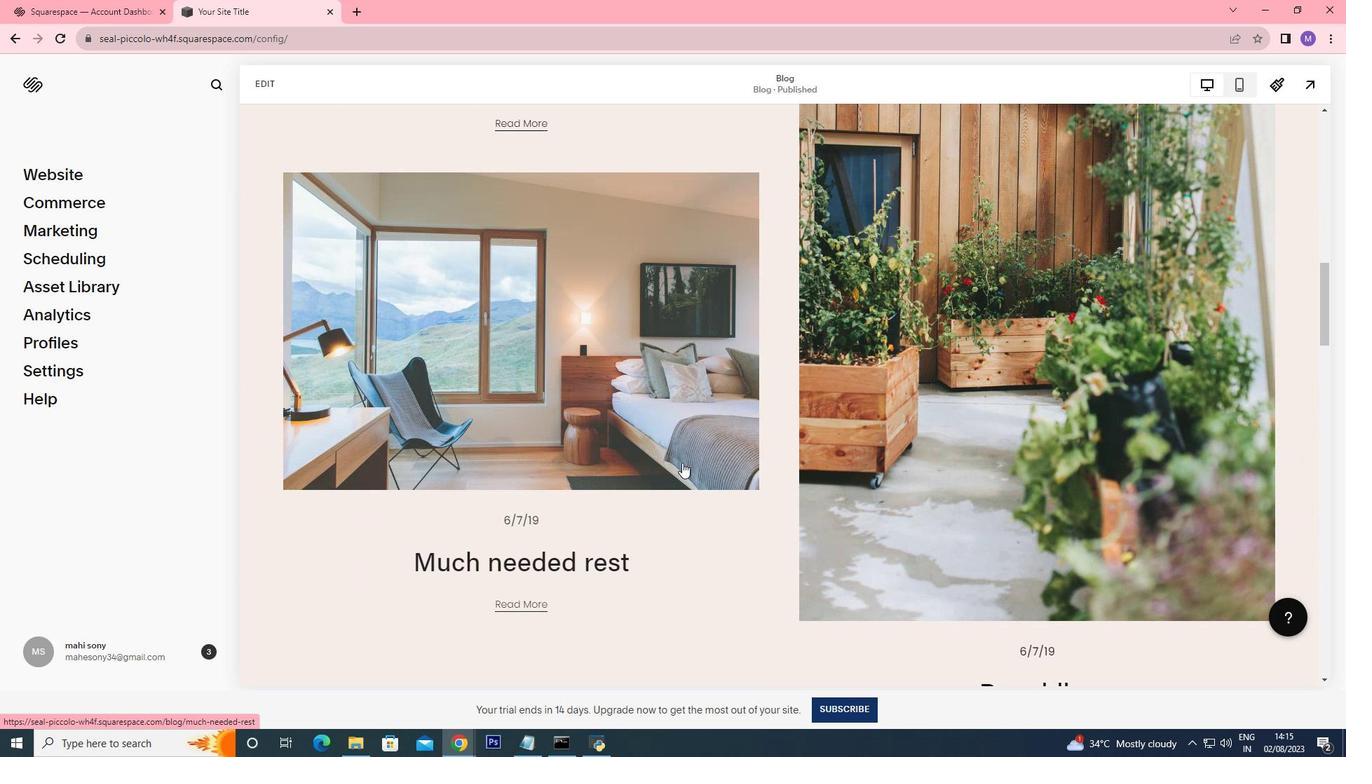 
Action: Mouse scrolled (683, 455) with delta (0, 0)
Screenshot: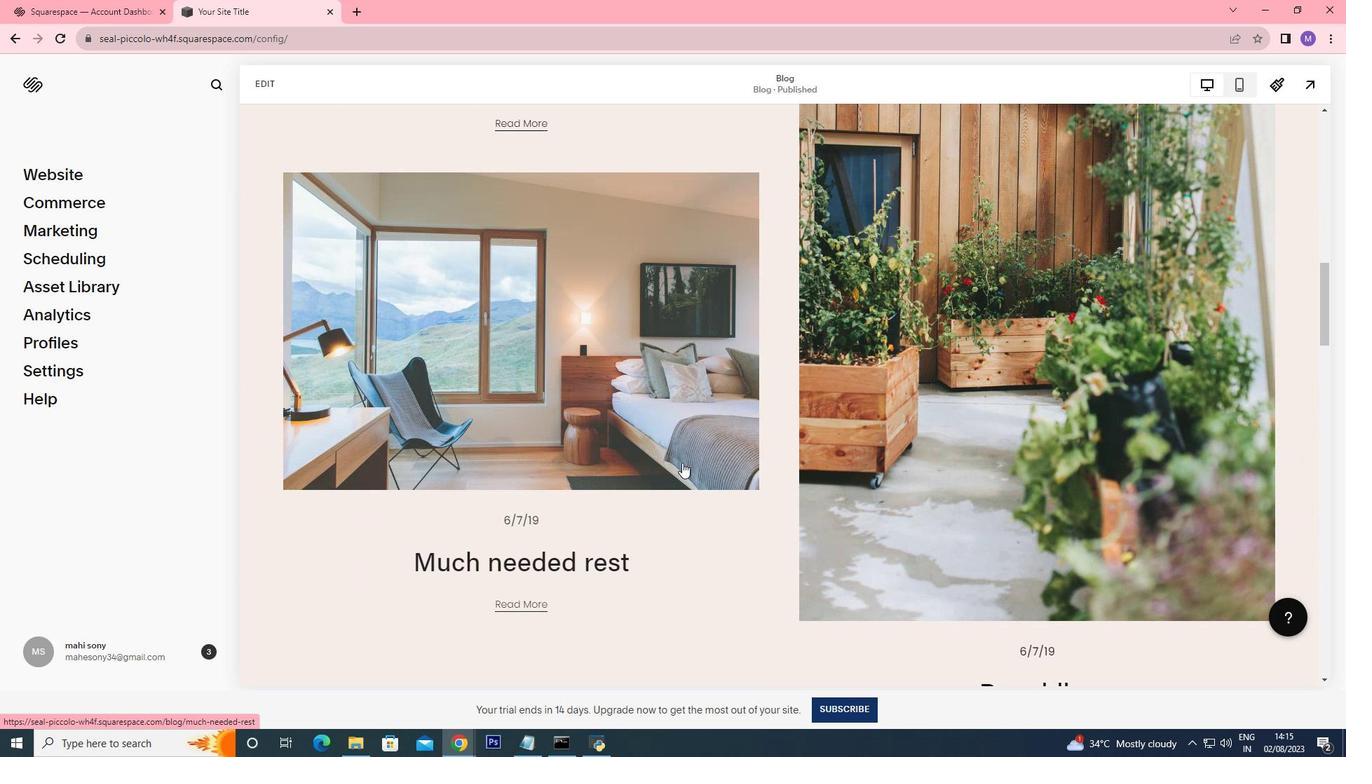 
Action: Mouse scrolled (683, 455) with delta (0, 0)
Screenshot: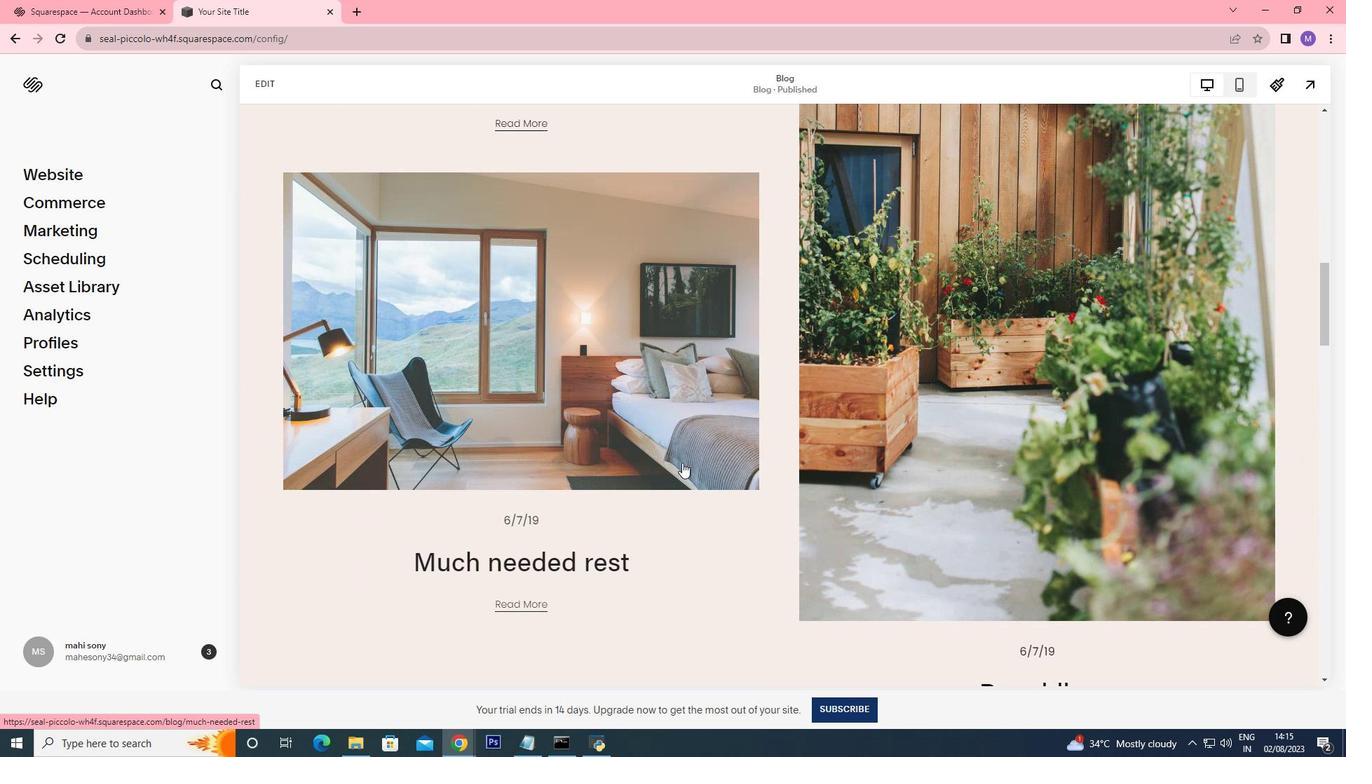 
Action: Mouse scrolled (683, 454) with delta (0, -1)
Screenshot: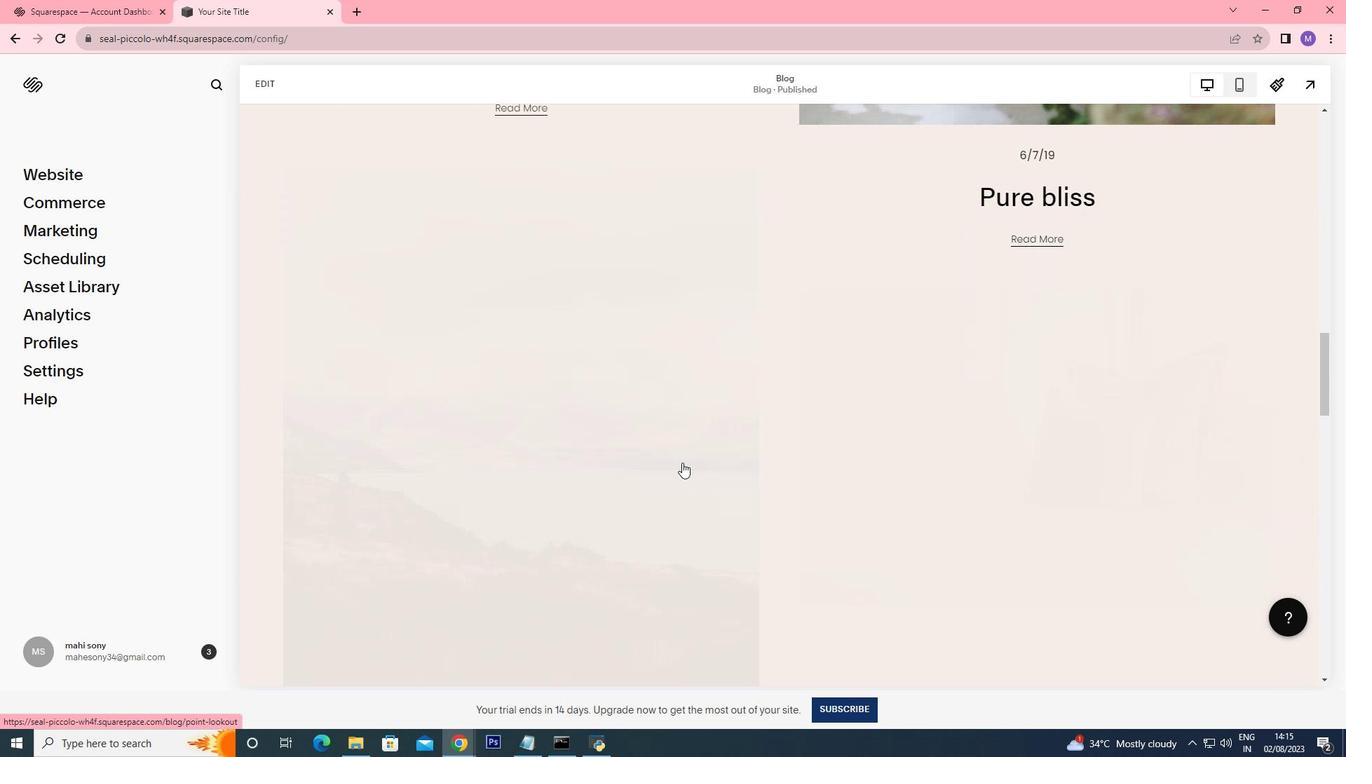 
Action: Mouse scrolled (683, 455) with delta (0, 0)
Screenshot: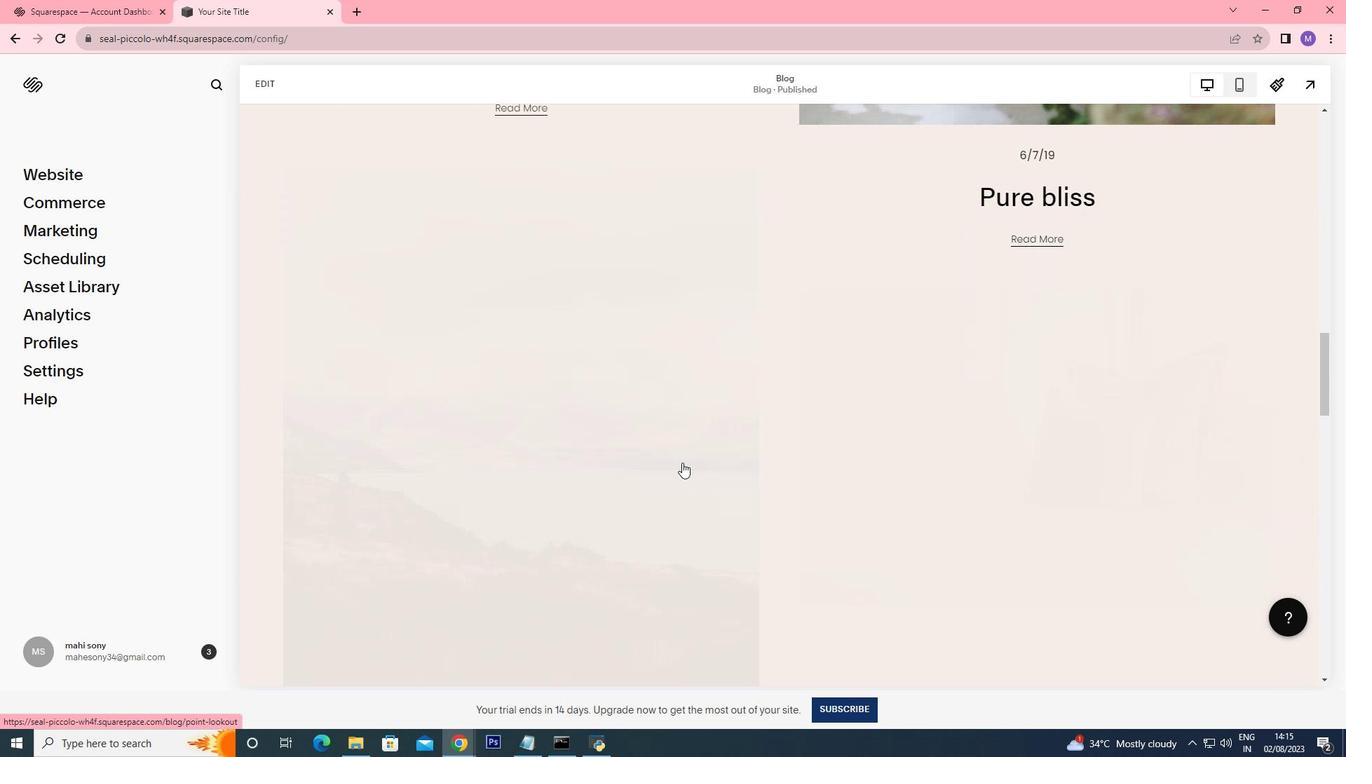 
Action: Mouse moved to (683, 457)
Screenshot: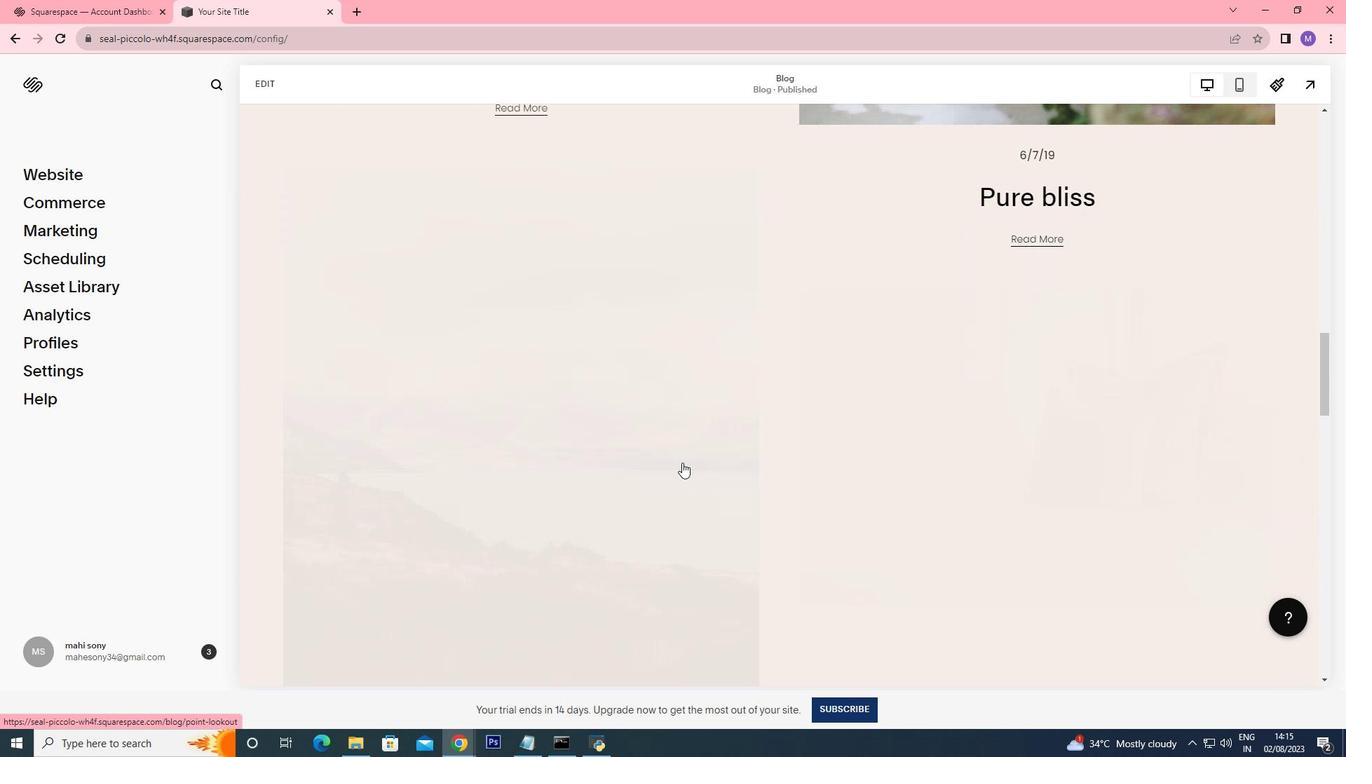 
Action: Mouse scrolled (683, 456) with delta (0, 0)
Screenshot: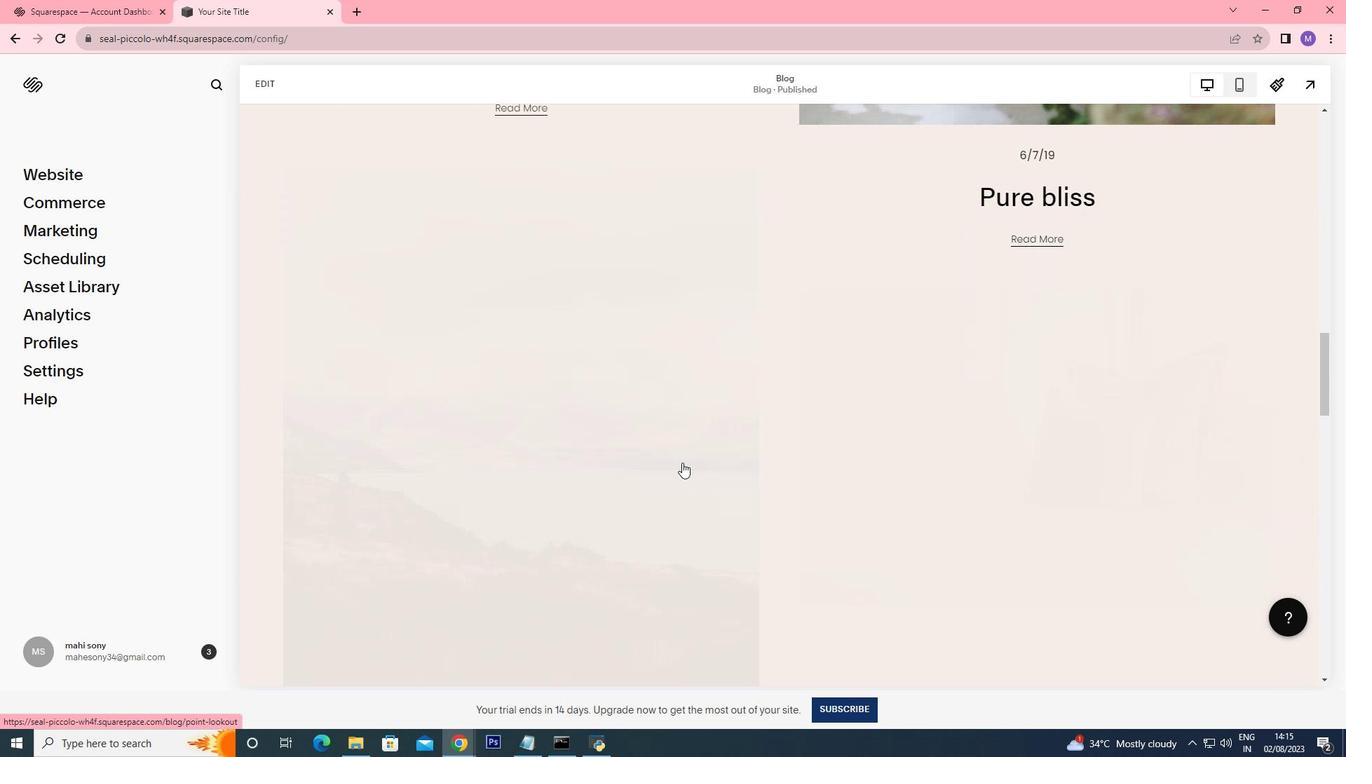 
Action: Mouse moved to (682, 459)
Screenshot: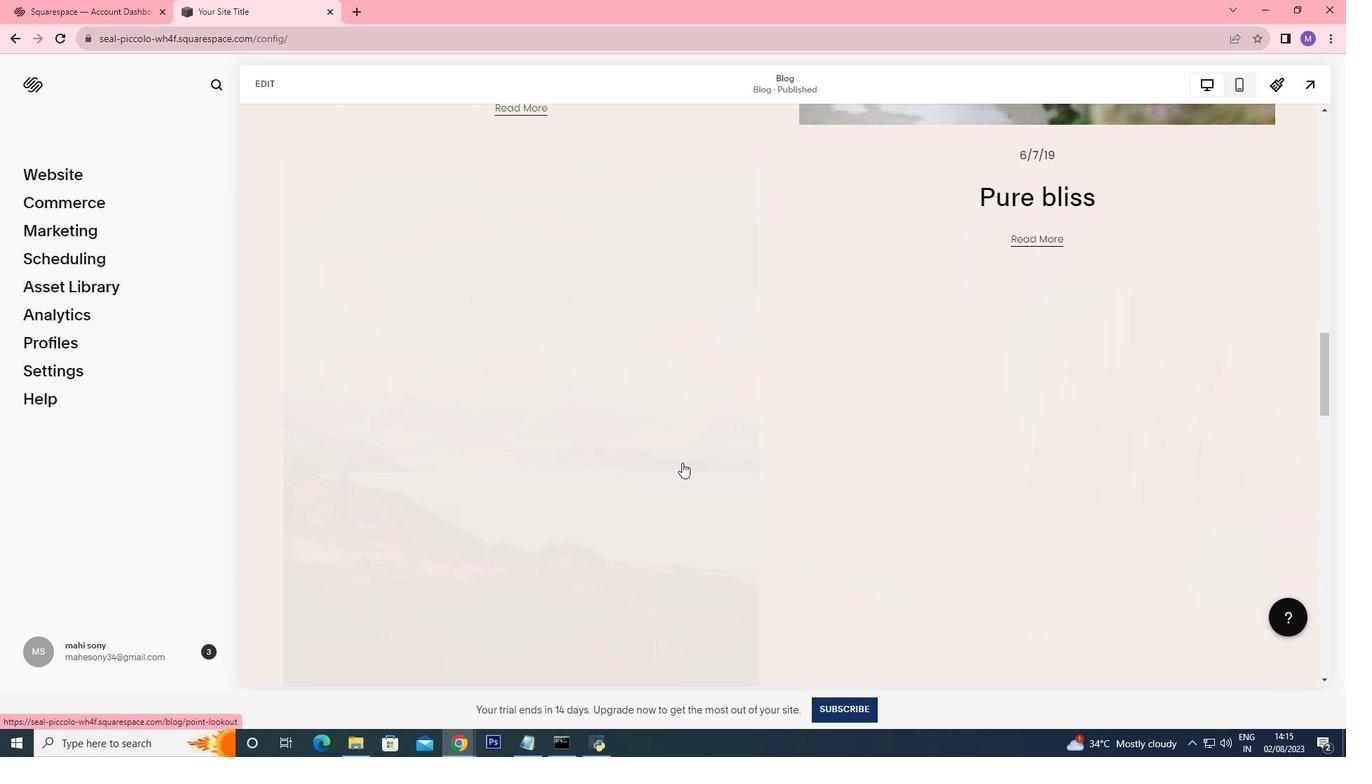
Action: Mouse scrolled (682, 457) with delta (0, 0)
Screenshot: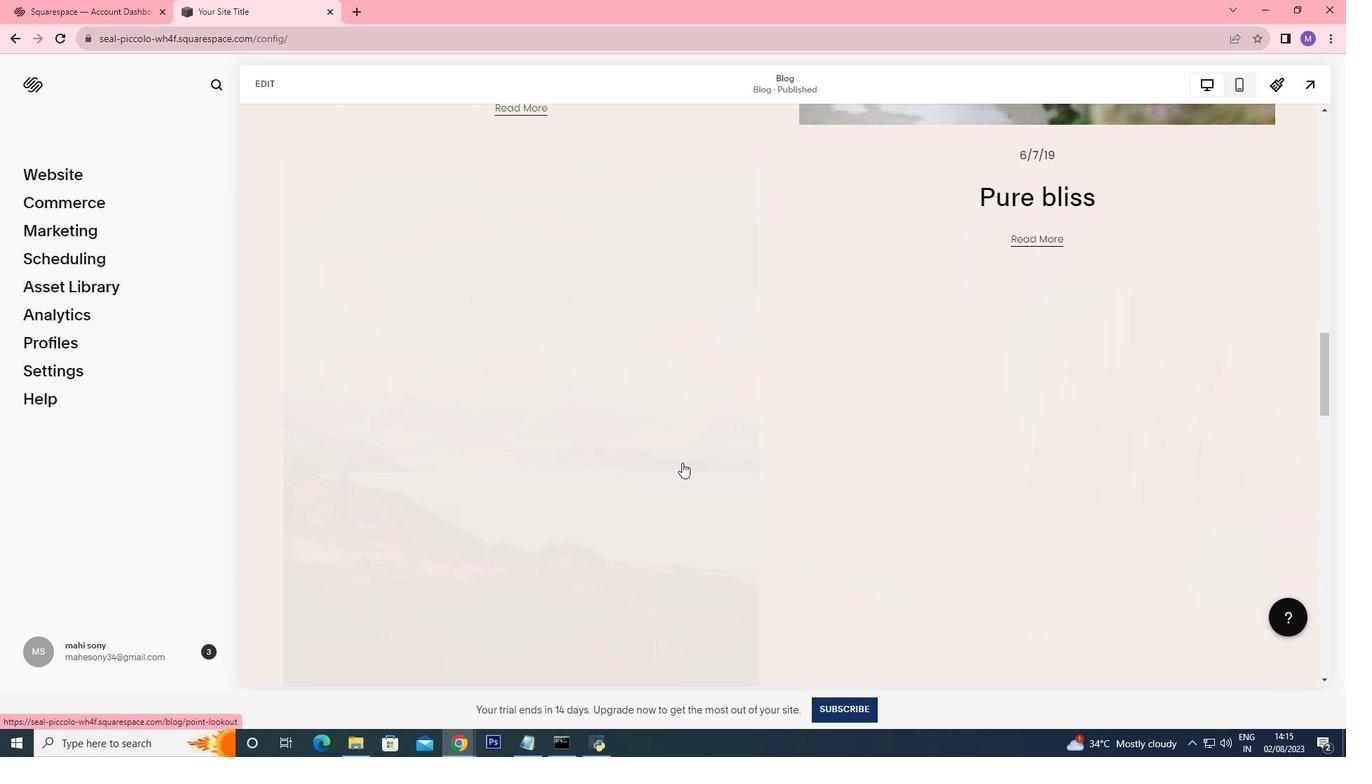 
Action: Mouse moved to (682, 466)
Screenshot: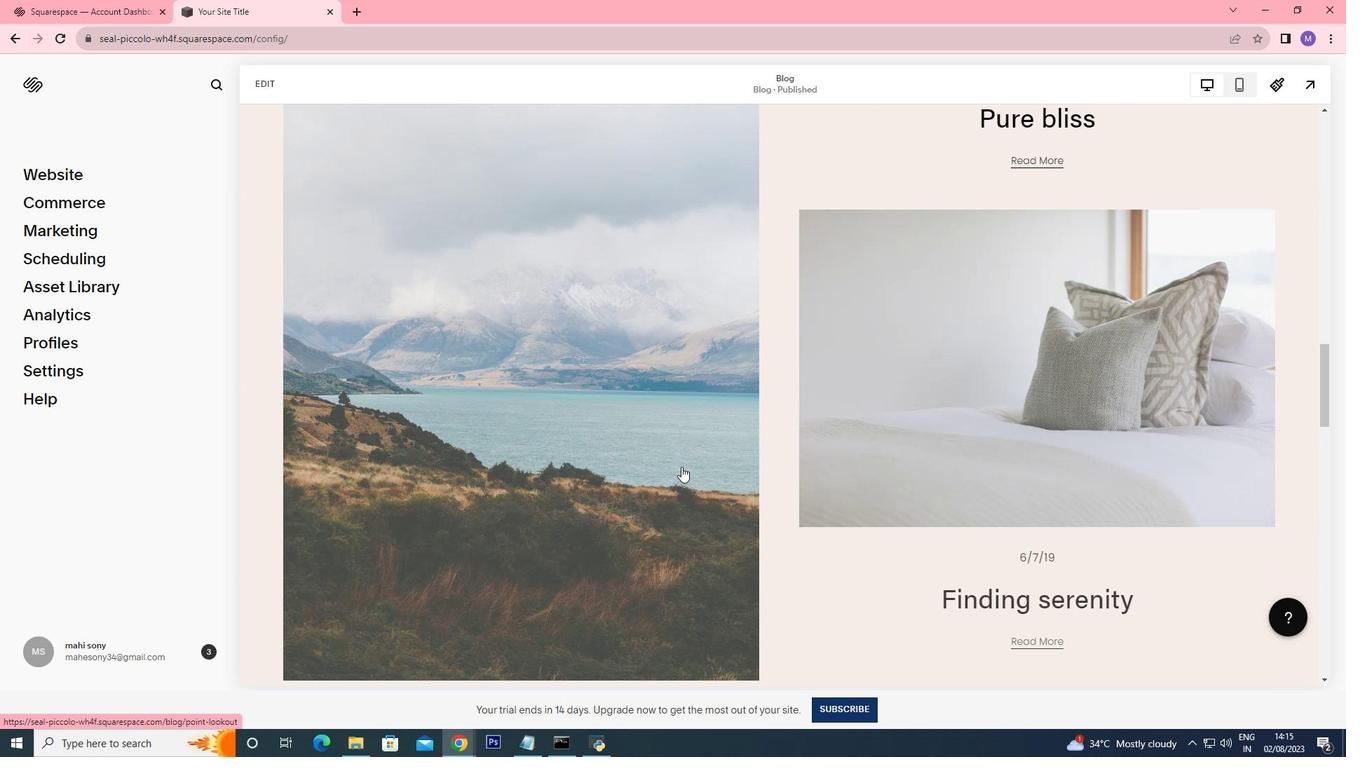 
Action: Mouse scrolled (682, 465) with delta (0, 0)
Screenshot: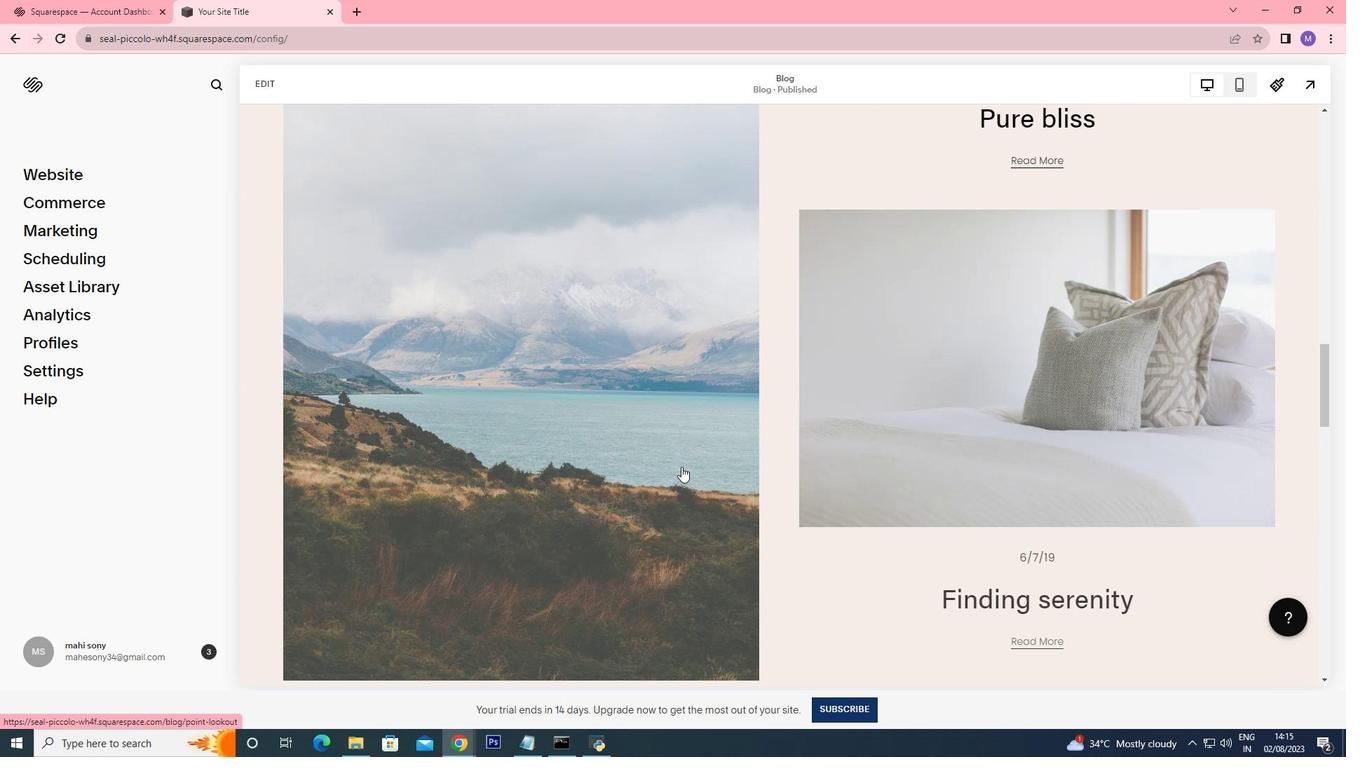 
Action: Mouse moved to (681, 466)
Screenshot: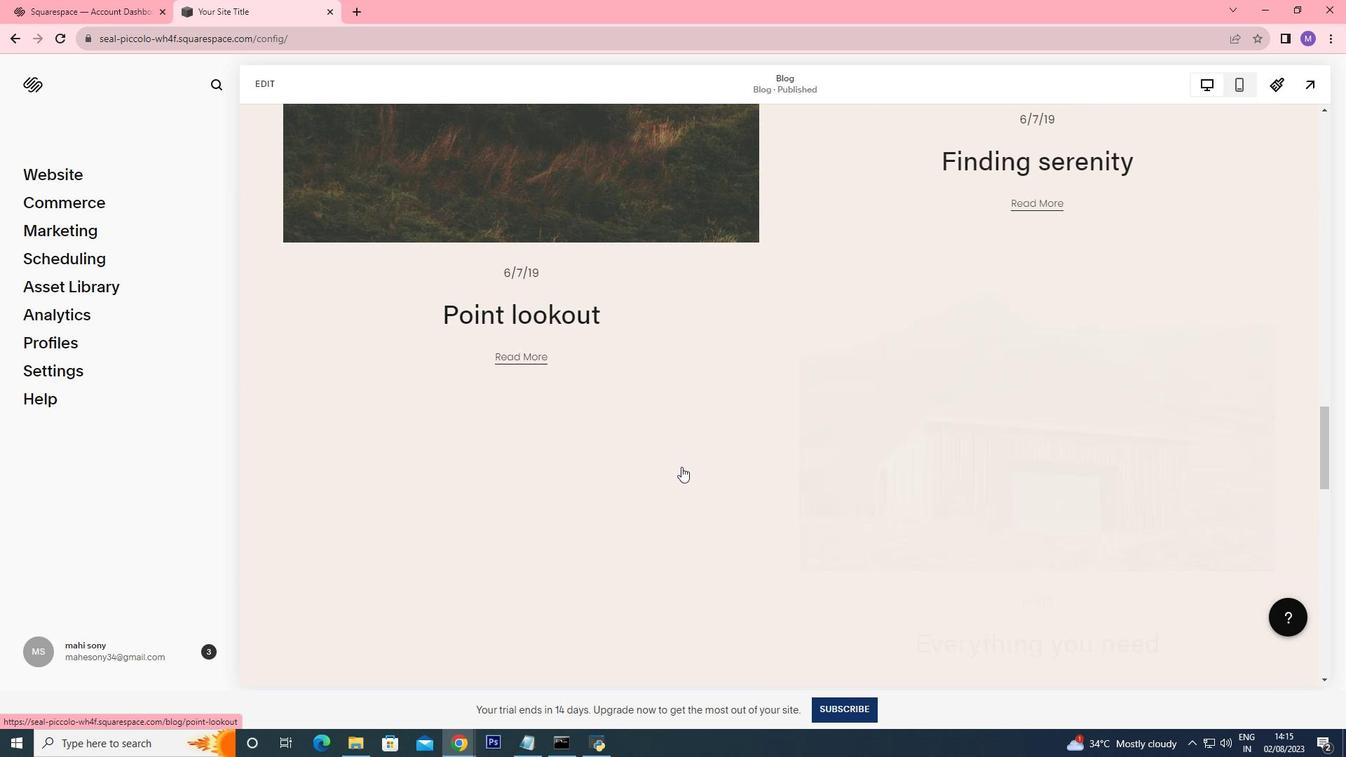 
Action: Mouse scrolled (682, 465) with delta (0, 0)
Screenshot: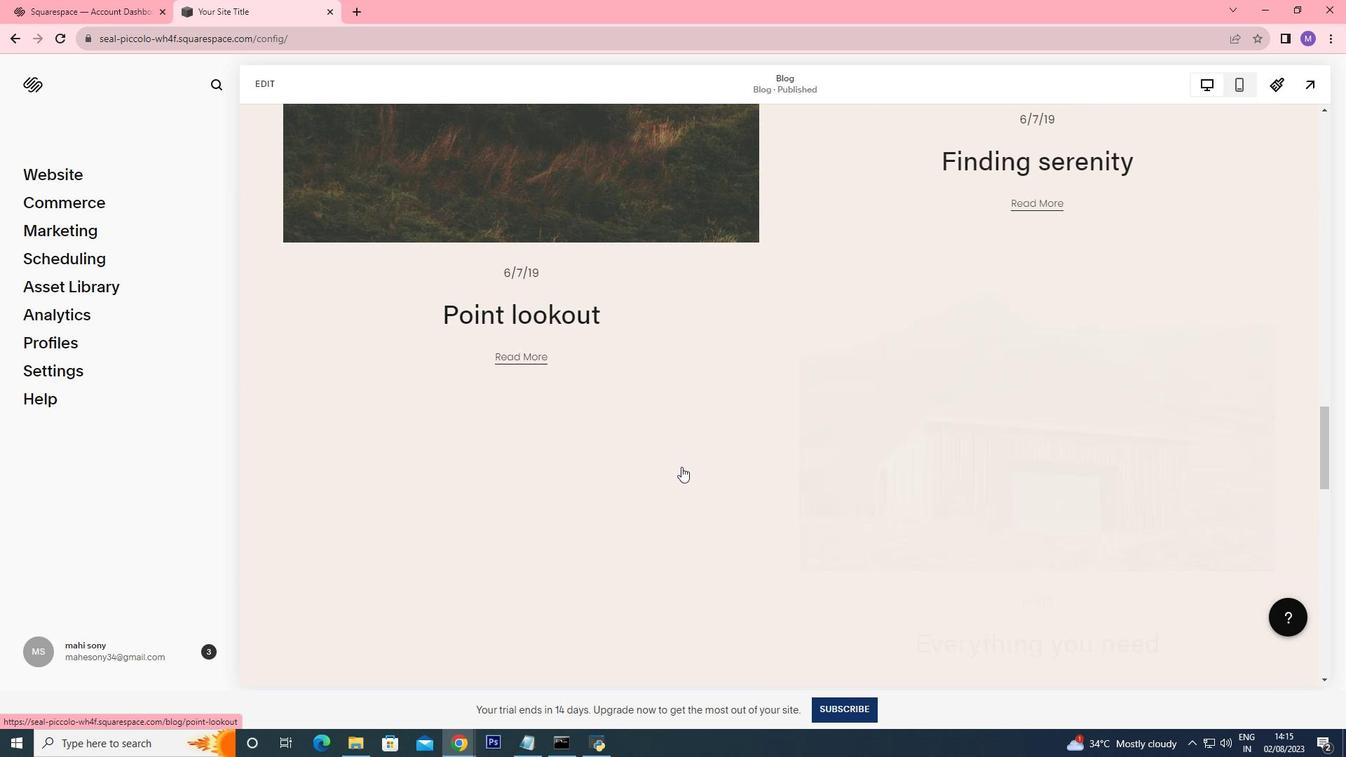 
Action: Mouse scrolled (681, 466) with delta (0, 0)
Screenshot: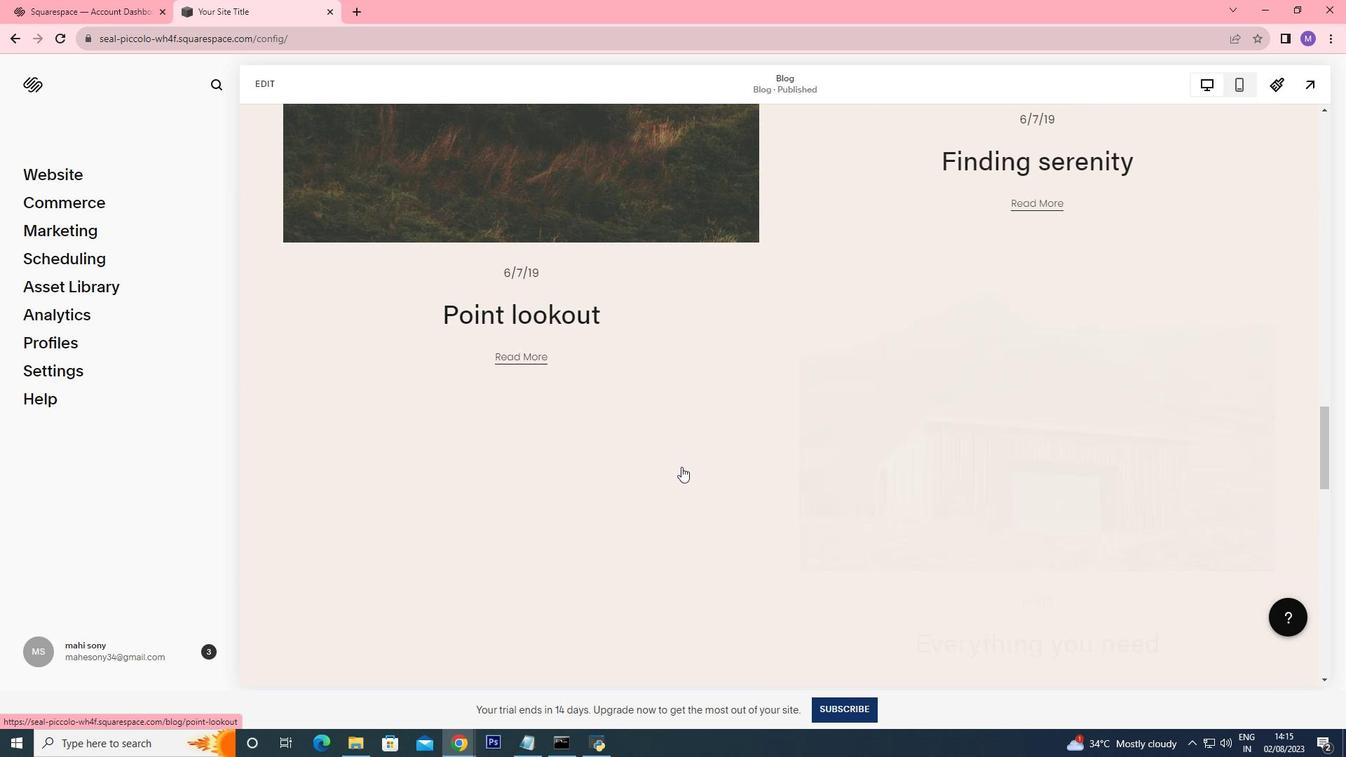 
Action: Mouse scrolled (681, 465) with delta (0, -1)
Screenshot: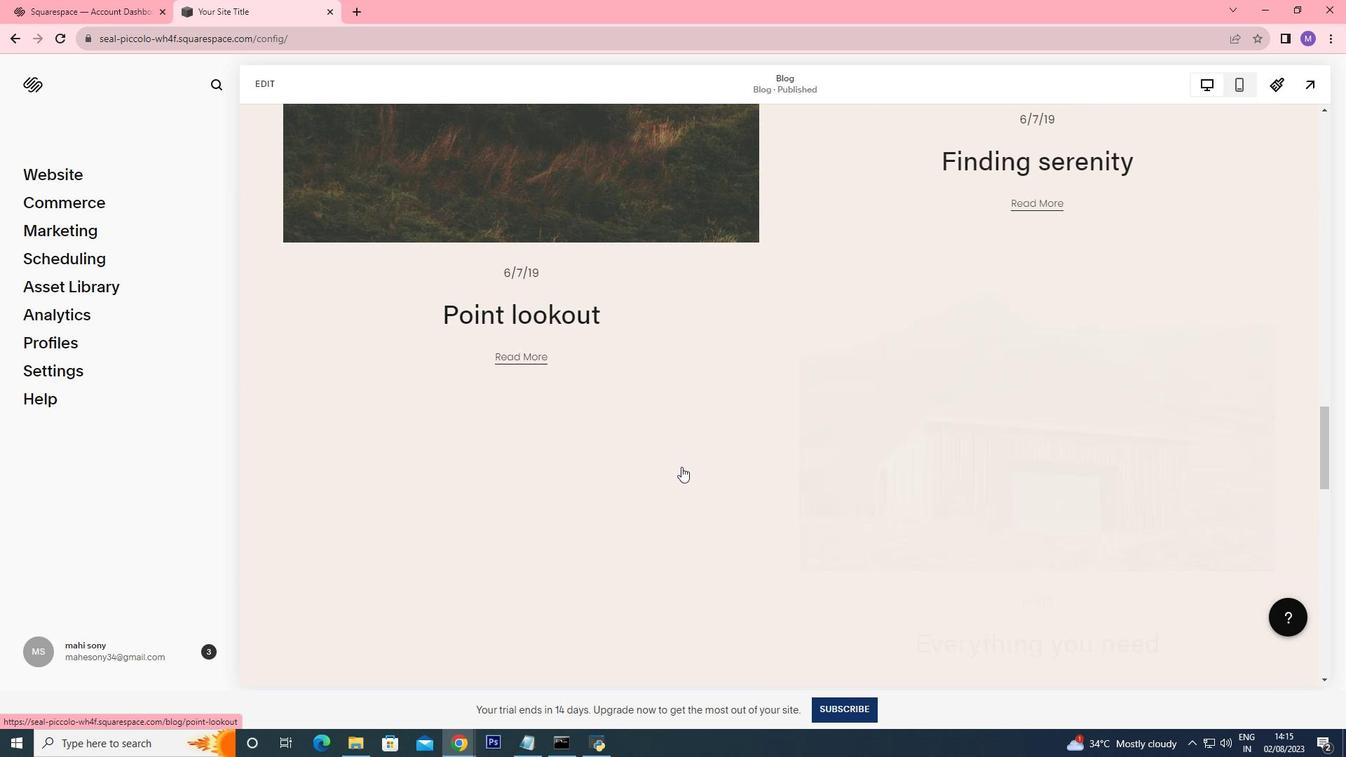 
Action: Mouse scrolled (681, 466) with delta (0, 0)
Screenshot: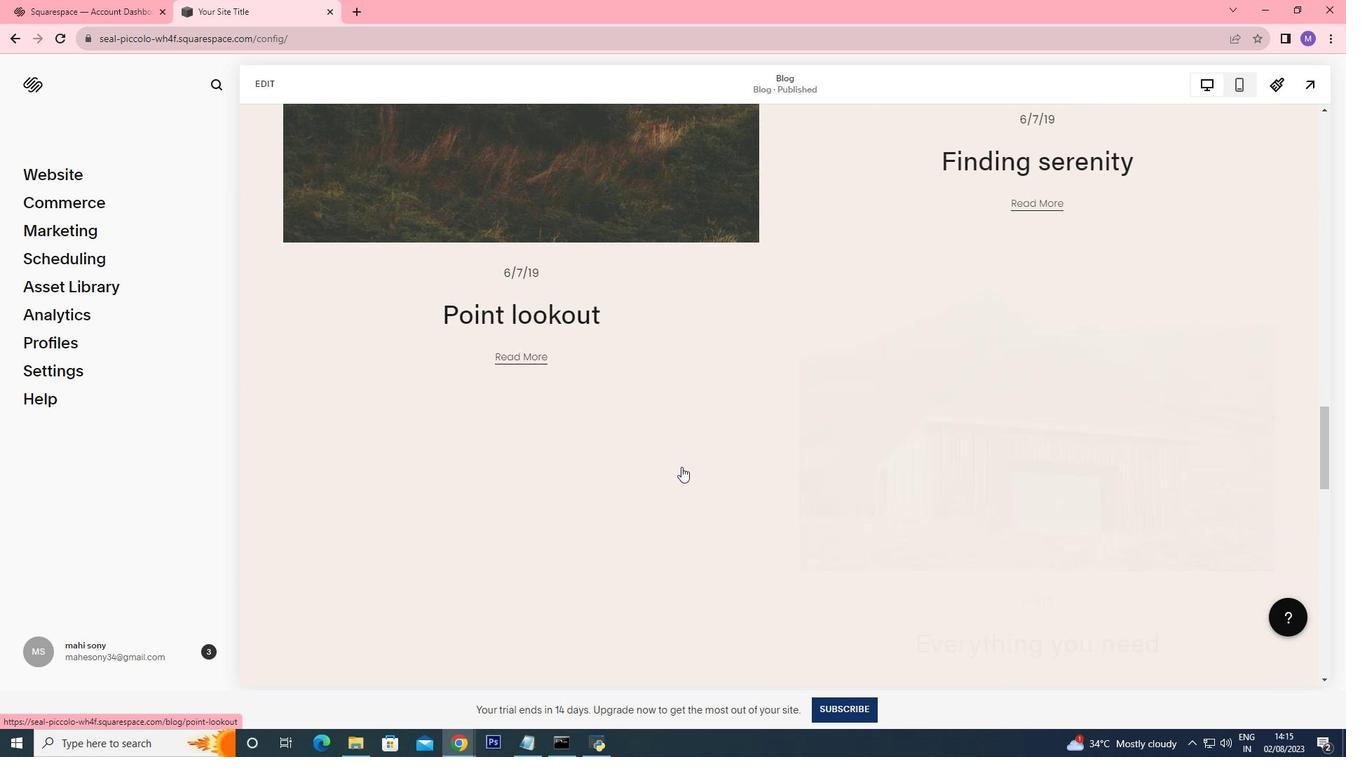 
Action: Mouse scrolled (681, 466) with delta (0, 0)
Screenshot: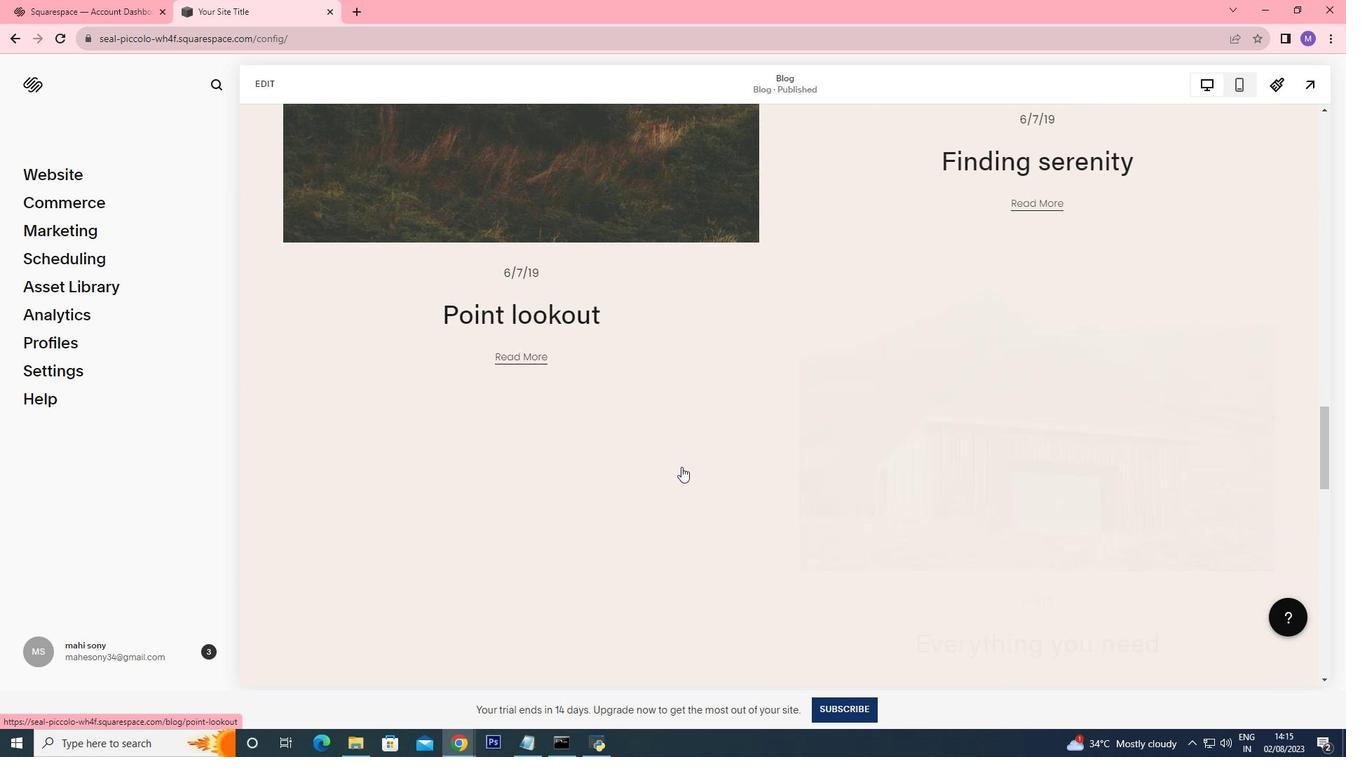 
Action: Mouse scrolled (681, 466) with delta (0, 0)
Screenshot: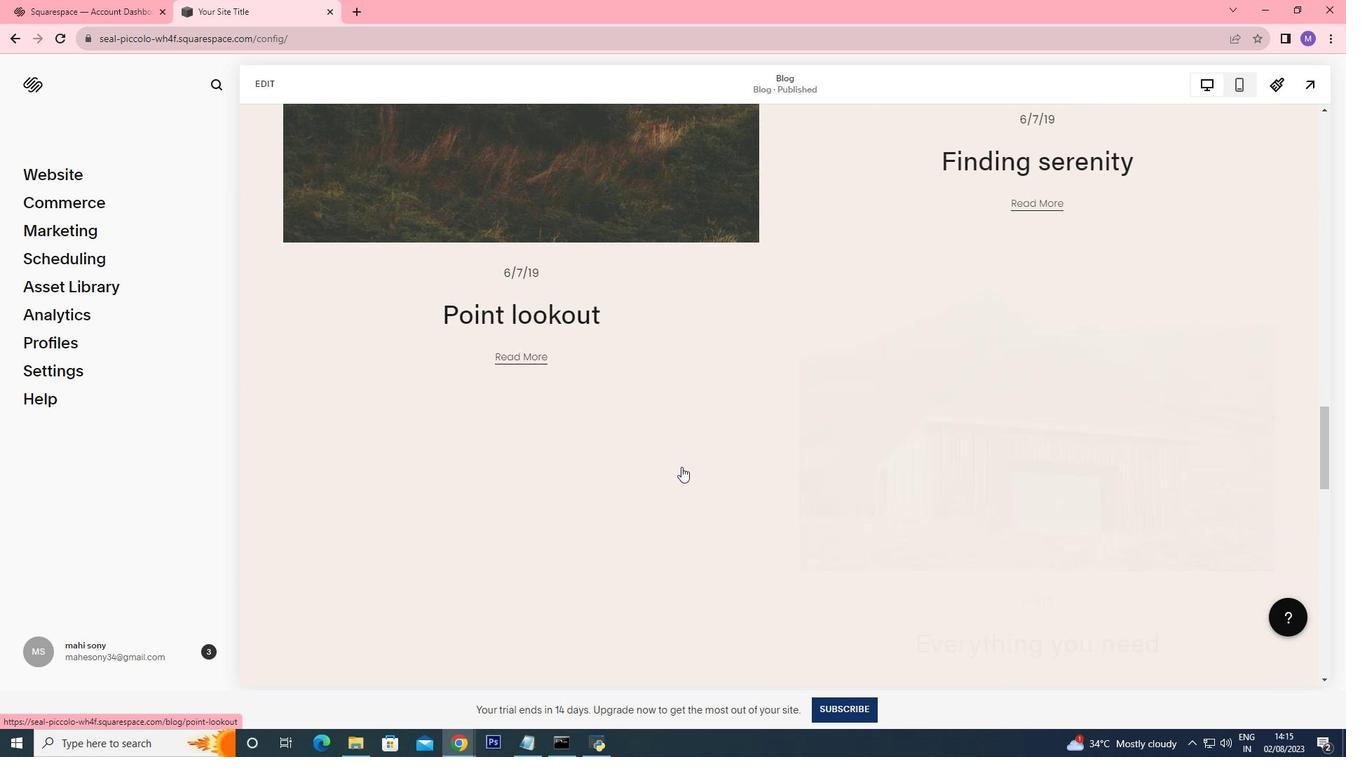 
Action: Mouse scrolled (681, 466) with delta (0, 0)
Screenshot: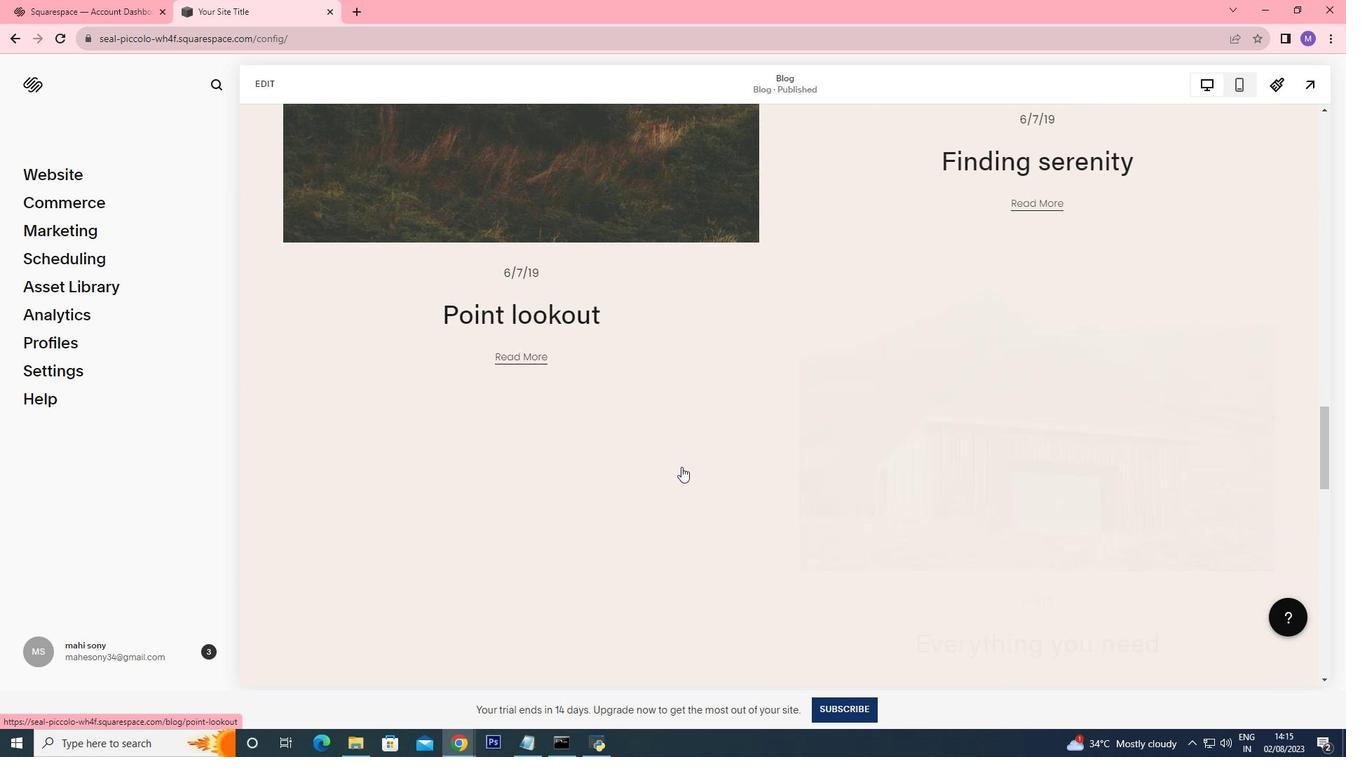 
Action: Mouse moved to (681, 466)
Screenshot: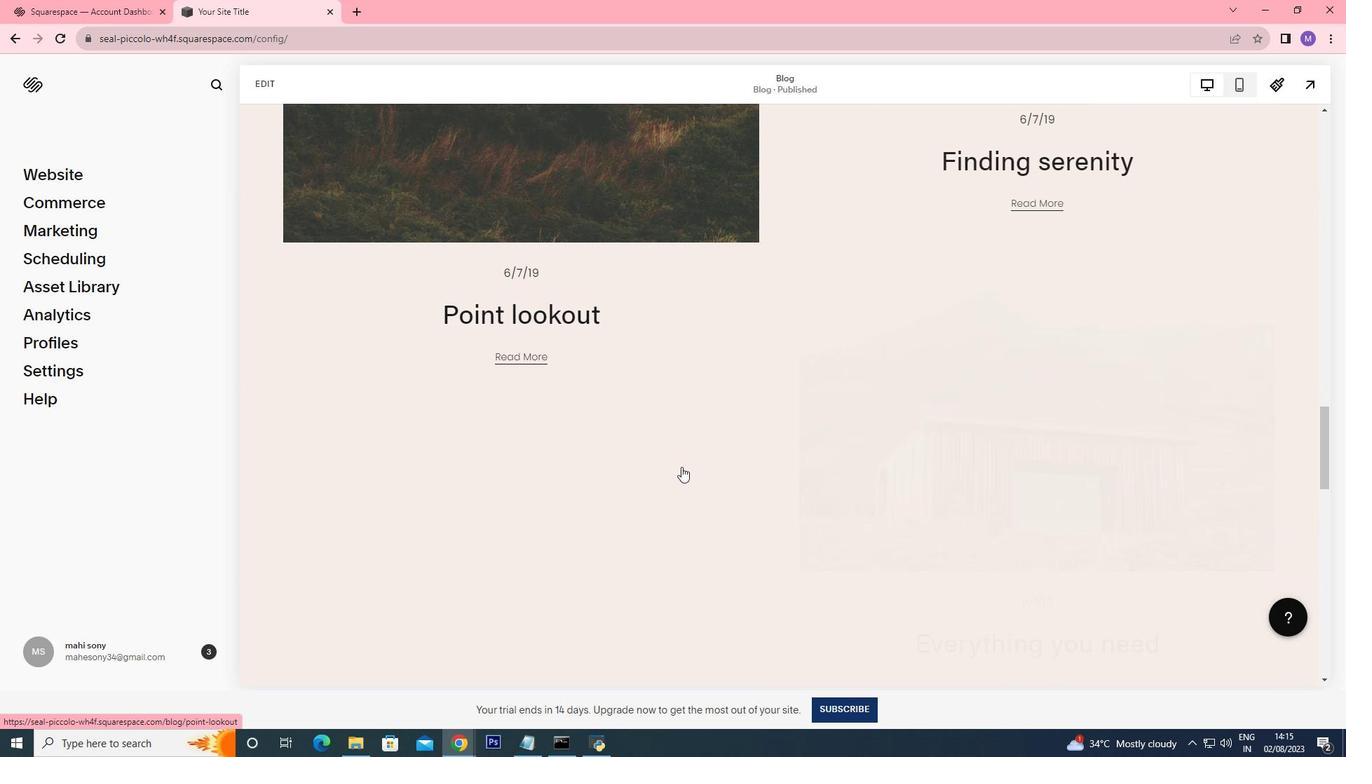 
Action: Mouse scrolled (681, 466) with delta (0, 0)
Screenshot: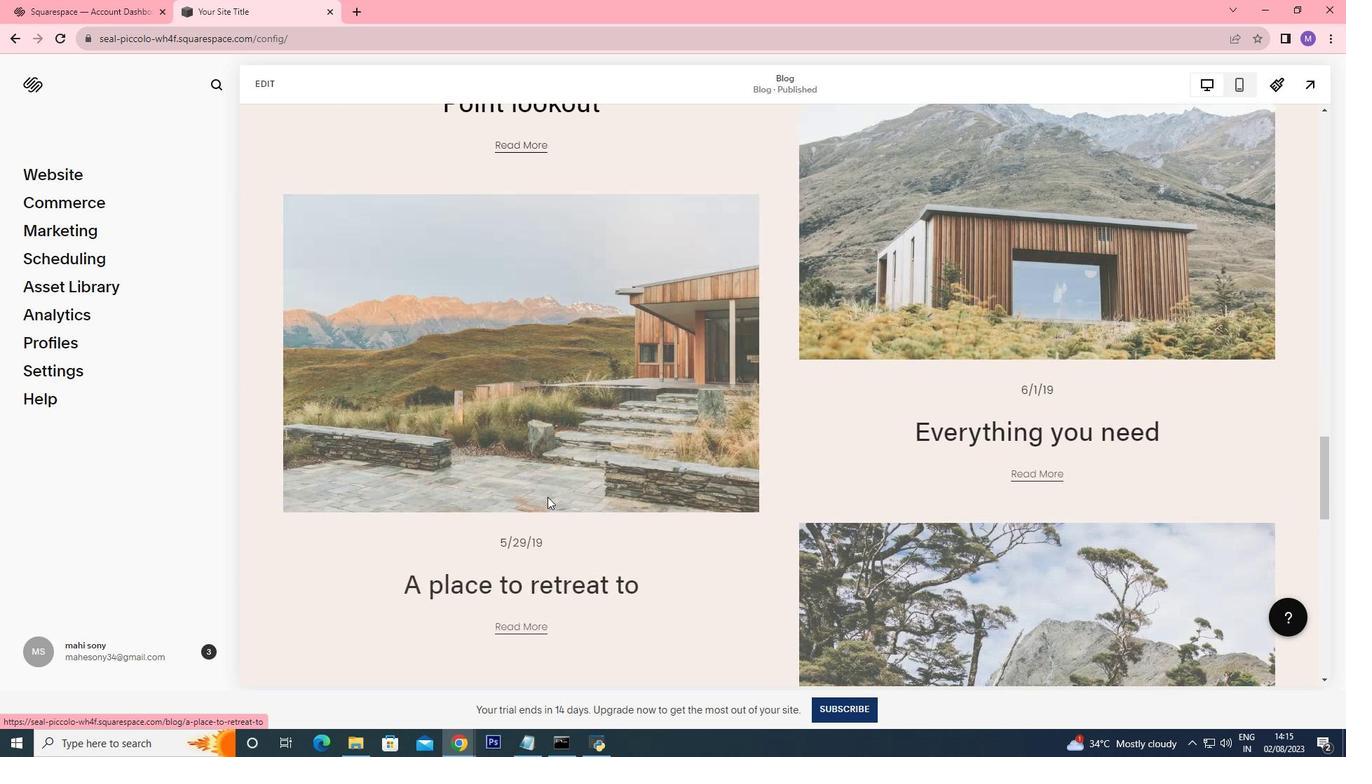 
Action: Mouse moved to (404, 309)
Screenshot: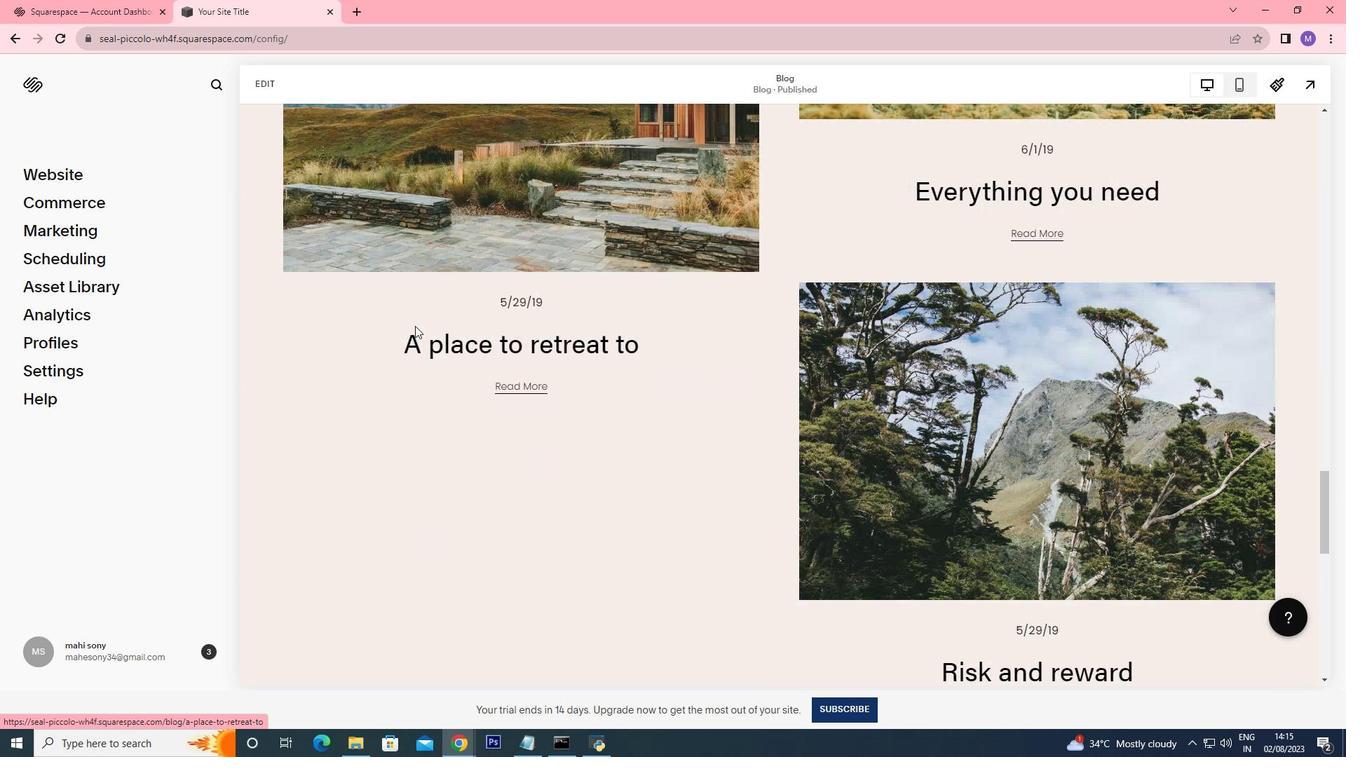 
Action: Mouse scrolled (404, 309) with delta (0, 0)
Screenshot: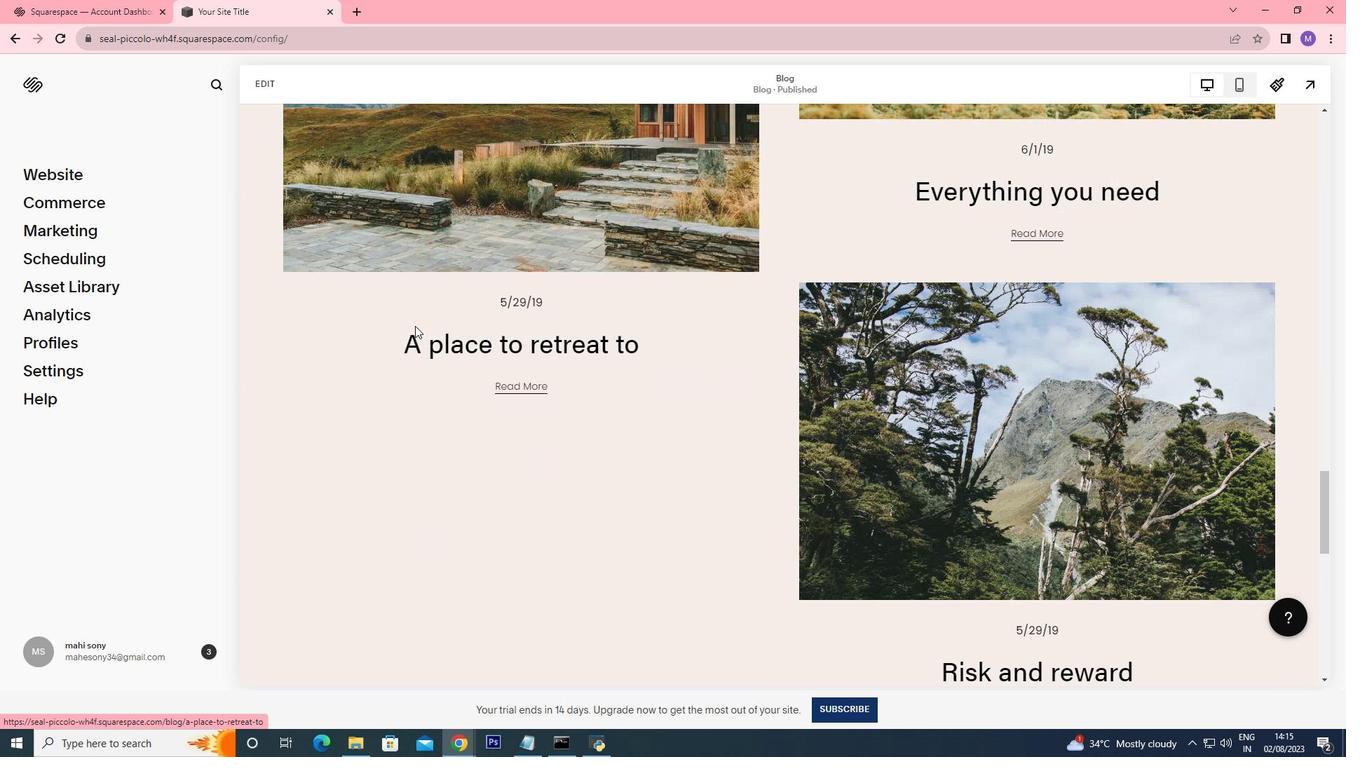 
Action: Mouse moved to (405, 311)
Screenshot: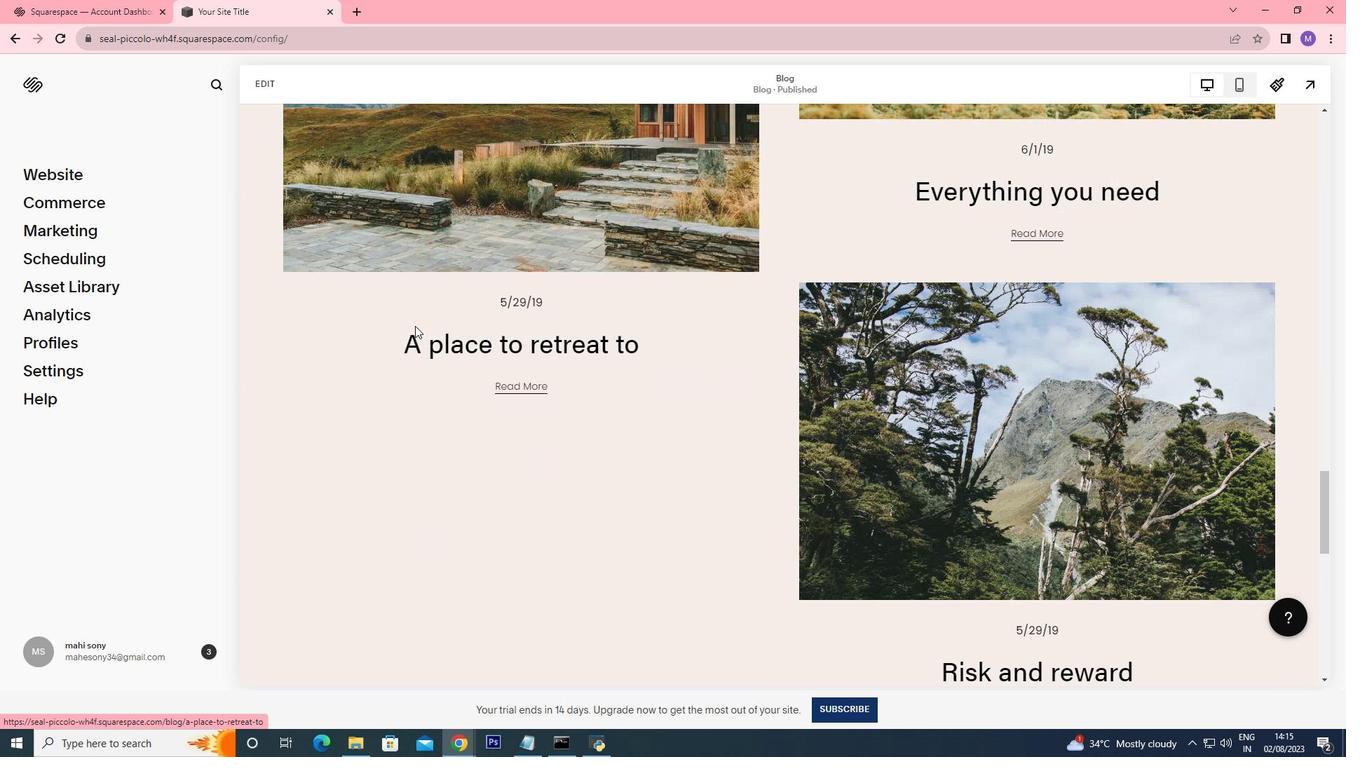 
Action: Mouse scrolled (405, 310) with delta (0, 0)
Screenshot: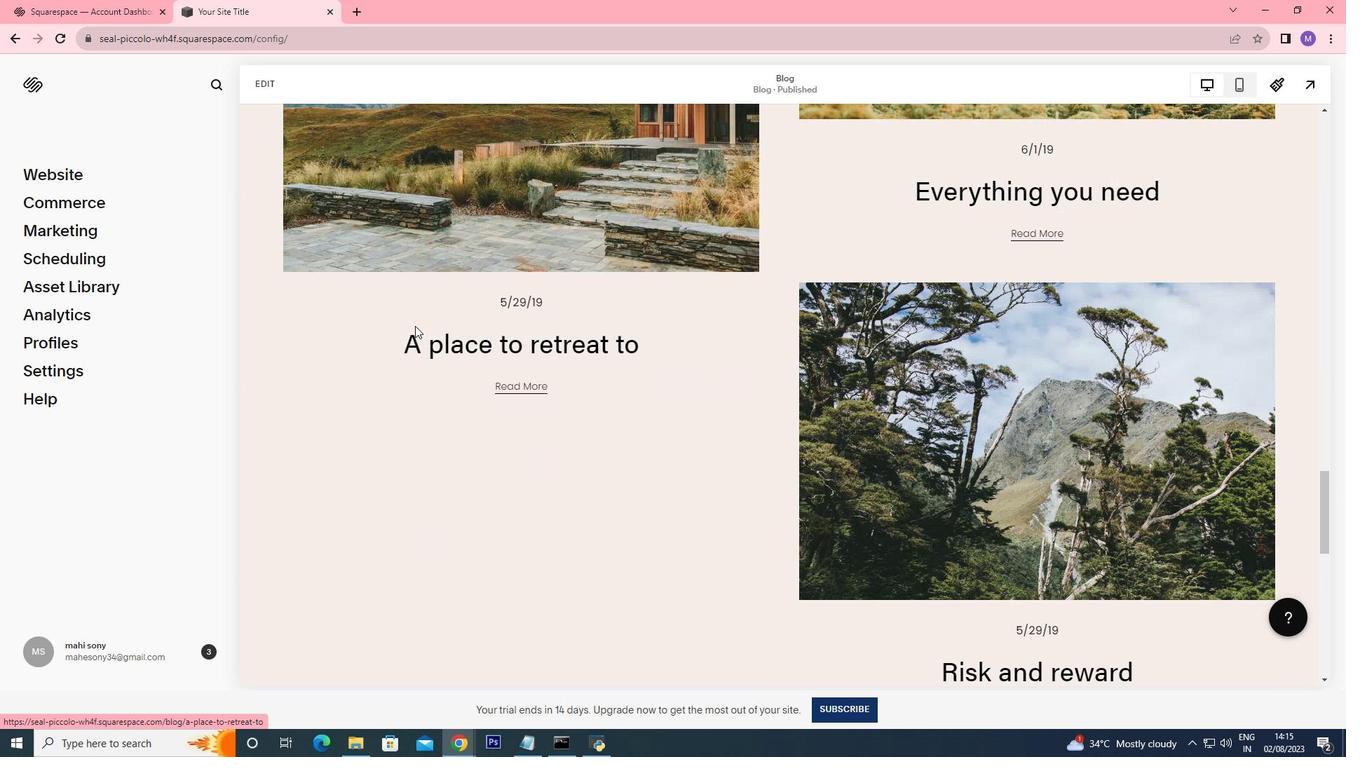 
Action: Mouse moved to (406, 314)
Screenshot: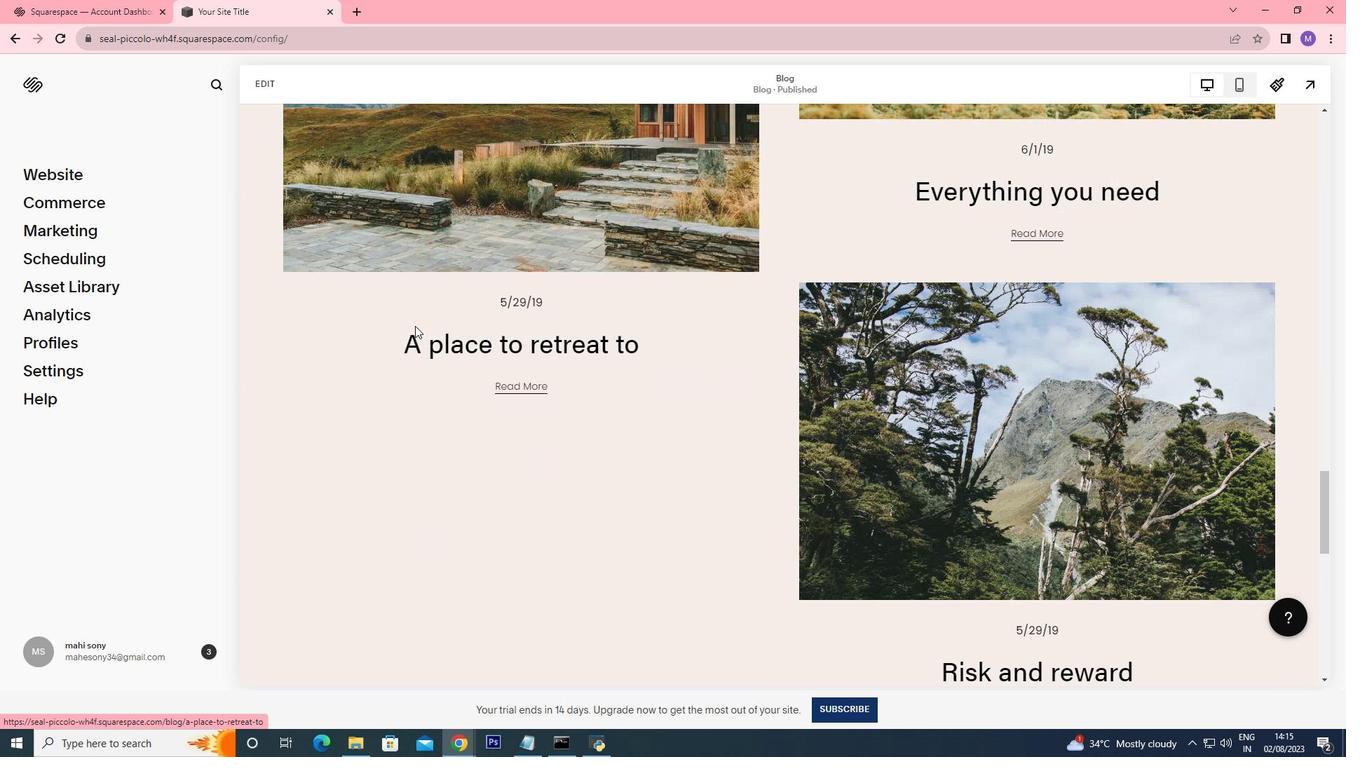 
Action: Mouse scrolled (406, 313) with delta (0, 0)
Screenshot: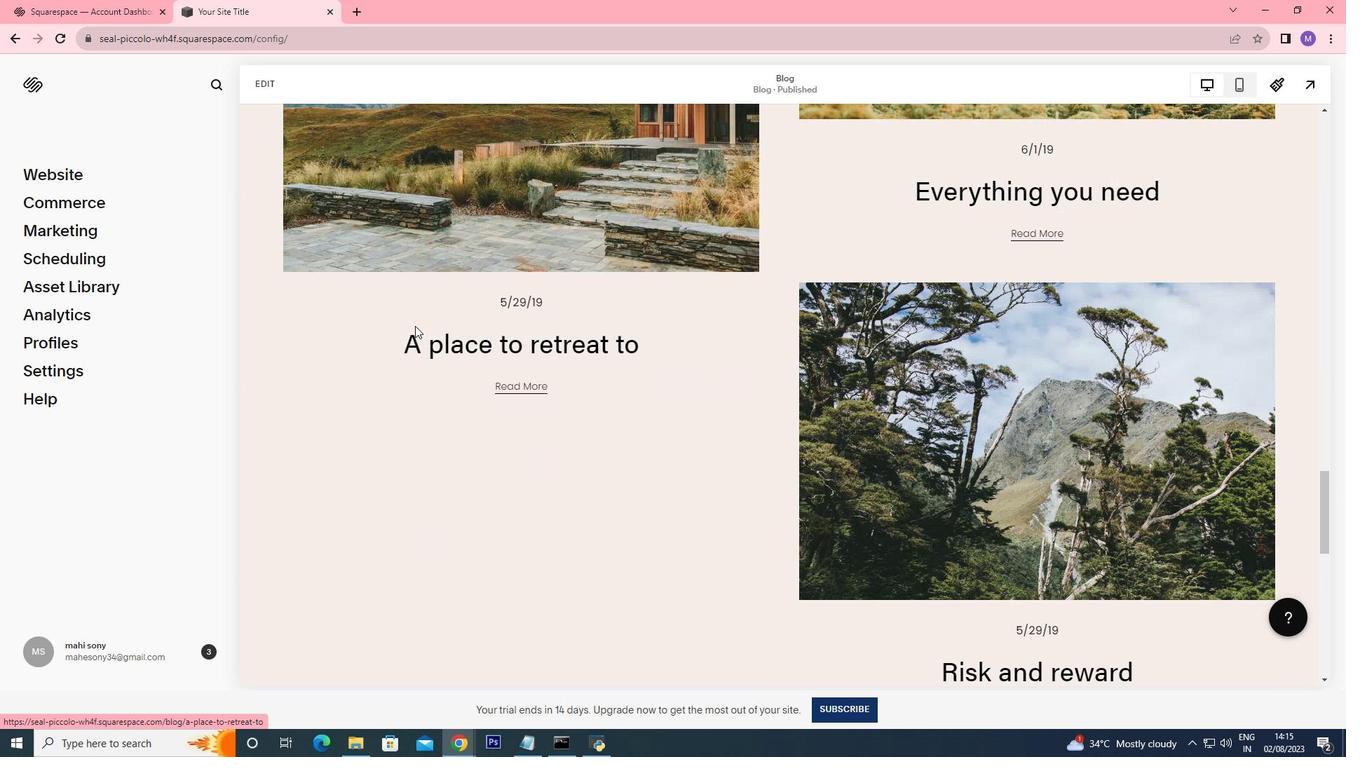 
Action: Mouse moved to (408, 316)
Screenshot: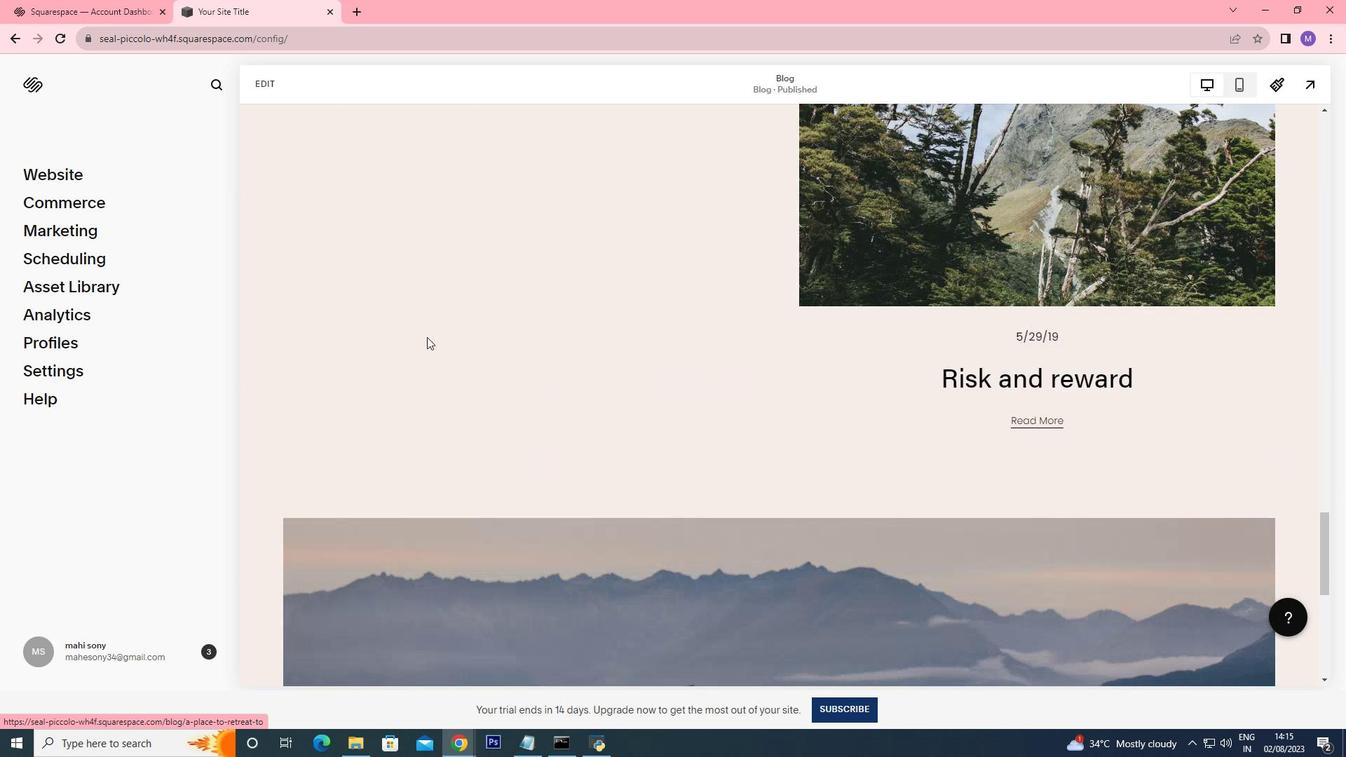 
Action: Mouse scrolled (408, 314) with delta (0, 0)
Screenshot: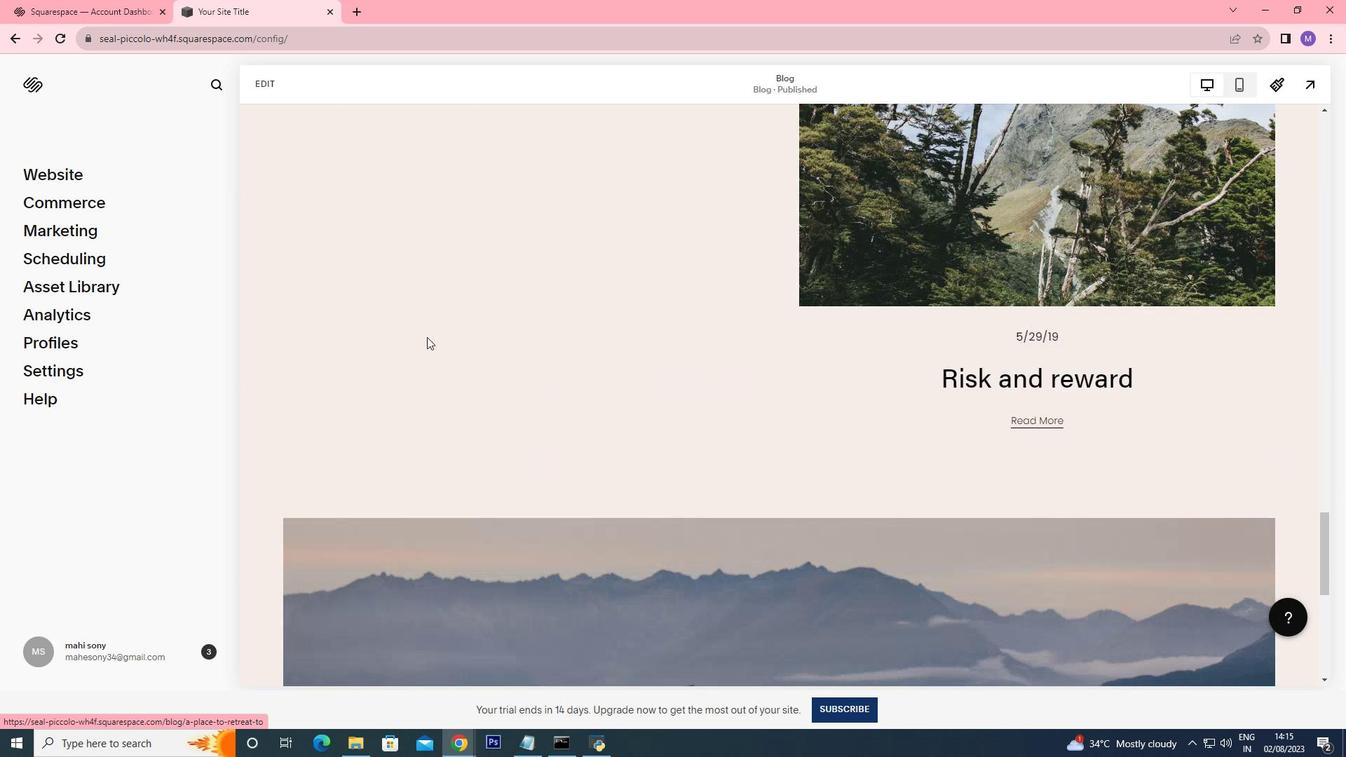 
Action: Mouse moved to (409, 317)
Screenshot: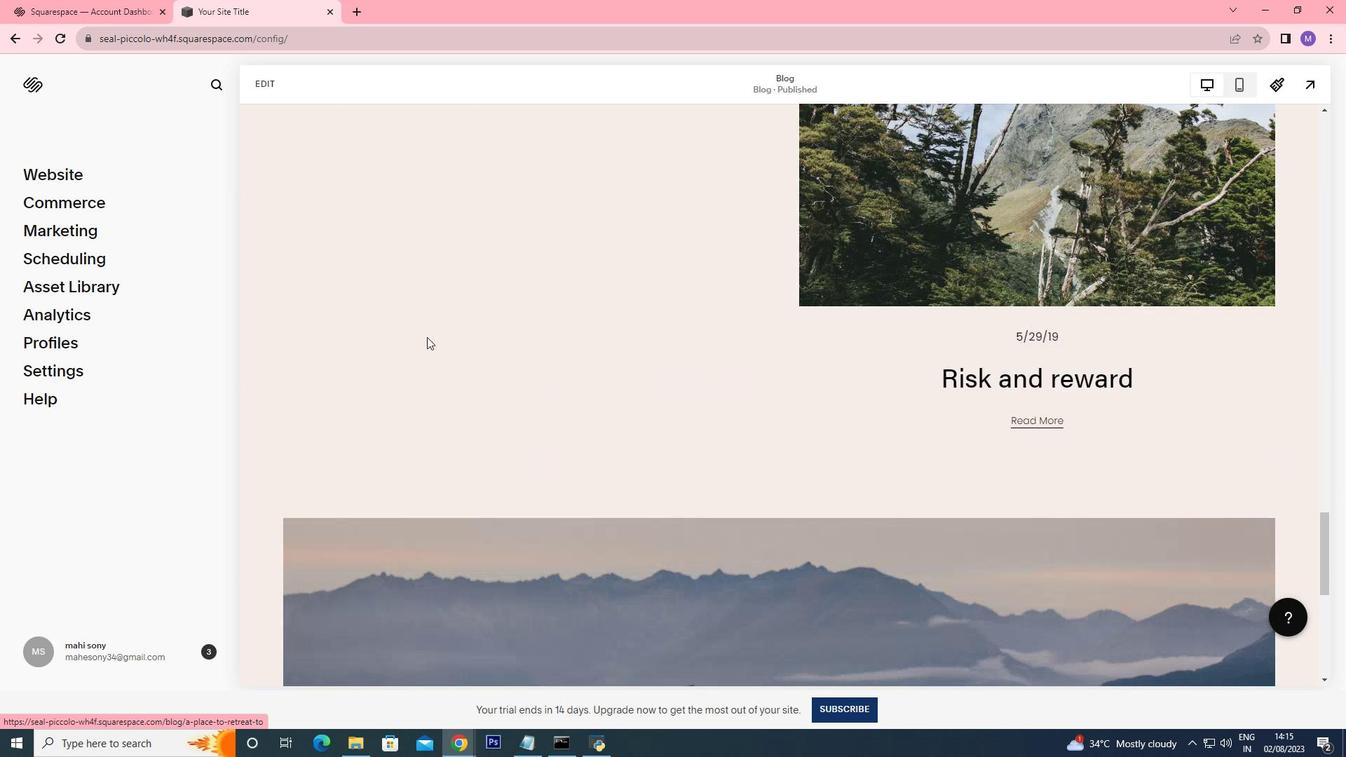 
Action: Mouse scrolled (408, 316) with delta (0, 0)
Screenshot: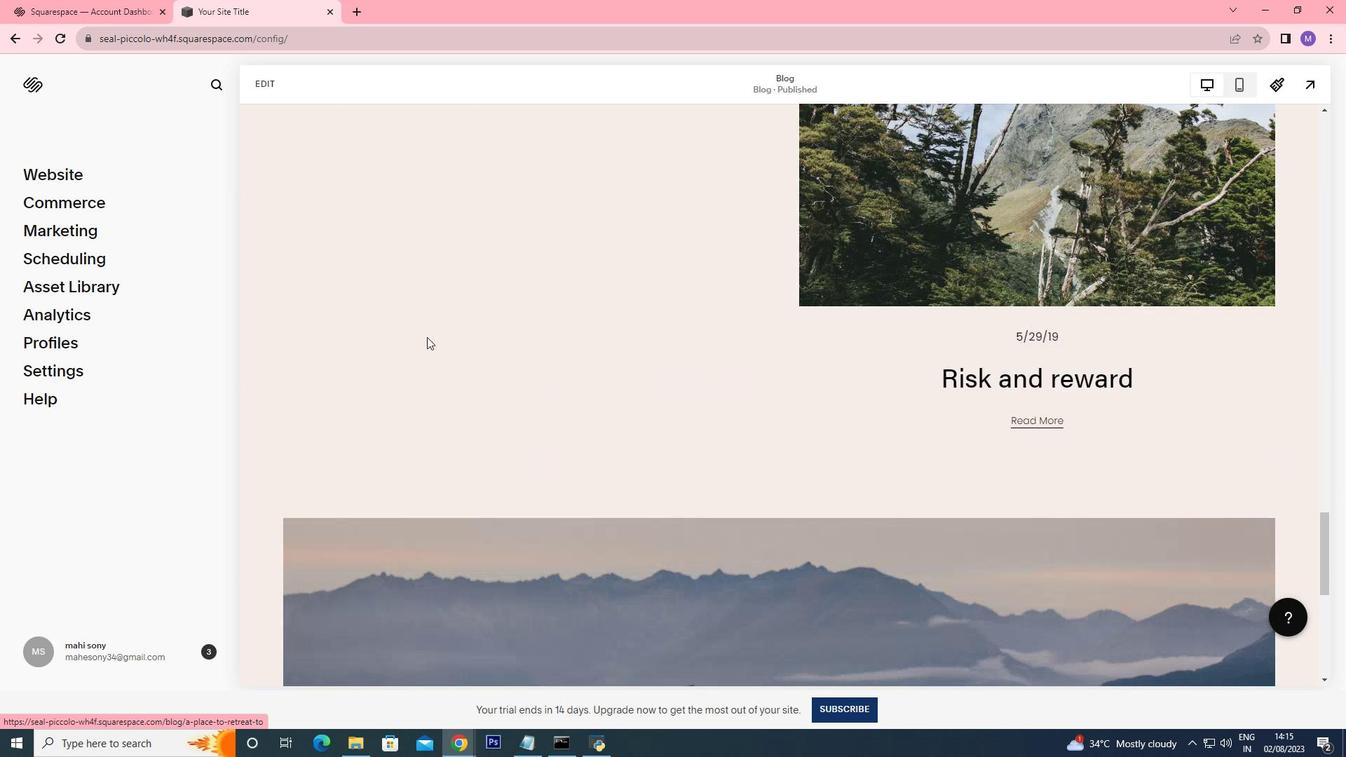 
Action: Mouse moved to (410, 319)
Screenshot: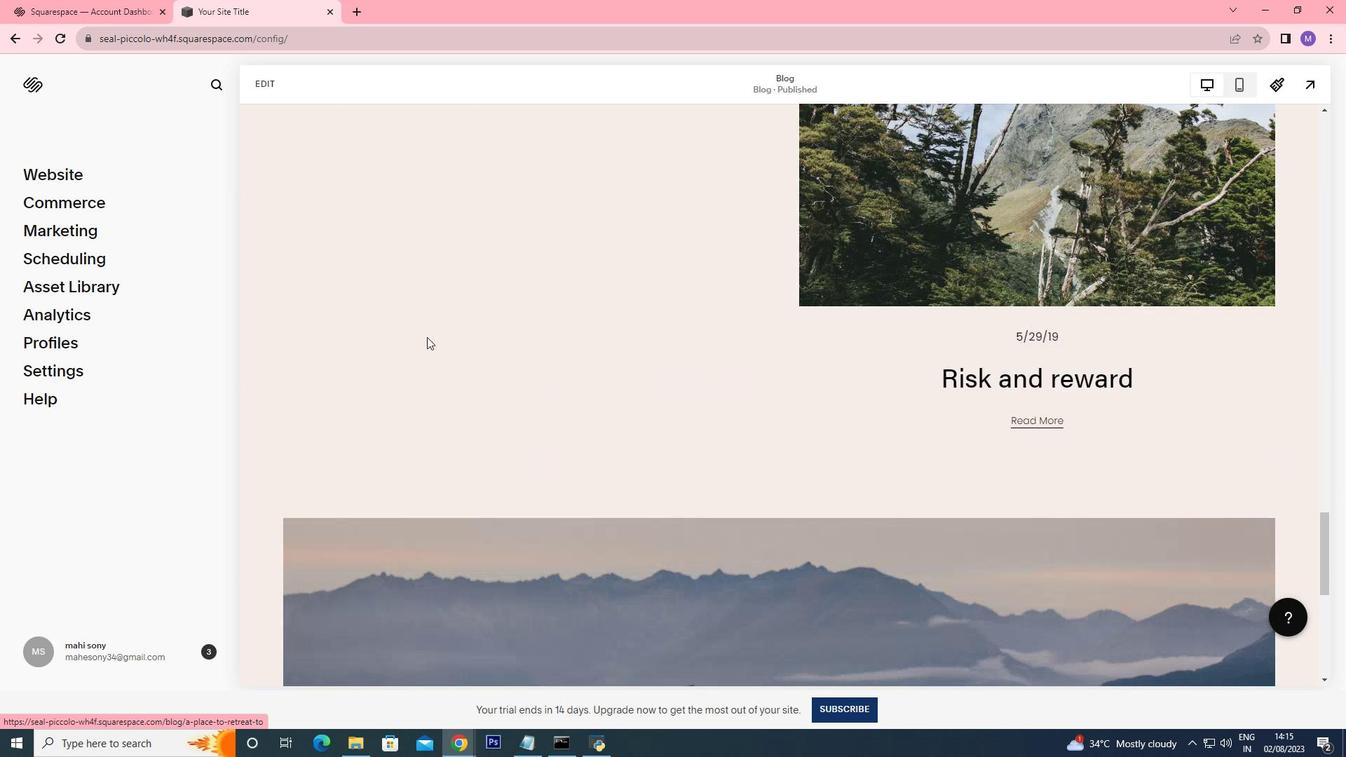 
Action: Mouse scrolled (410, 317) with delta (0, 0)
Screenshot: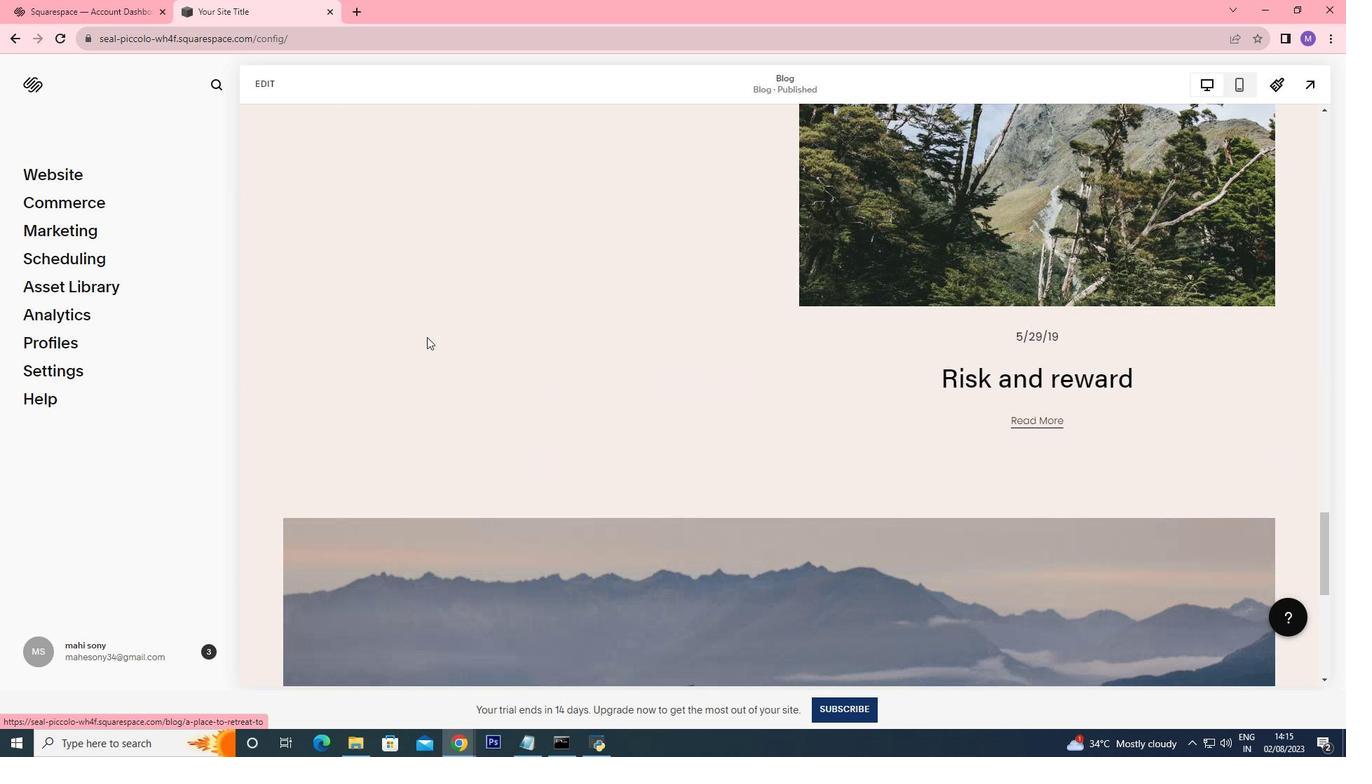 
Action: Mouse moved to (412, 321)
Screenshot: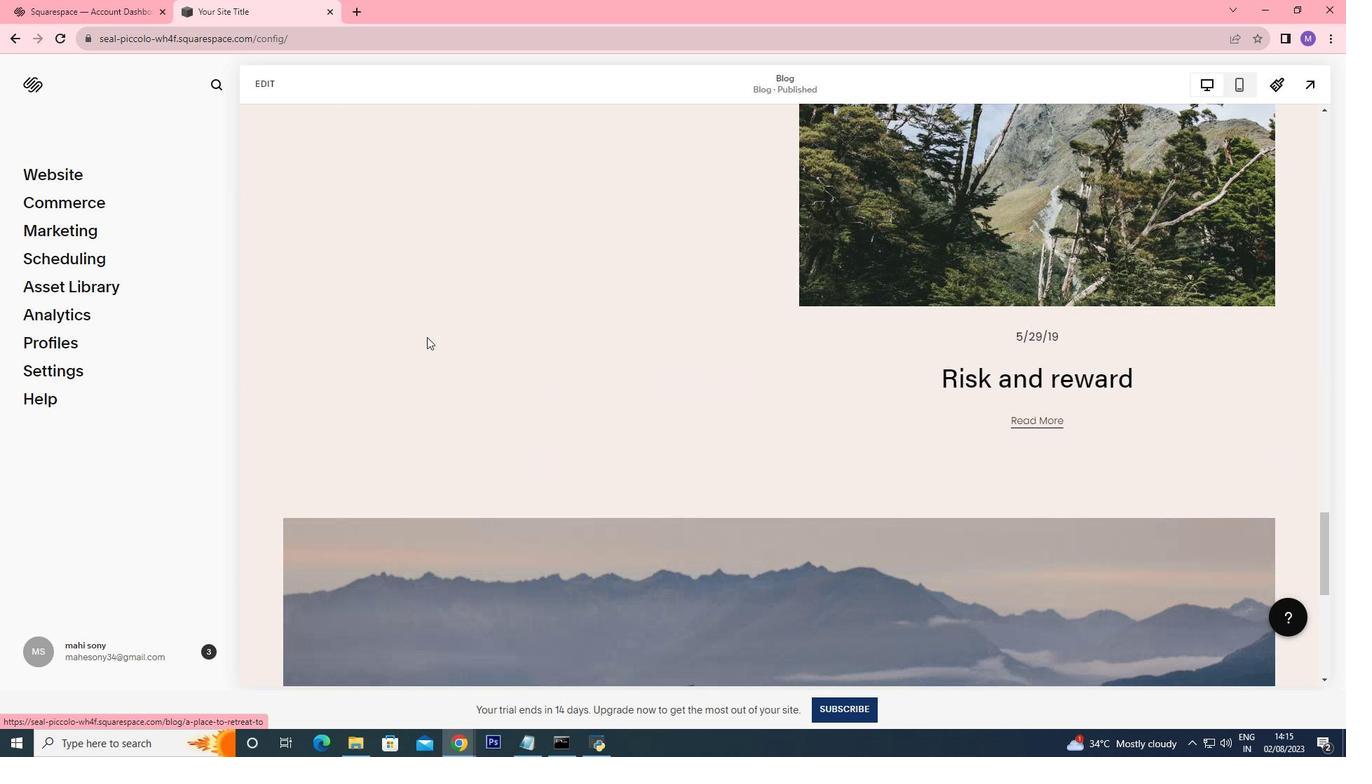 
Action: Mouse scrolled (412, 321) with delta (0, 0)
Screenshot: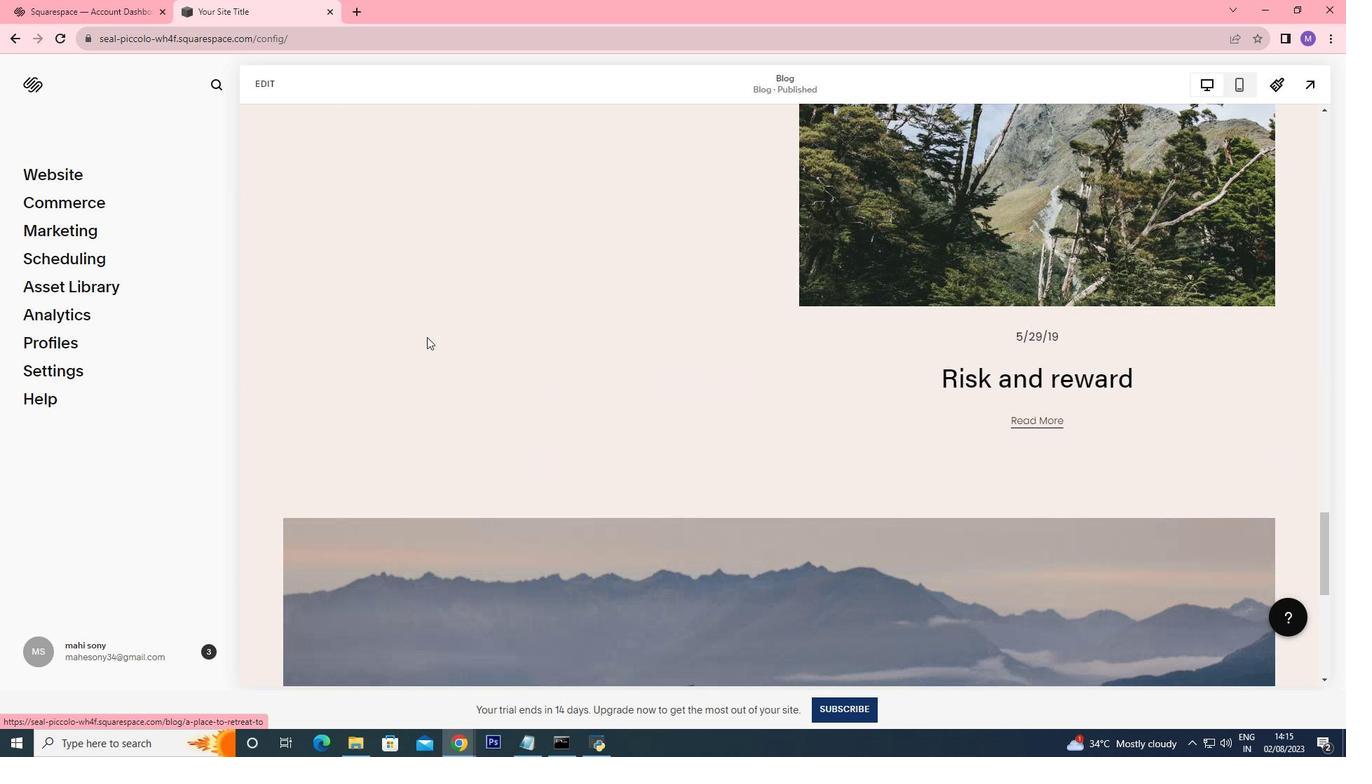 
Action: Mouse moved to (566, 440)
Screenshot: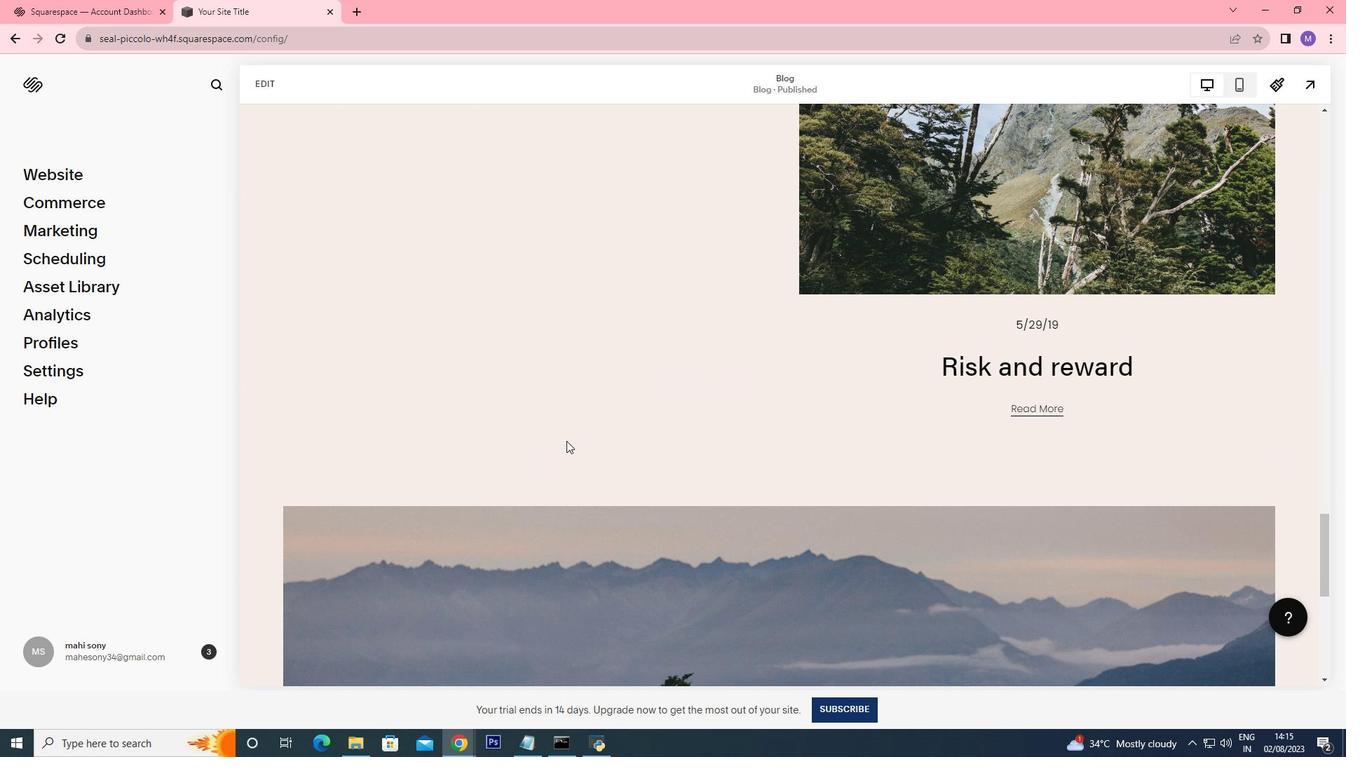 
Action: Mouse scrolled (566, 440) with delta (0, 0)
Screenshot: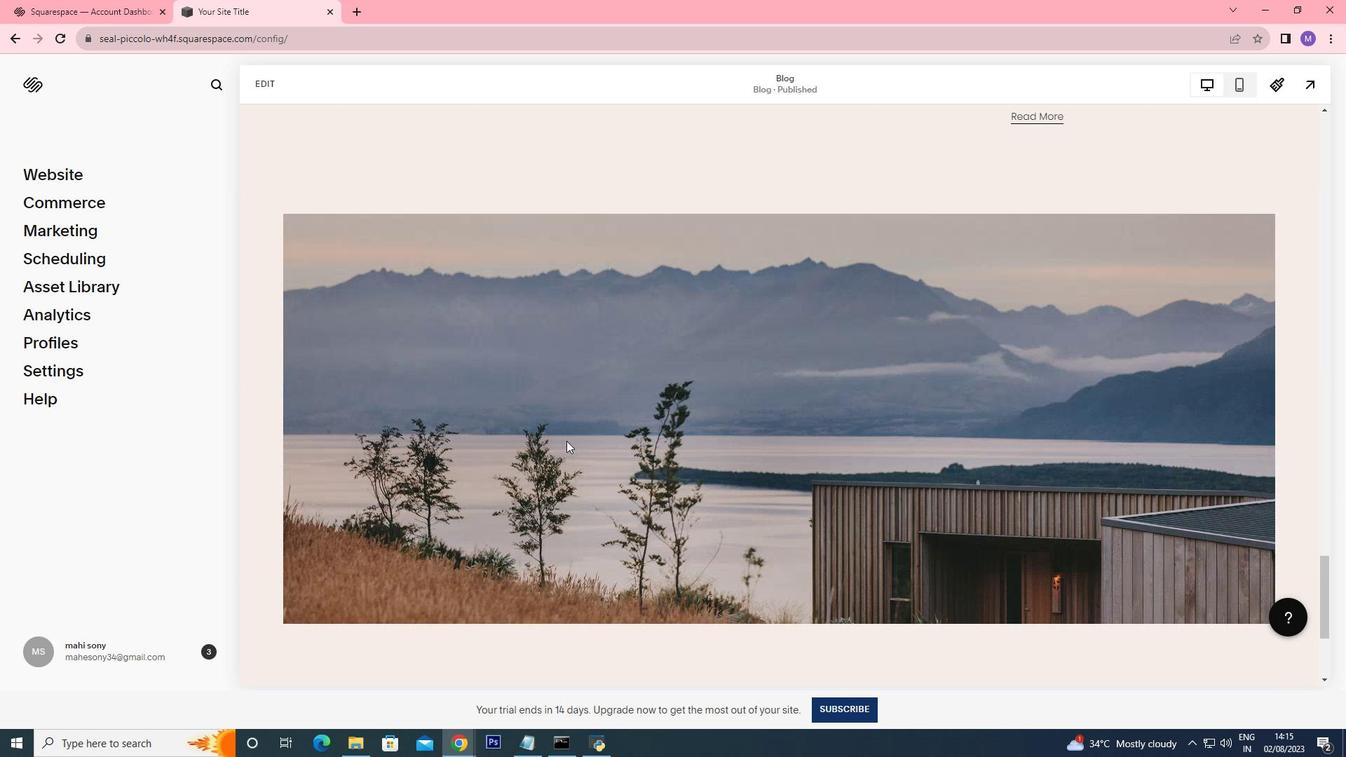 
Action: Mouse scrolled (566, 440) with delta (0, 0)
Screenshot: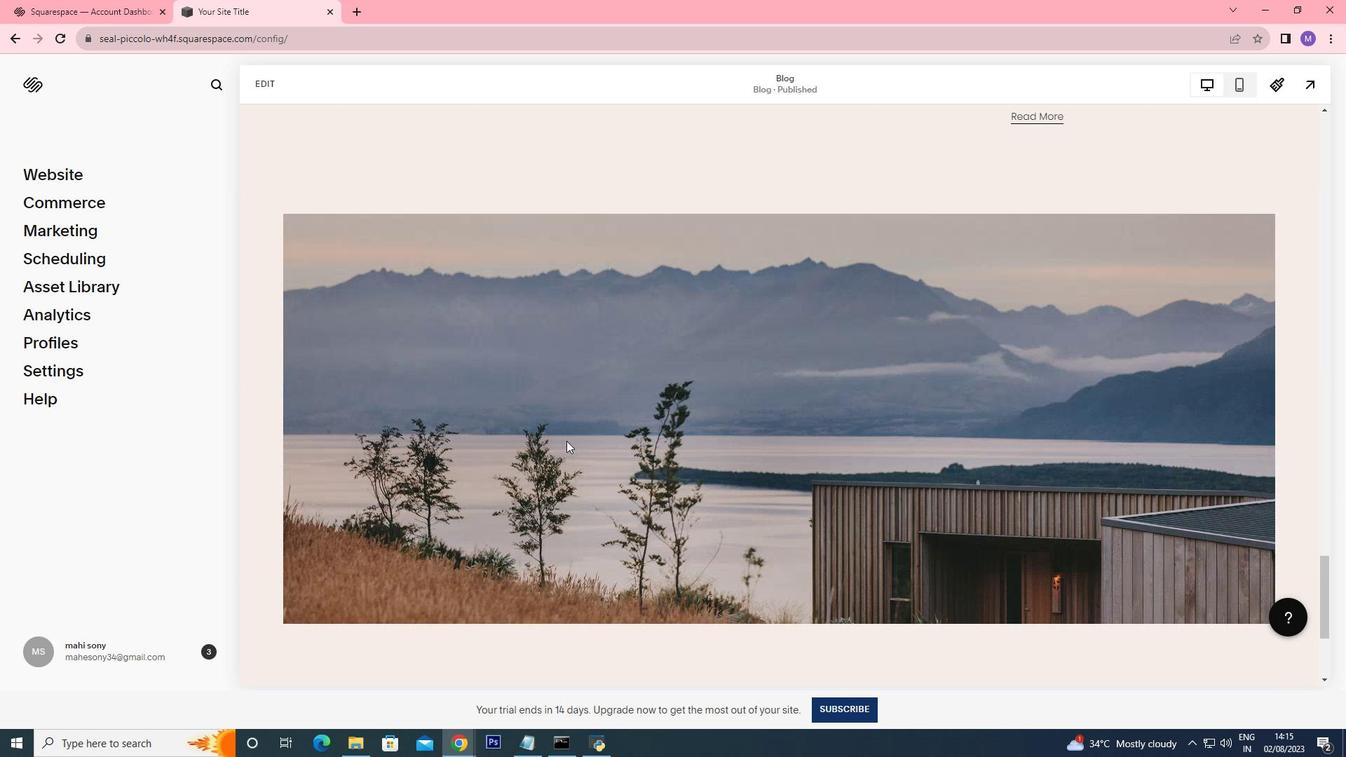 
Action: Mouse scrolled (566, 440) with delta (0, 0)
Screenshot: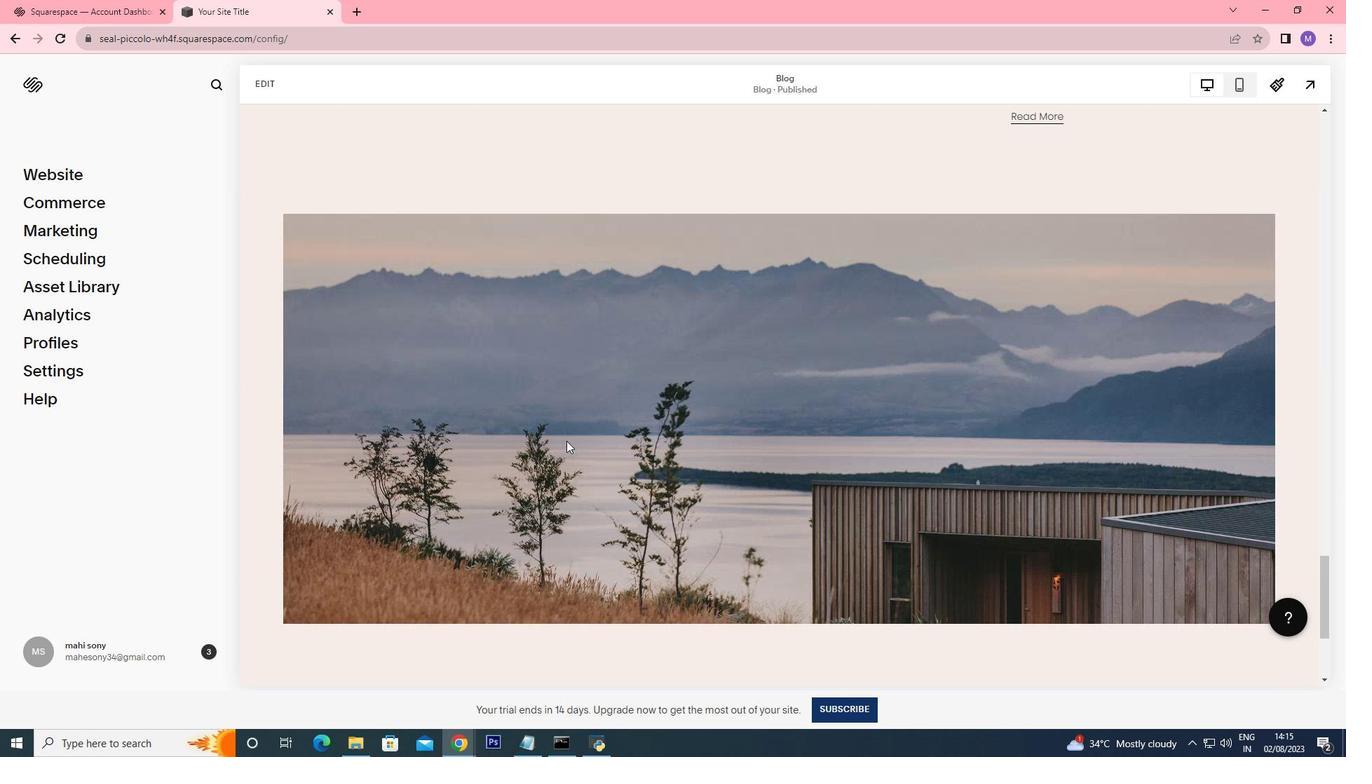 
Action: Mouse scrolled (566, 440) with delta (0, 0)
Screenshot: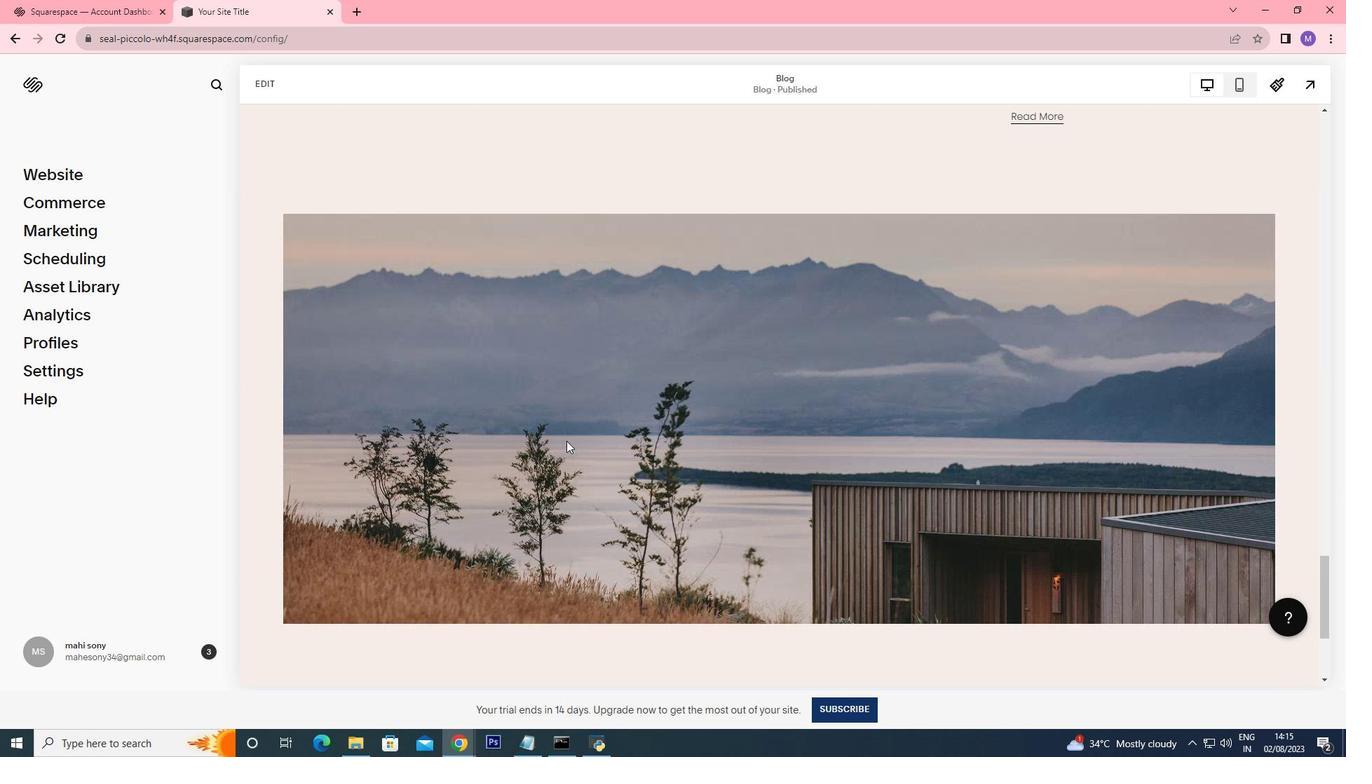 
Action: Mouse scrolled (566, 440) with delta (0, 0)
Screenshot: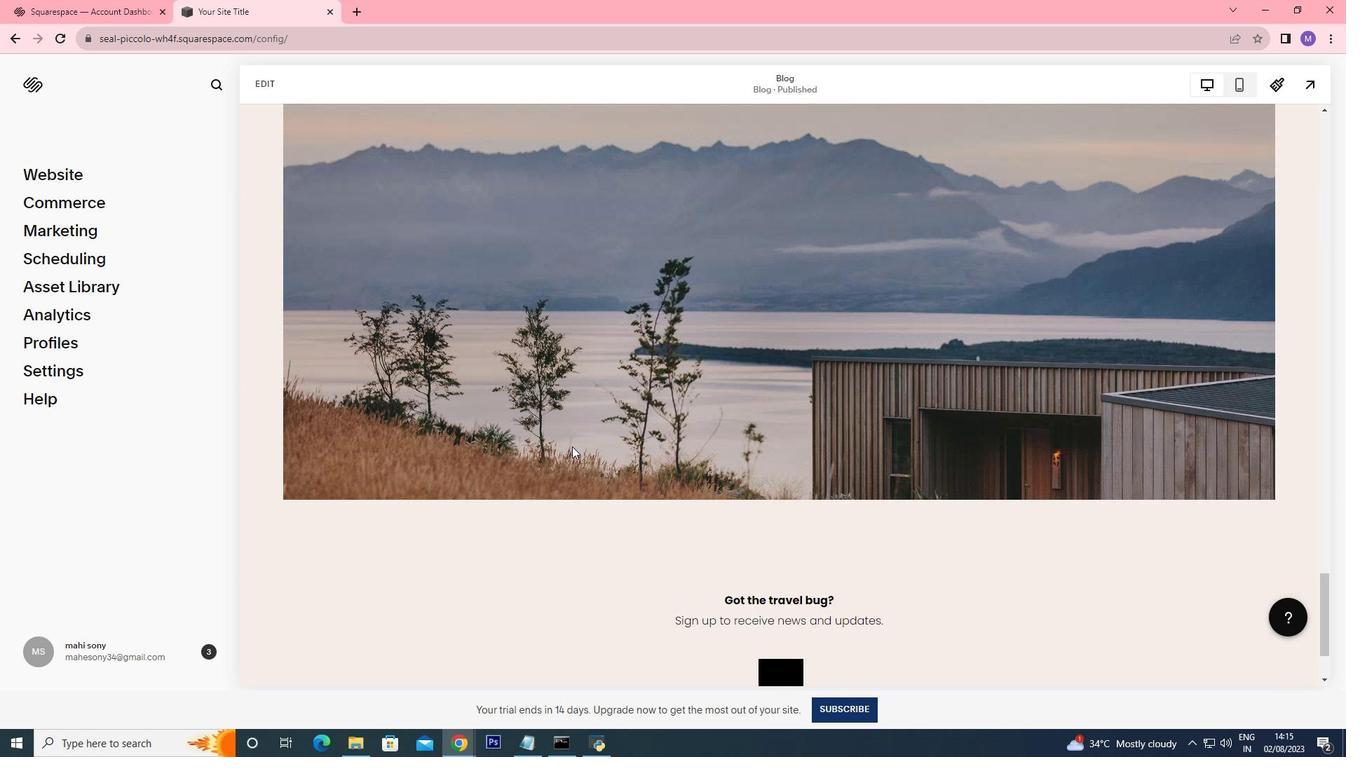 
Action: Mouse scrolled (566, 440) with delta (0, 0)
Screenshot: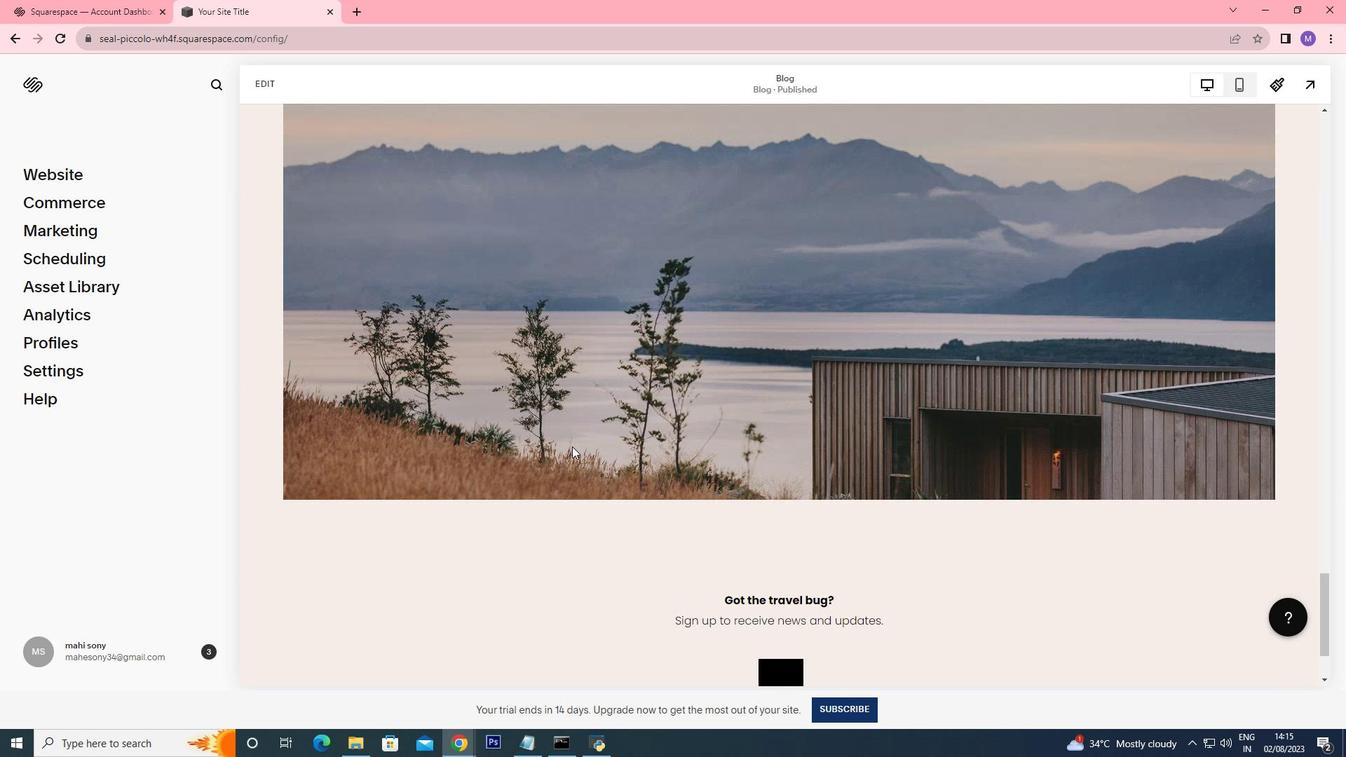 
Action: Mouse moved to (567, 443)
Screenshot: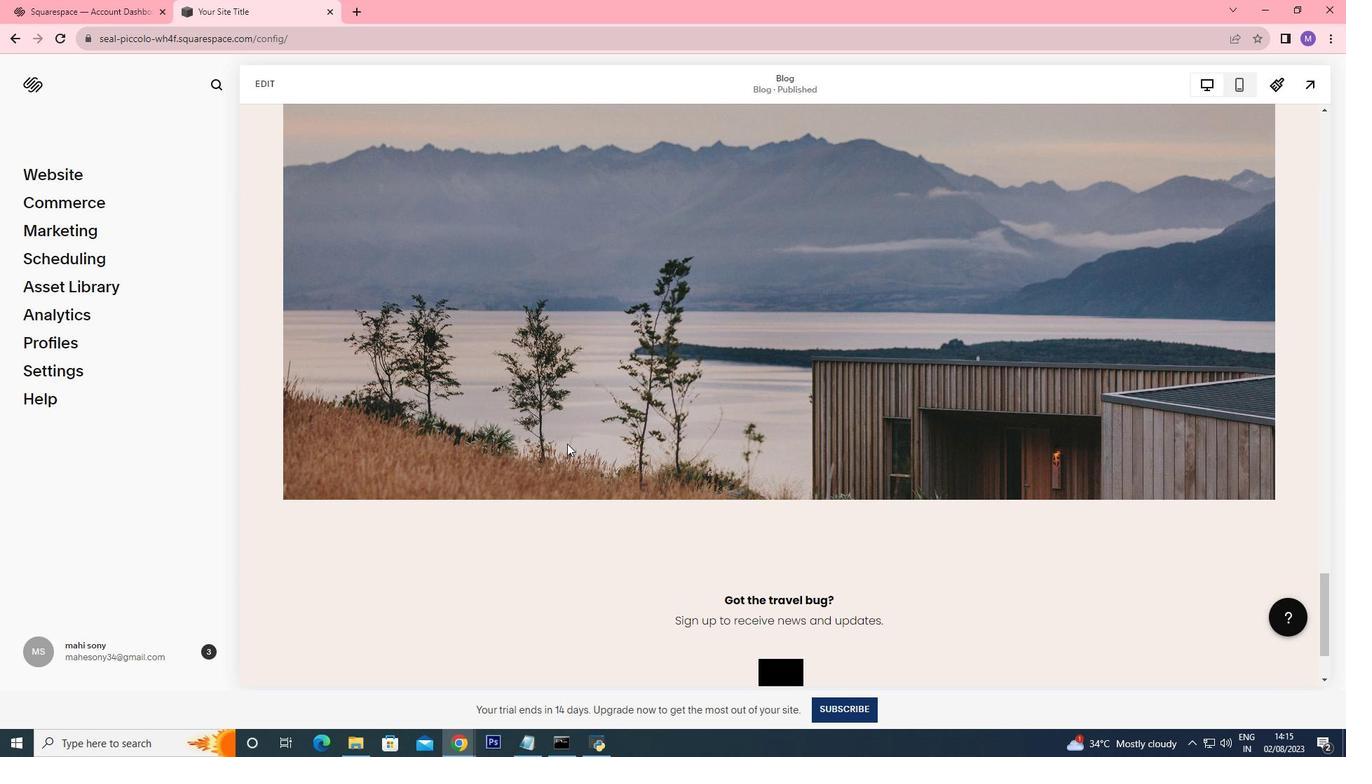 
Action: Mouse scrolled (567, 444) with delta (0, 0)
Screenshot: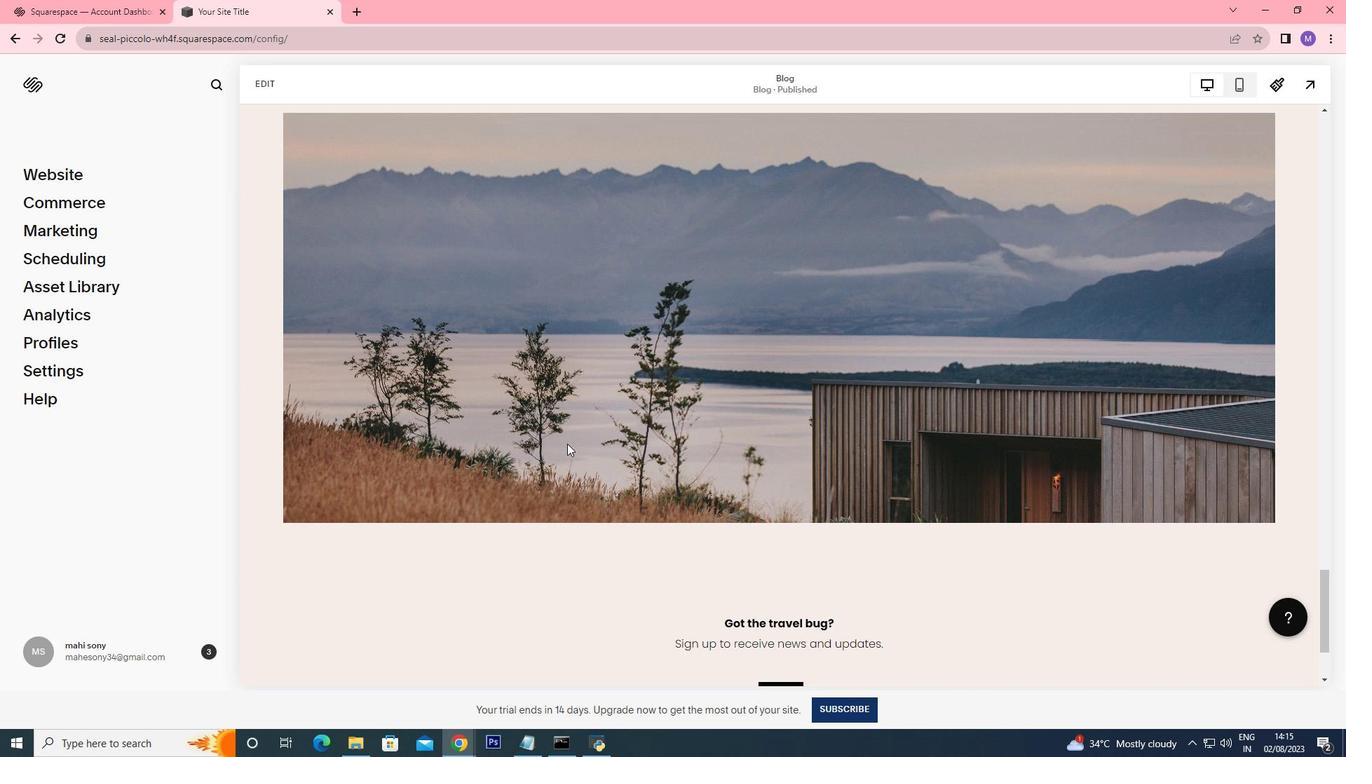 
Action: Mouse scrolled (567, 443) with delta (0, 0)
Screenshot: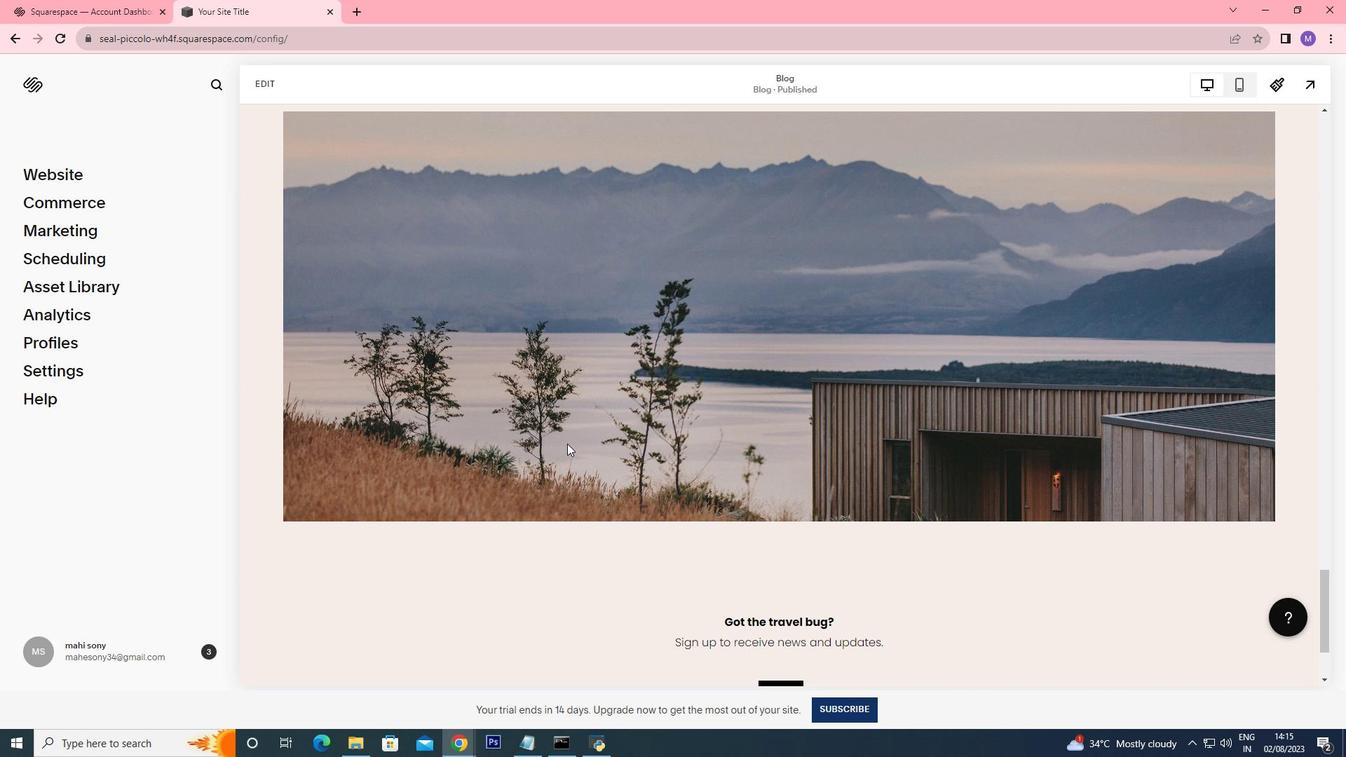 
Action: Mouse scrolled (567, 443) with delta (0, 0)
Screenshot: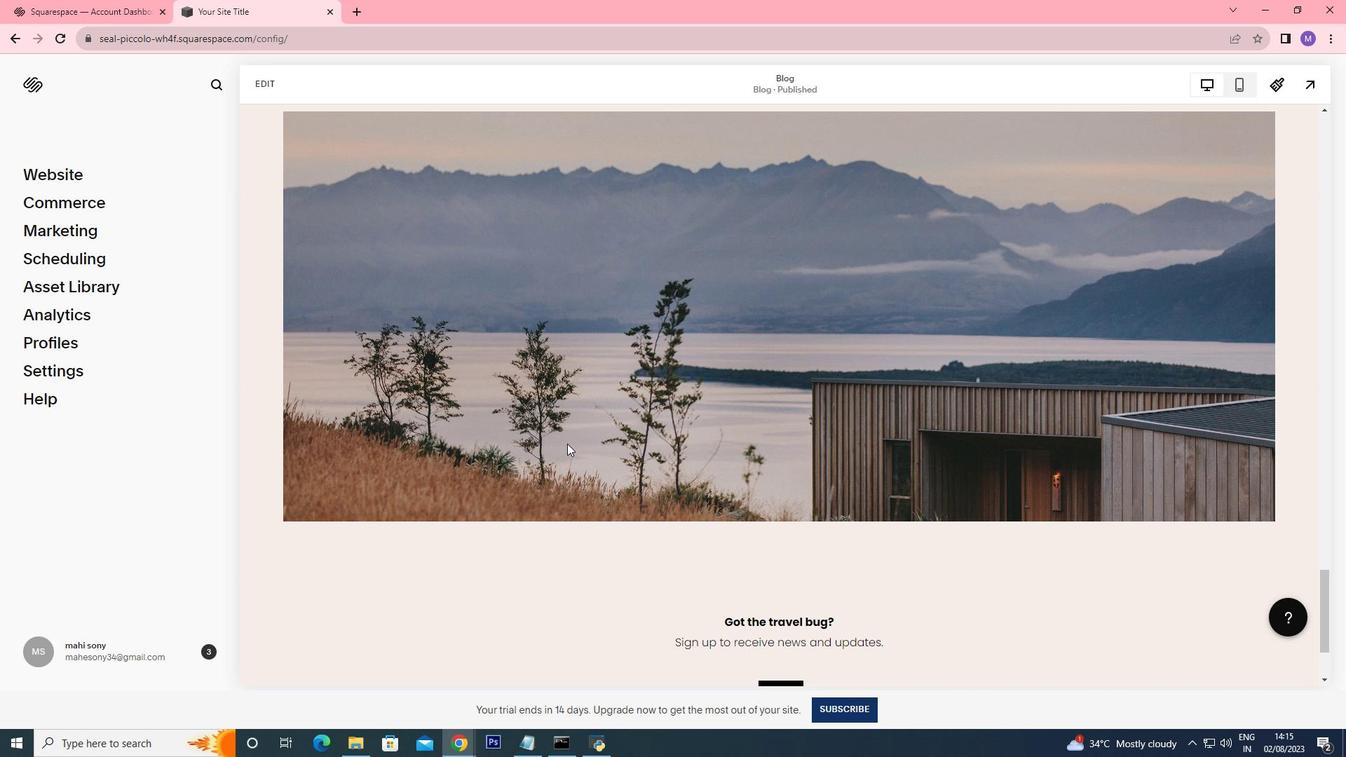 
Action: Mouse scrolled (567, 443) with delta (0, 0)
Screenshot: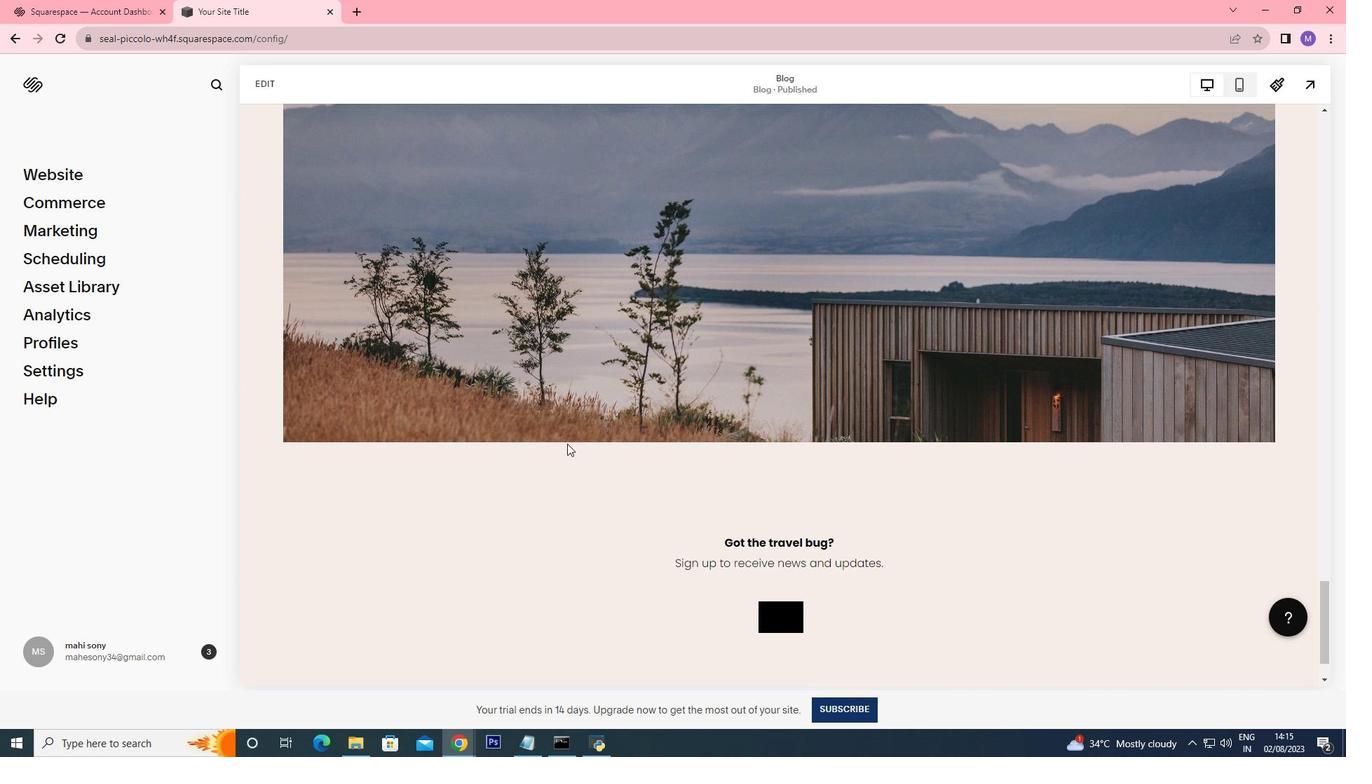 
Action: Mouse scrolled (567, 443) with delta (0, 0)
Screenshot: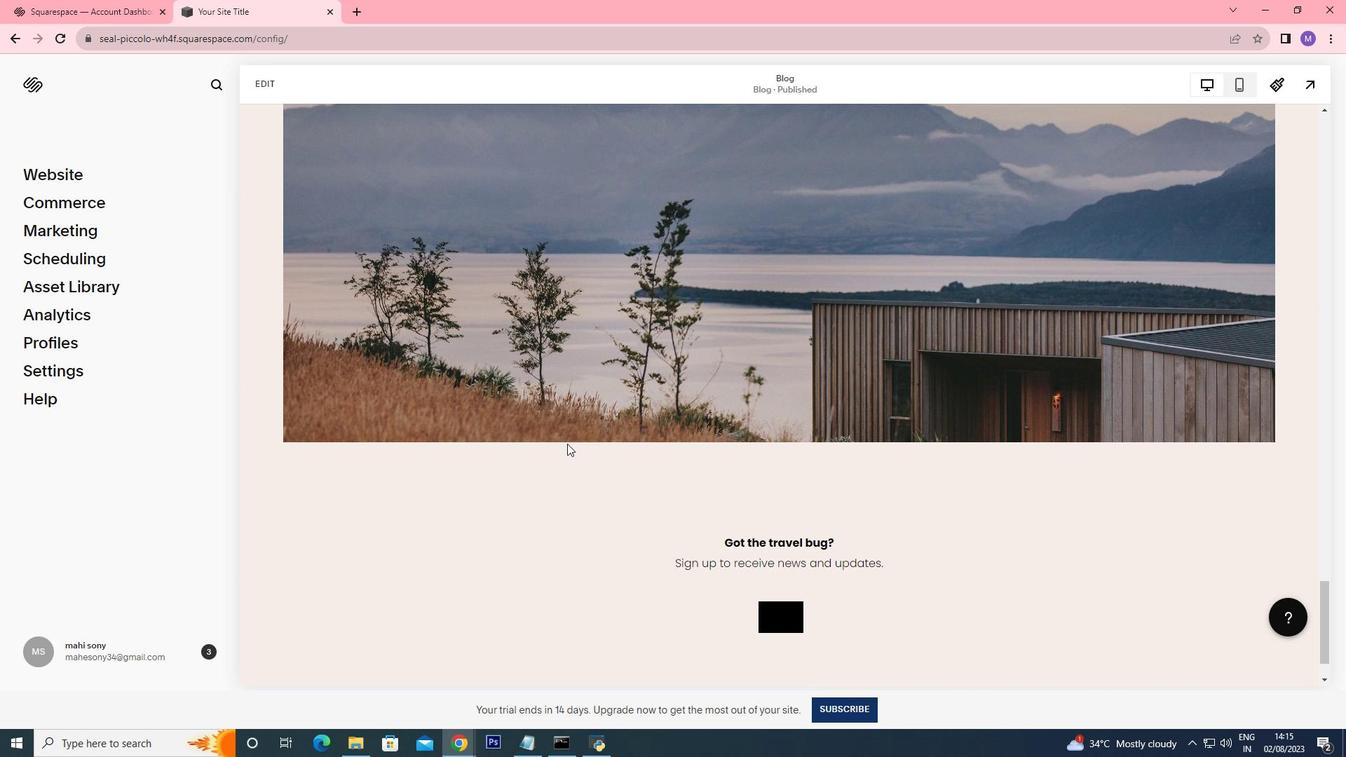 
Action: Mouse scrolled (567, 443) with delta (0, 0)
Screenshot: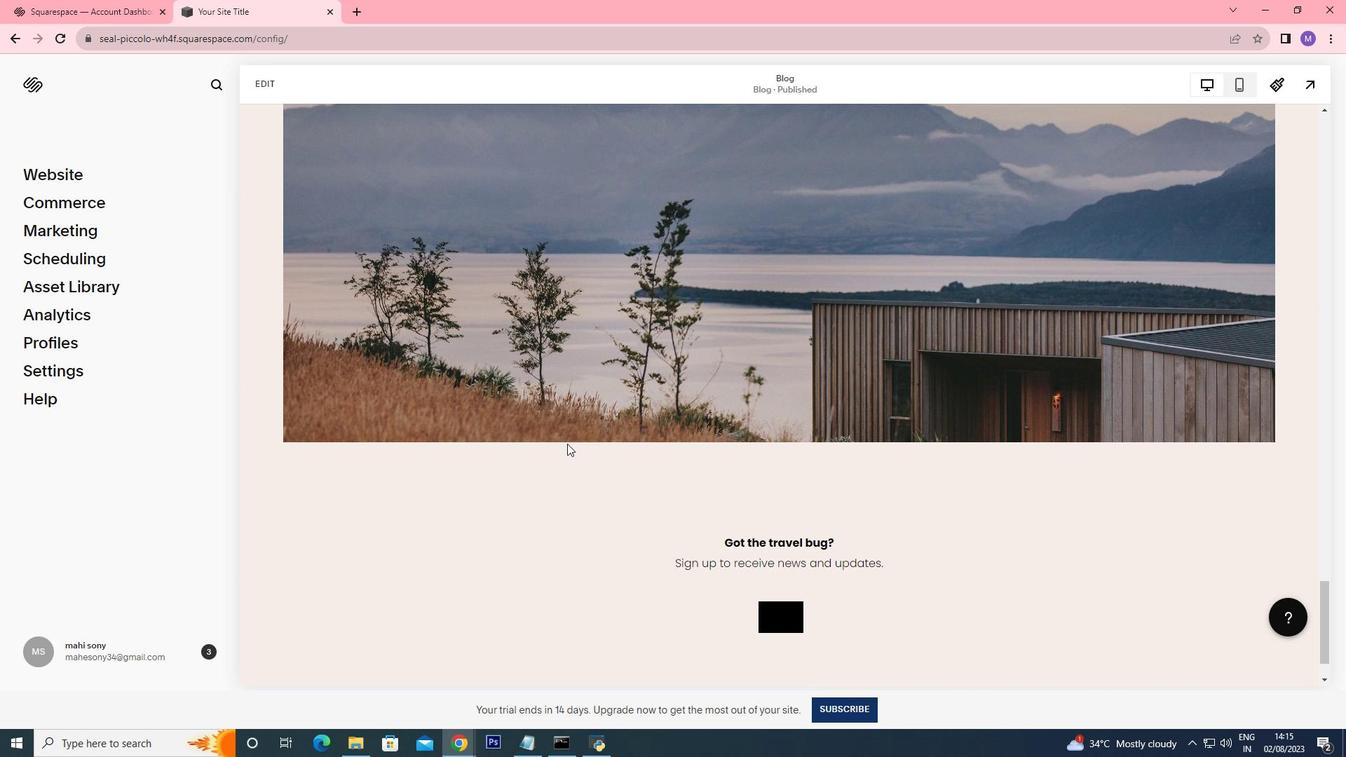 
Action: Mouse scrolled (567, 443) with delta (0, 0)
Screenshot: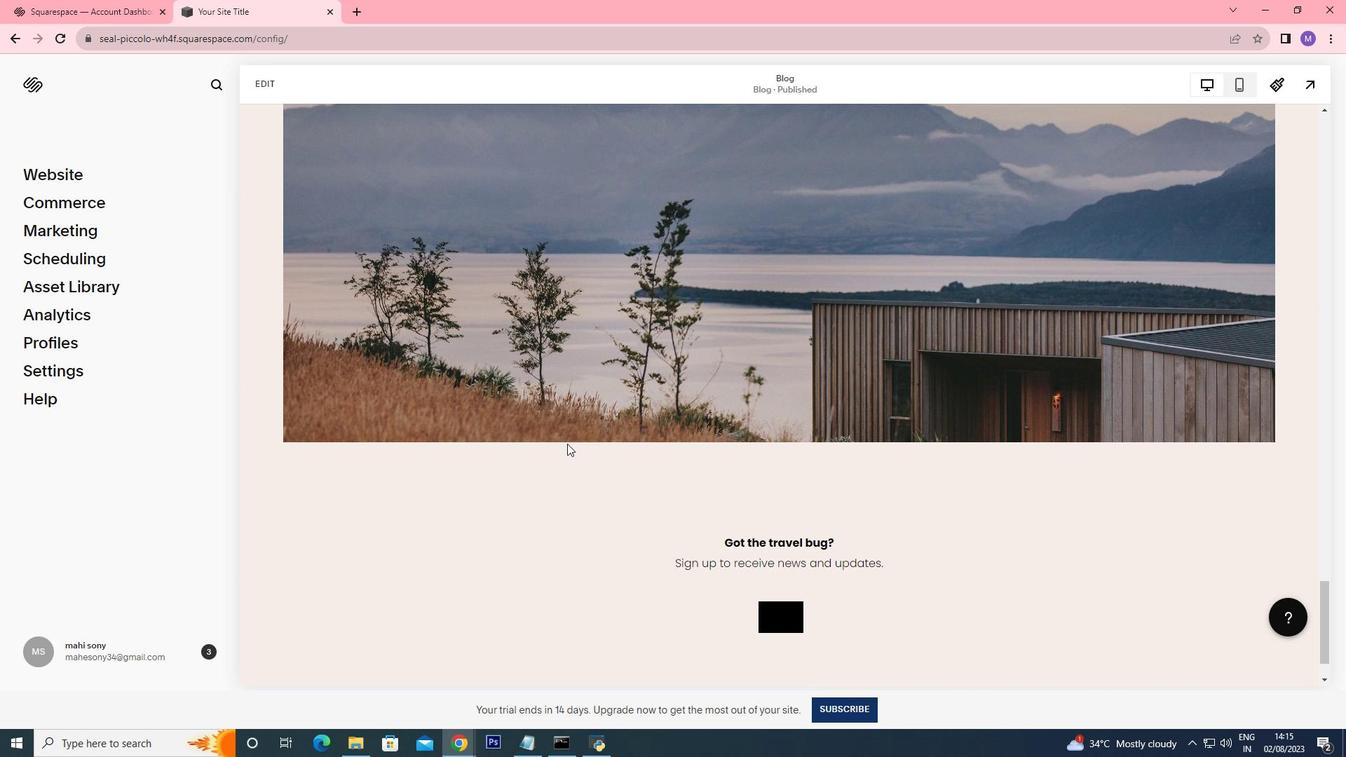 
Action: Mouse scrolled (567, 443) with delta (0, 0)
Screenshot: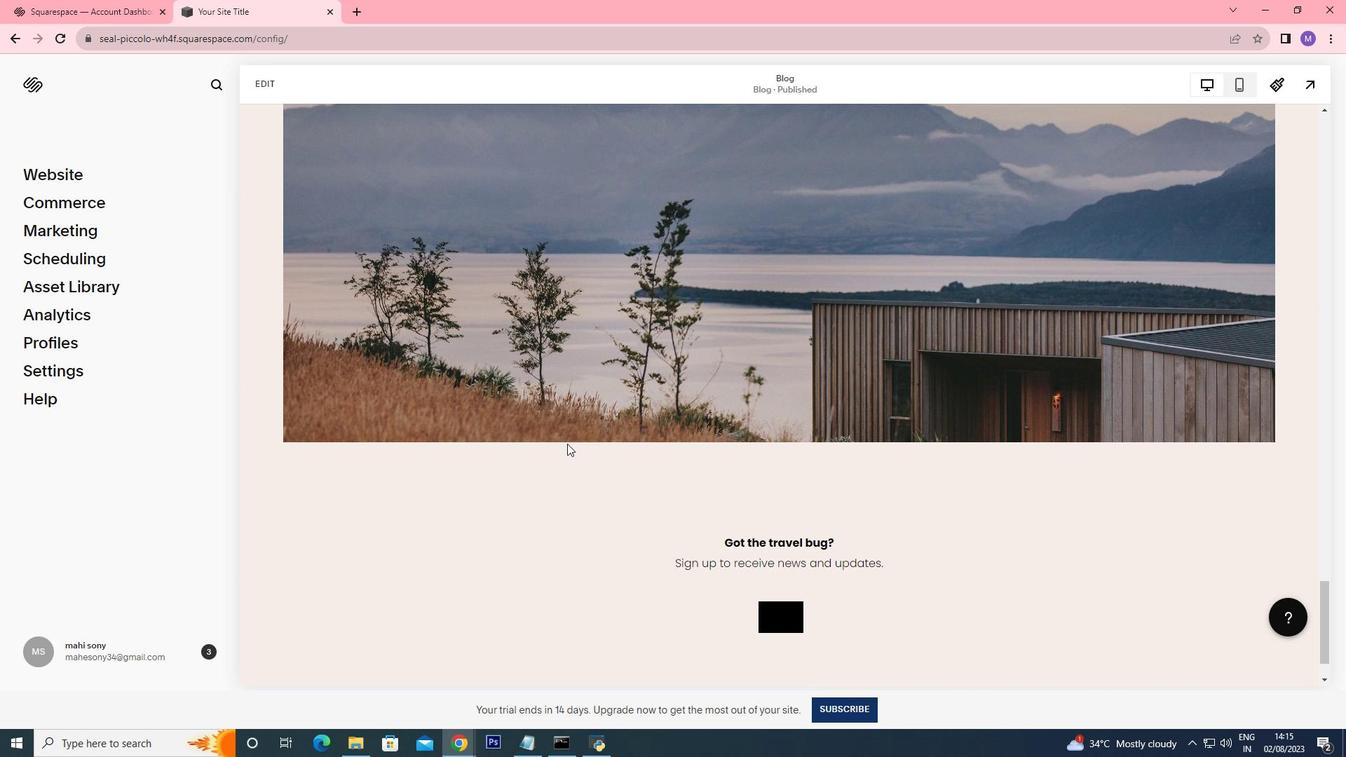 
Action: Mouse scrolled (567, 443) with delta (0, 0)
Screenshot: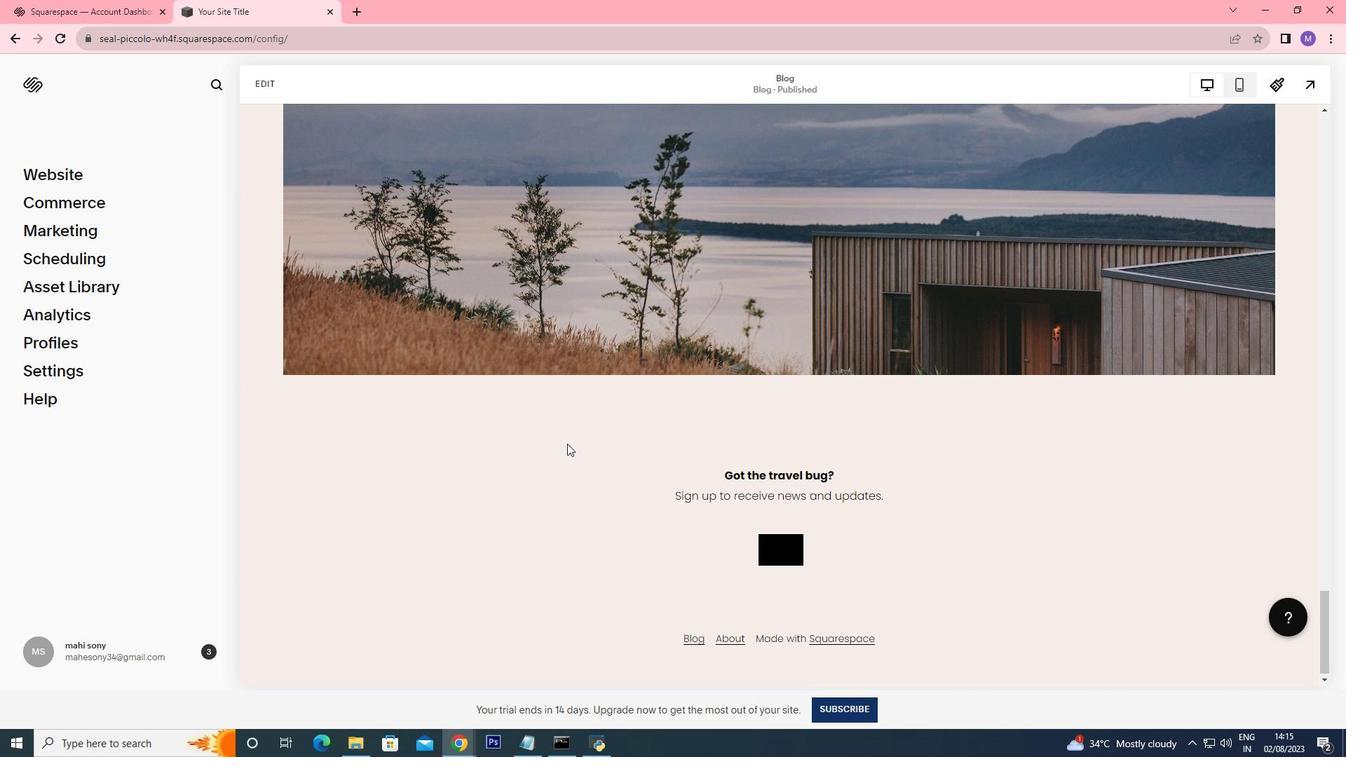 
Action: Mouse moved to (567, 441)
Screenshot: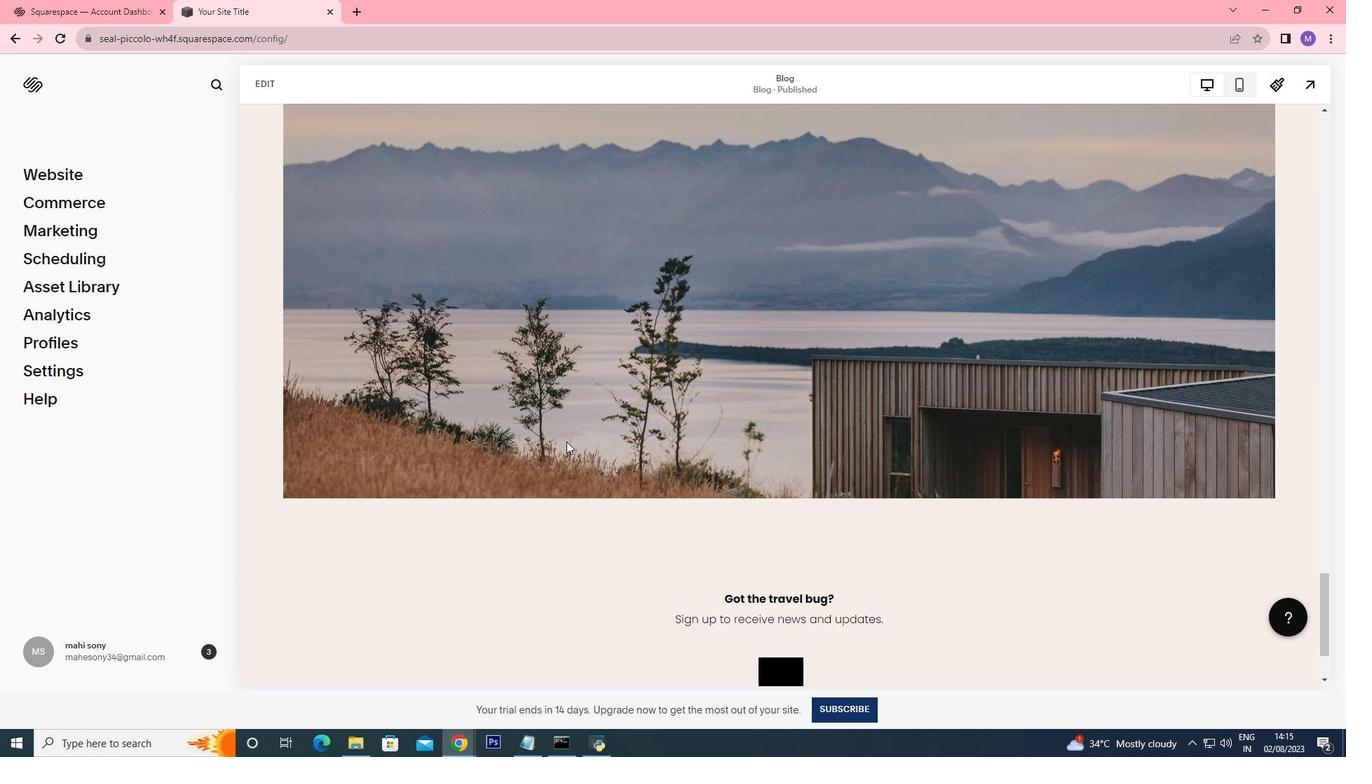 
Action: Mouse scrolled (567, 442) with delta (0, 0)
Screenshot: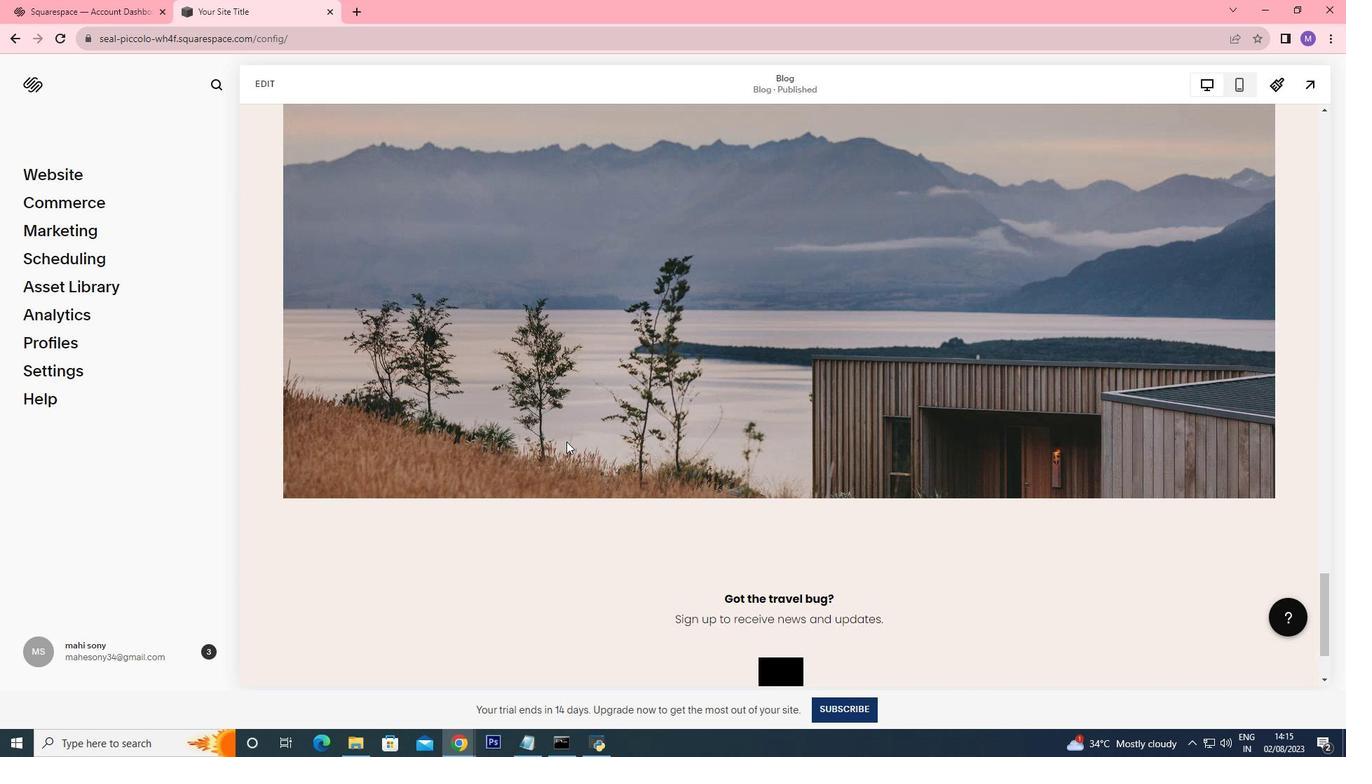 
Action: Mouse moved to (566, 441)
Screenshot: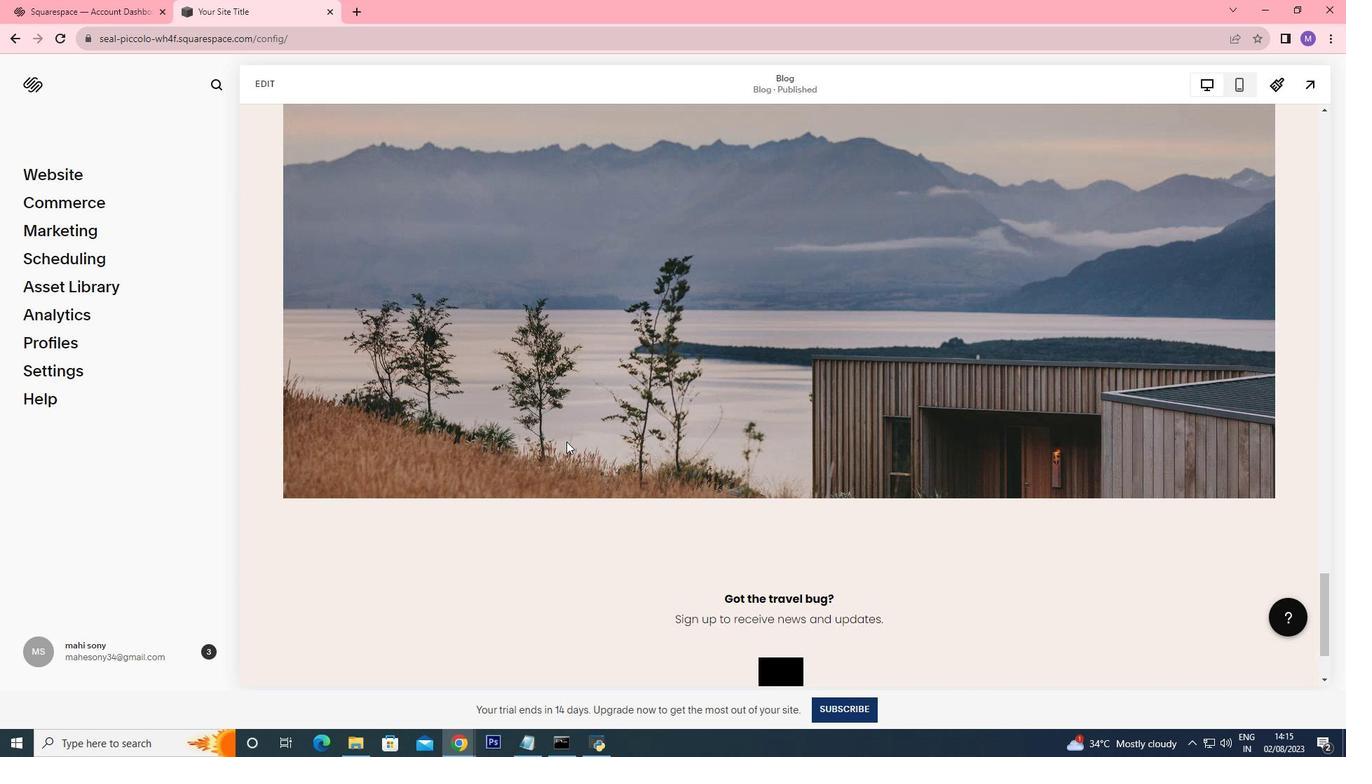 
Action: Mouse scrolled (566, 442) with delta (0, 0)
Screenshot: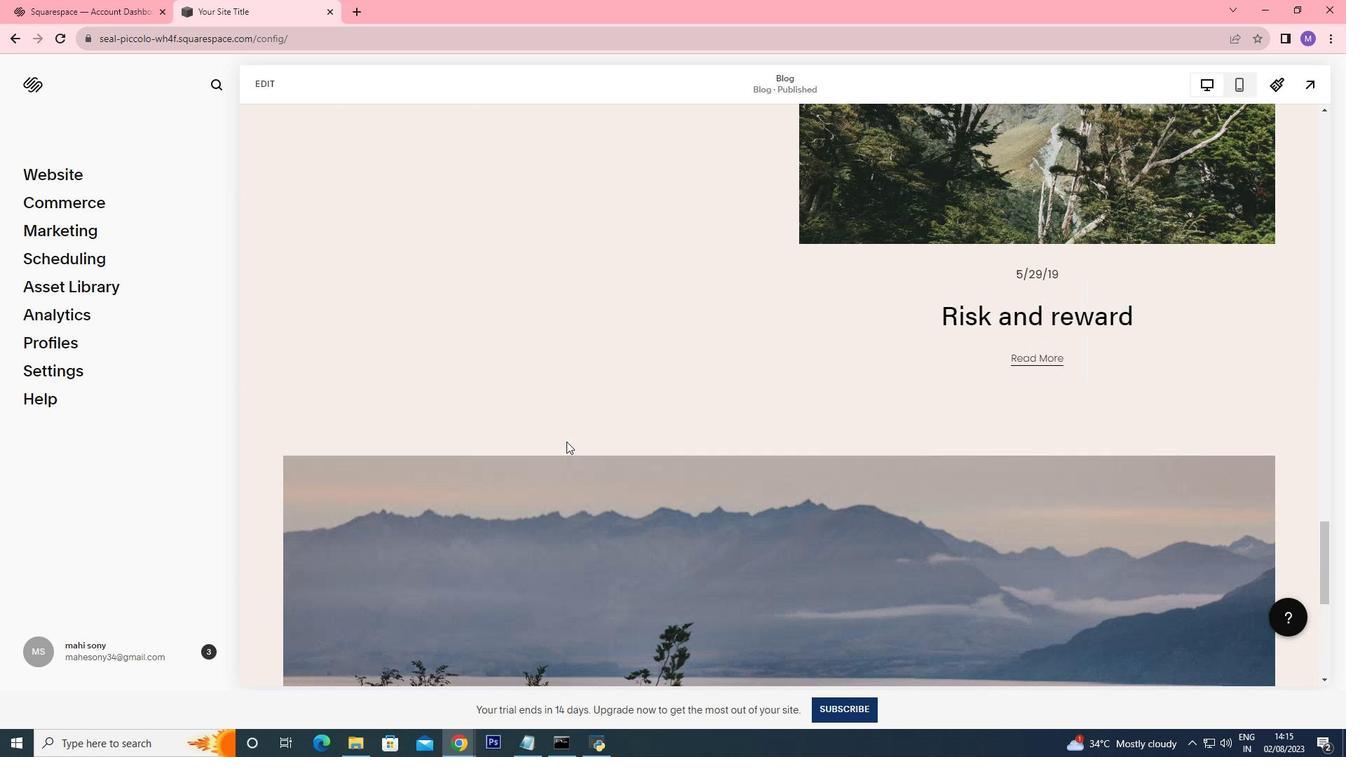 
Action: Mouse scrolled (566, 442) with delta (0, 0)
Screenshot: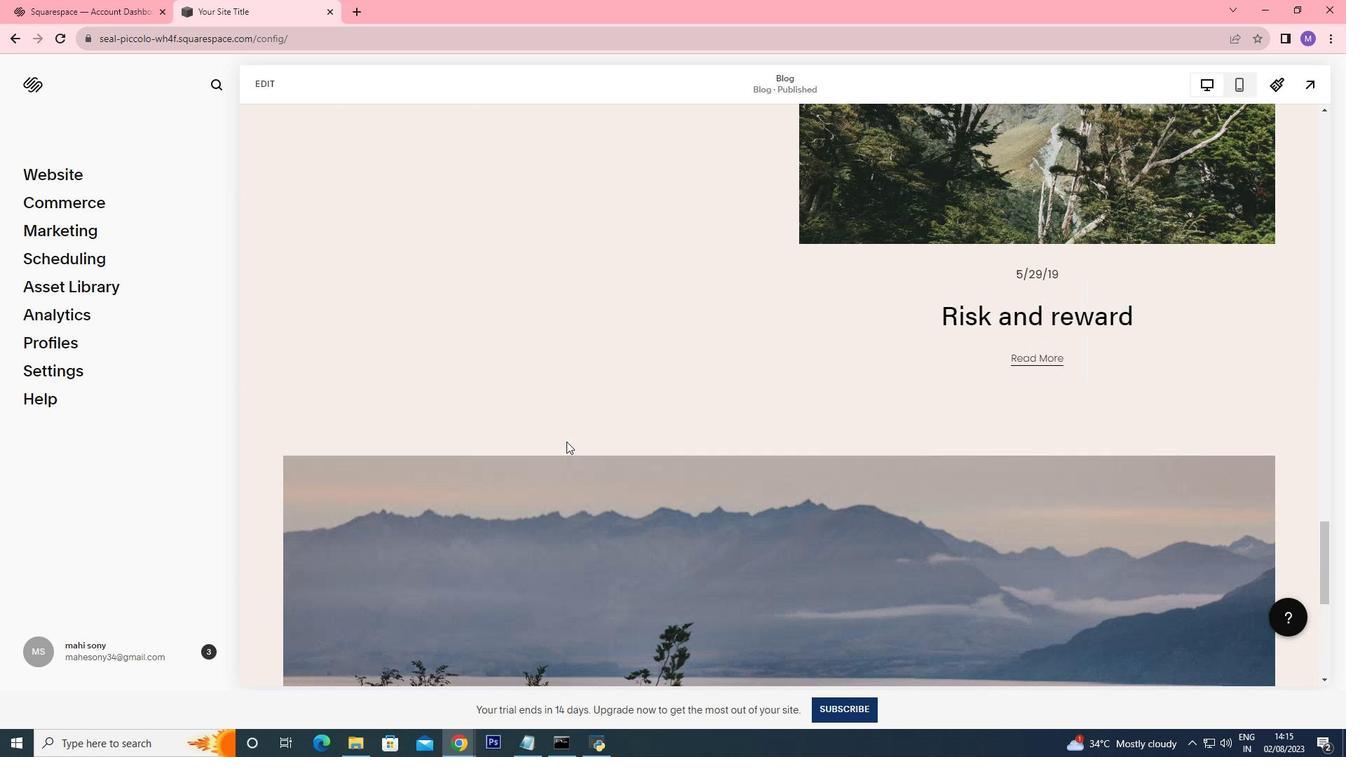 
Action: Mouse scrolled (566, 442) with delta (0, 0)
Screenshot: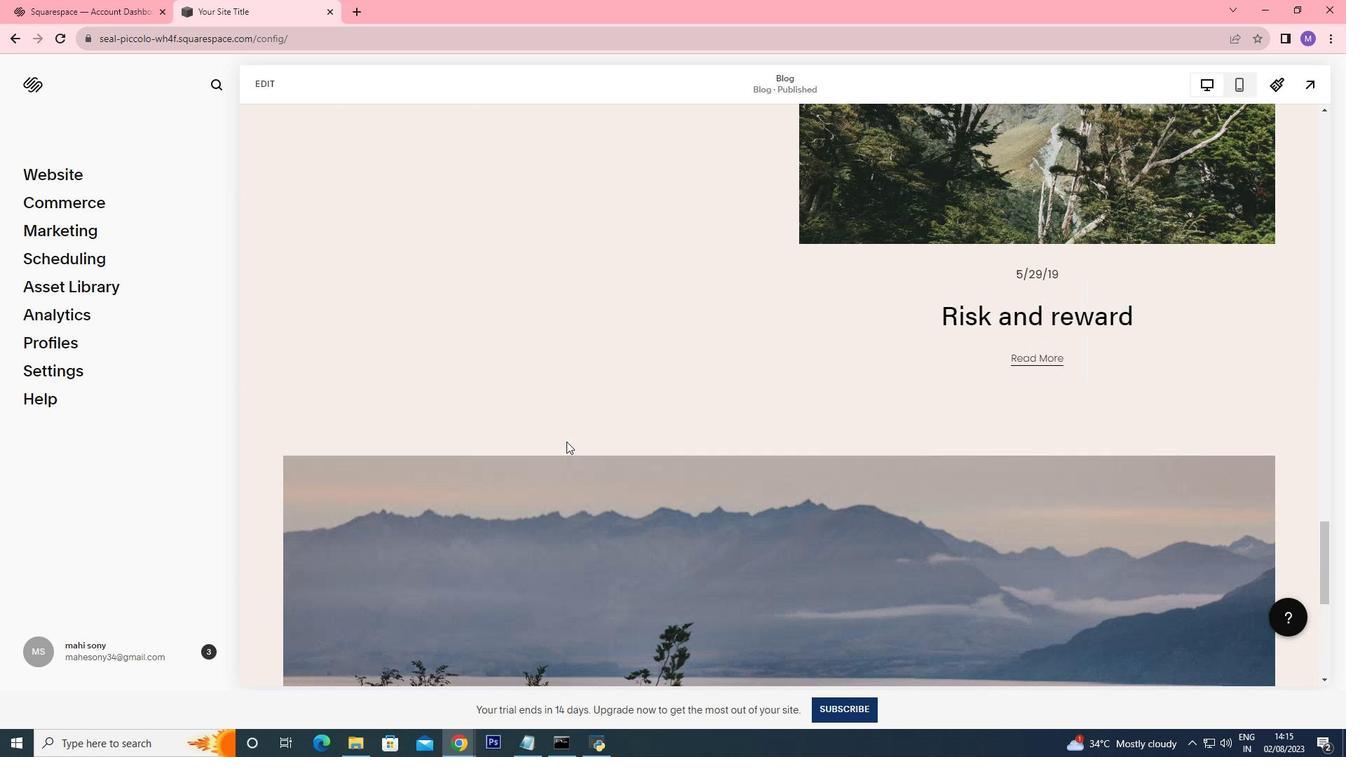 
Action: Mouse scrolled (566, 442) with delta (0, 0)
Screenshot: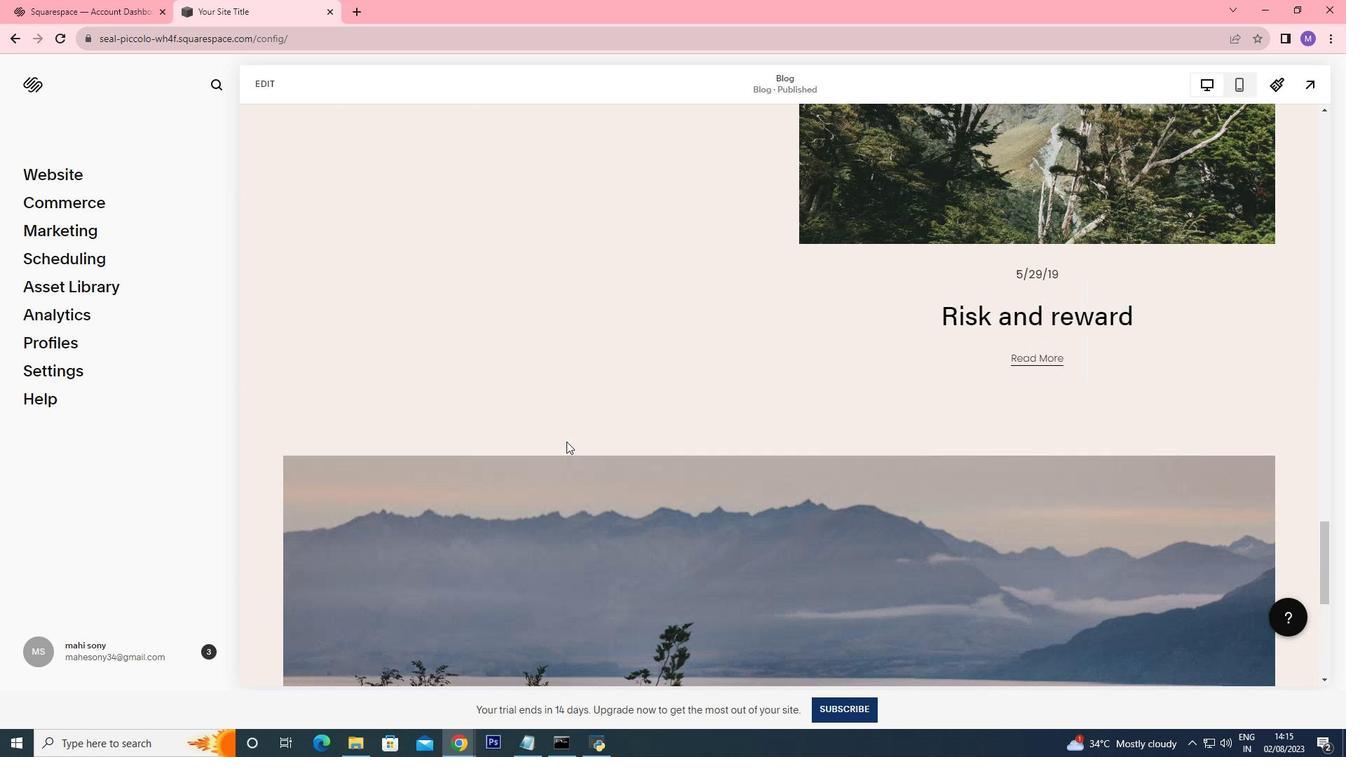 
Action: Mouse scrolled (566, 442) with delta (0, 0)
Screenshot: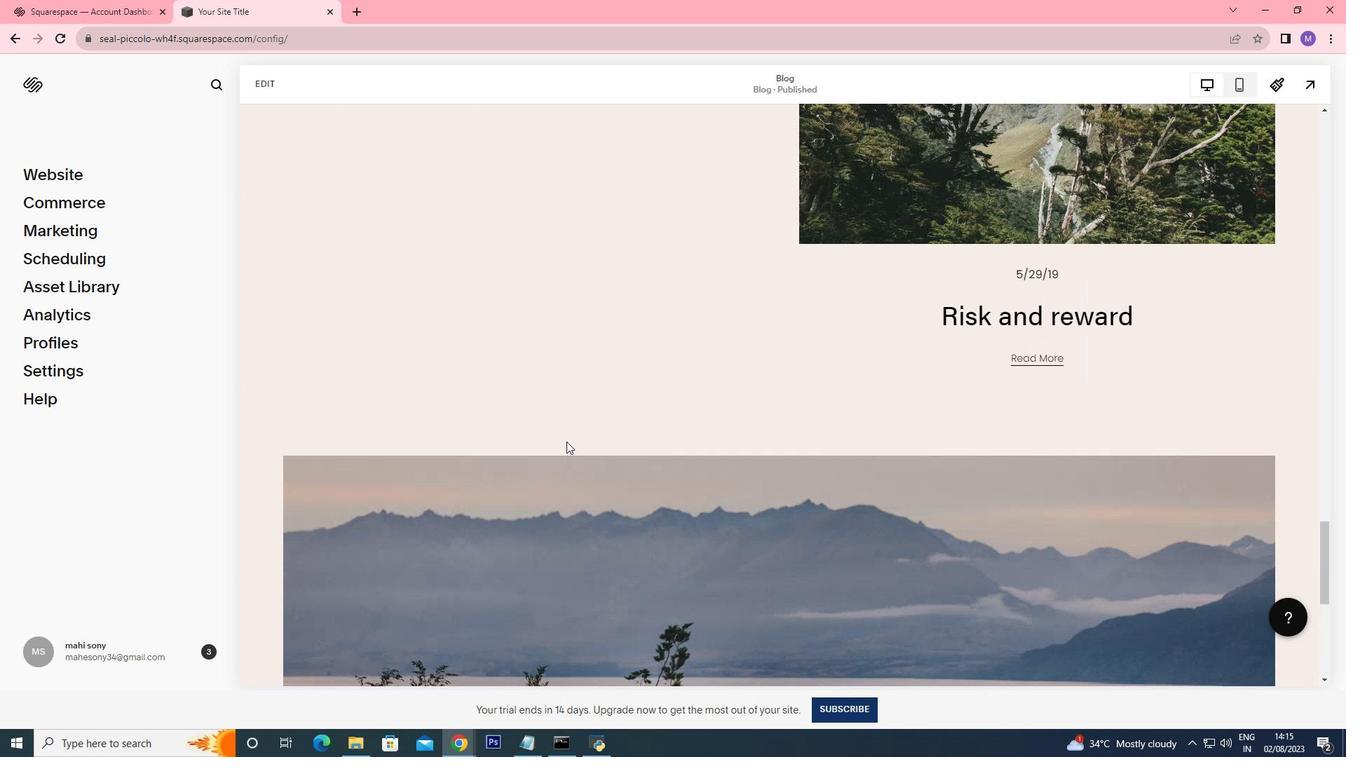
Action: Mouse scrolled (566, 442) with delta (0, 0)
Screenshot: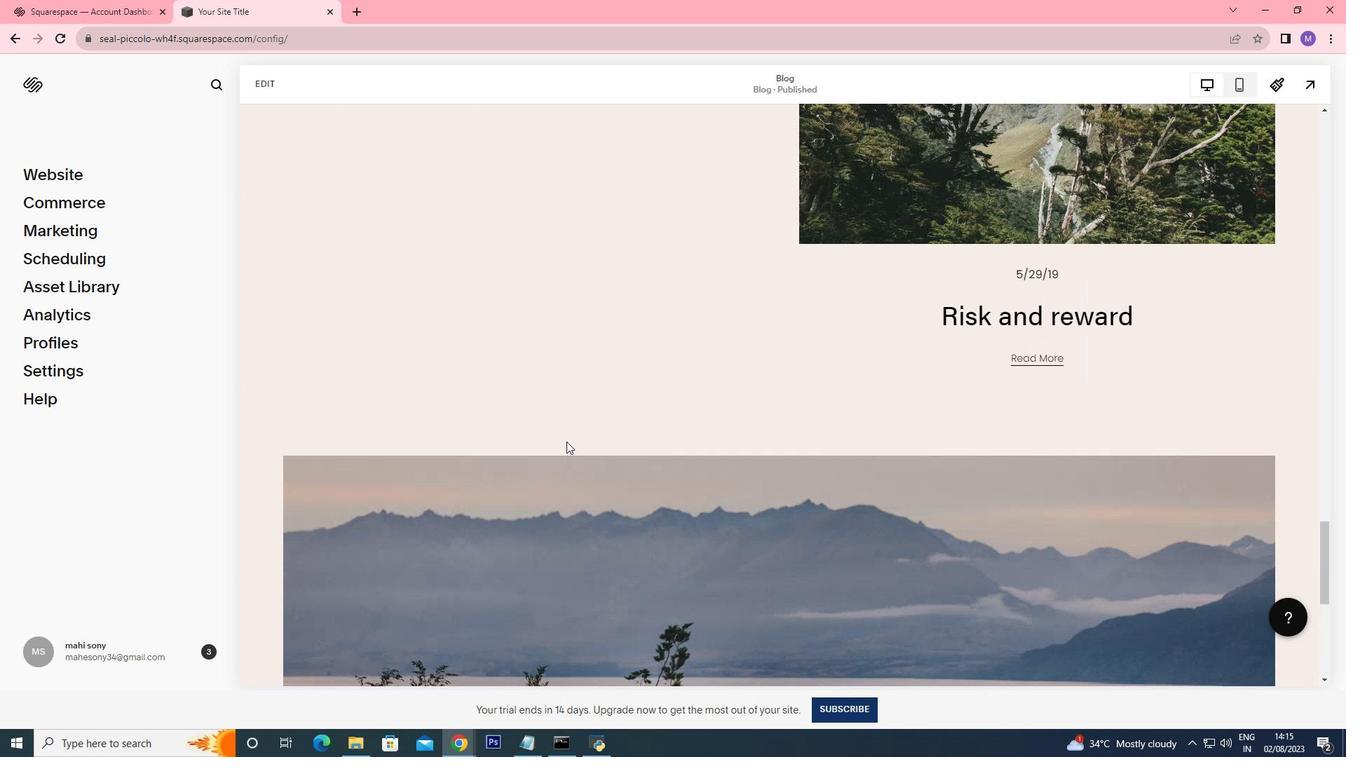 
Action: Mouse scrolled (566, 442) with delta (0, 0)
Screenshot: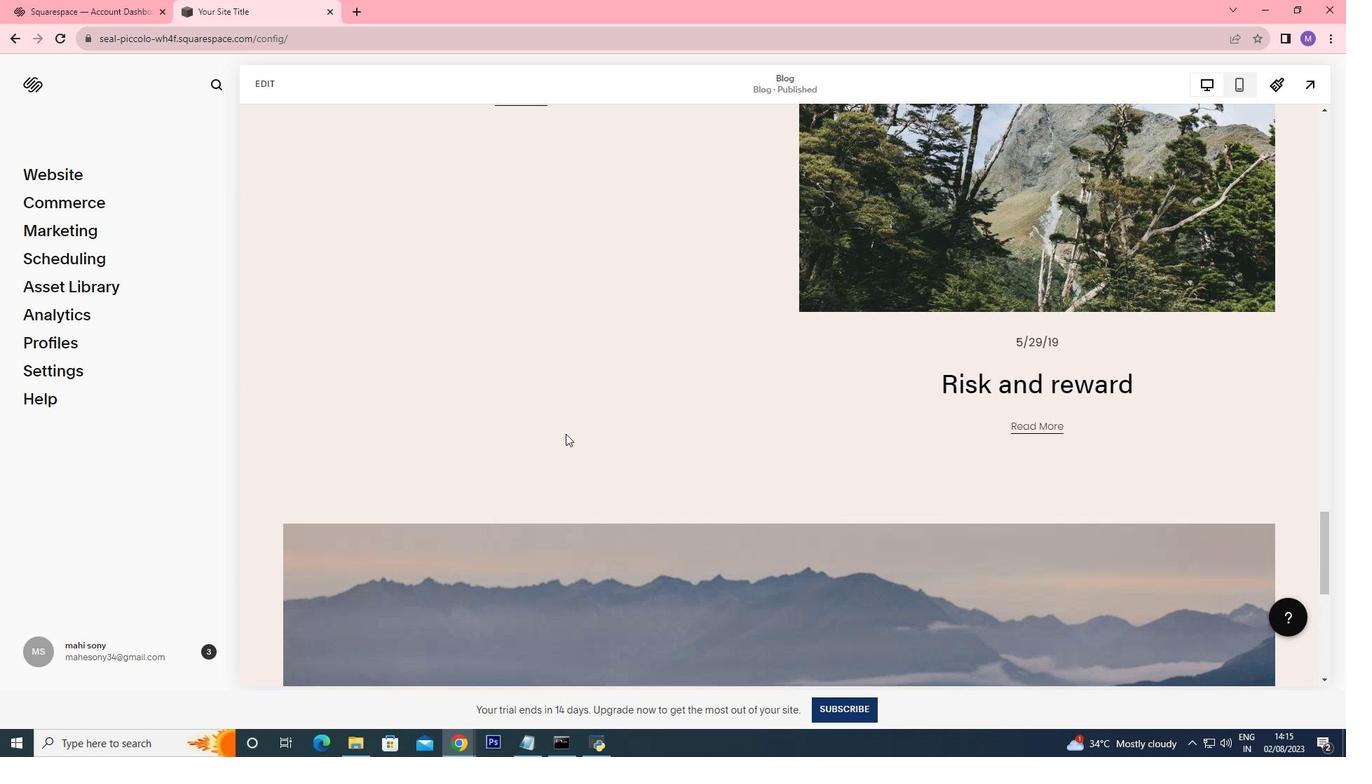 
Action: Mouse moved to (564, 431)
Screenshot: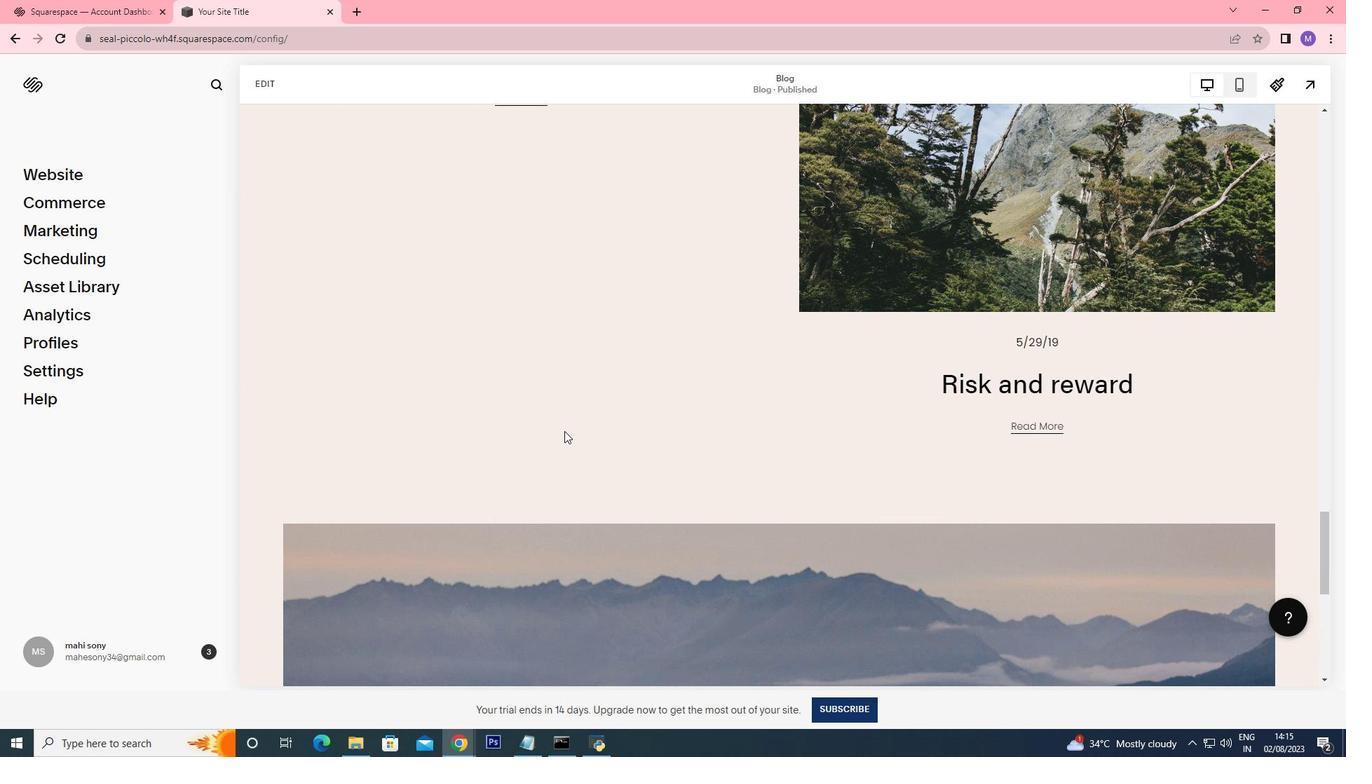 
Action: Mouse scrolled (564, 431) with delta (0, 0)
Screenshot: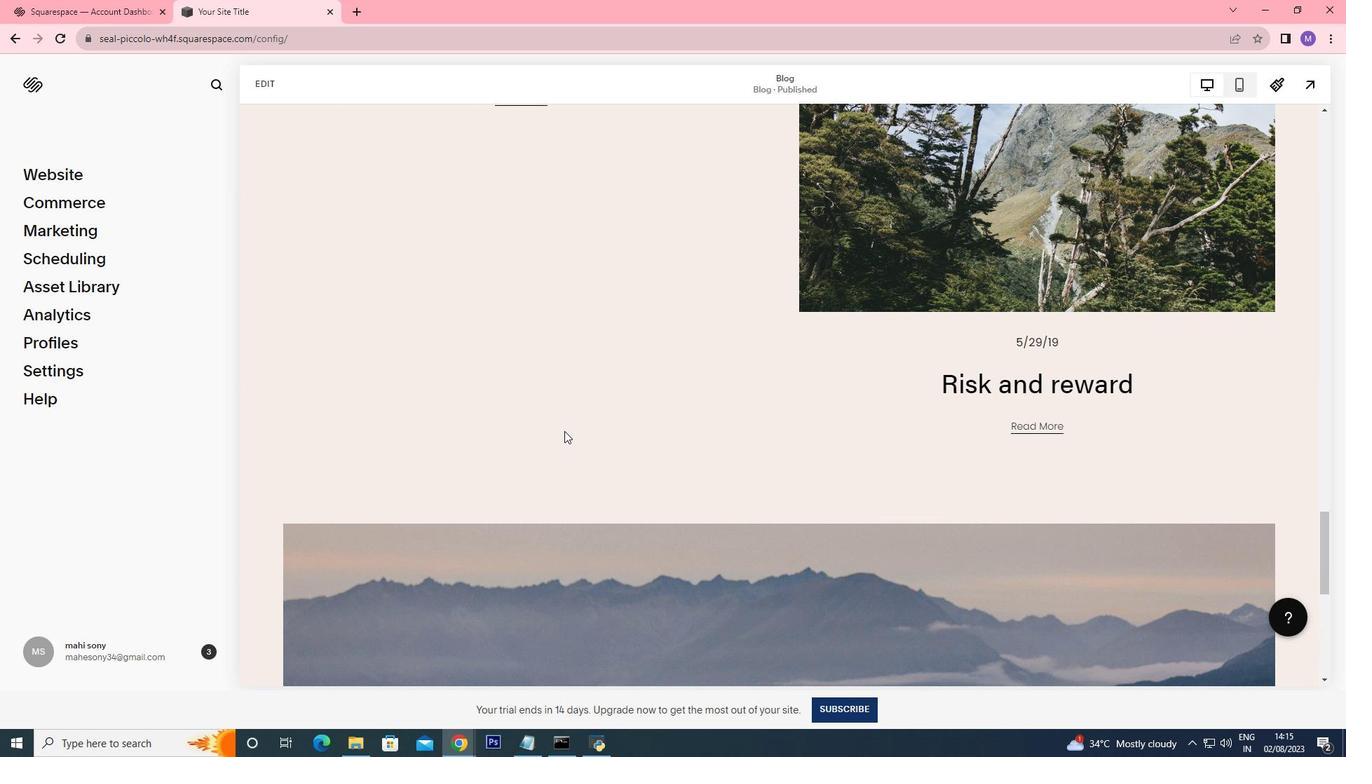 
Action: Mouse scrolled (564, 431) with delta (0, 0)
Screenshot: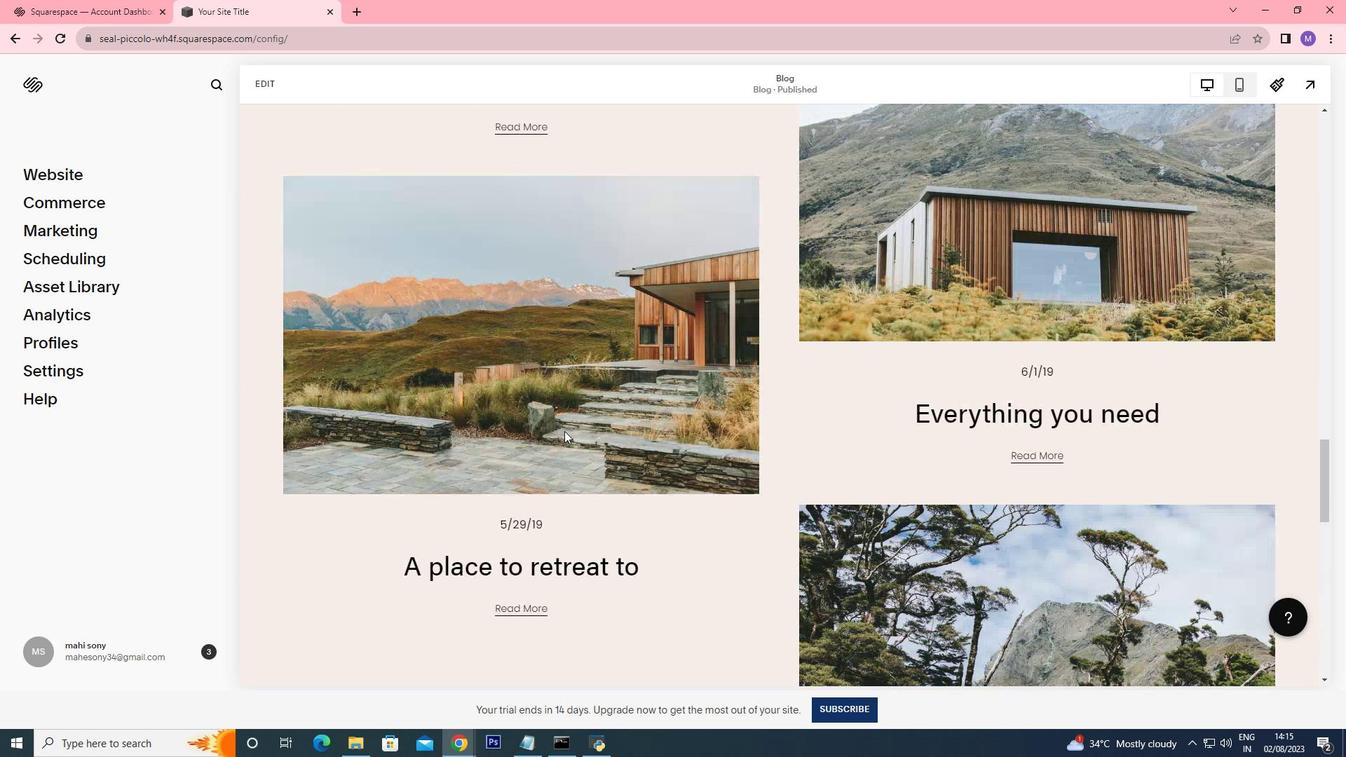 
Action: Mouse scrolled (564, 431) with delta (0, 0)
Screenshot: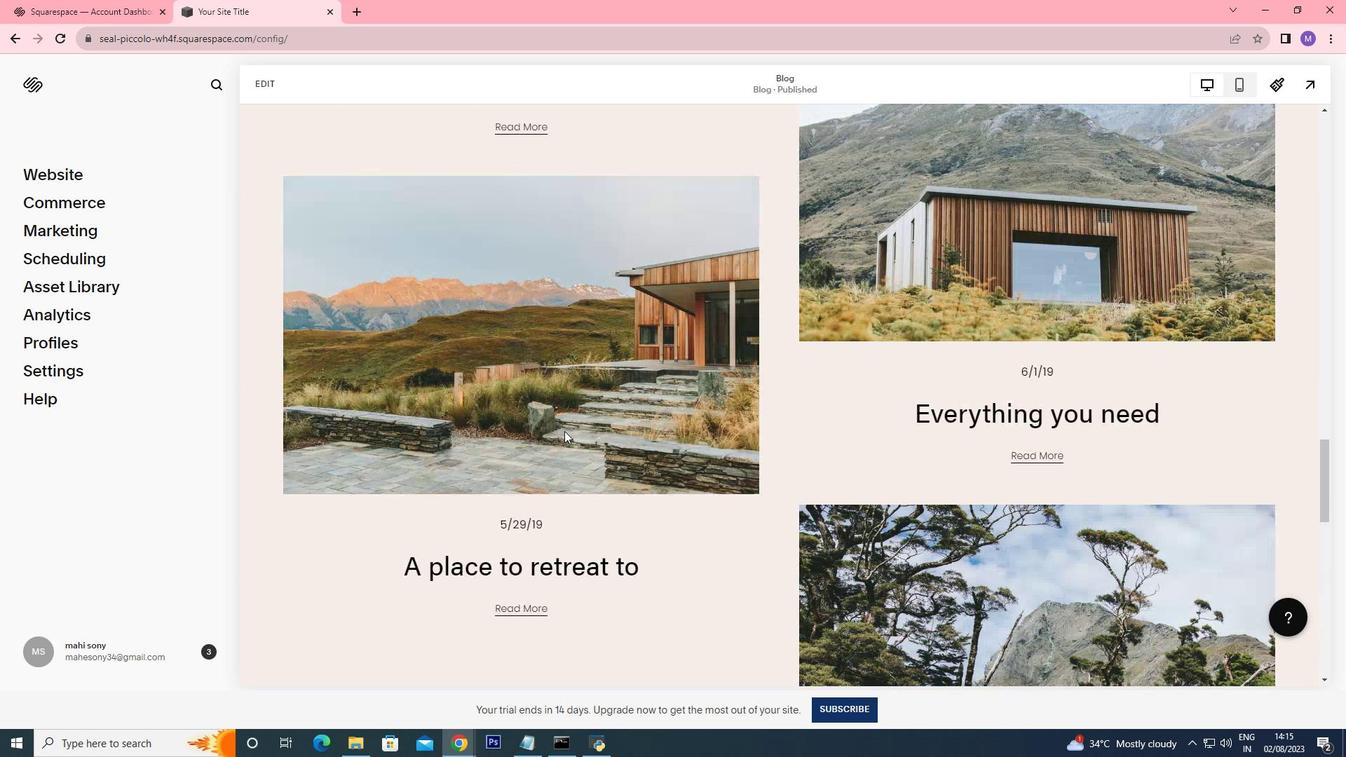 
Action: Mouse scrolled (564, 431) with delta (0, 0)
Screenshot: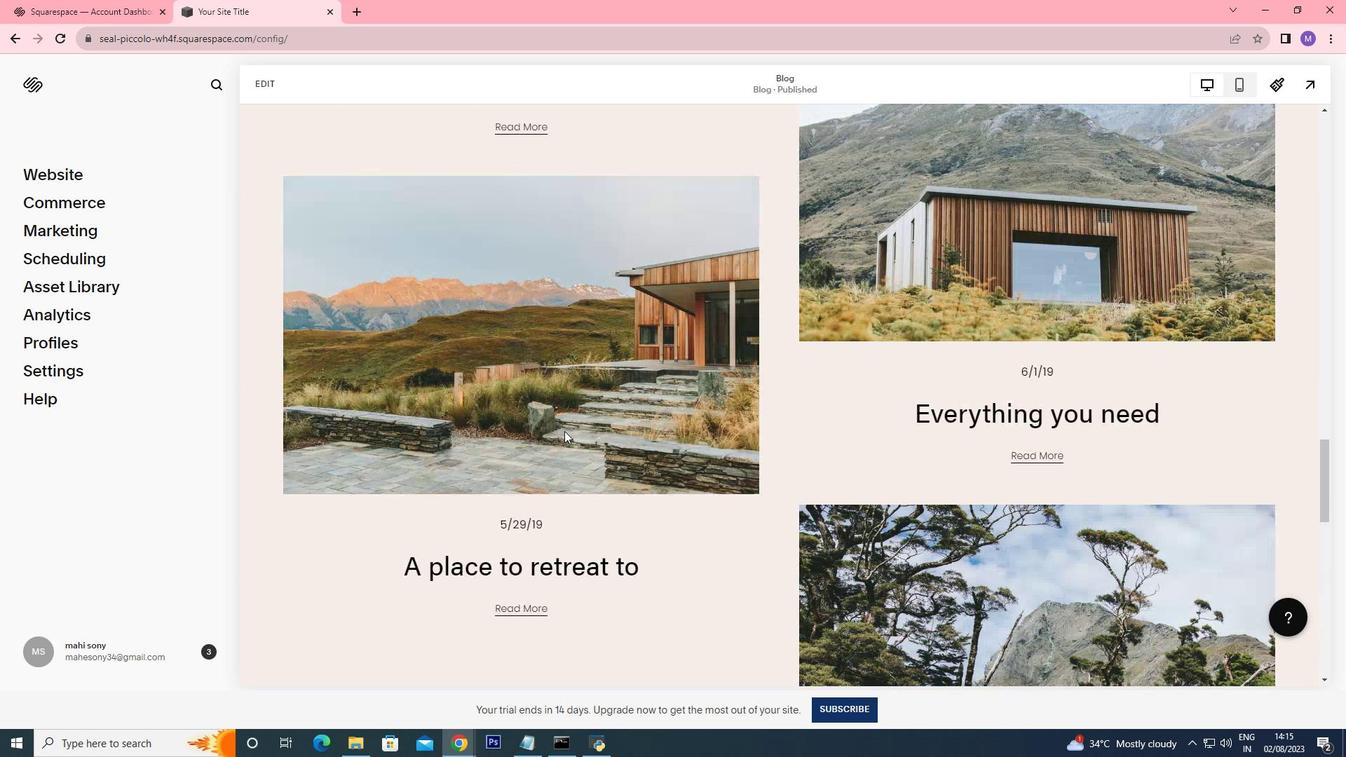 
Action: Mouse scrolled (564, 431) with delta (0, 0)
Screenshot: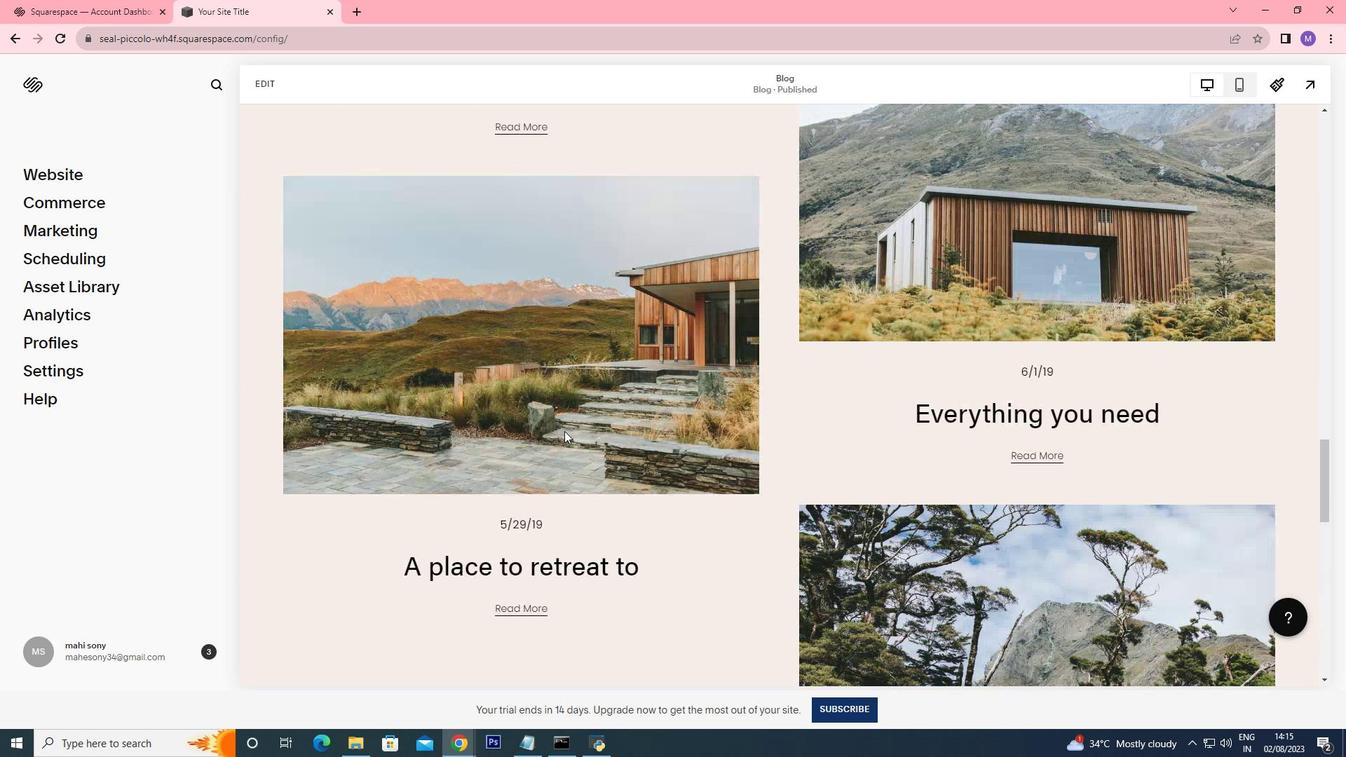 
Action: Mouse scrolled (564, 431) with delta (0, 0)
Screenshot: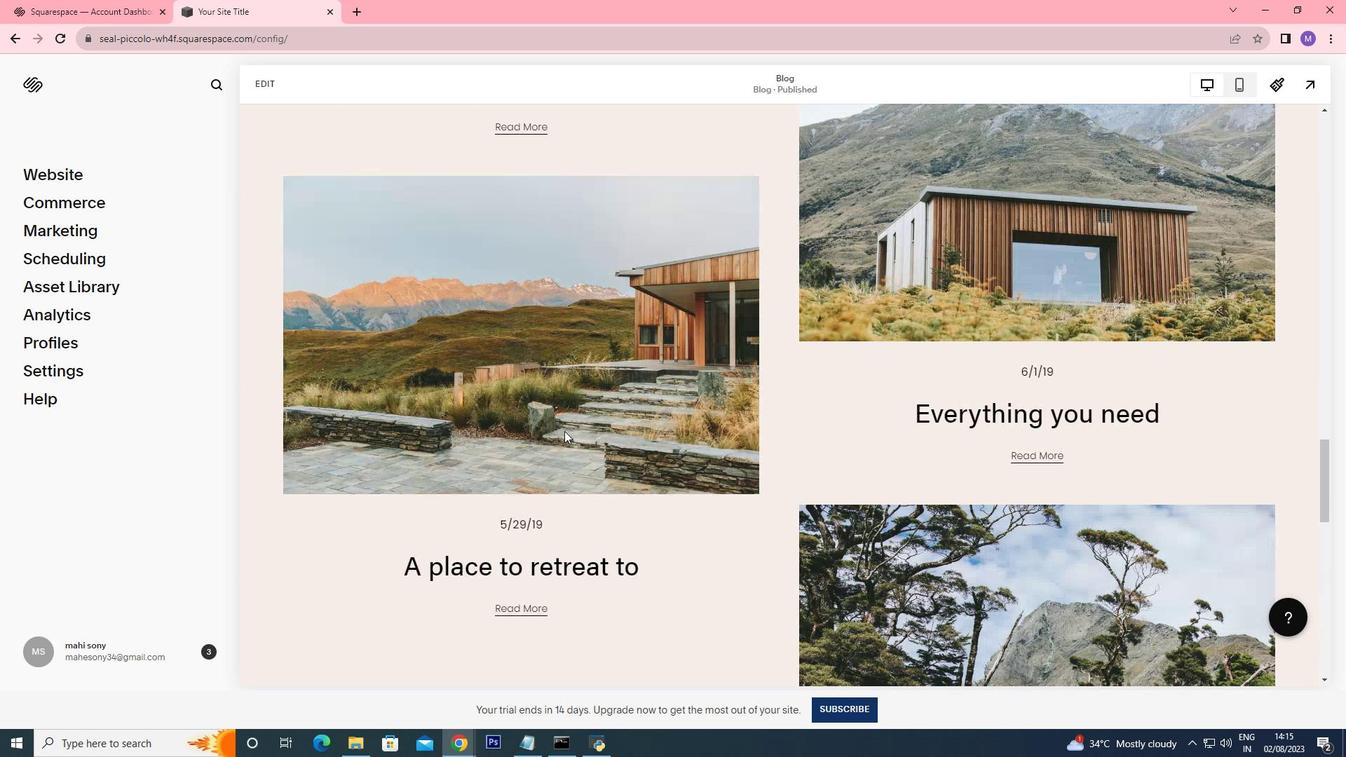 
Action: Mouse scrolled (564, 431) with delta (0, 0)
Screenshot: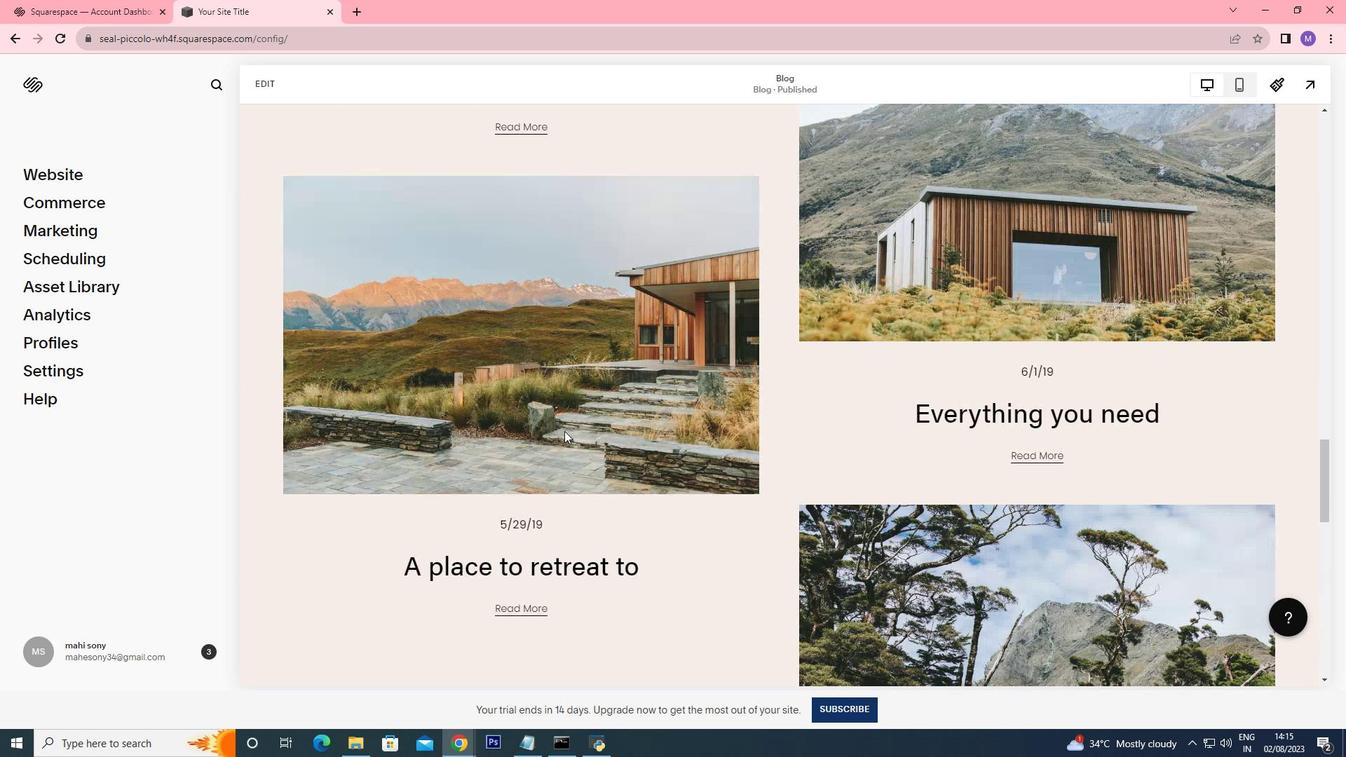 
Action: Mouse scrolled (564, 431) with delta (0, 0)
Screenshot: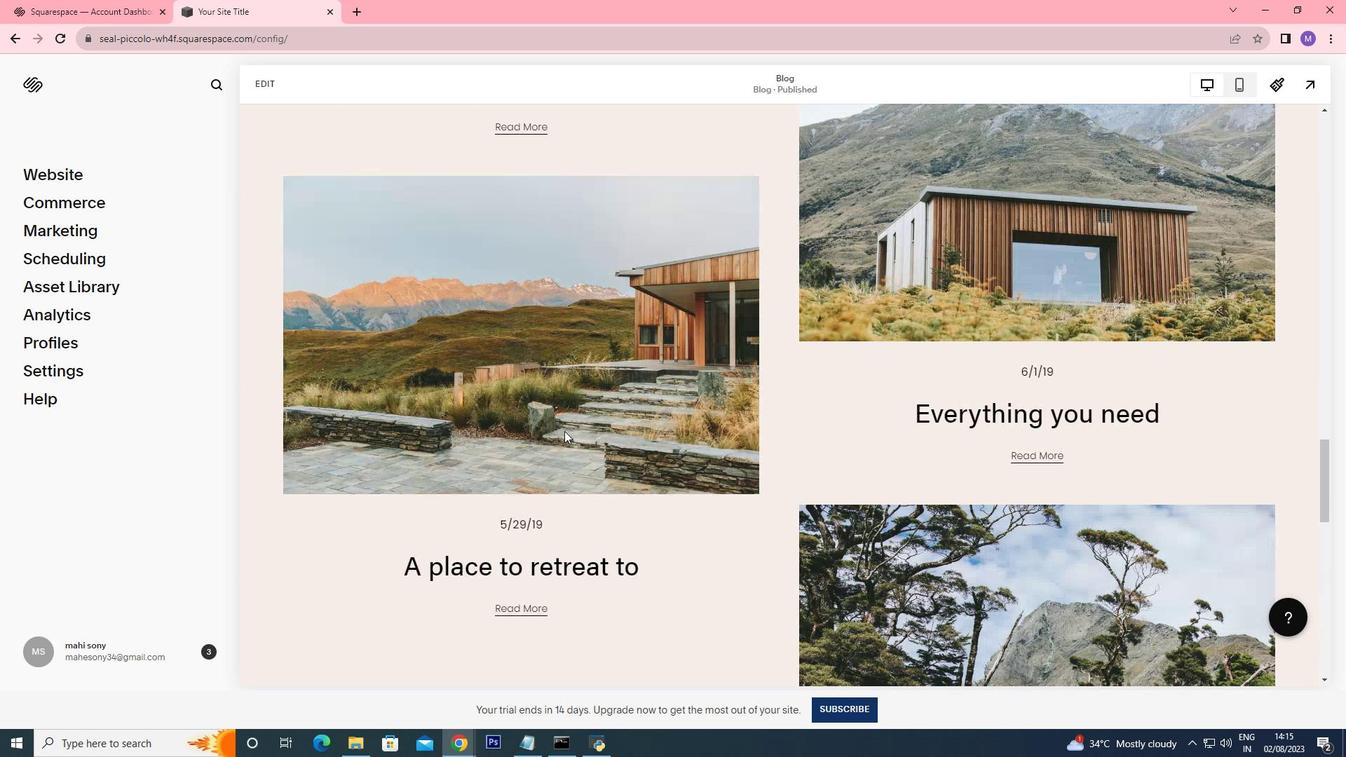 
Action: Mouse moved to (564, 428)
Screenshot: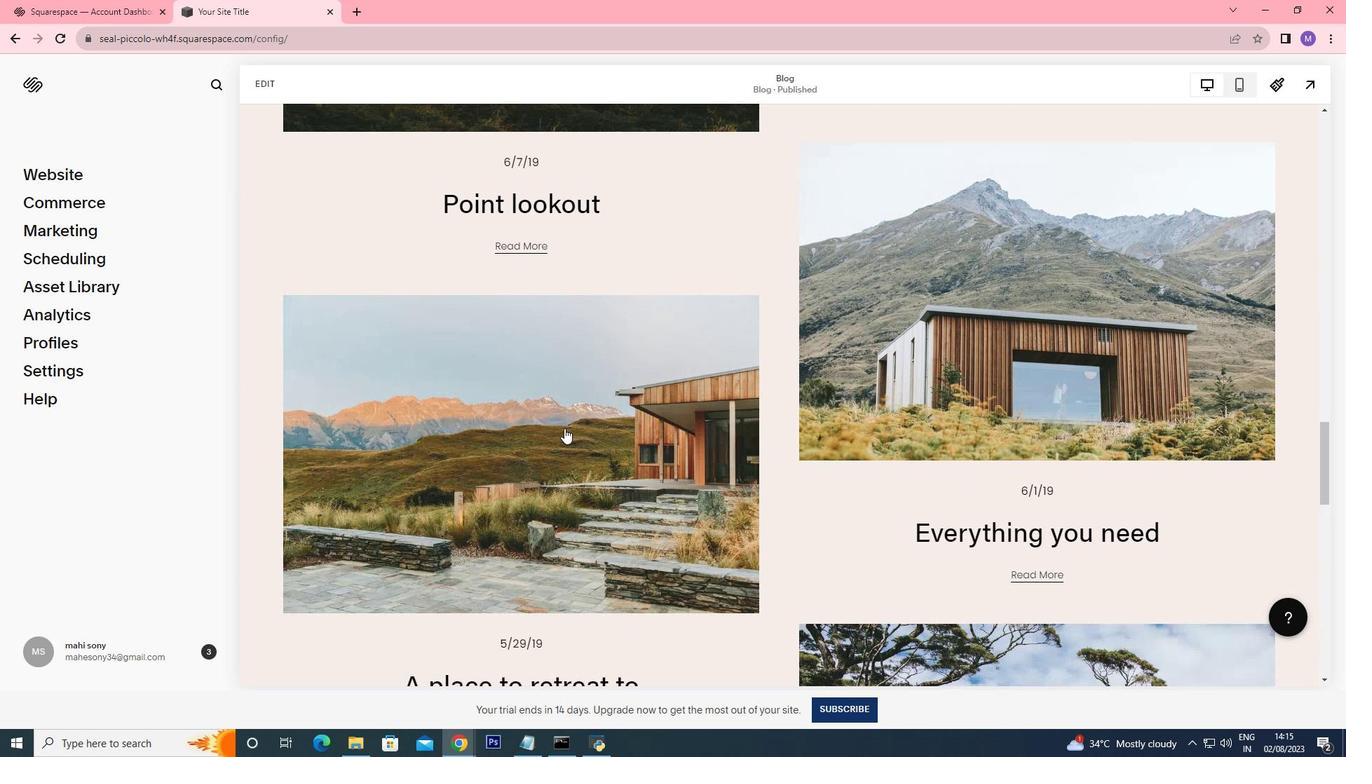
Action: Mouse scrolled (564, 429) with delta (0, 0)
Screenshot: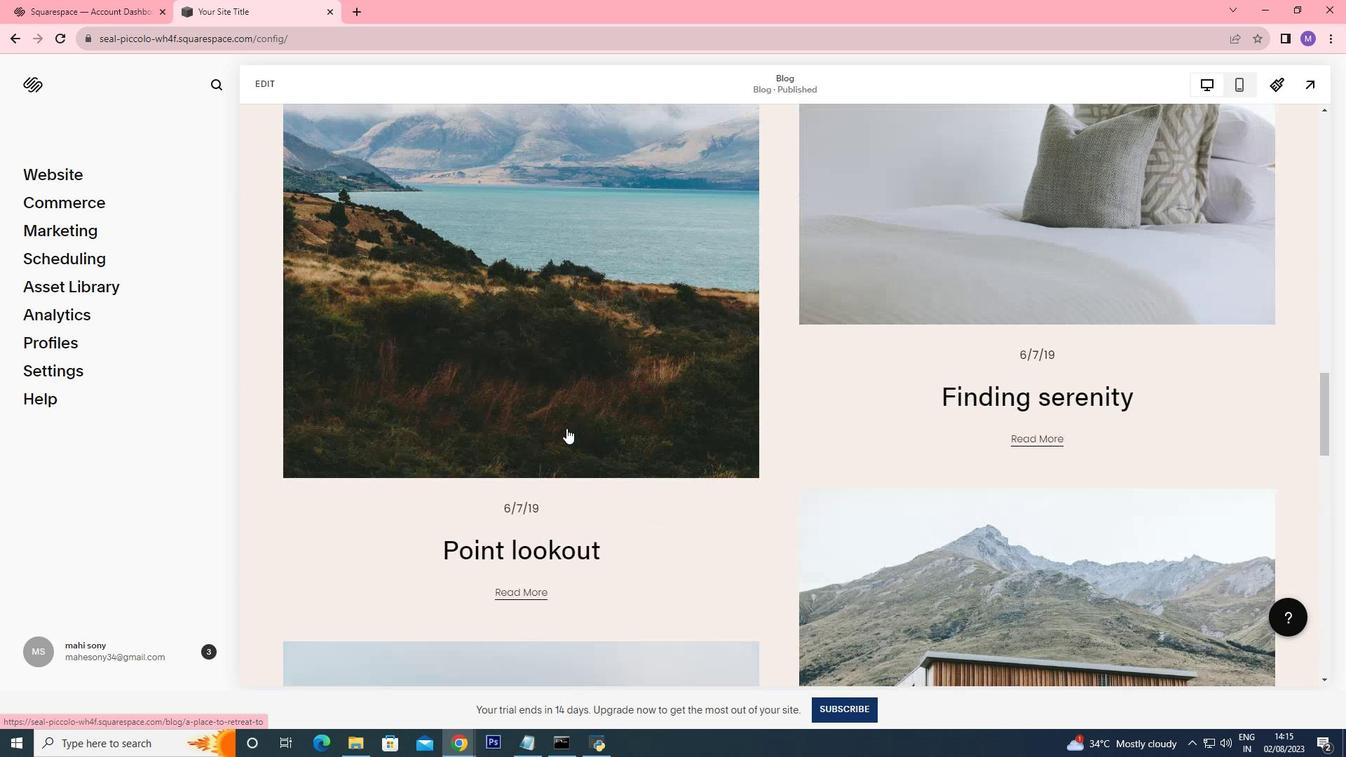 
Action: Mouse scrolled (564, 429) with delta (0, 0)
Screenshot: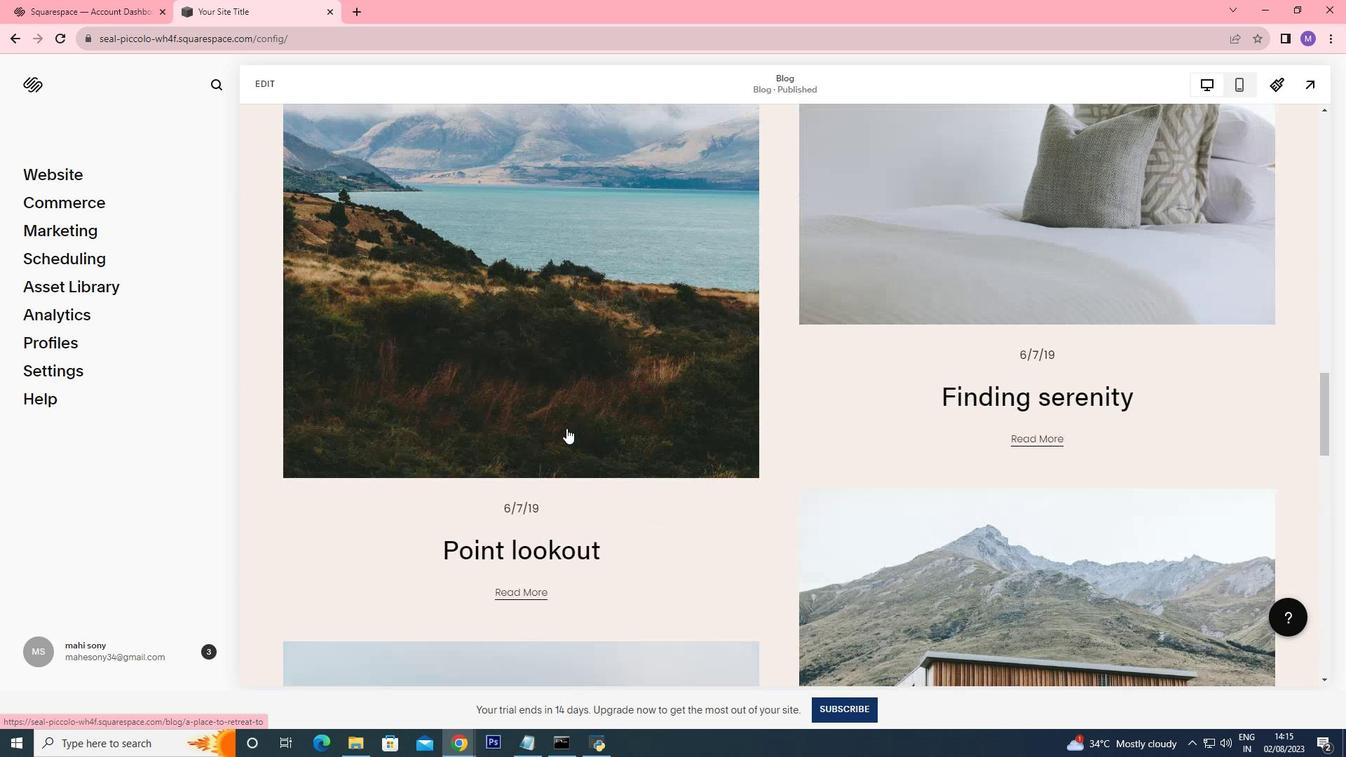 
Action: Mouse scrolled (564, 429) with delta (0, 0)
Screenshot: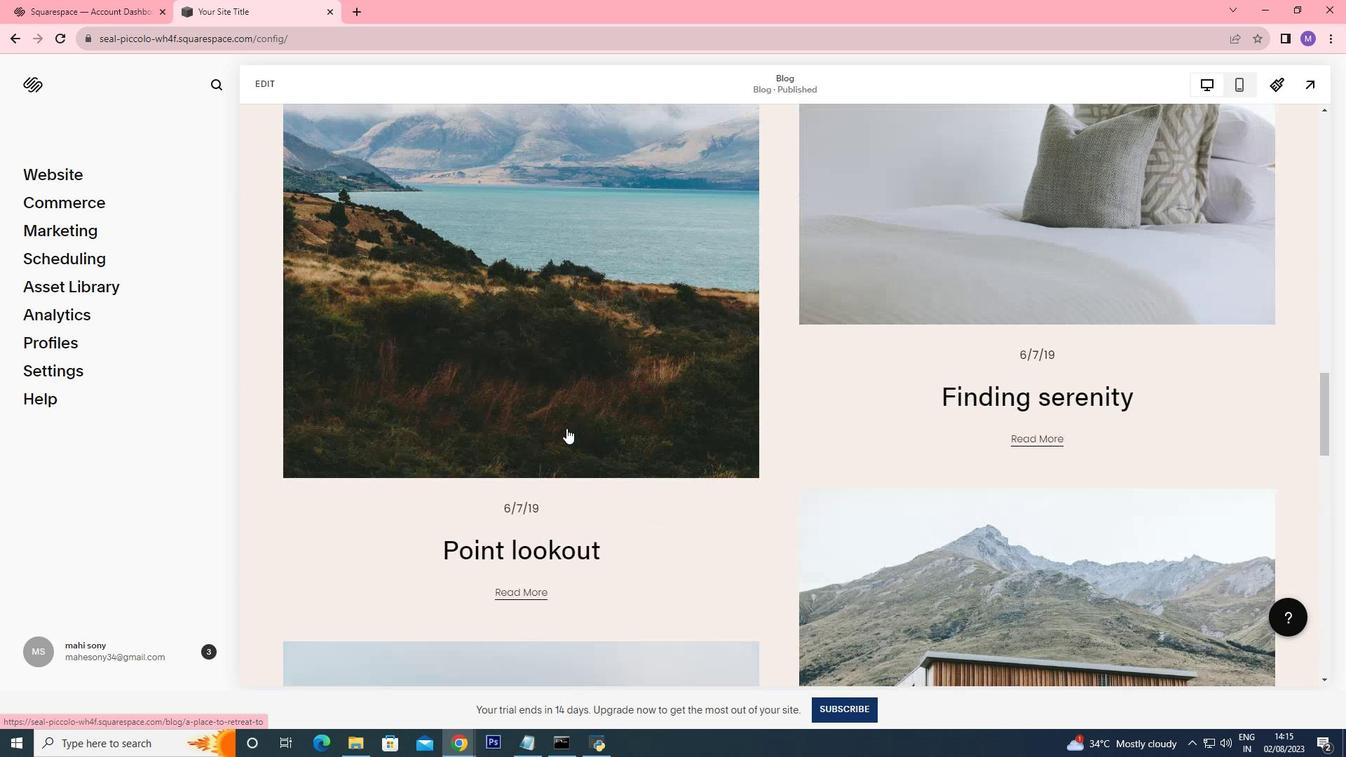 
Action: Mouse scrolled (564, 429) with delta (0, 0)
Screenshot: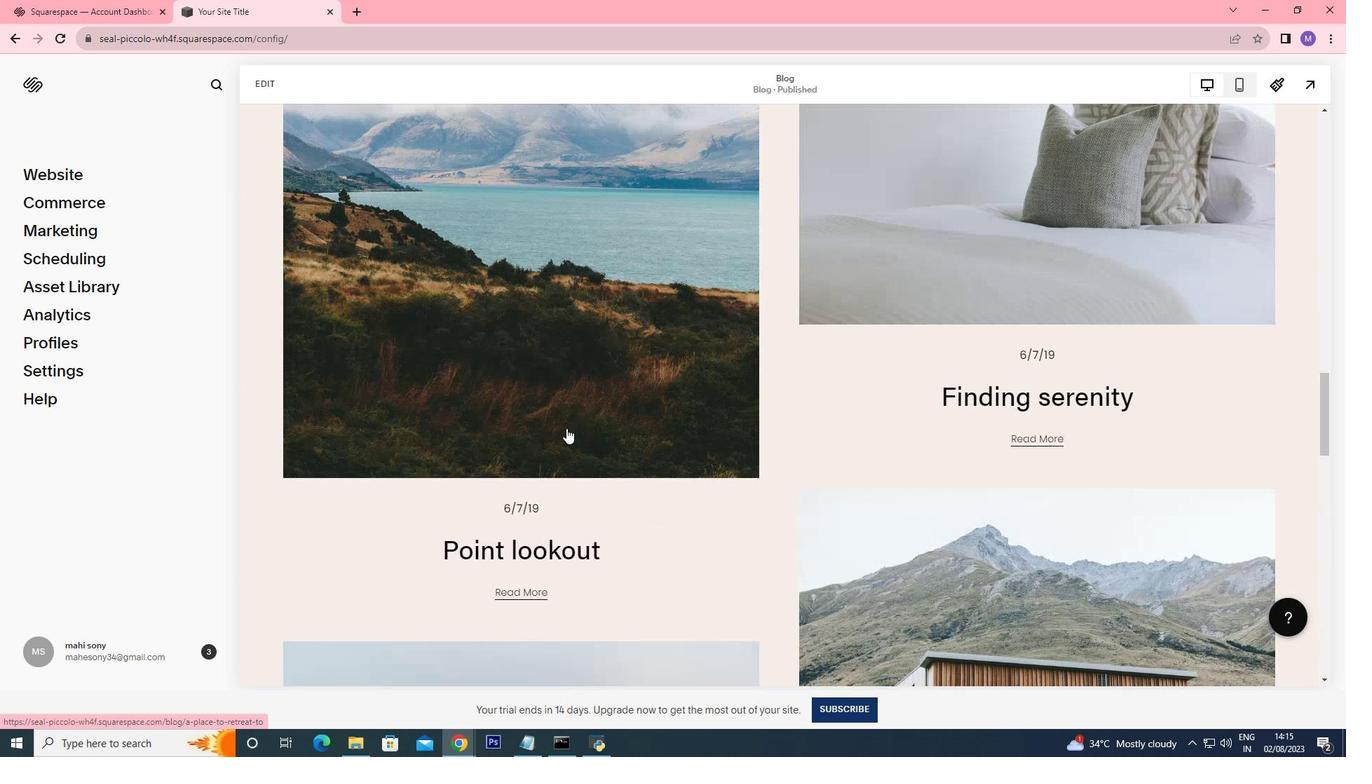
Action: Mouse scrolled (564, 429) with delta (0, 0)
Screenshot: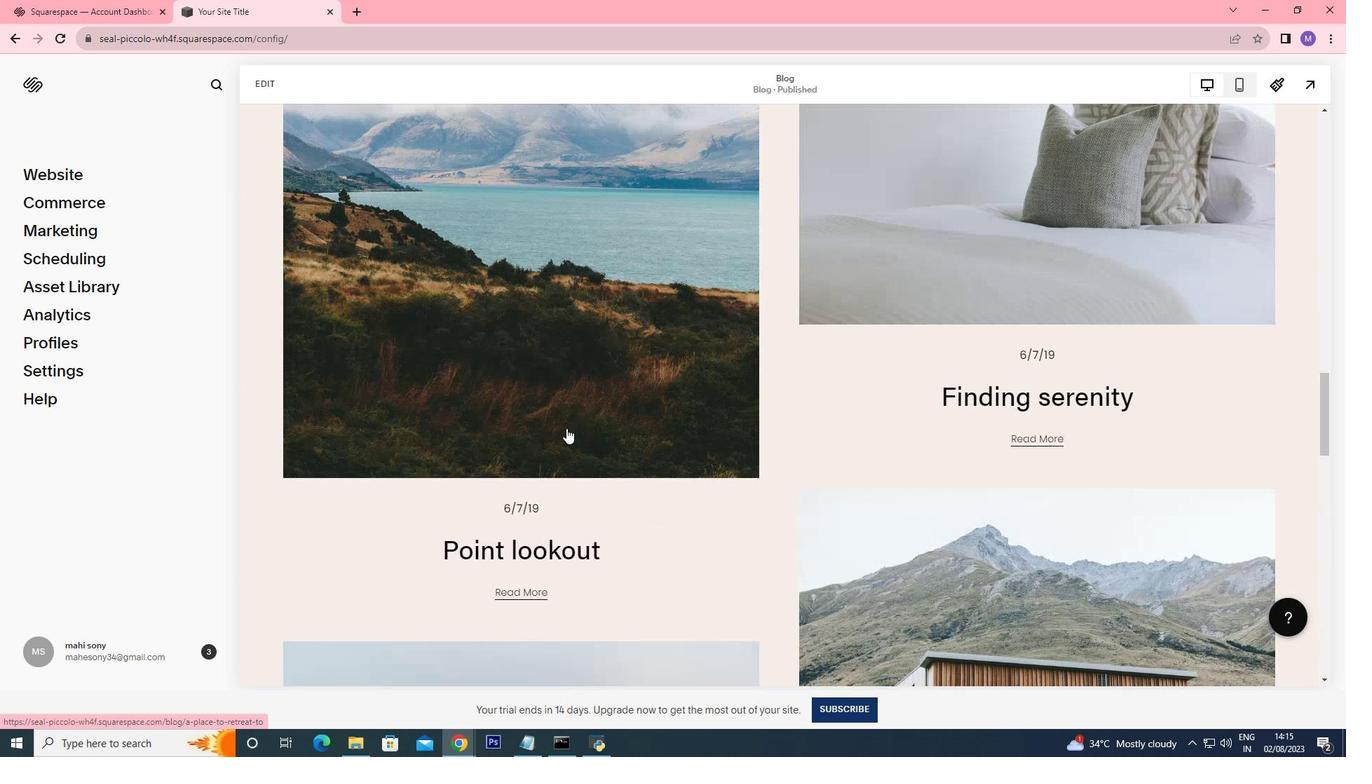 
Action: Mouse scrolled (564, 429) with delta (0, 0)
Screenshot: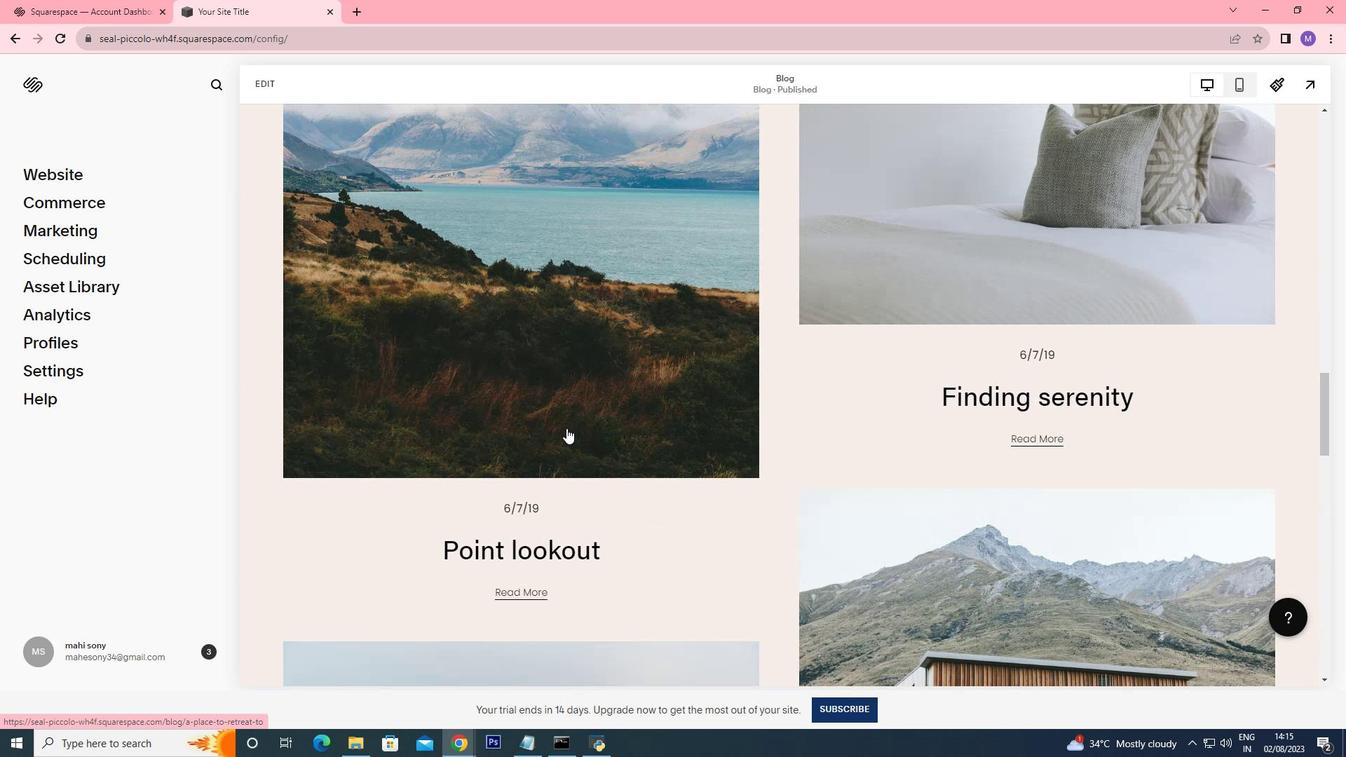
Action: Mouse scrolled (564, 429) with delta (0, 0)
Screenshot: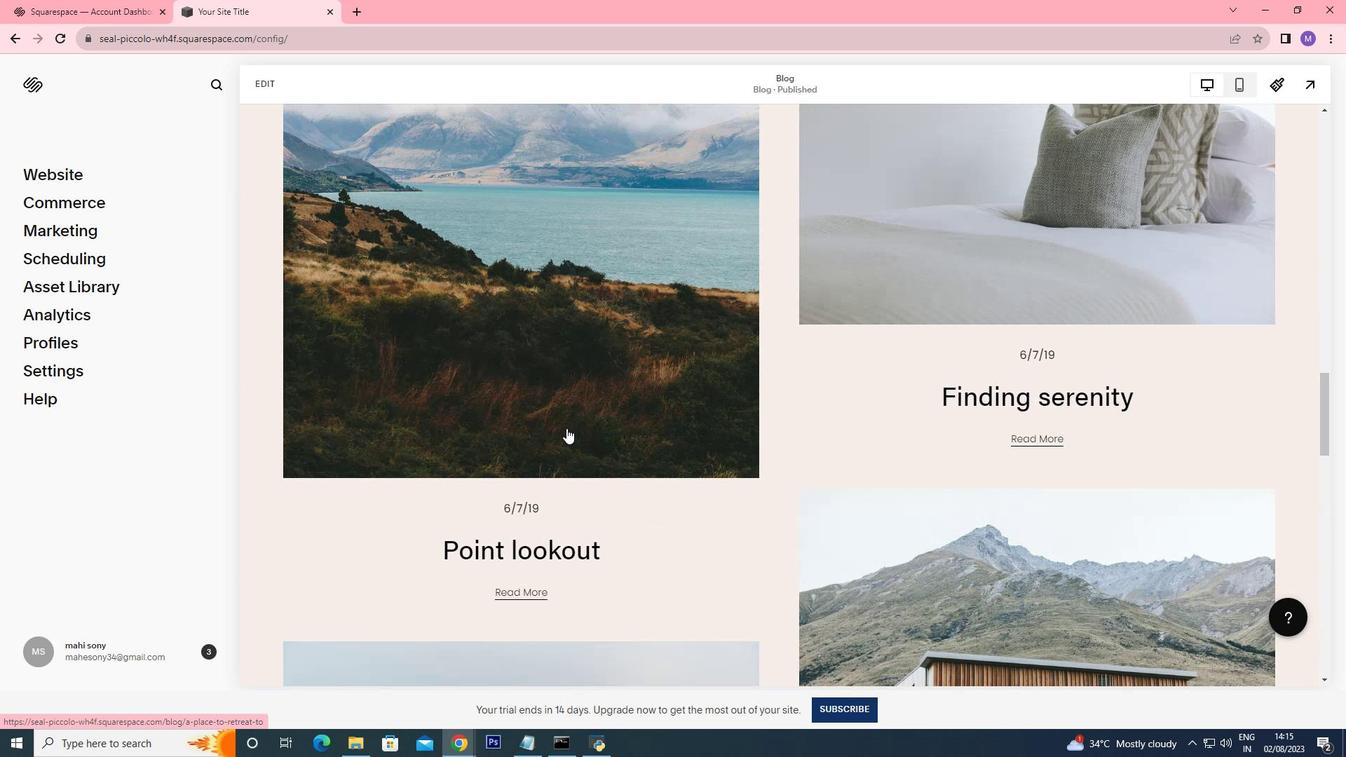 
Action: Mouse scrolled (564, 429) with delta (0, 0)
Screenshot: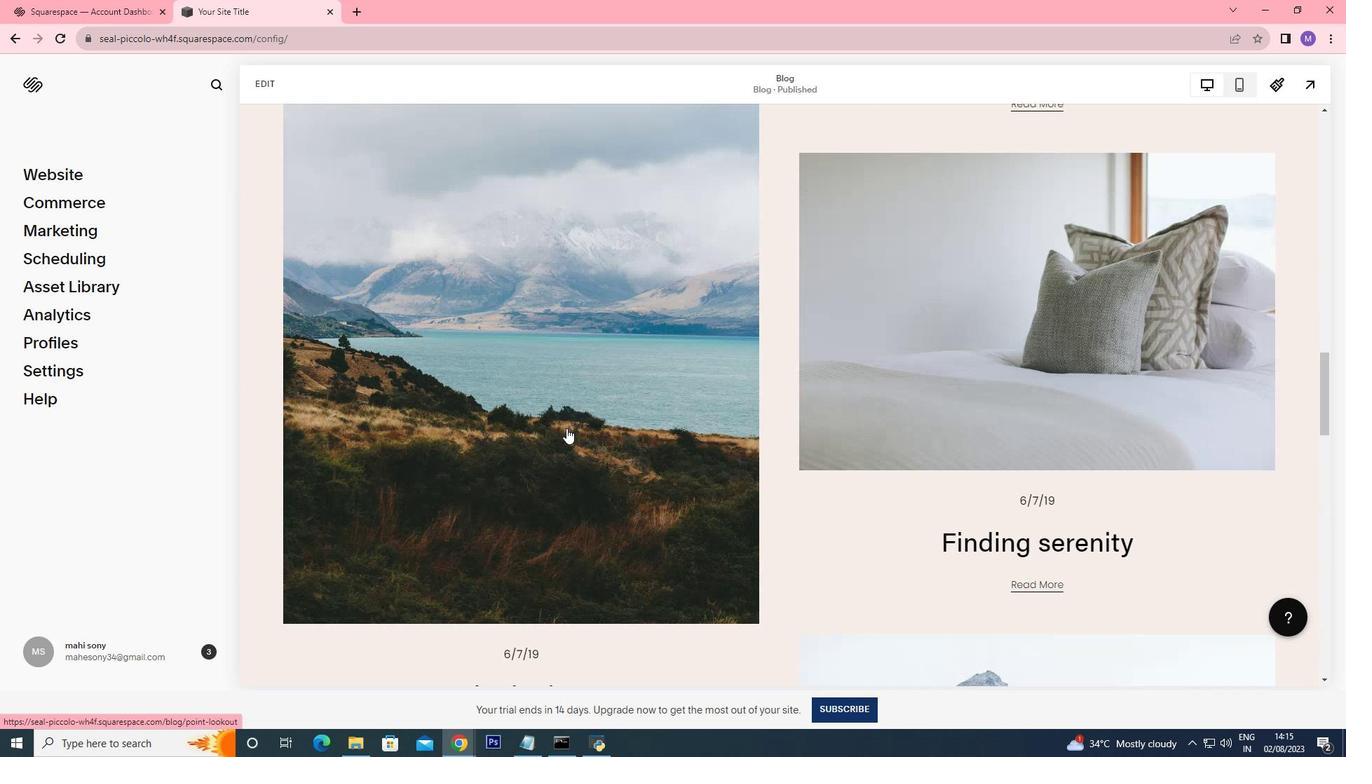 
Action: Mouse moved to (566, 428)
Screenshot: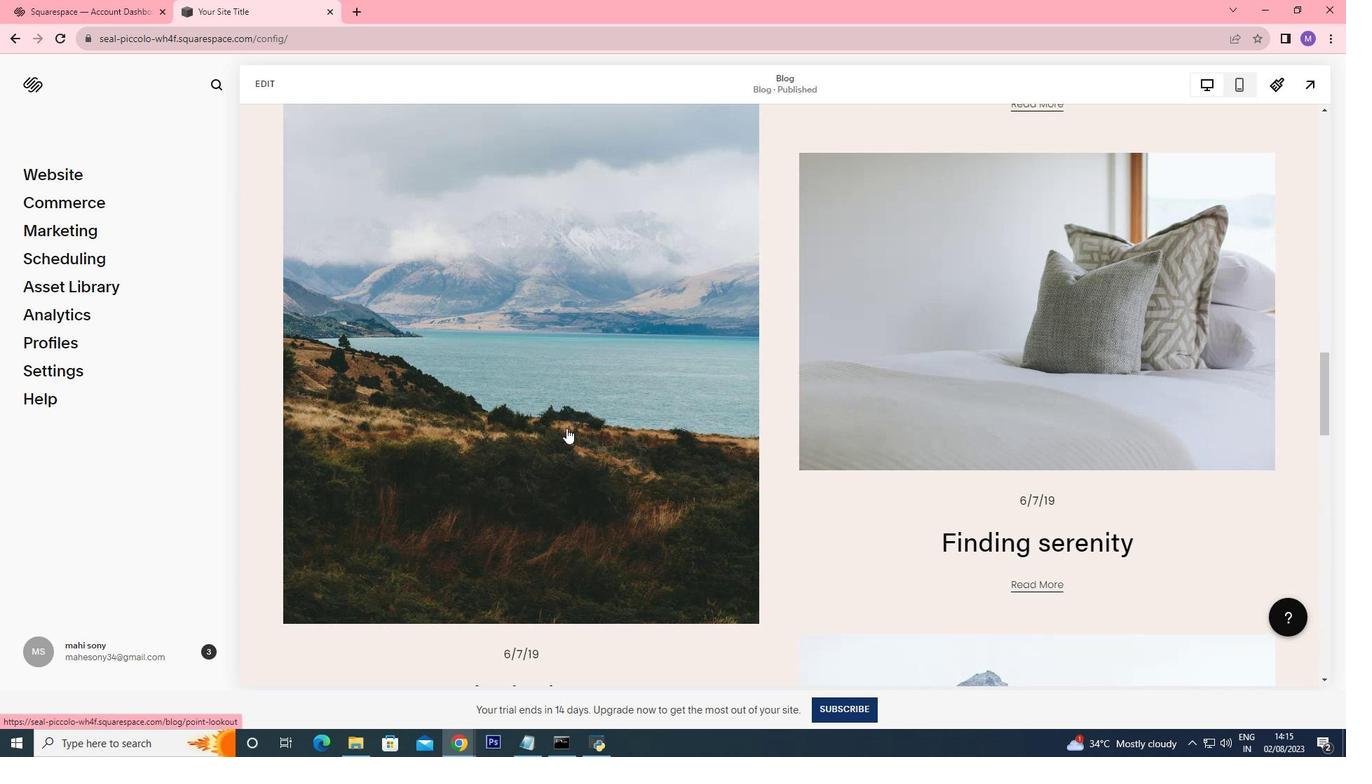 
Action: Mouse scrolled (566, 429) with delta (0, 0)
Screenshot: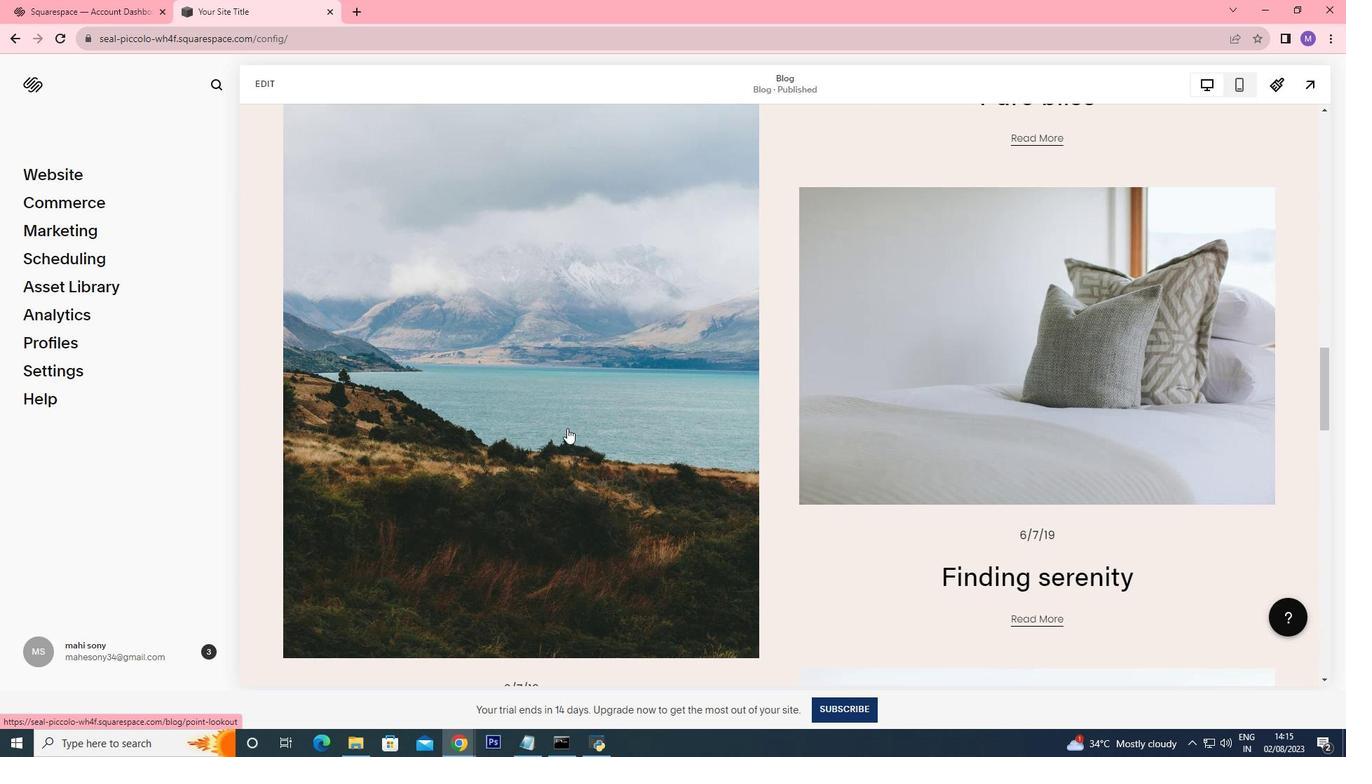 
Action: Mouse scrolled (566, 429) with delta (0, 0)
Screenshot: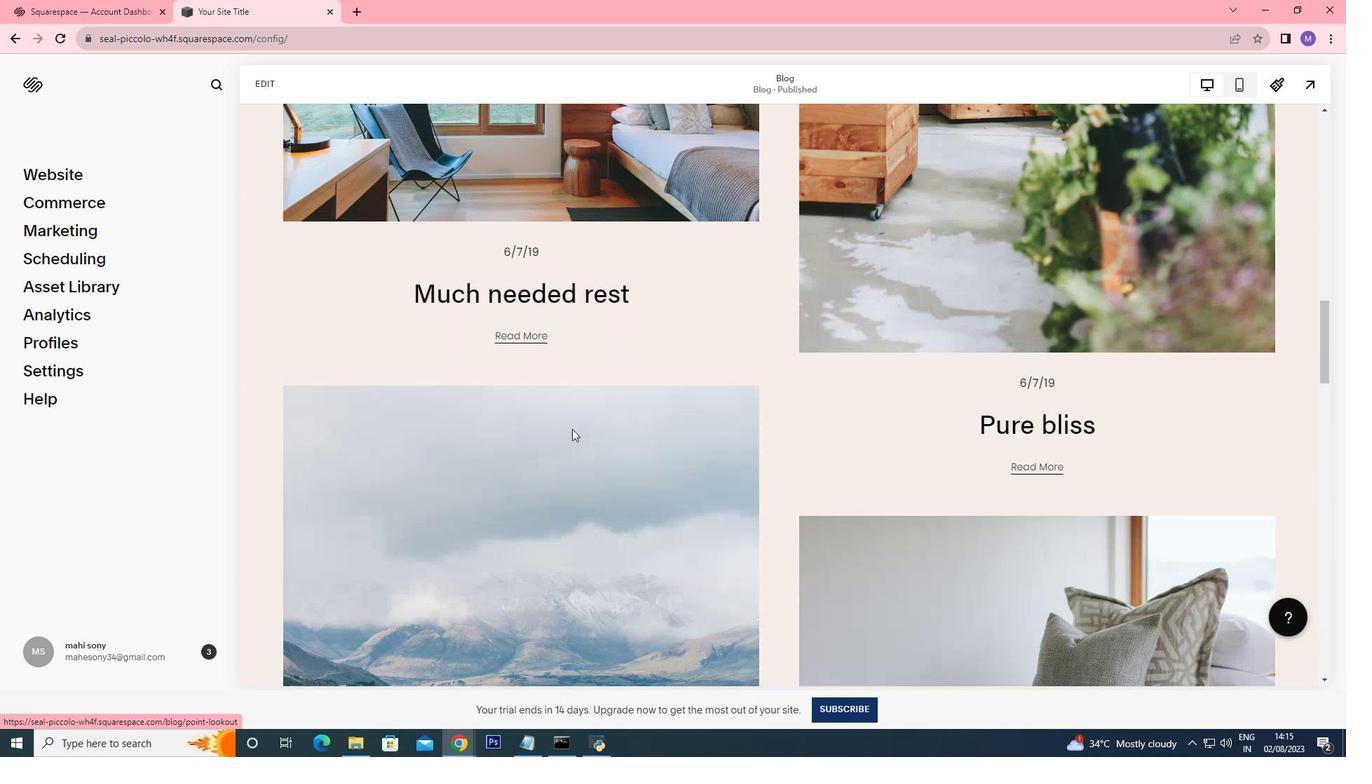 
Action: Mouse scrolled (566, 429) with delta (0, 0)
Screenshot: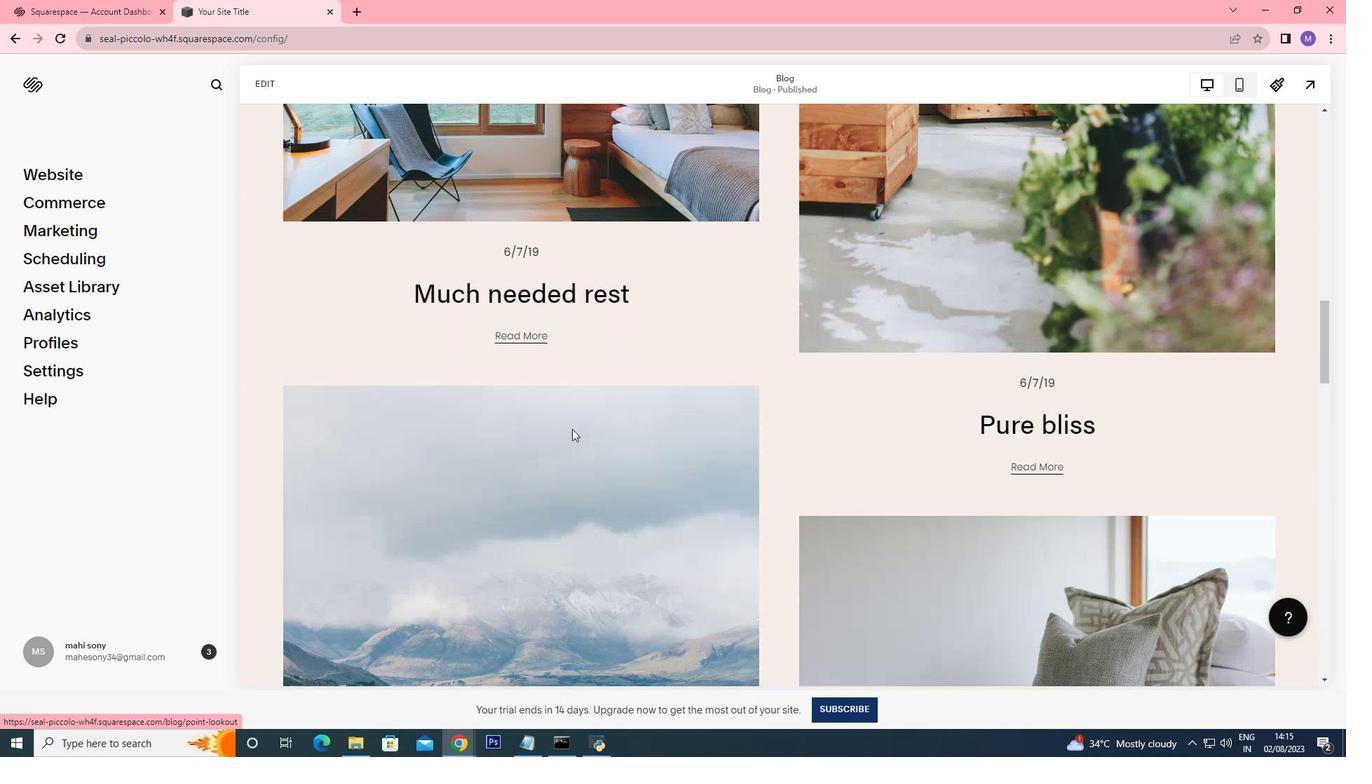 
Action: Mouse moved to (567, 428)
Screenshot: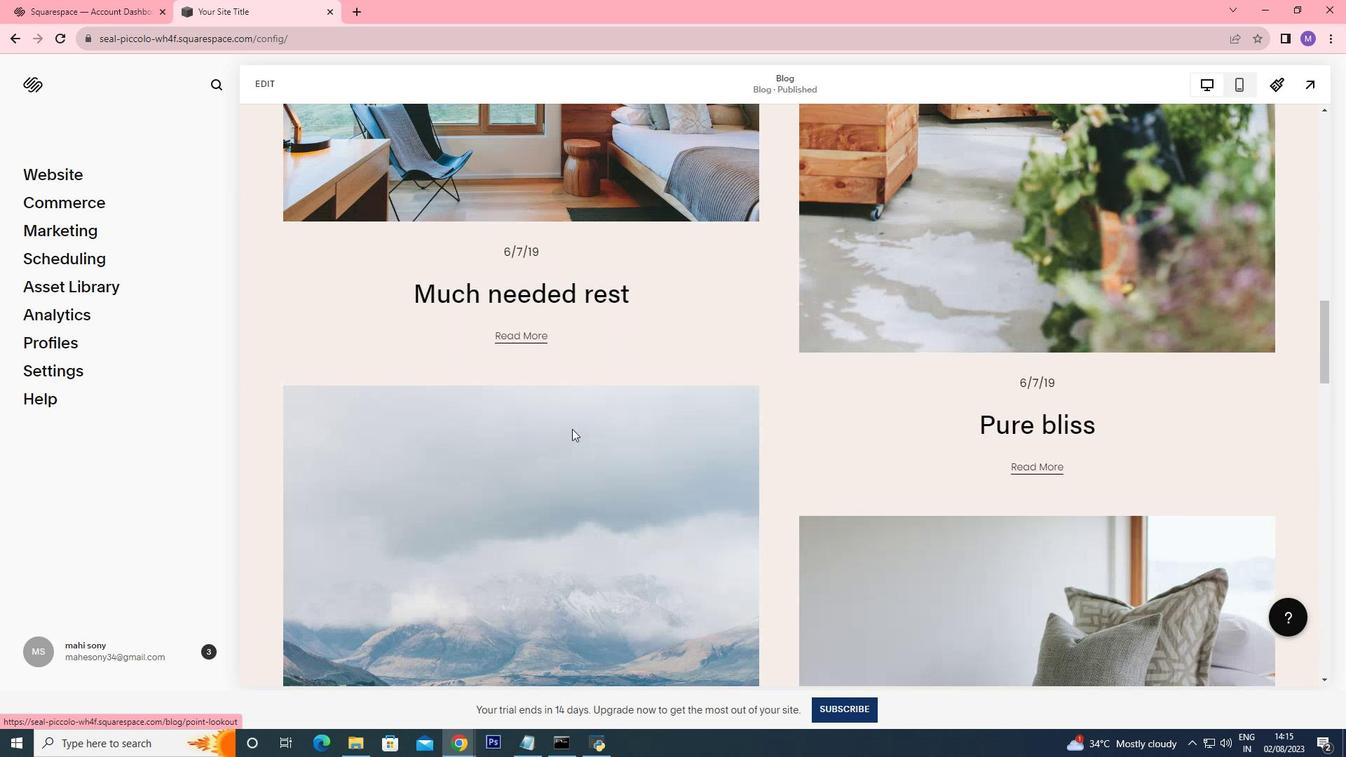 
Action: Mouse scrolled (567, 429) with delta (0, 0)
Screenshot: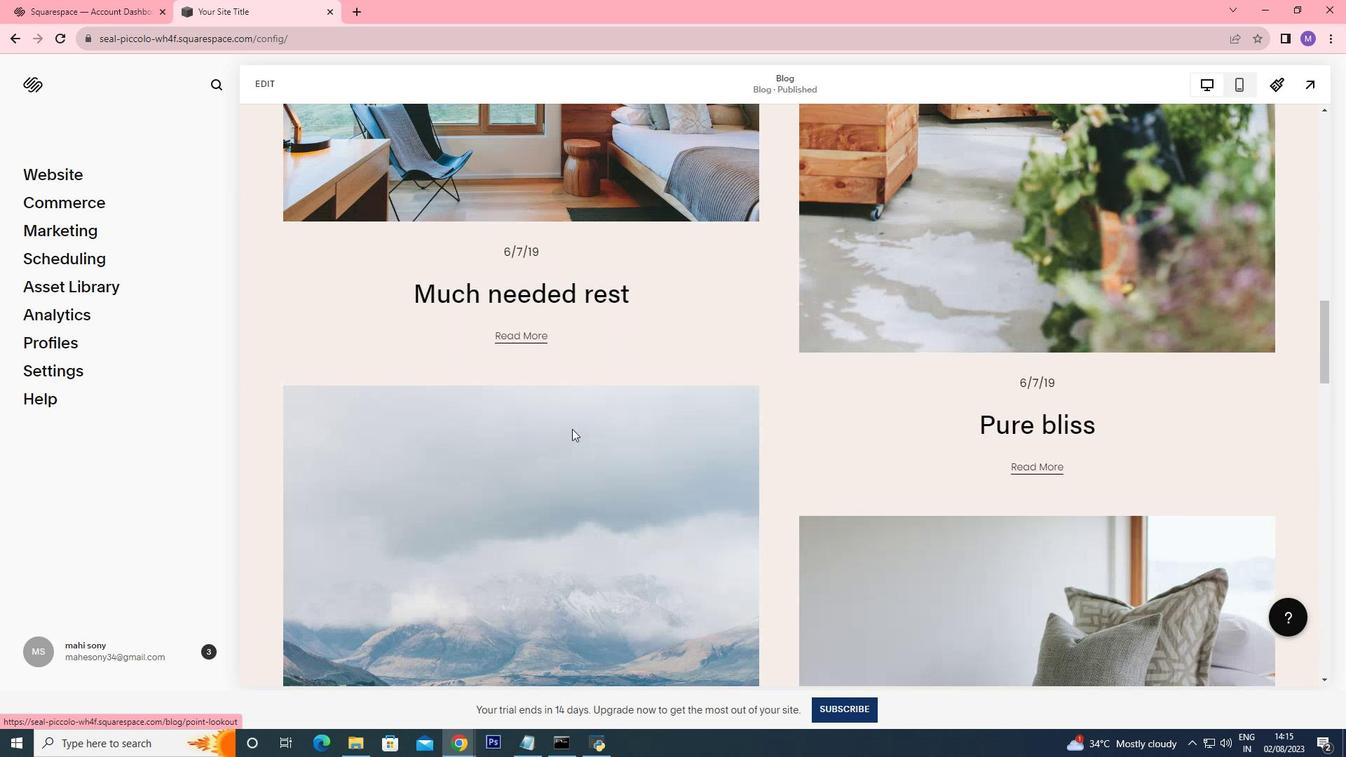
Action: Mouse scrolled (567, 429) with delta (0, 0)
Screenshot: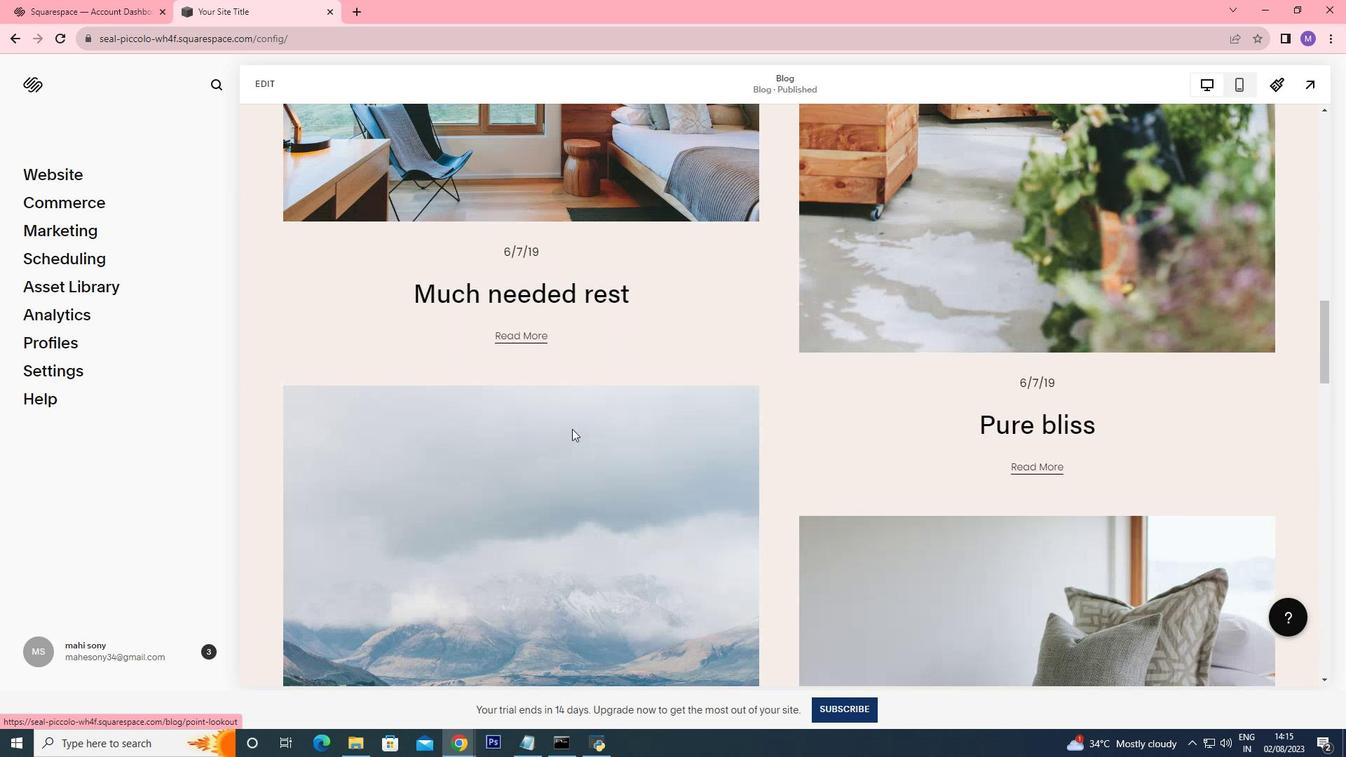 
Action: Mouse scrolled (567, 429) with delta (0, 0)
Screenshot: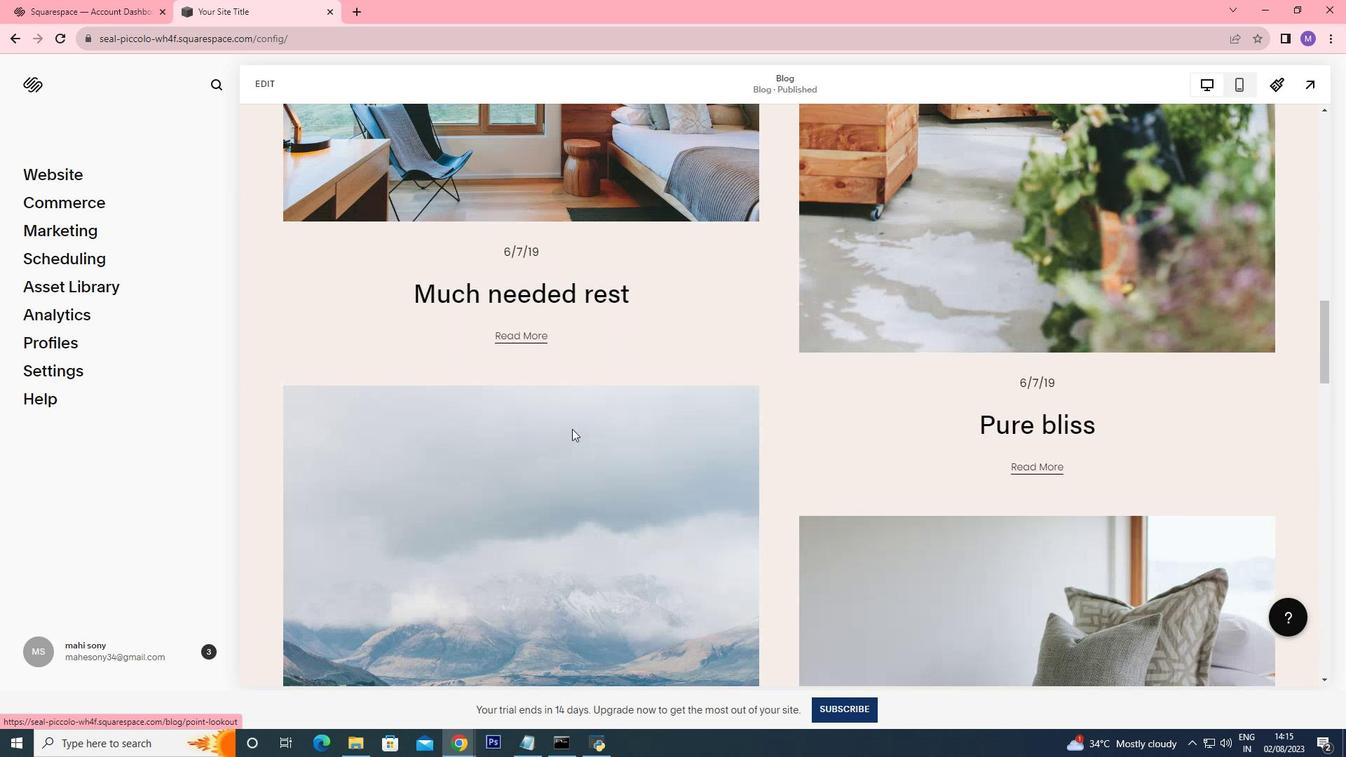 
Action: Mouse scrolled (567, 429) with delta (0, 0)
Screenshot: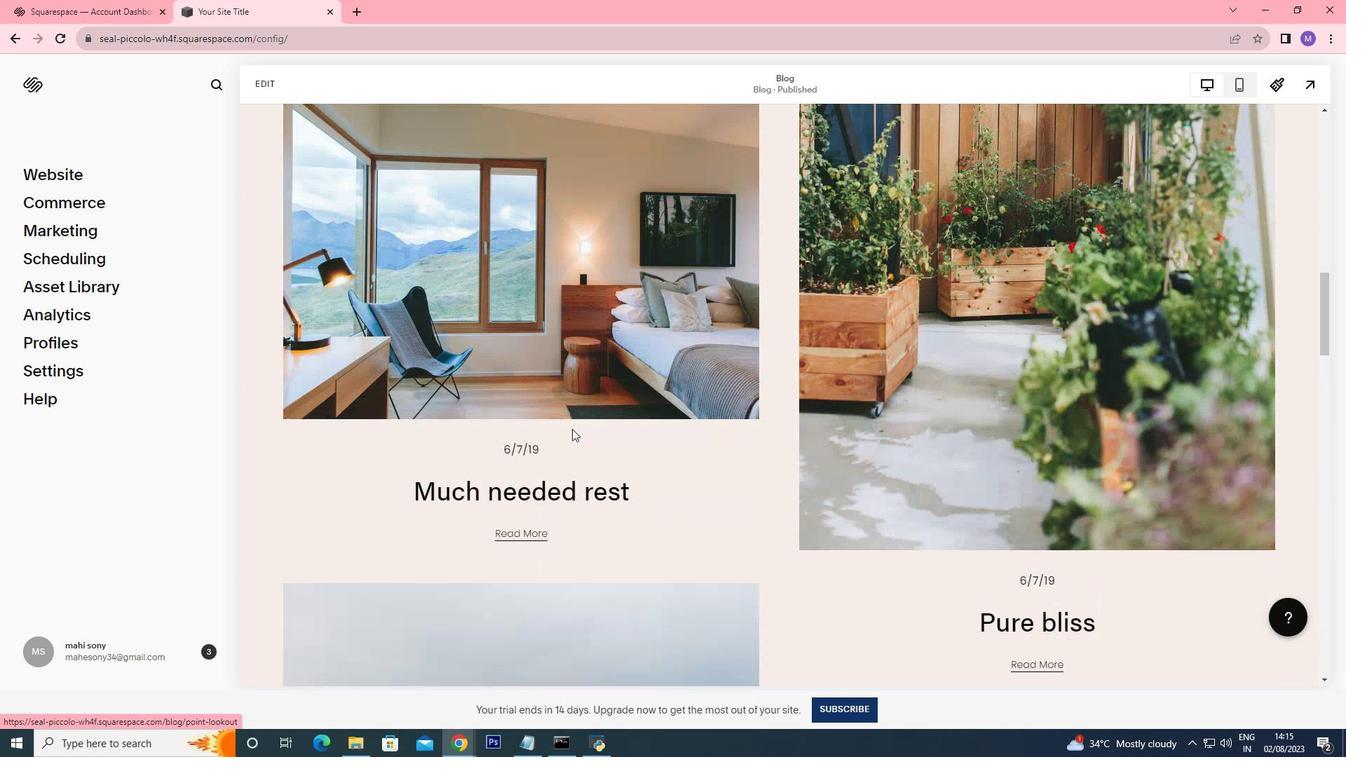 
Action: Mouse scrolled (567, 429) with delta (0, 0)
Screenshot: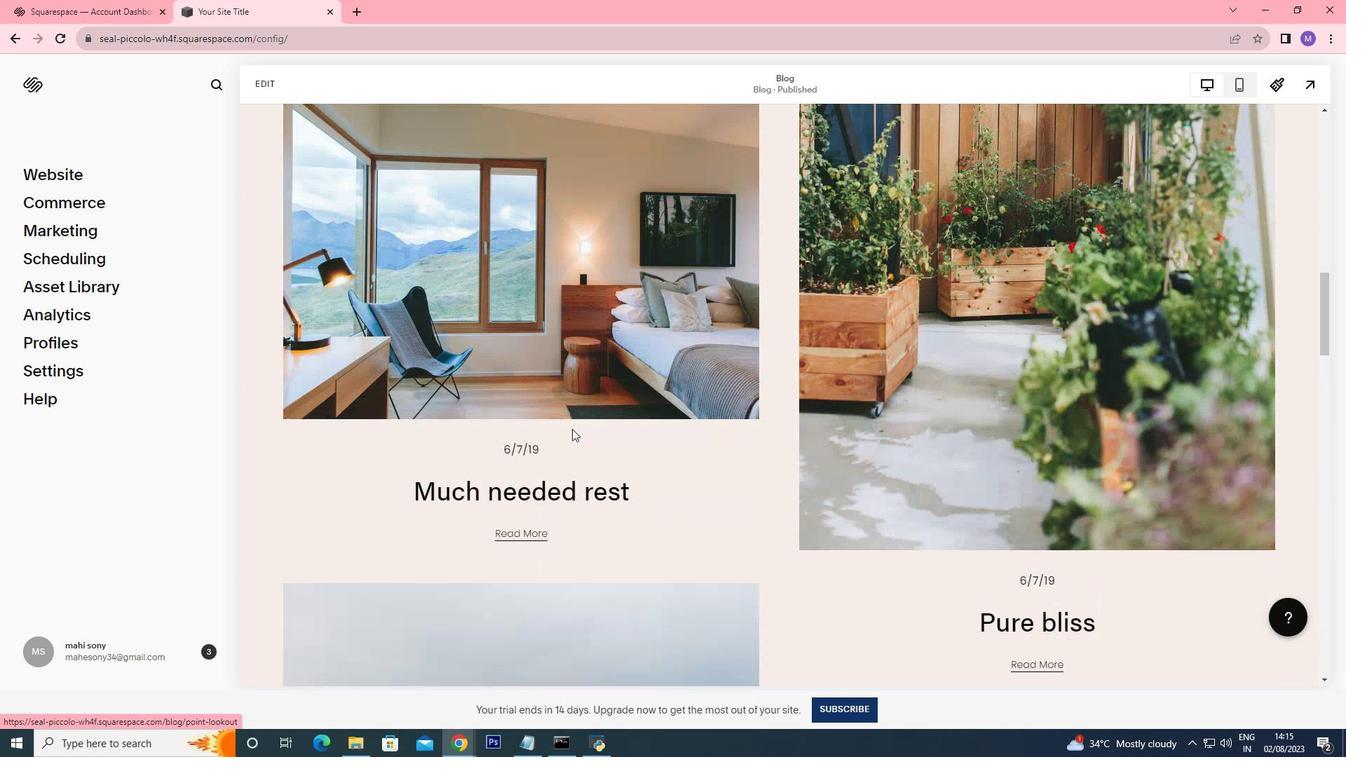
Action: Mouse moved to (579, 426)
Screenshot: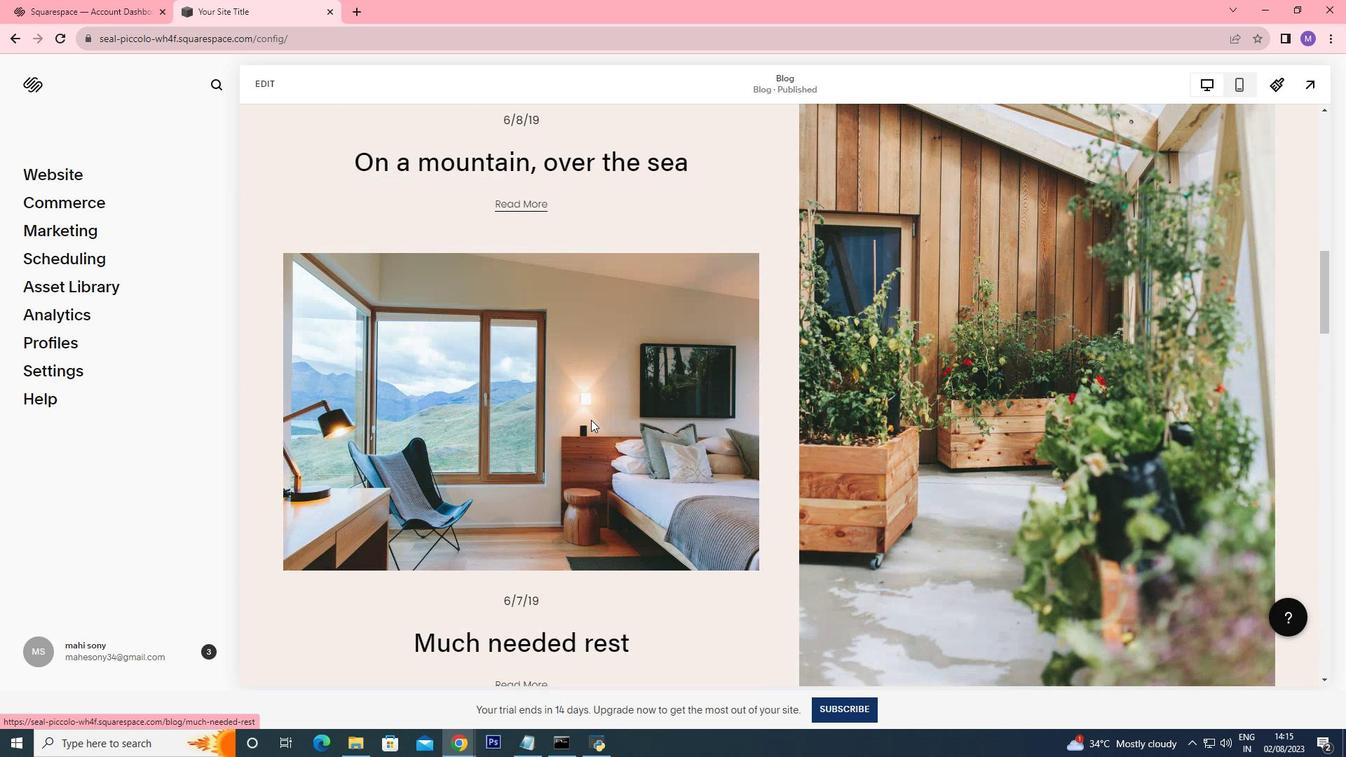 
Action: Mouse scrolled (579, 426) with delta (0, 0)
Screenshot: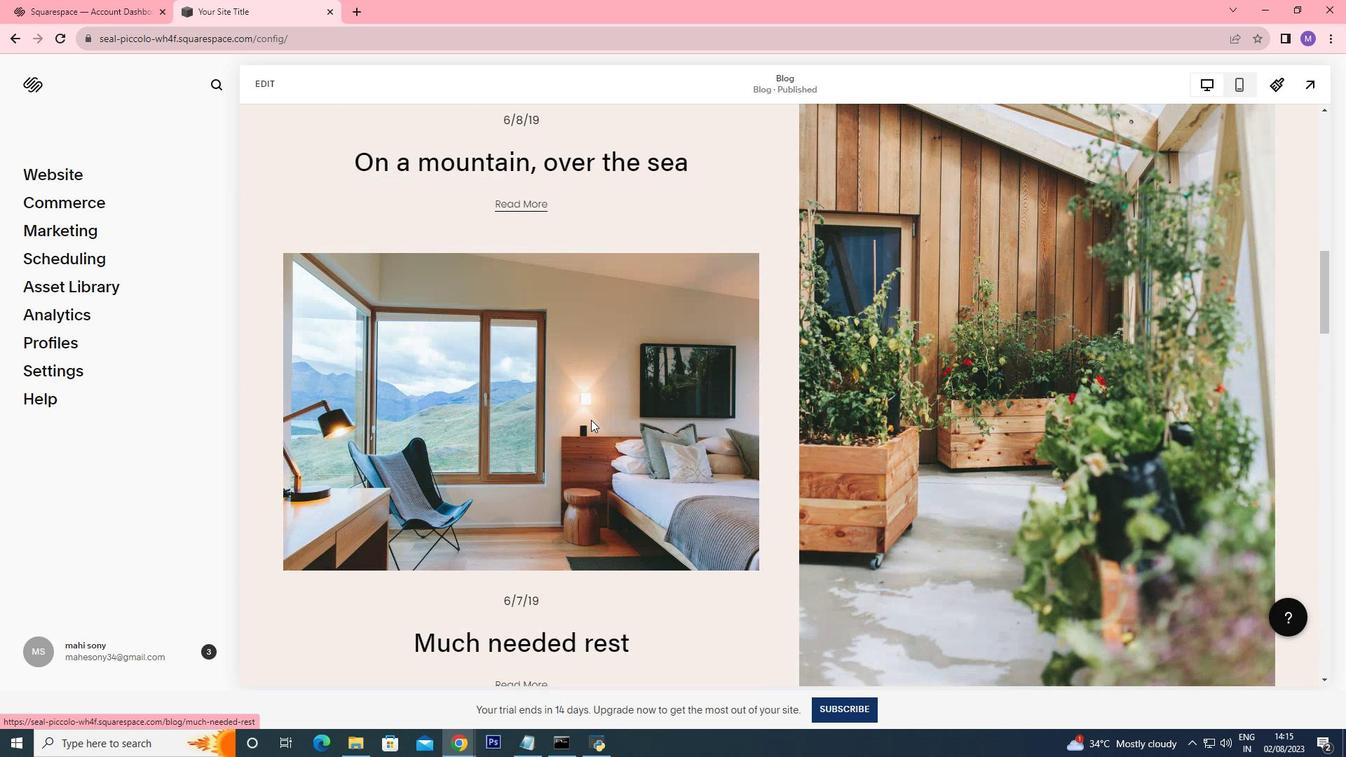
Action: Mouse moved to (579, 424)
Screenshot: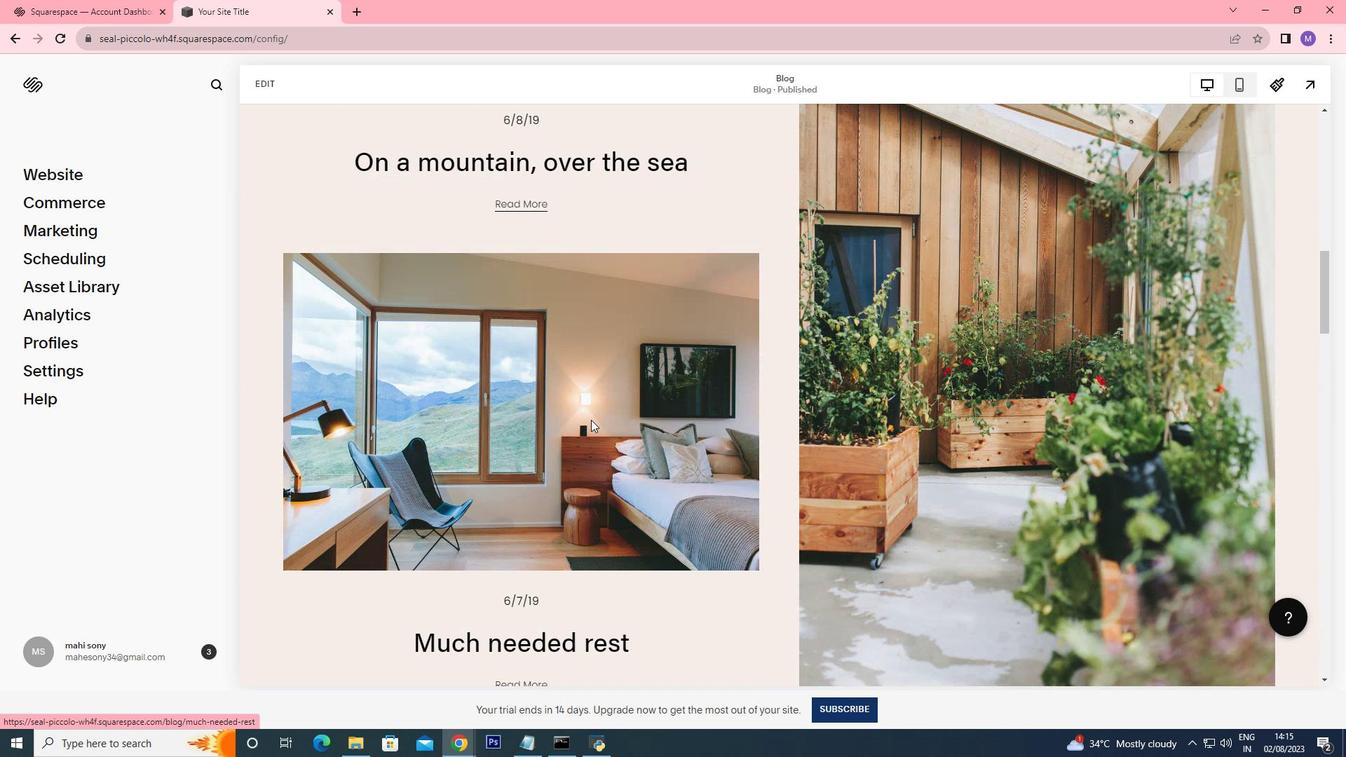 
Action: Mouse scrolled (579, 425) with delta (0, 0)
Screenshot: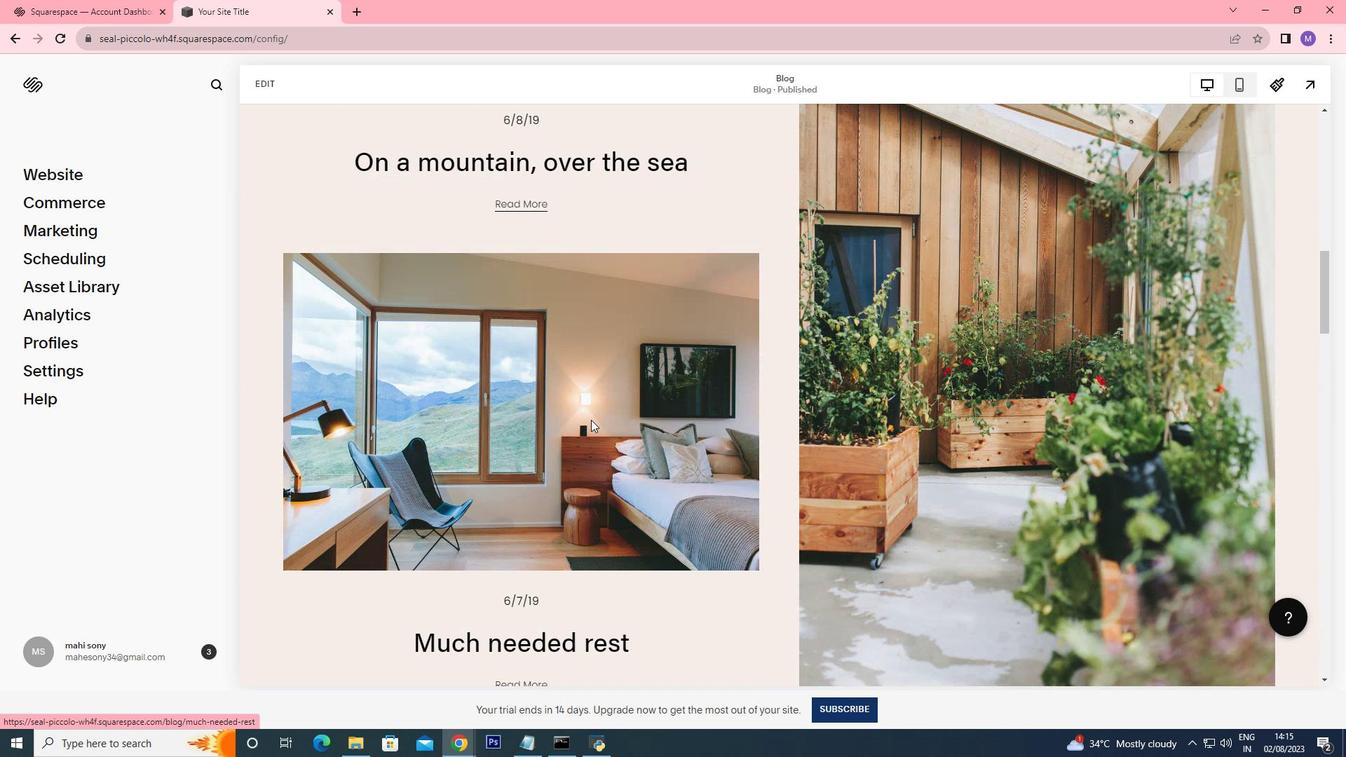 
Action: Mouse scrolled (579, 425) with delta (0, 0)
Screenshot: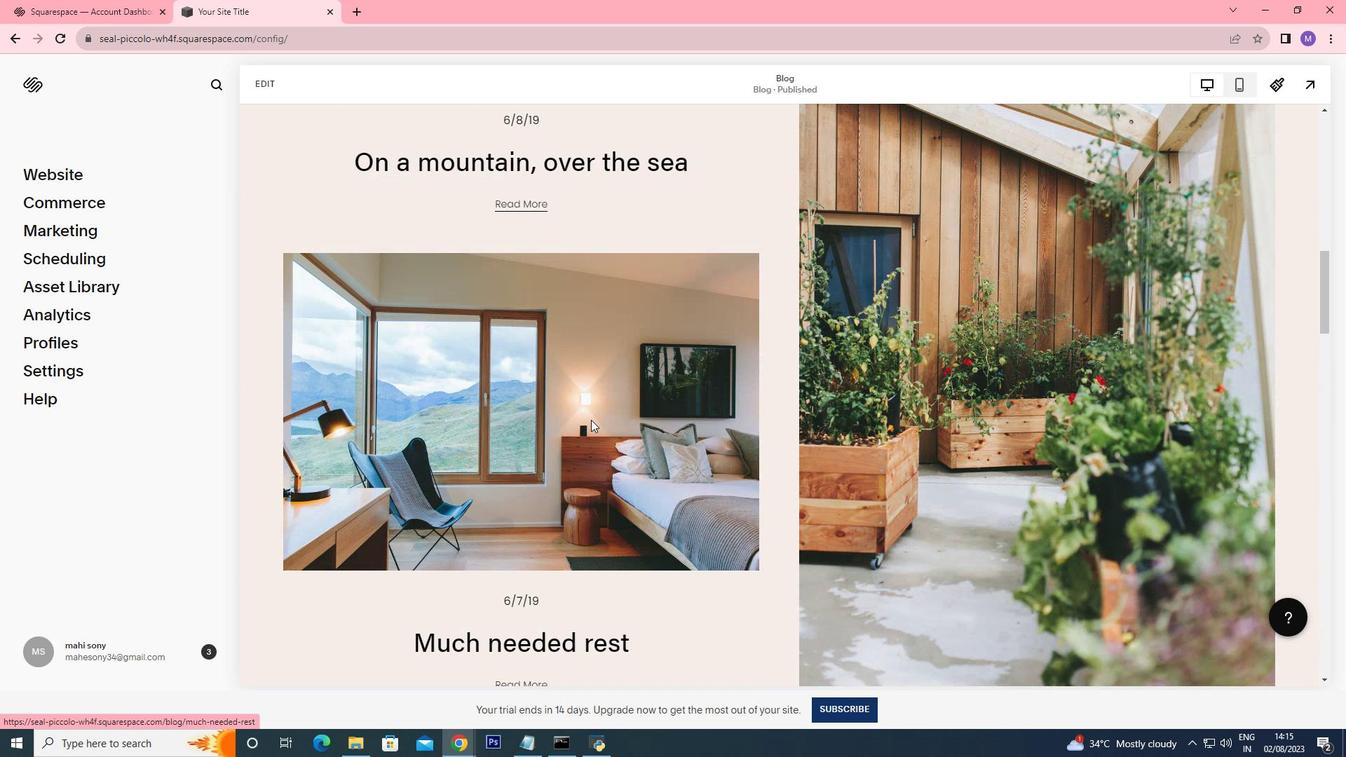 
Action: Mouse moved to (579, 424)
Screenshot: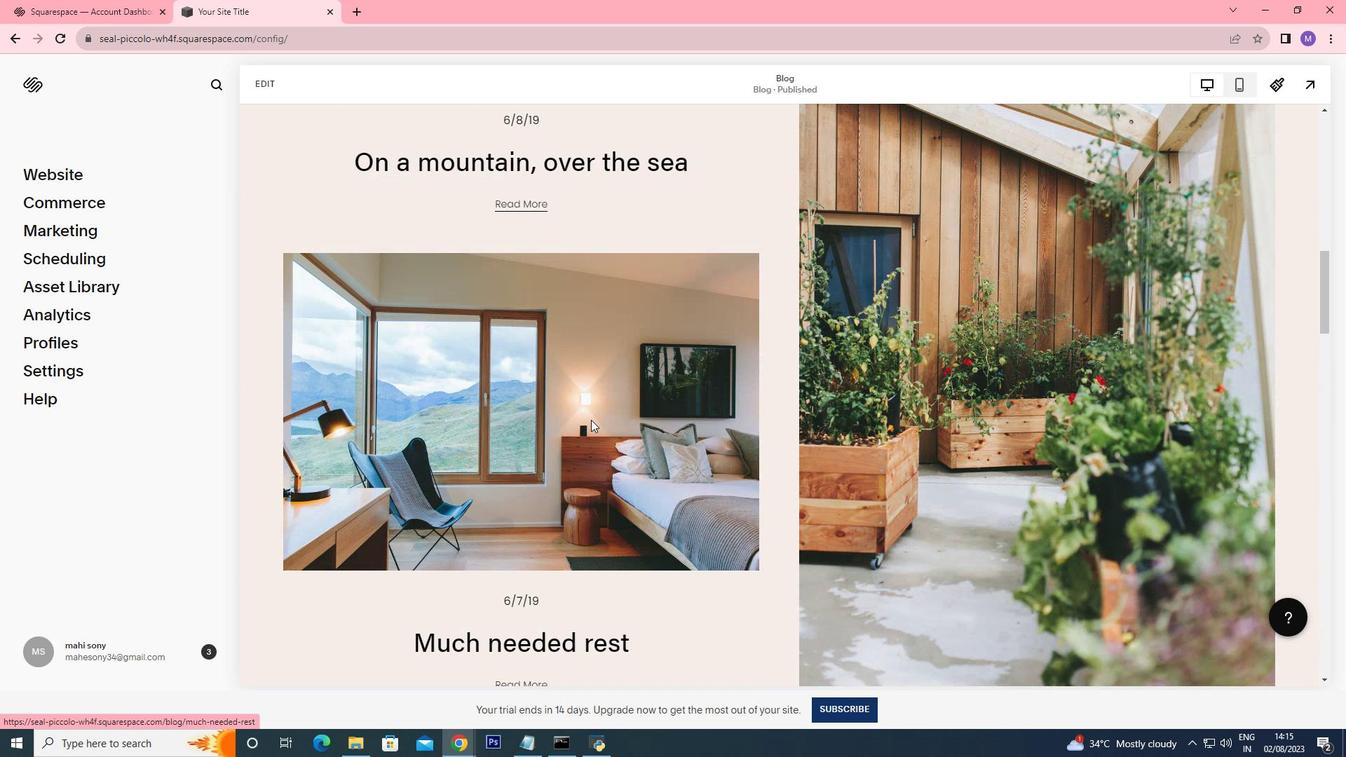 
Action: Mouse scrolled (579, 424) with delta (0, 0)
Screenshot: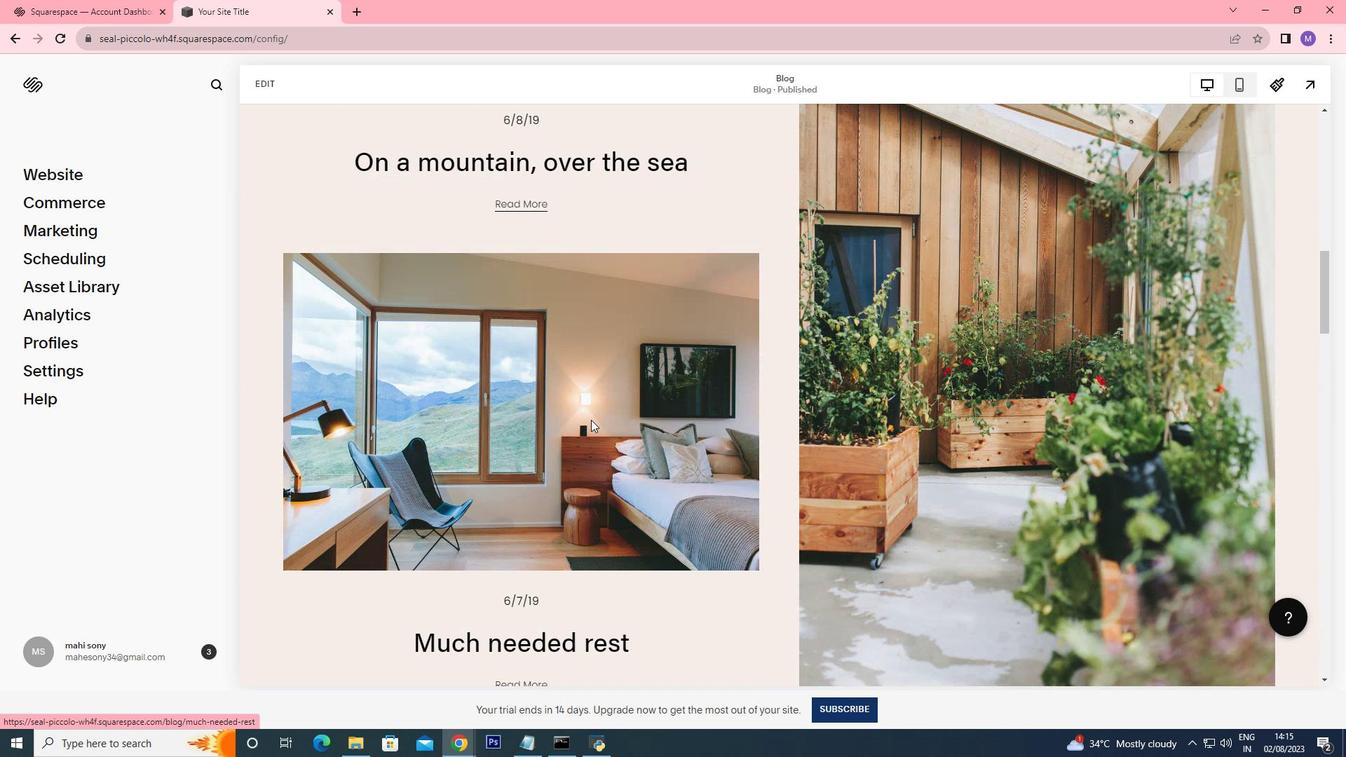 
Action: Mouse moved to (581, 422)
Screenshot: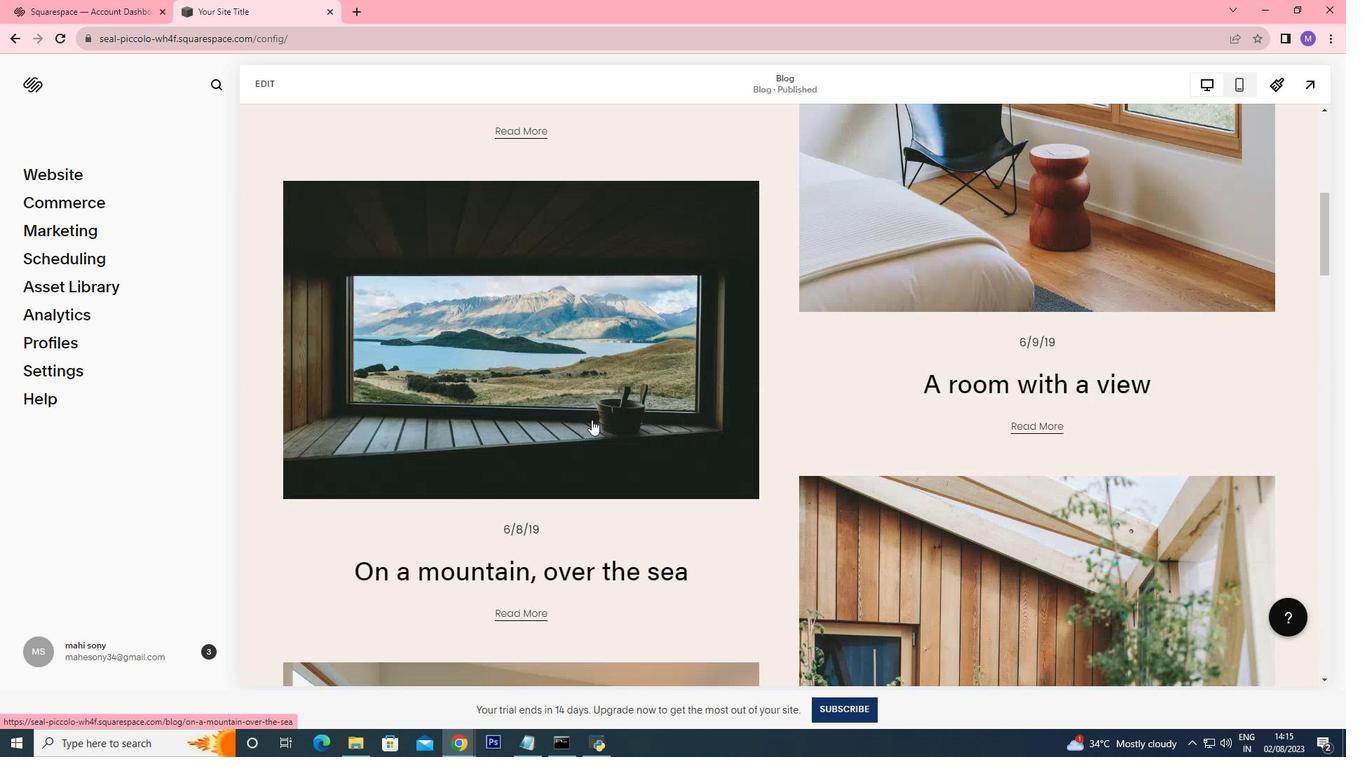 
Action: Mouse scrolled (580, 424) with delta (0, 0)
Screenshot: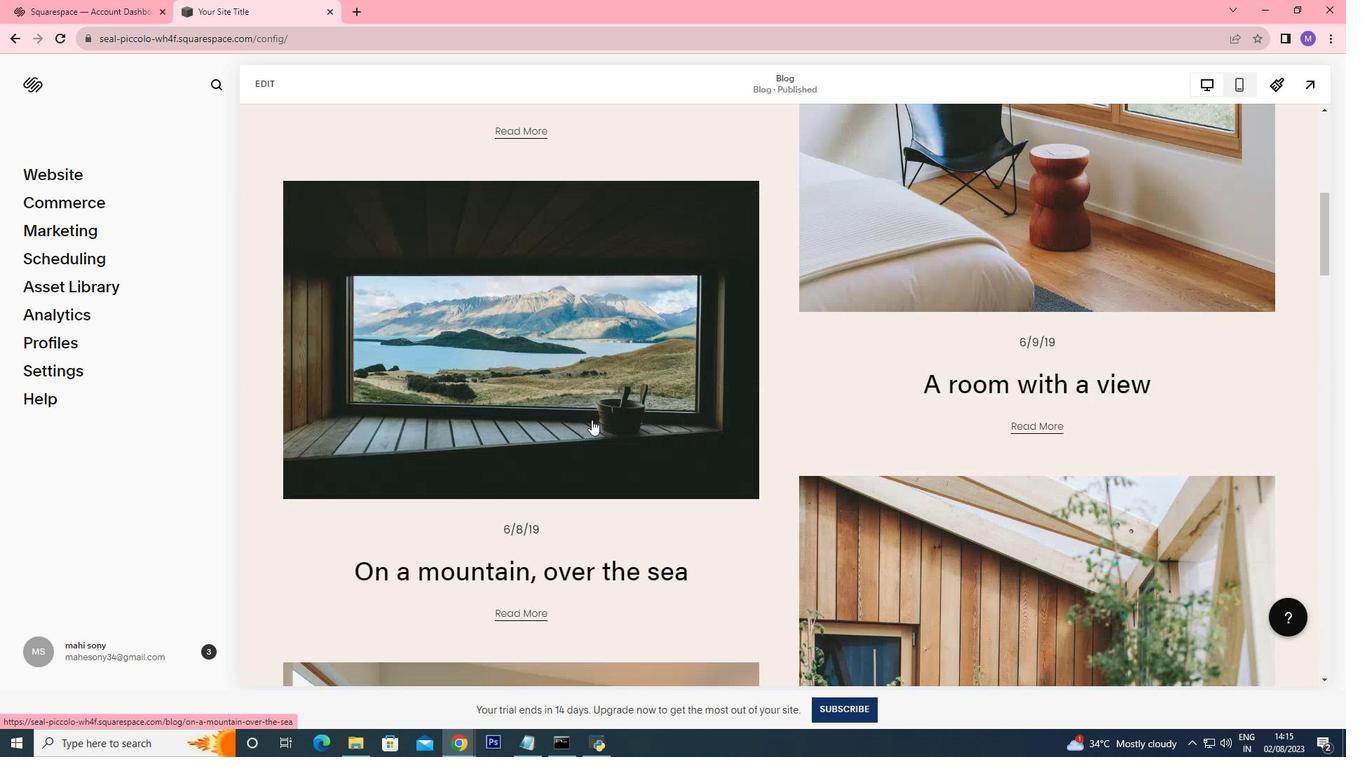 
Action: Mouse scrolled (581, 423) with delta (0, 0)
Screenshot: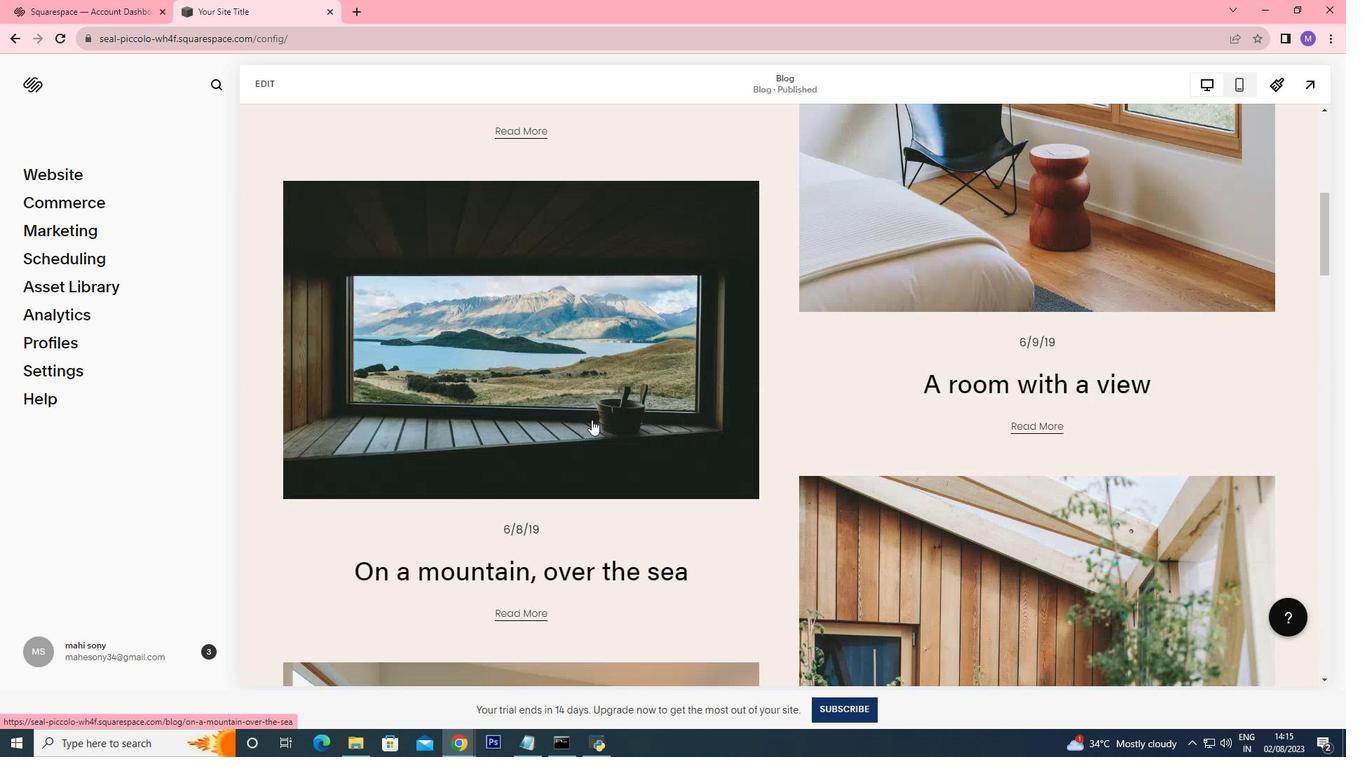 
Action: Mouse scrolled (581, 423) with delta (0, 0)
Screenshot: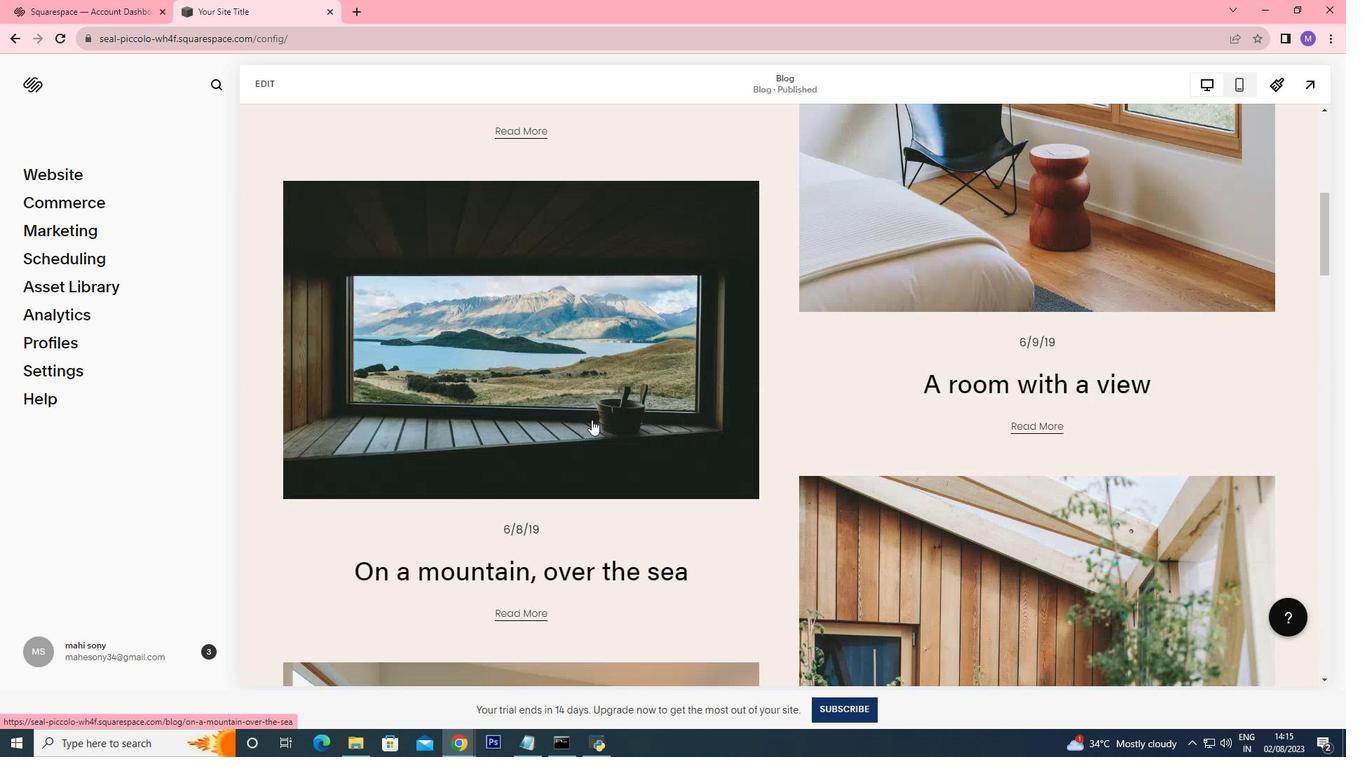 
Action: Mouse scrolled (581, 423) with delta (0, 0)
Screenshot: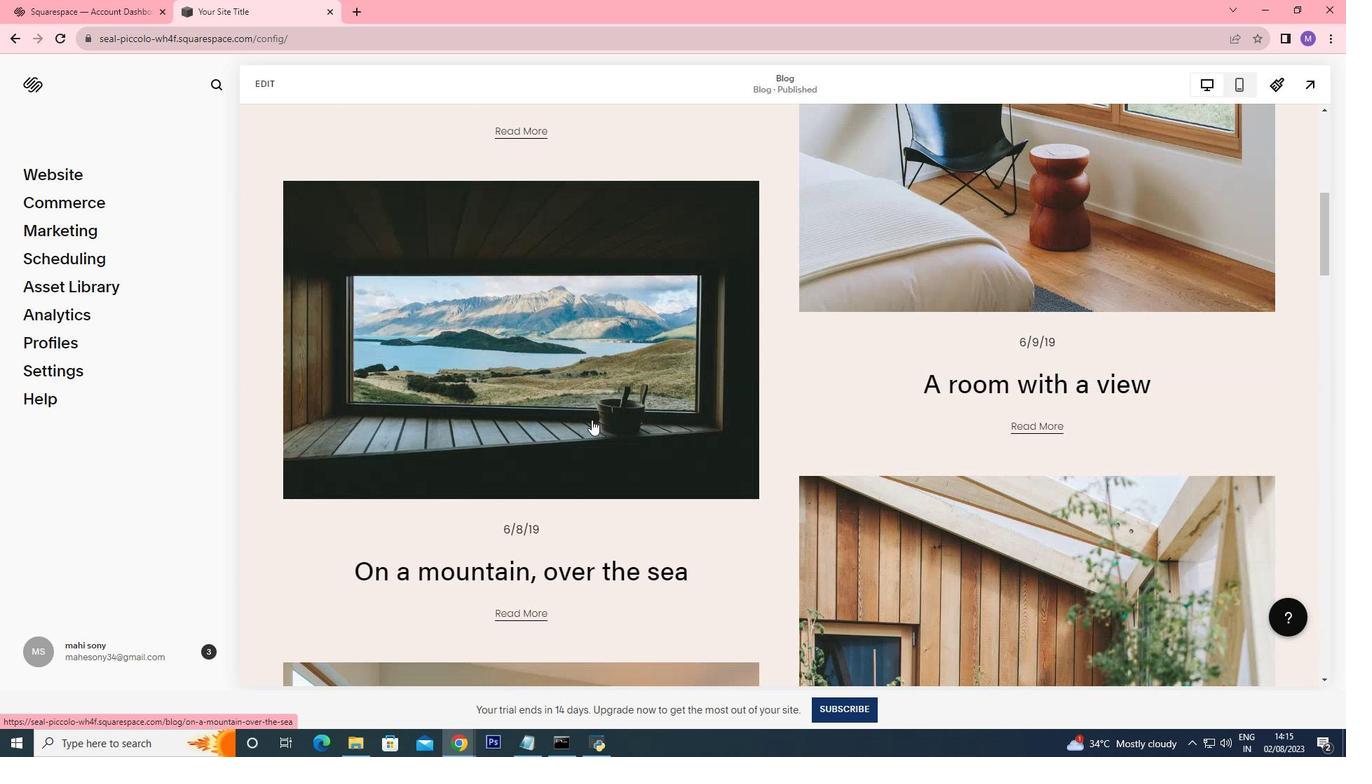 
Action: Mouse moved to (591, 419)
Screenshot: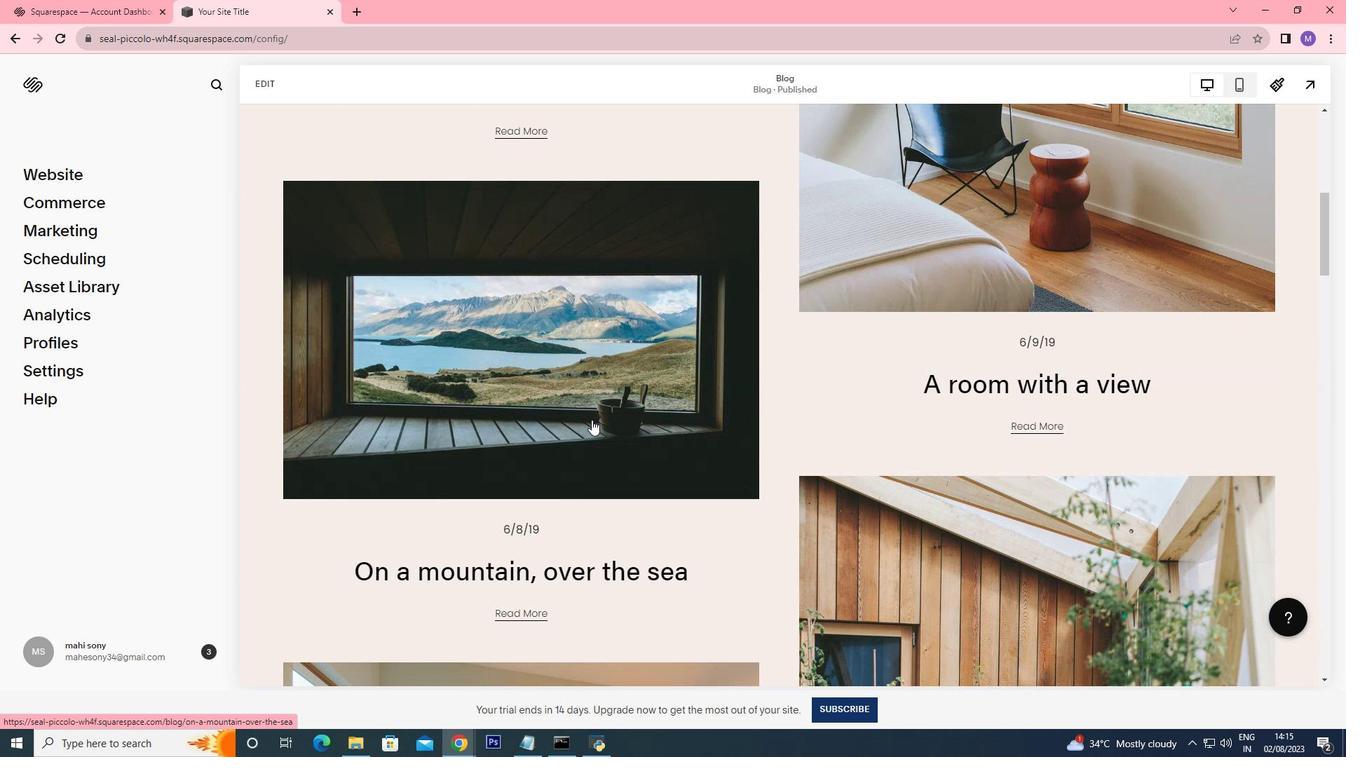
Action: Mouse scrolled (591, 420) with delta (0, 0)
Screenshot: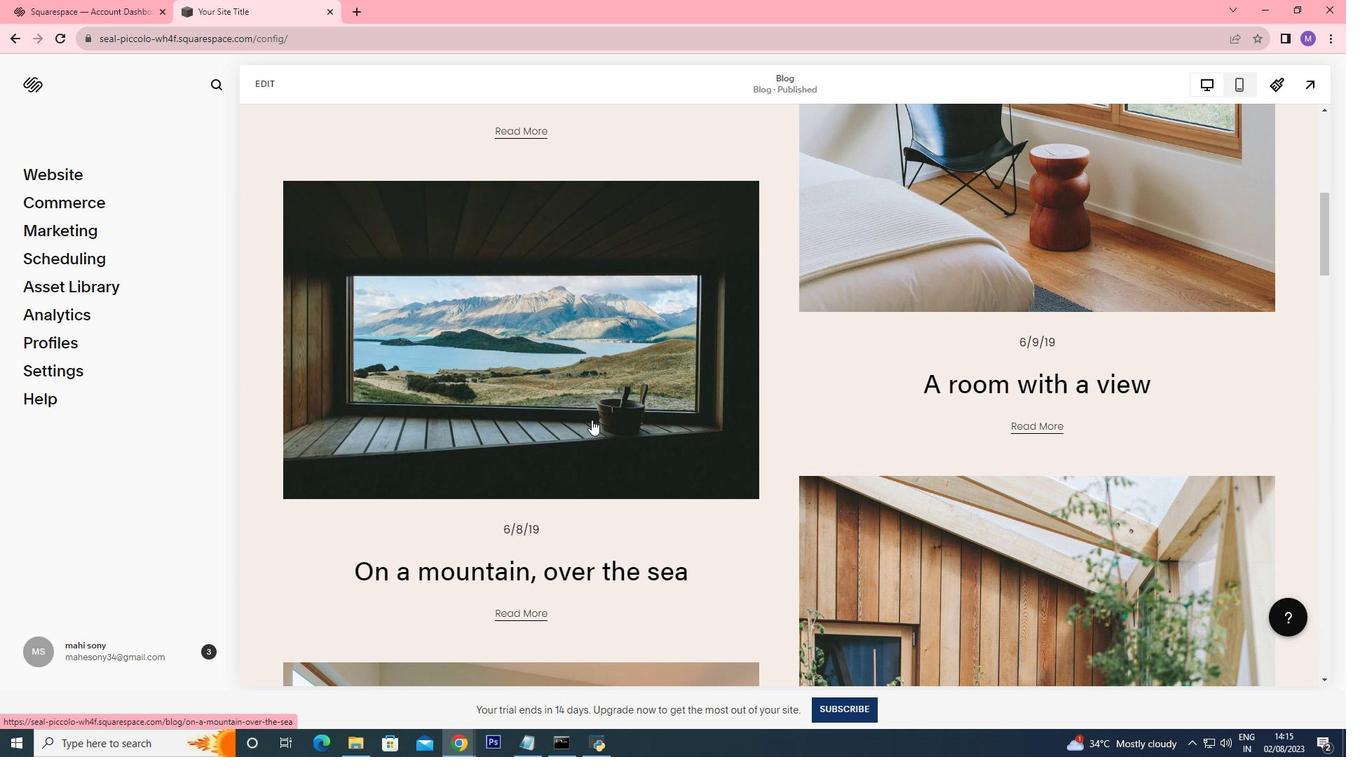 
Action: Mouse scrolled (591, 420) with delta (0, 0)
Screenshot: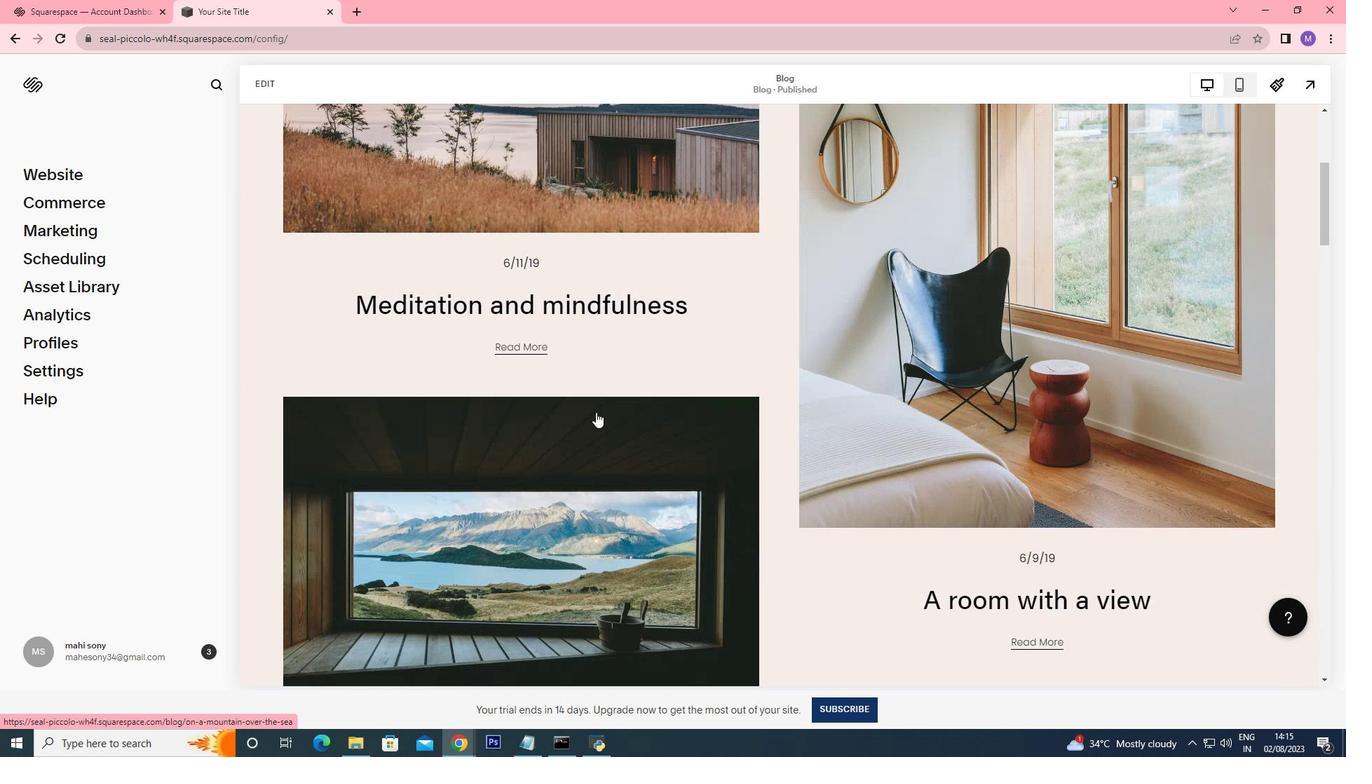 
Action: Mouse scrolled (591, 420) with delta (0, 0)
Screenshot: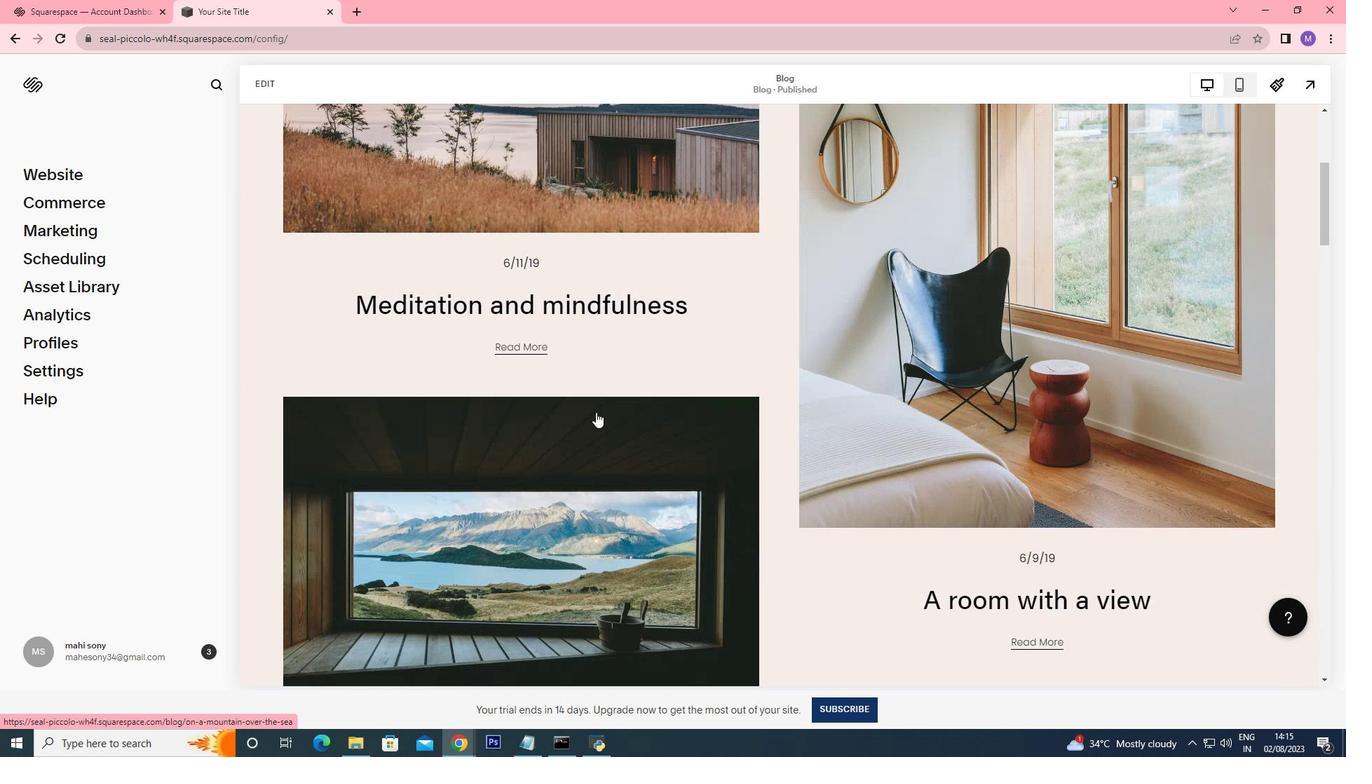 
Action: Mouse scrolled (591, 420) with delta (0, 0)
Screenshot: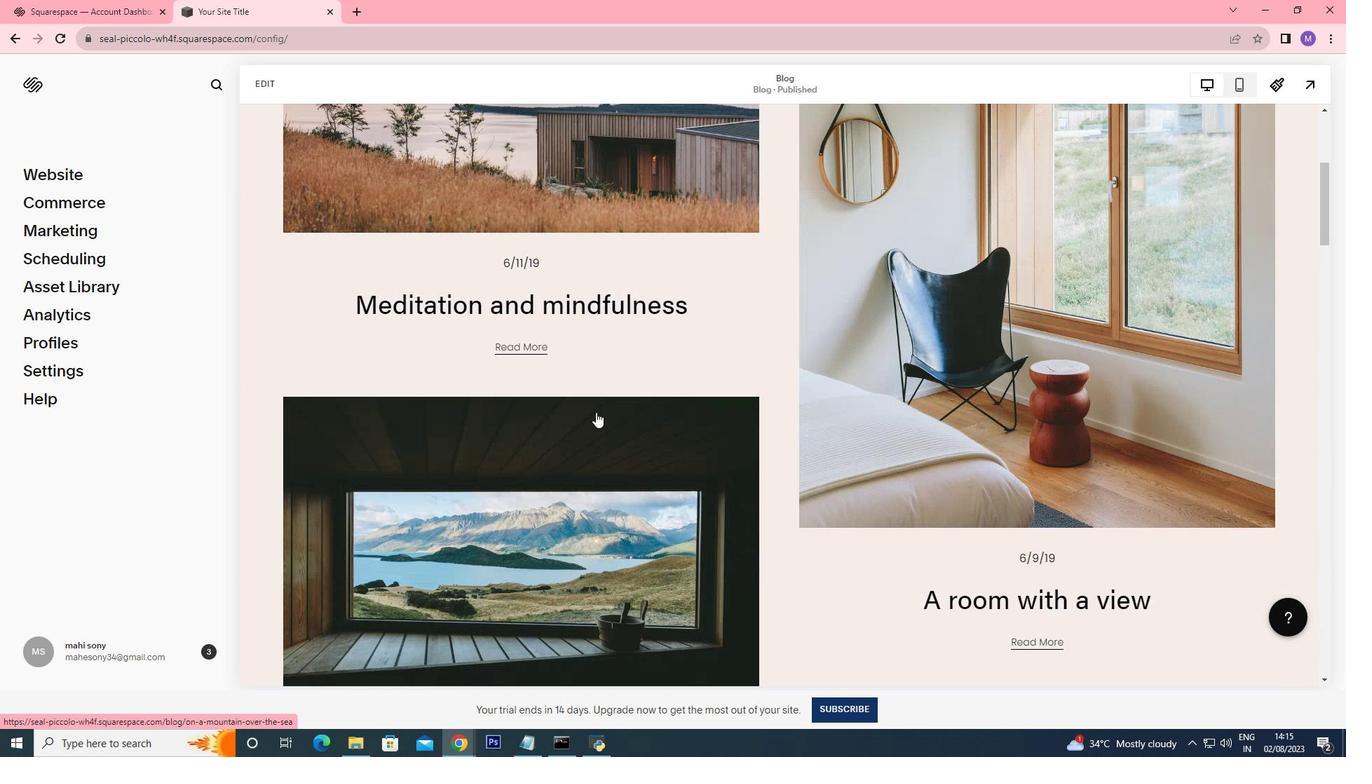 
Action: Mouse scrolled (591, 420) with delta (0, 0)
Screenshot: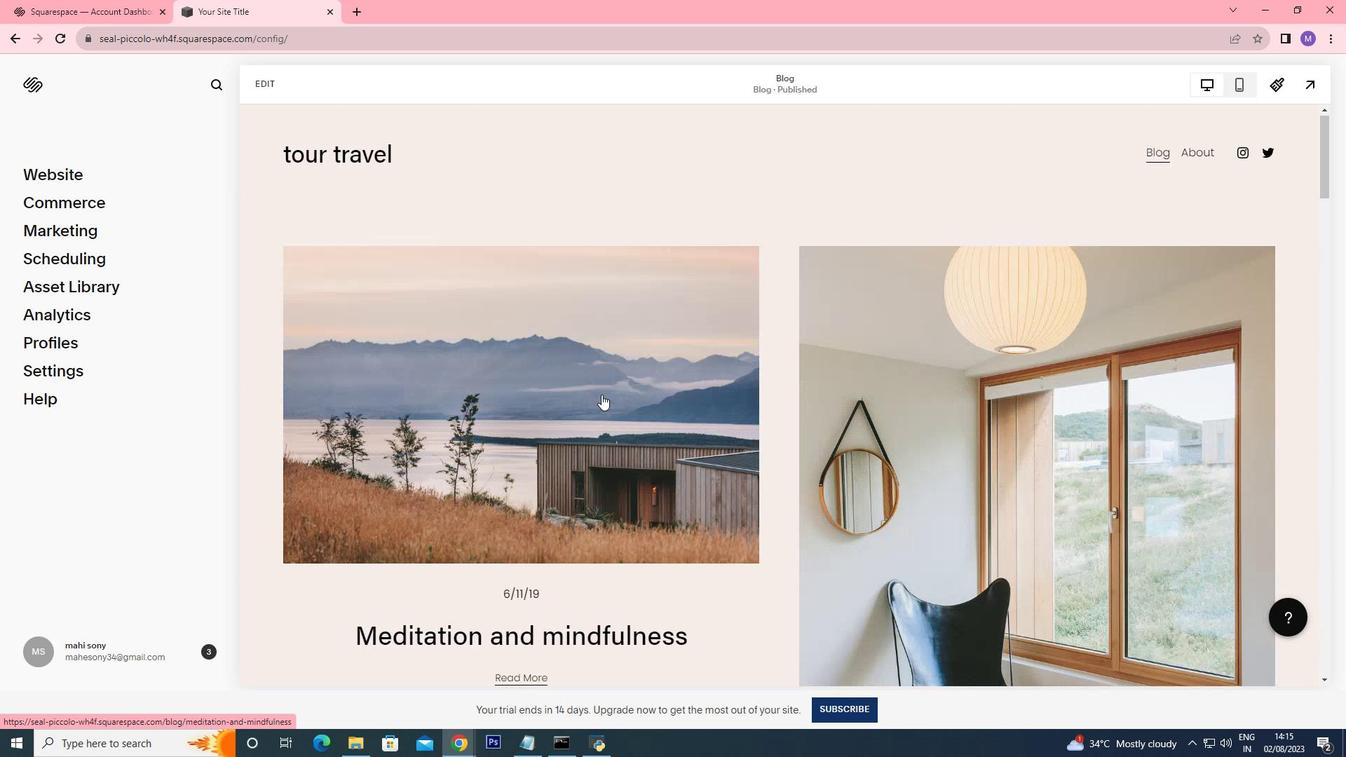 
Action: Mouse scrolled (591, 420) with delta (0, 0)
Screenshot: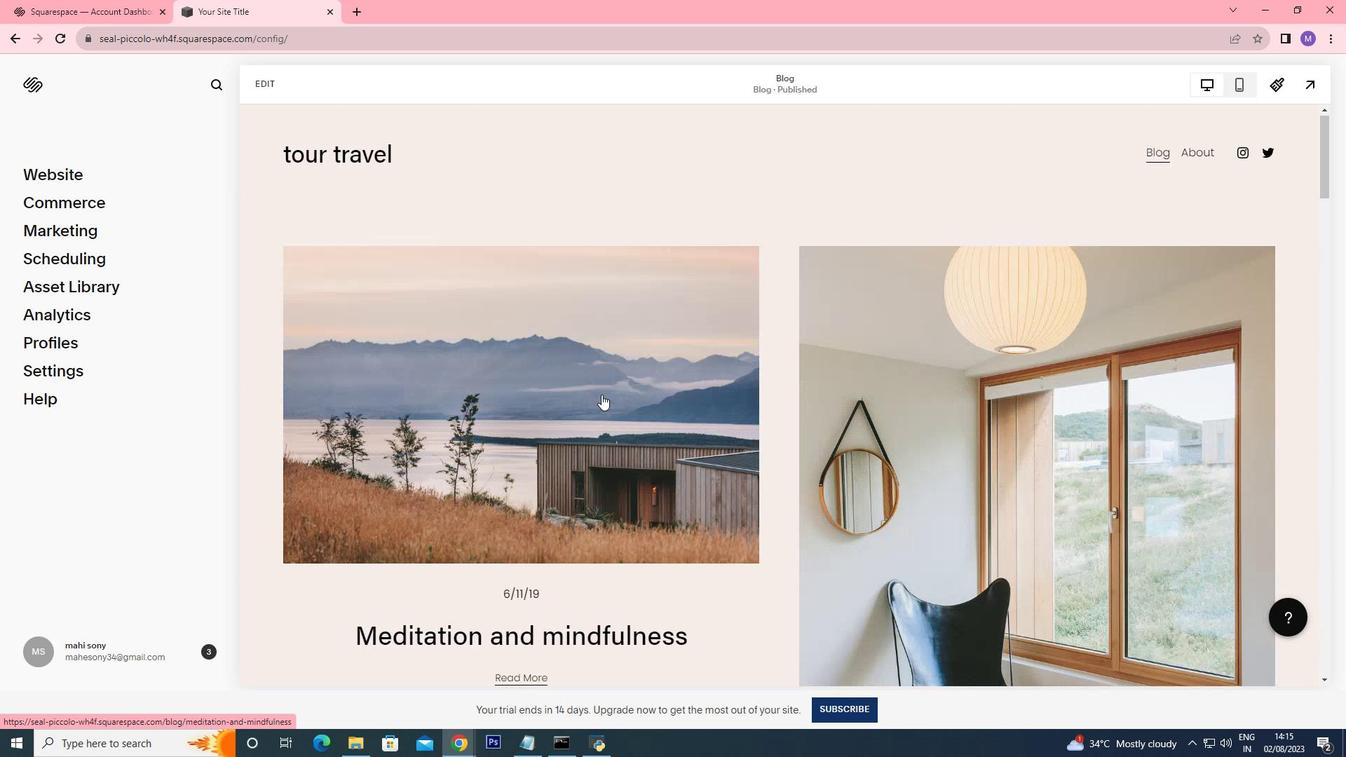
Action: Mouse scrolled (591, 420) with delta (0, 0)
Screenshot: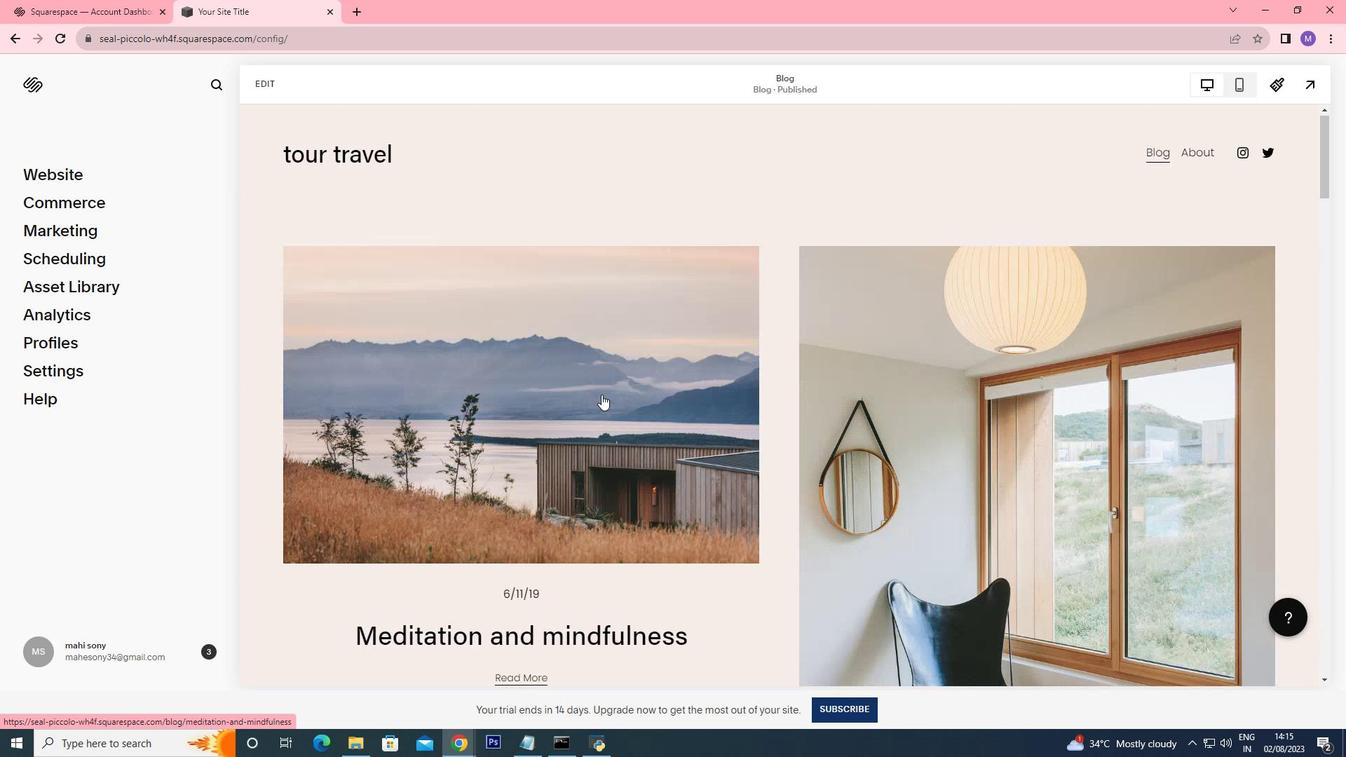 
Action: Mouse scrolled (591, 420) with delta (0, 0)
Screenshot: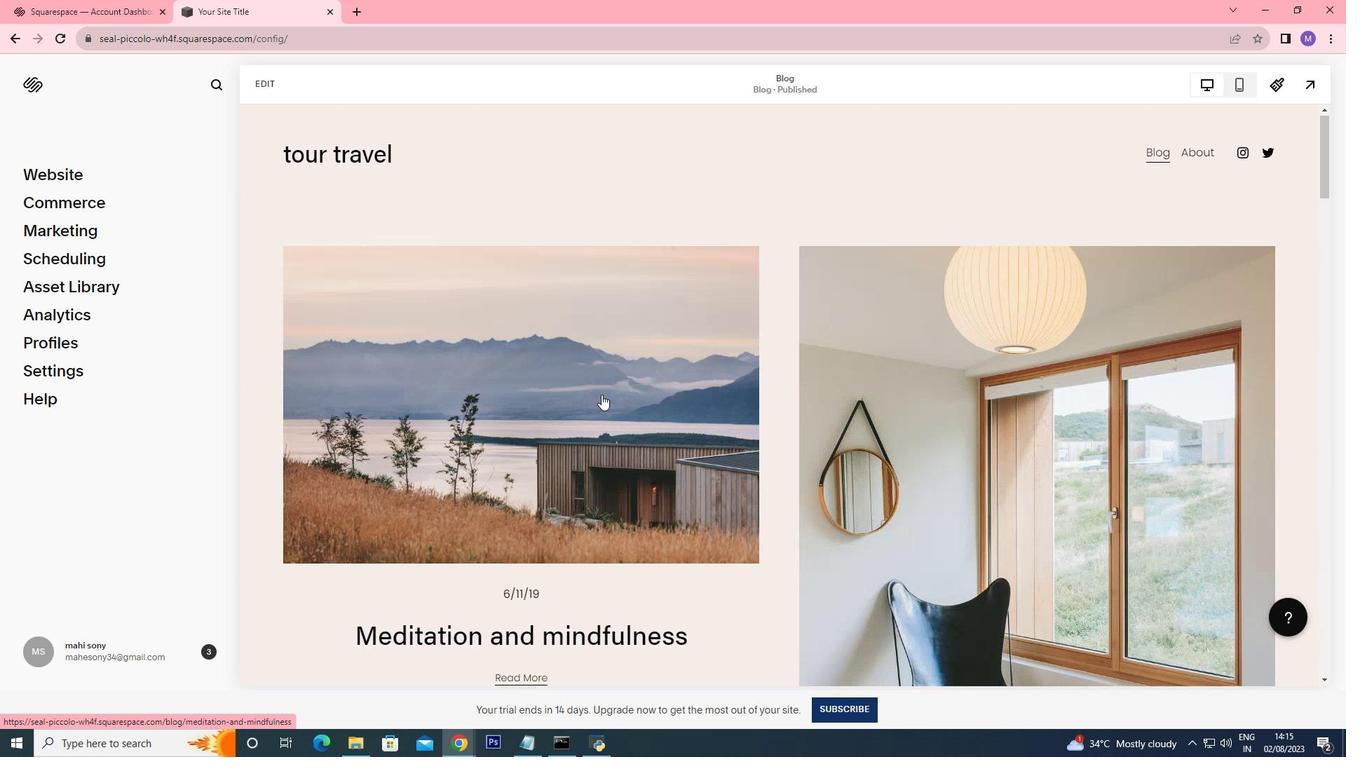 
Action: Mouse moved to (601, 389)
Screenshot: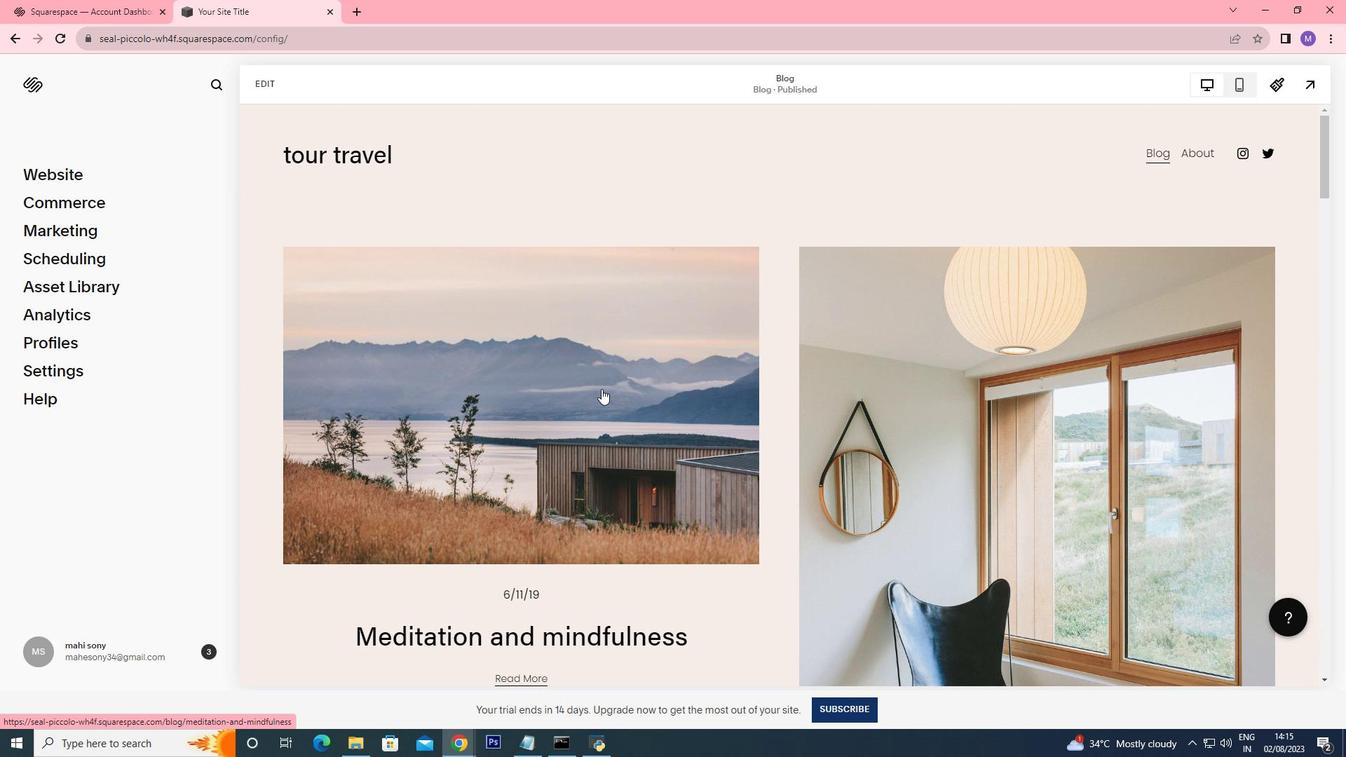 
Action: Mouse scrolled (601, 389) with delta (0, 0)
Screenshot: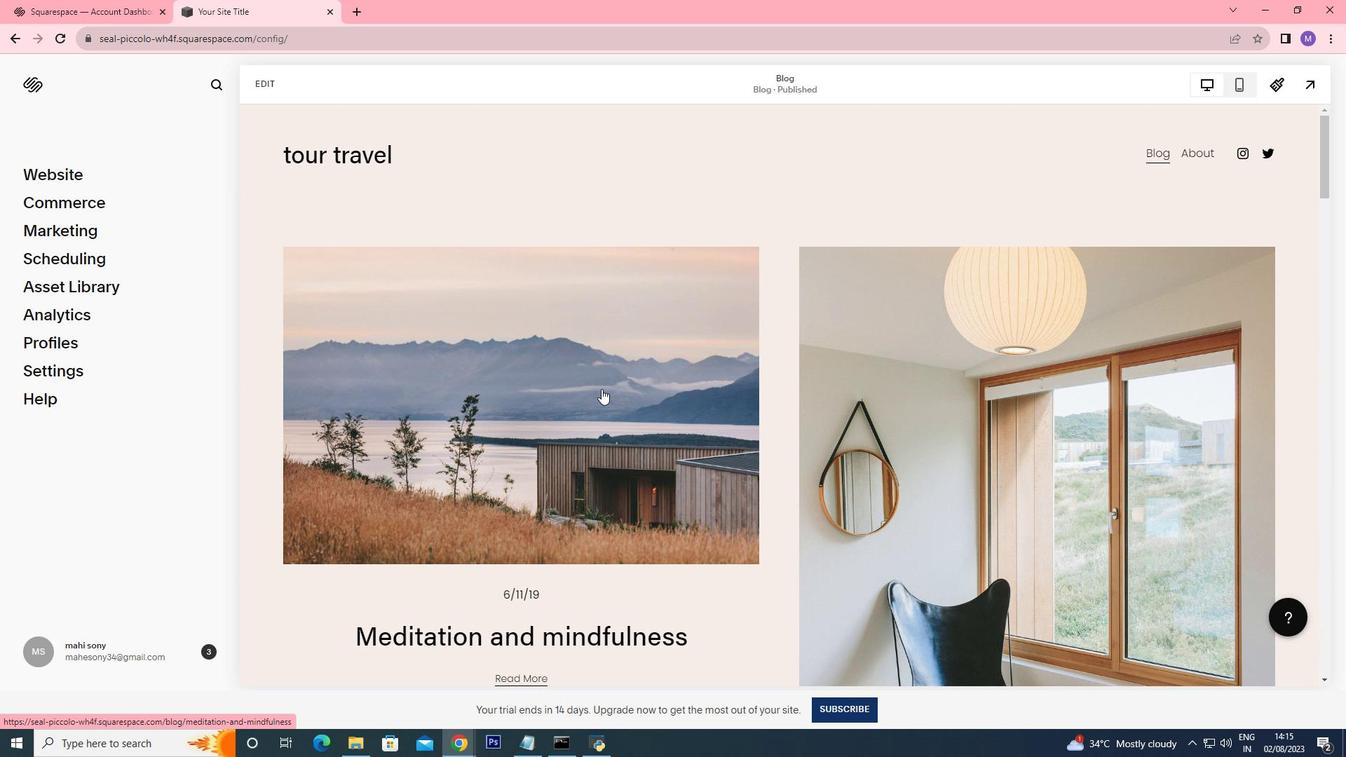 
Action: Mouse scrolled (601, 389) with delta (0, 0)
Screenshot: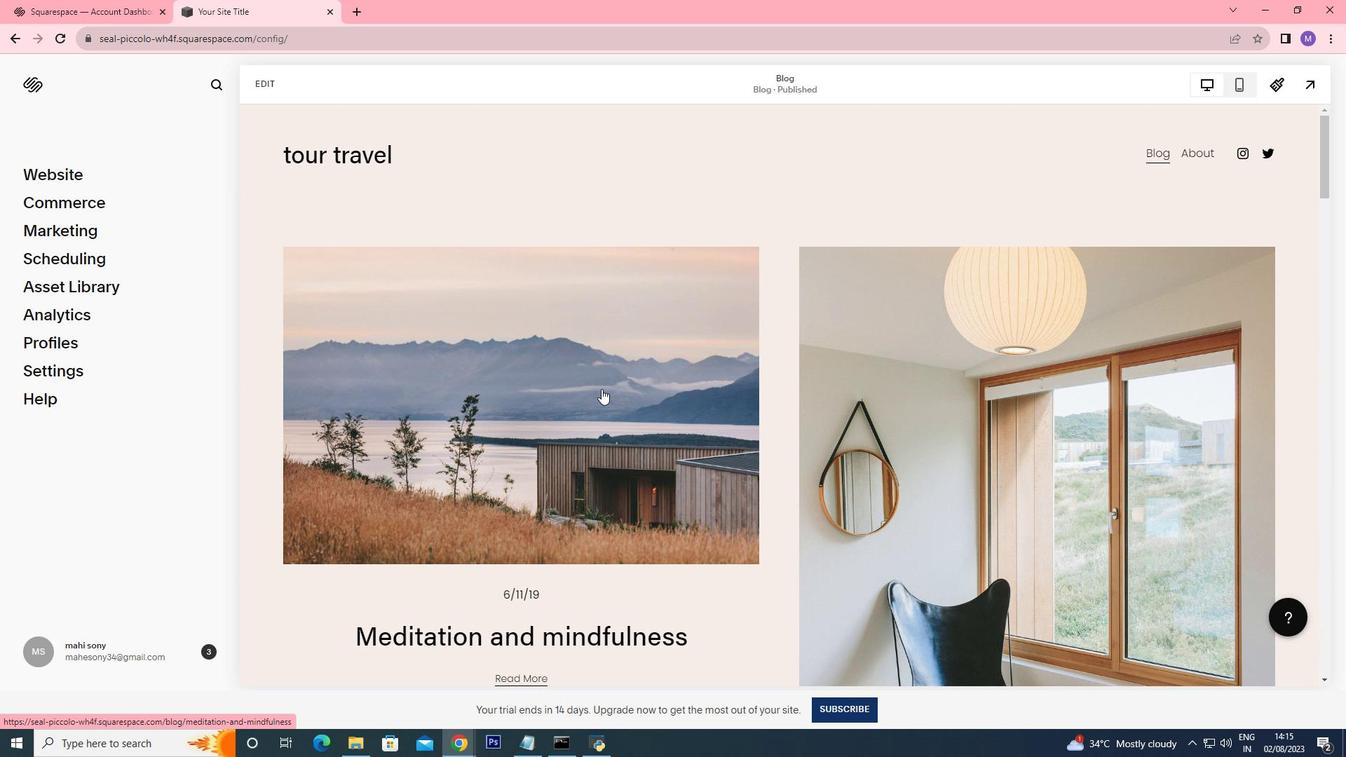 
Action: Mouse scrolled (601, 389) with delta (0, 0)
Screenshot: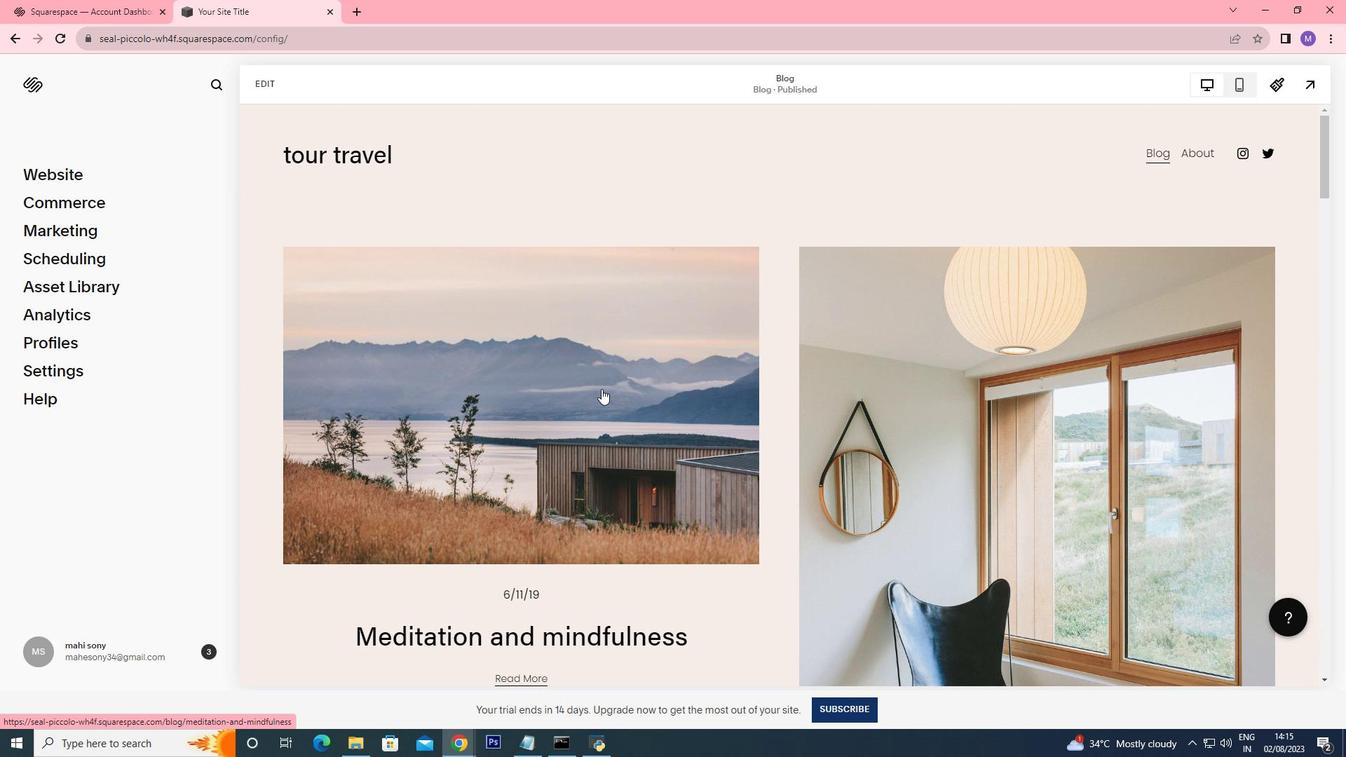 
Action: Mouse moved to (454, 183)
Screenshot: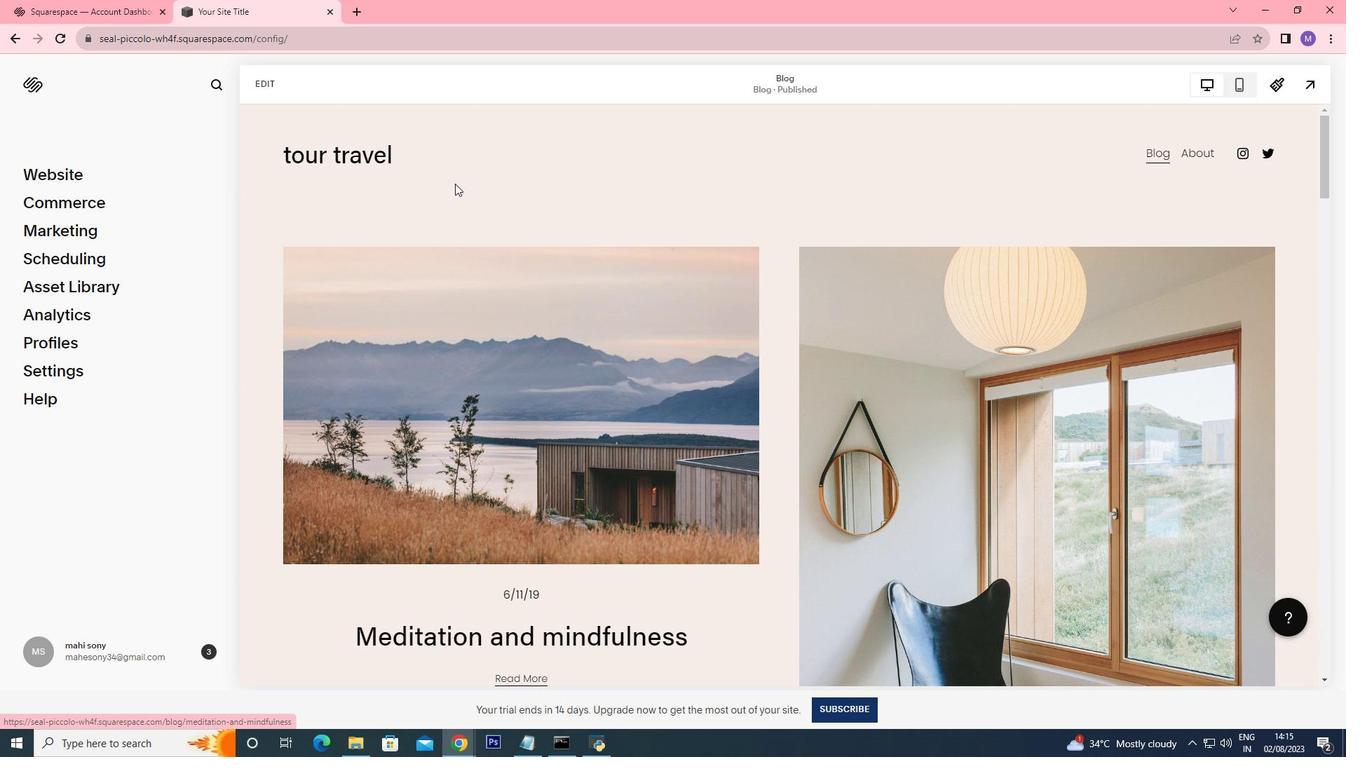 
Action: Mouse pressed left at (454, 183)
Screenshot: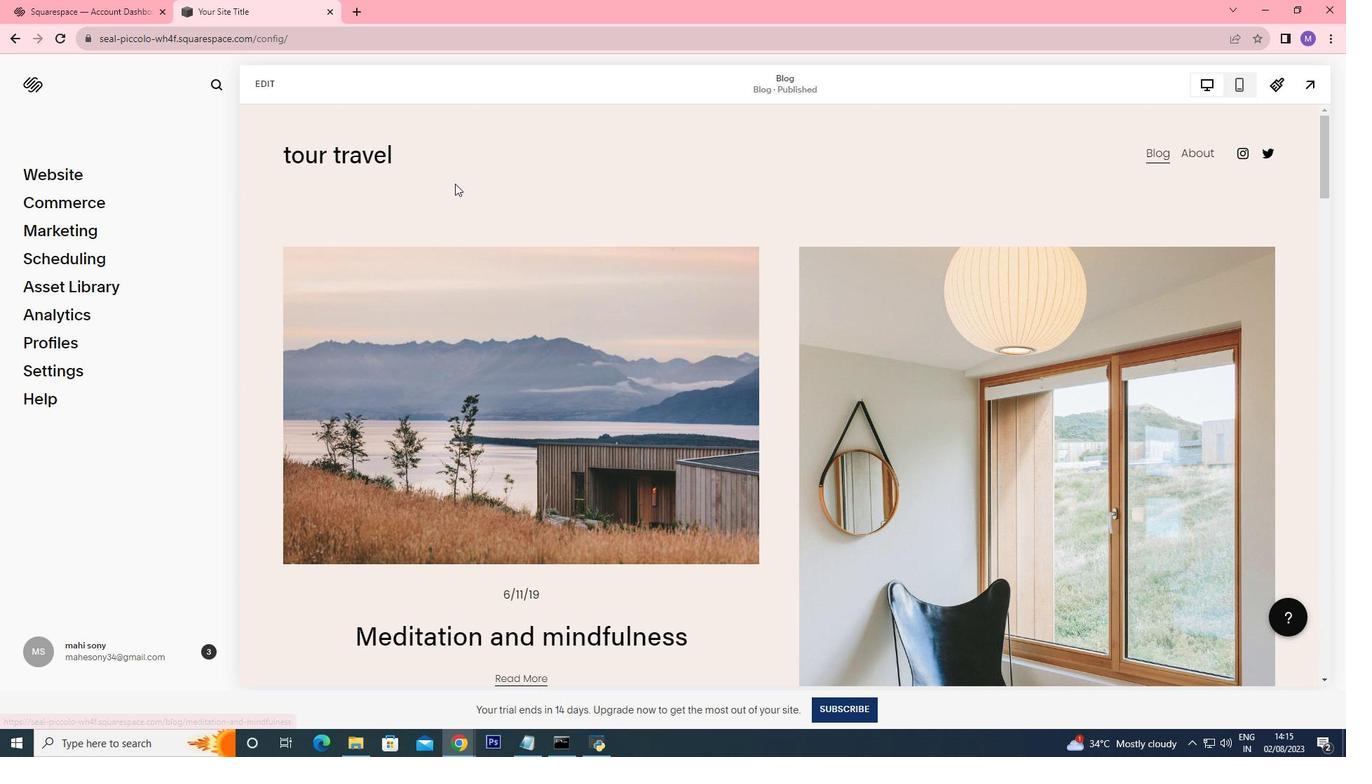 
Action: Mouse moved to (269, 82)
Screenshot: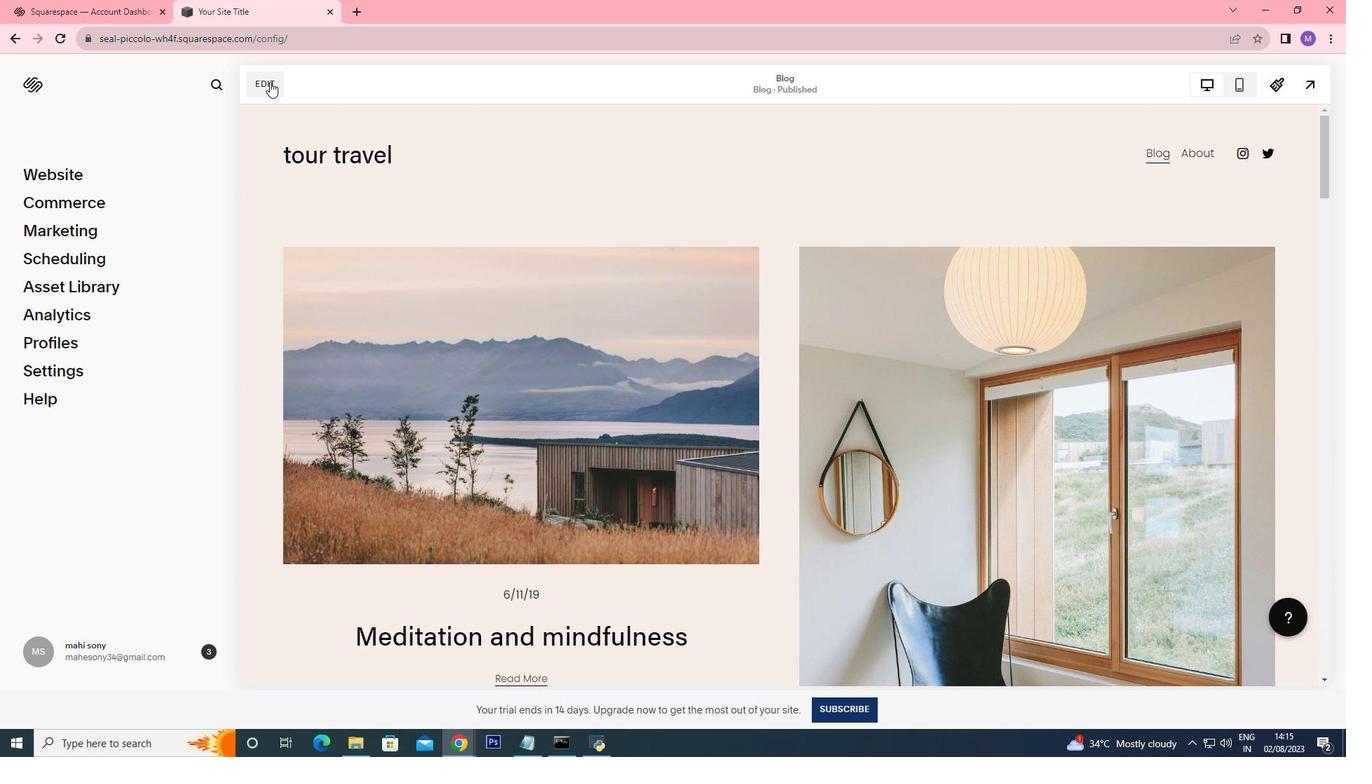 
Action: Mouse pressed left at (269, 82)
Screenshot: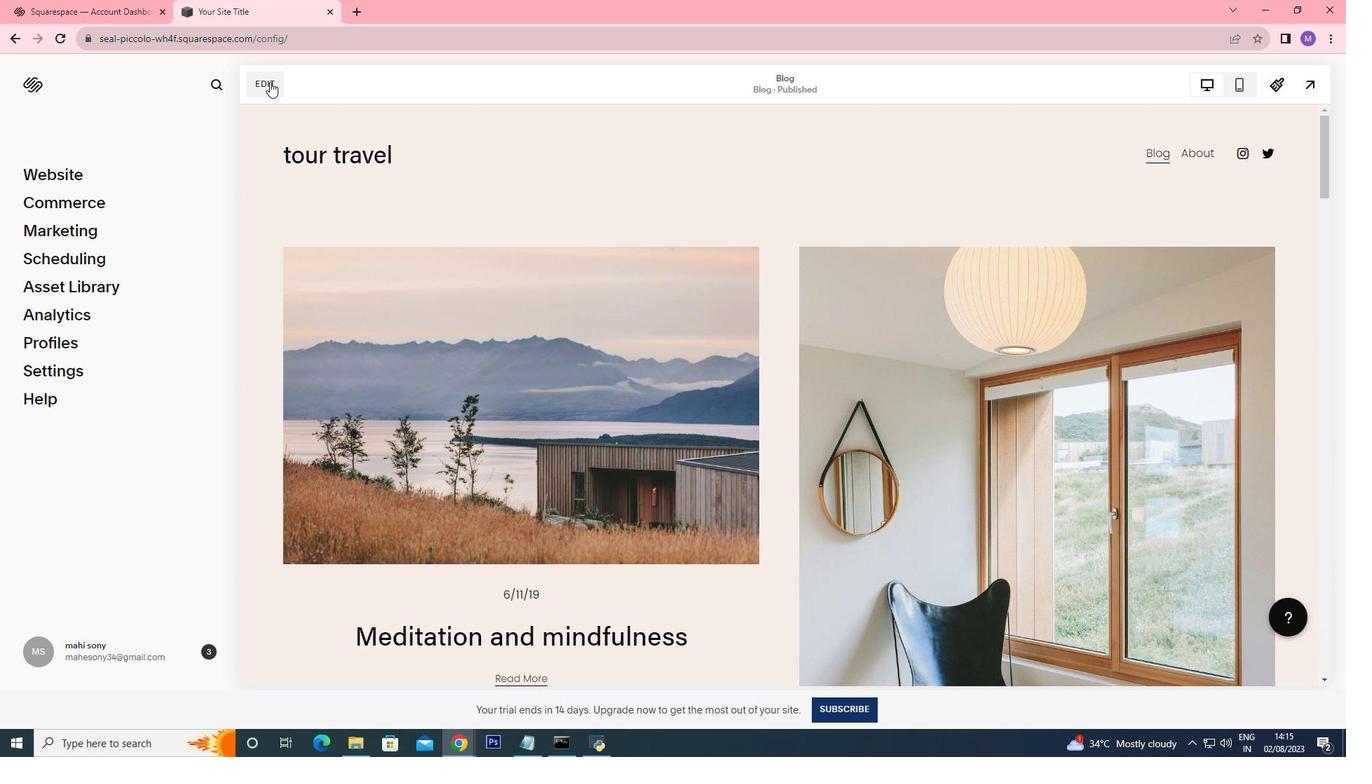 
Action: Mouse moved to (748, 388)
